 Task: Illustrate a comic strip series about a family's adventures.
Action: Mouse moved to (308, 260)
Screenshot: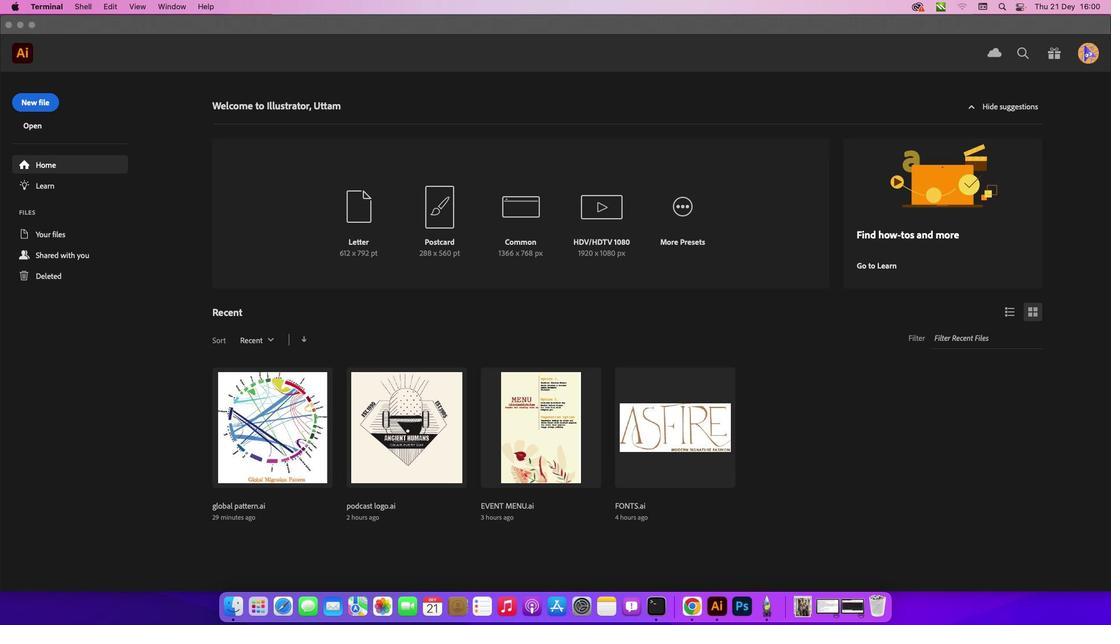 
Action: Mouse pressed left at (308, 260)
Screenshot: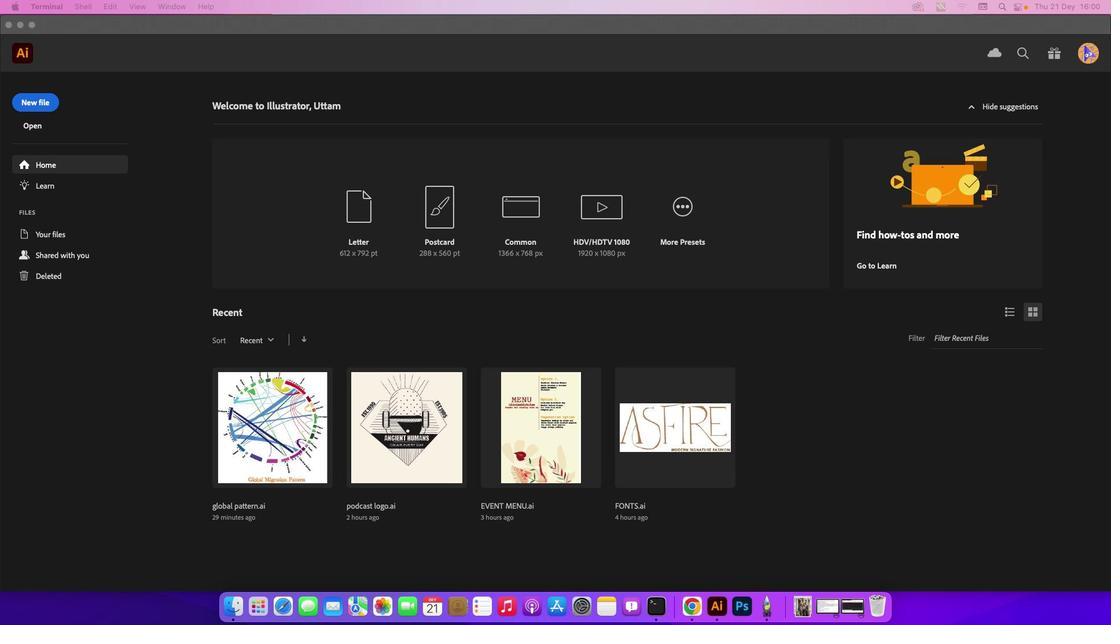
Action: Mouse moved to (371, 261)
Screenshot: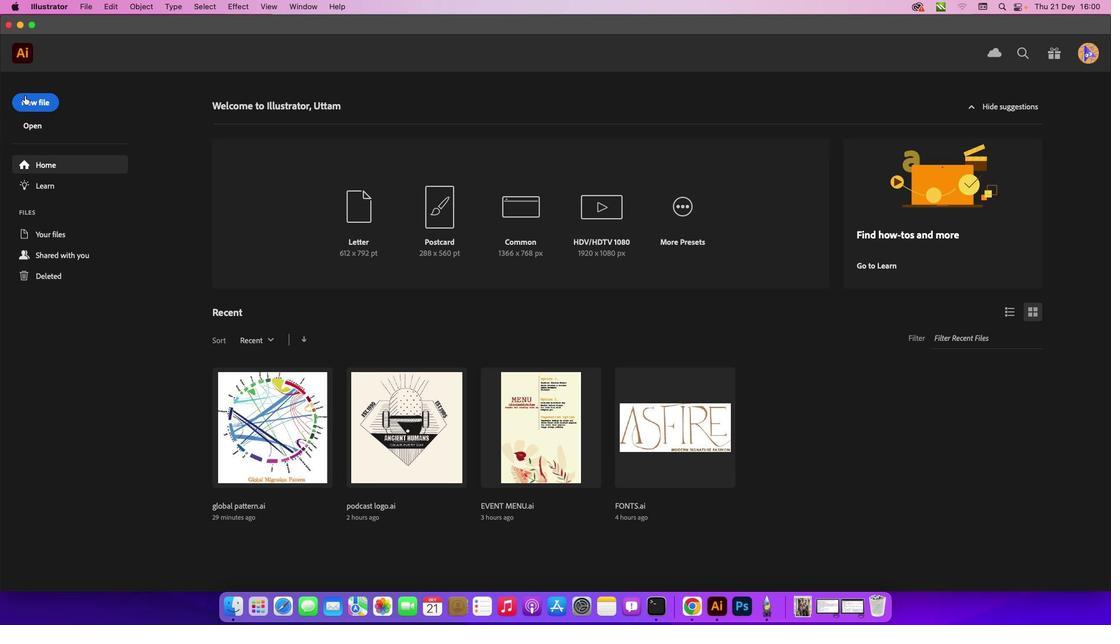 
Action: Mouse pressed left at (371, 261)
Screenshot: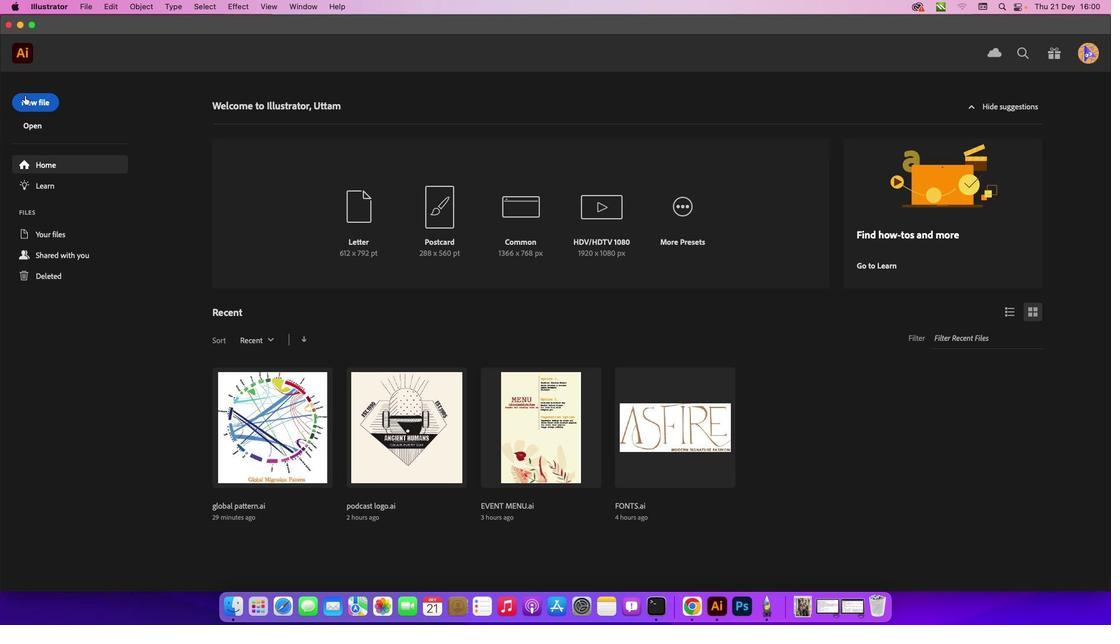 
Action: Mouse moved to (372, 261)
Screenshot: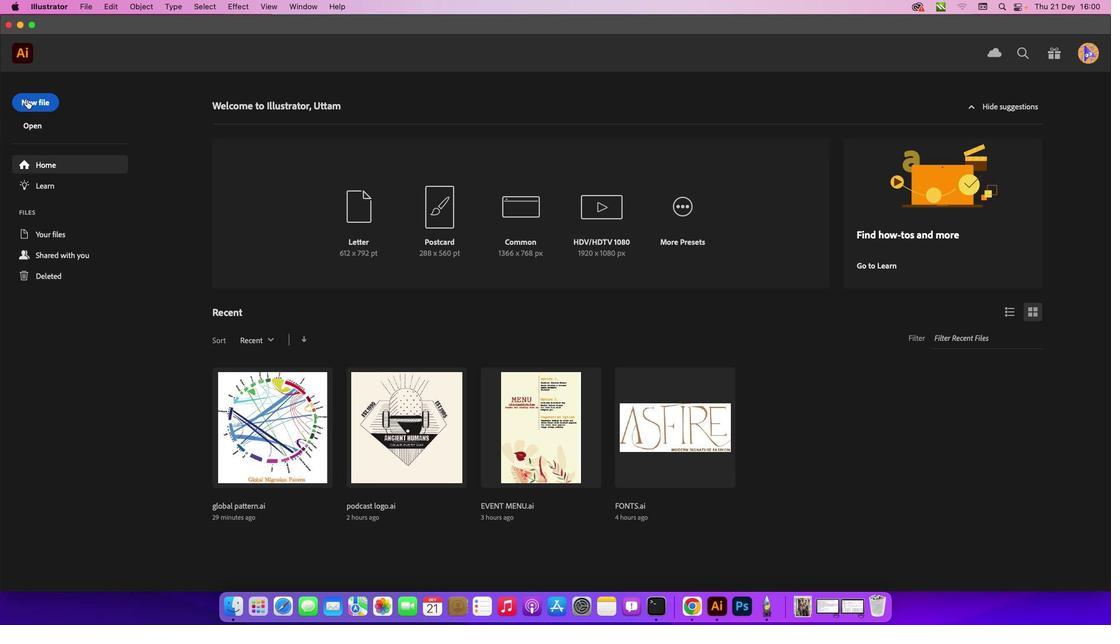 
Action: Mouse pressed left at (372, 261)
Screenshot: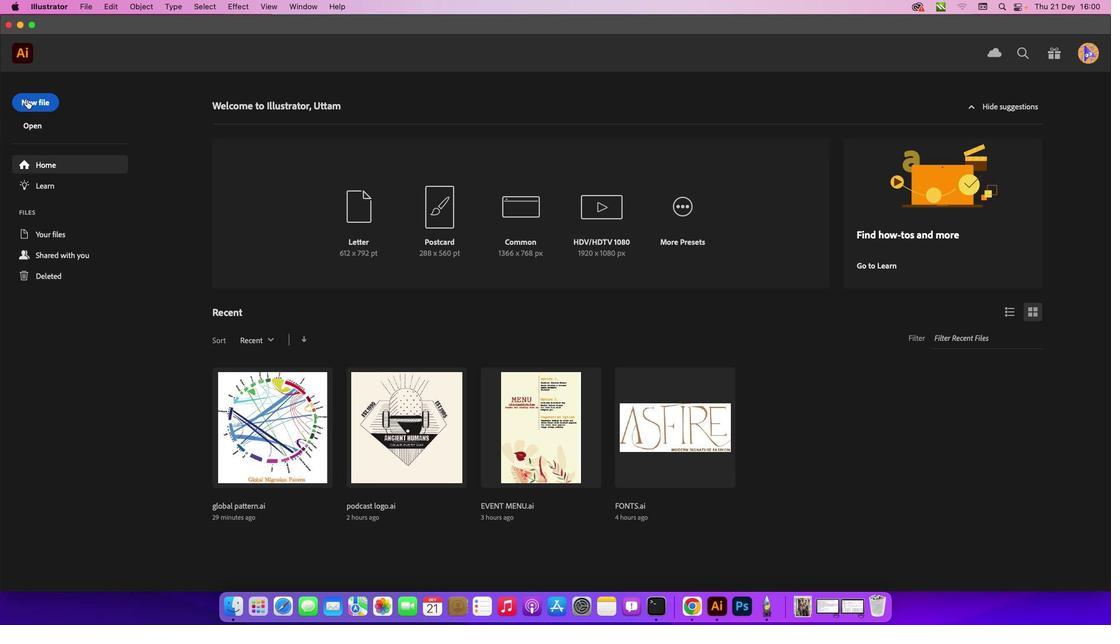 
Action: Mouse moved to (514, 281)
Screenshot: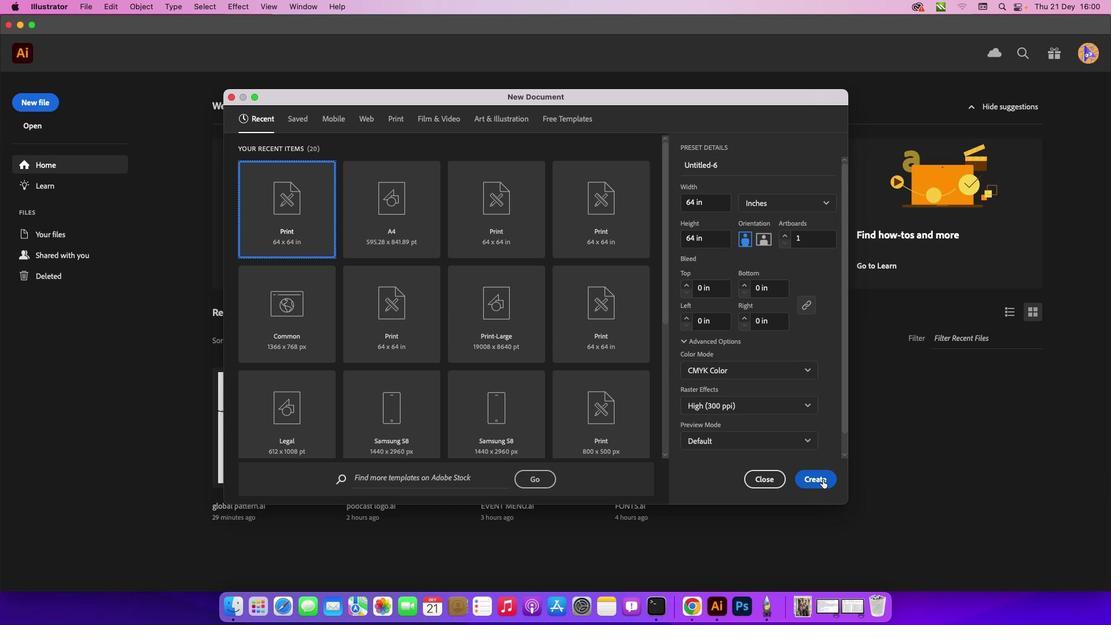 
Action: Mouse pressed left at (514, 281)
Screenshot: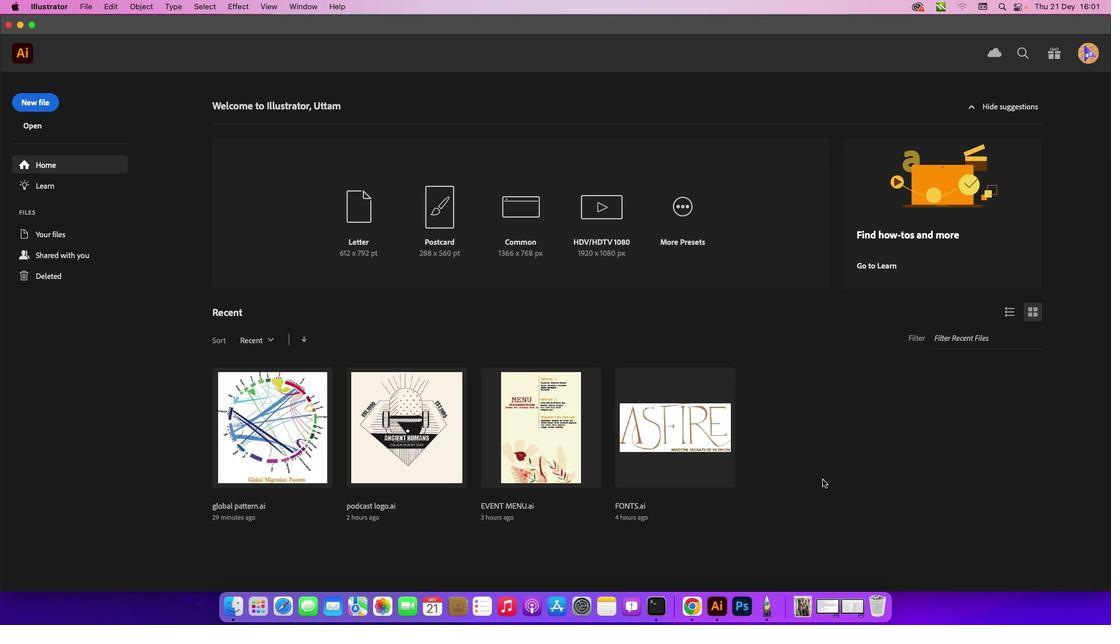 
Action: Mouse moved to (387, 264)
Screenshot: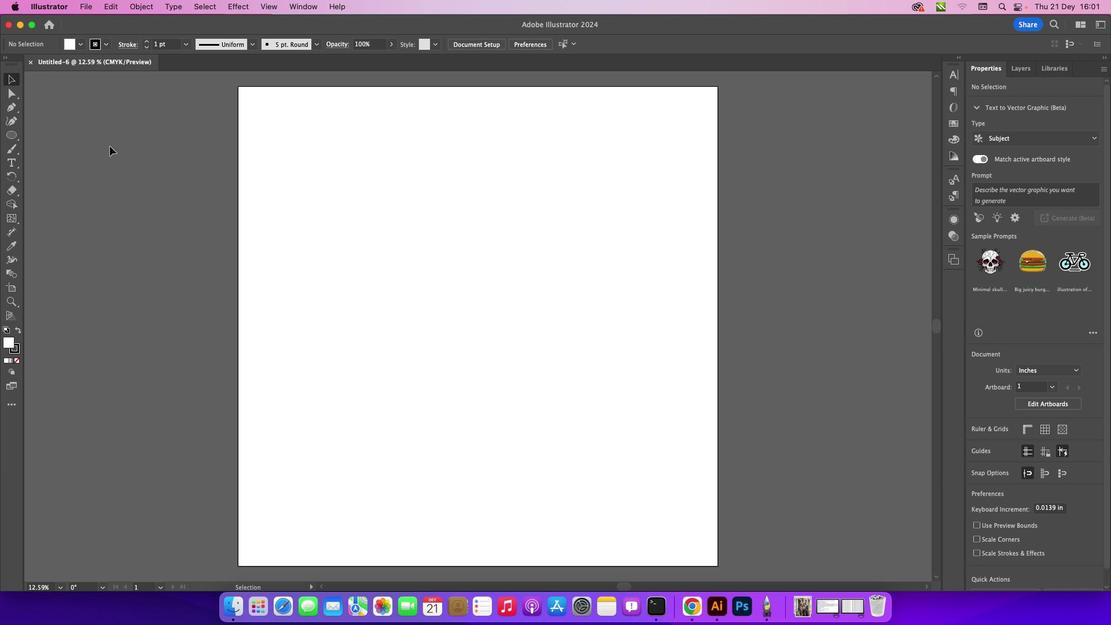 
Action: Key pressed Key.cmd'r'
Screenshot: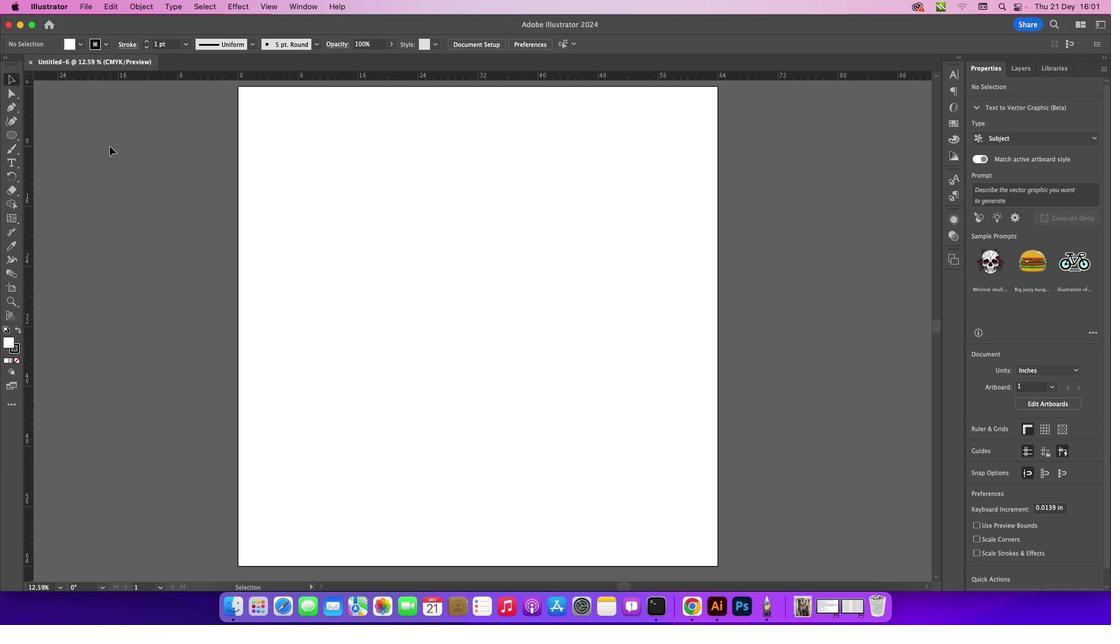 
Action: Mouse moved to (372, 265)
Screenshot: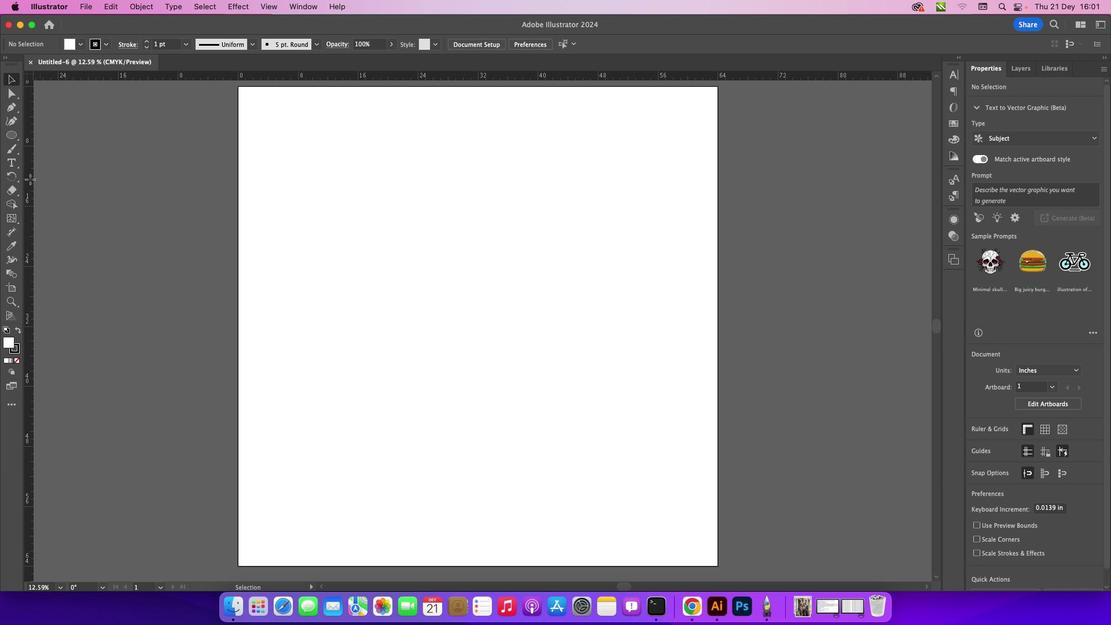 
Action: Mouse pressed left at (372, 265)
Screenshot: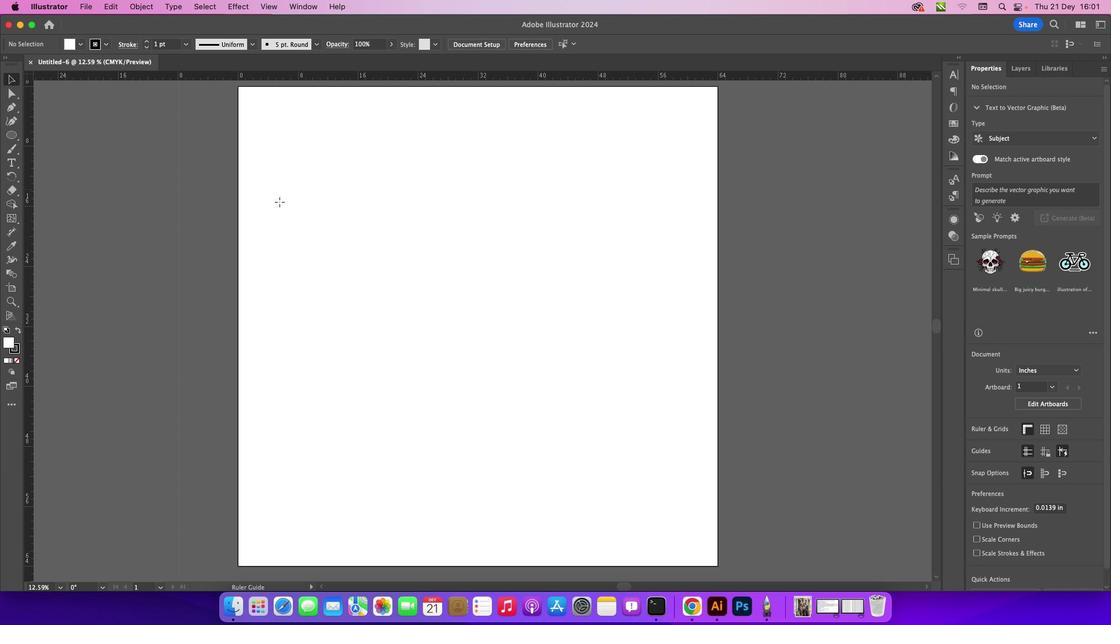 
Action: Mouse moved to (399, 268)
Screenshot: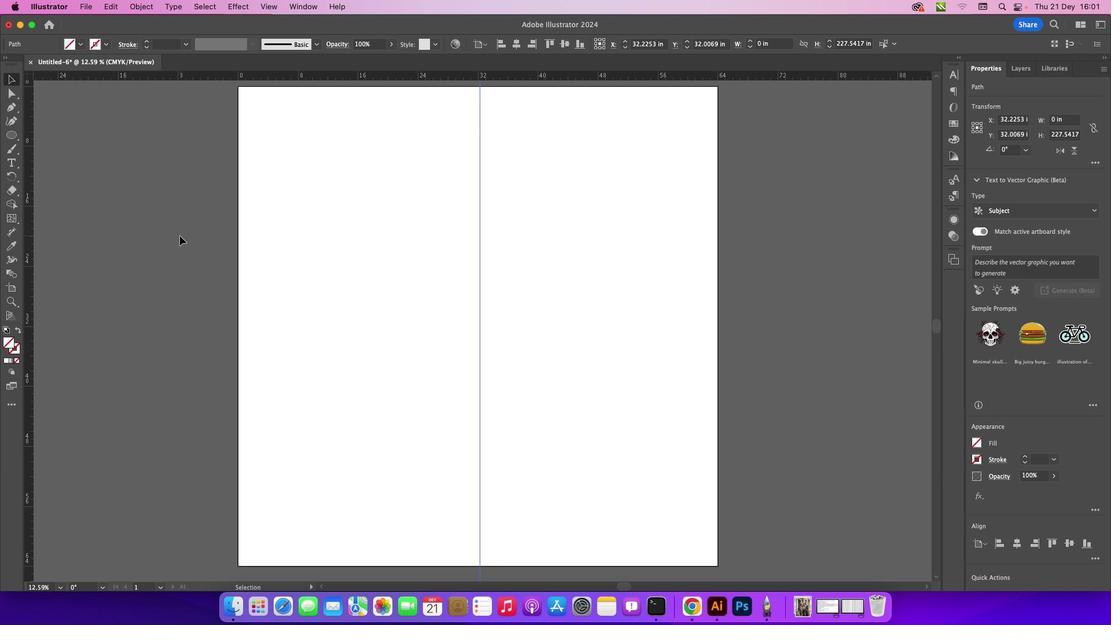 
Action: Mouse pressed left at (399, 268)
Screenshot: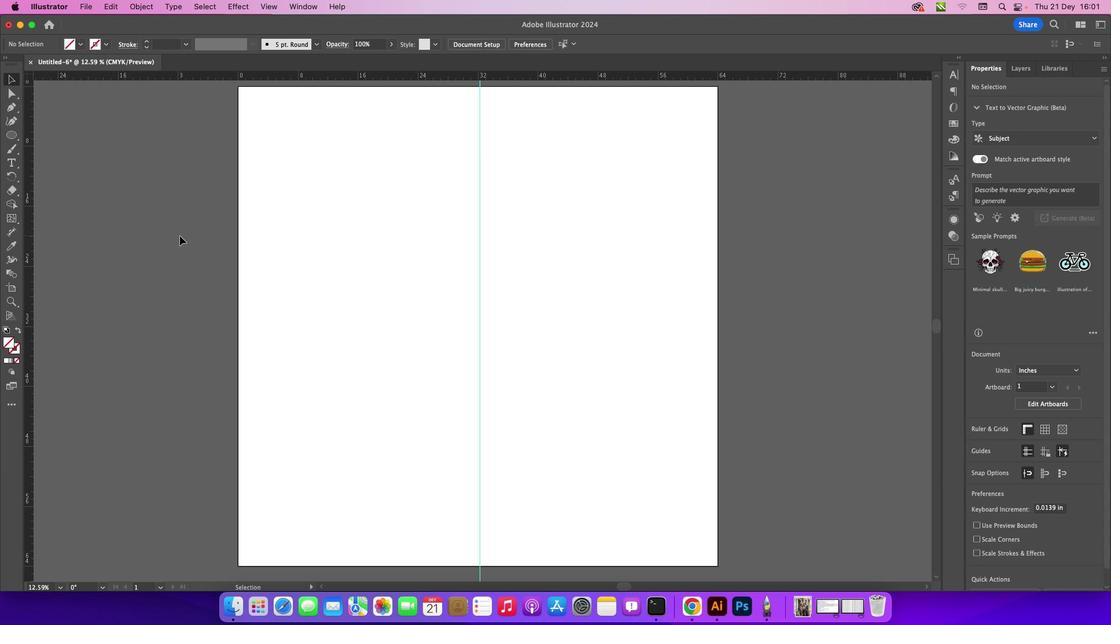 
Action: Mouse moved to (370, 262)
Screenshot: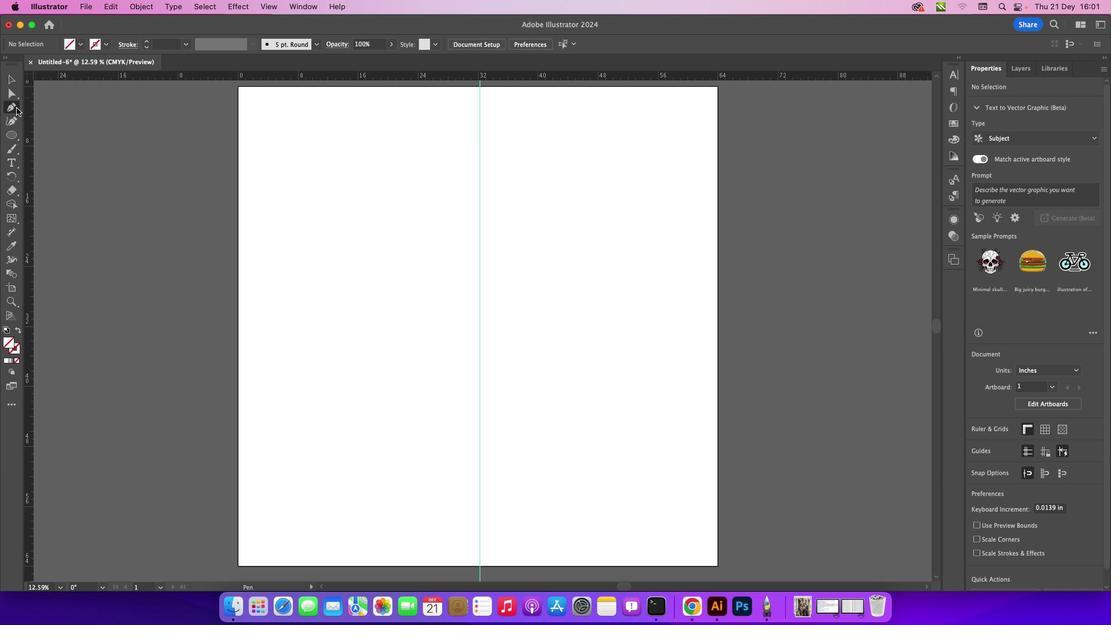 
Action: Mouse pressed left at (370, 262)
Screenshot: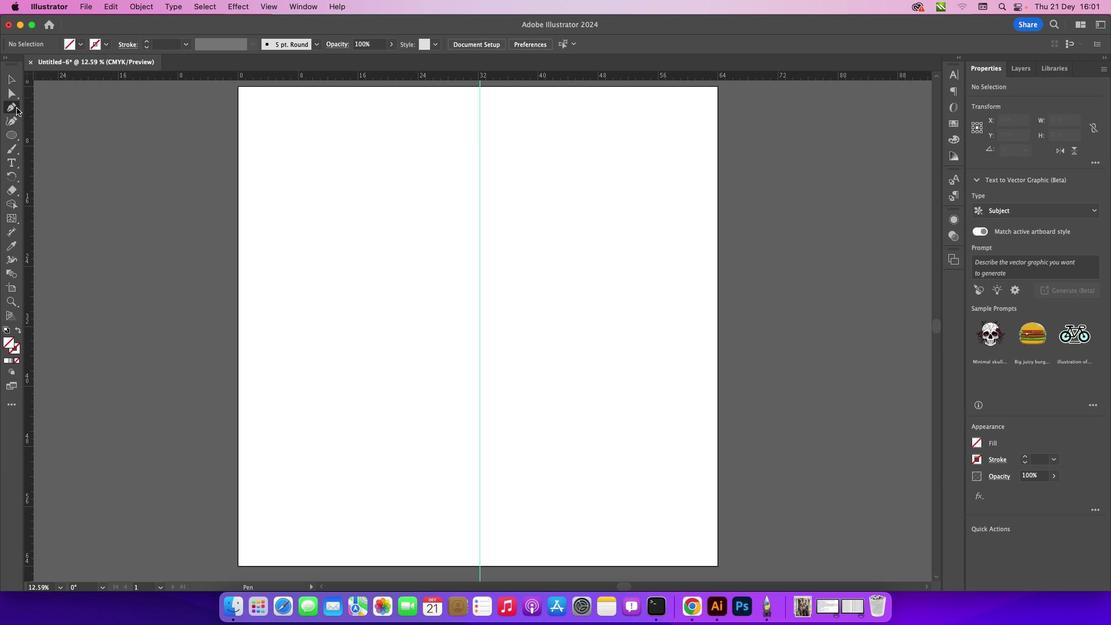 
Action: Mouse moved to (422, 270)
Screenshot: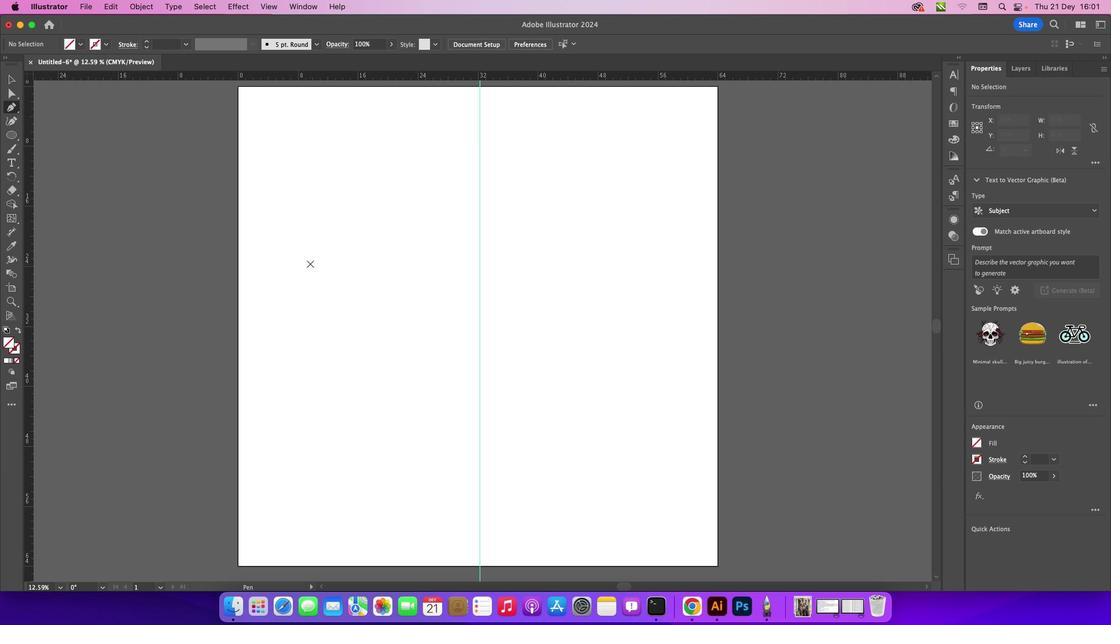 
Action: Key pressed Key.caps_lock
Screenshot: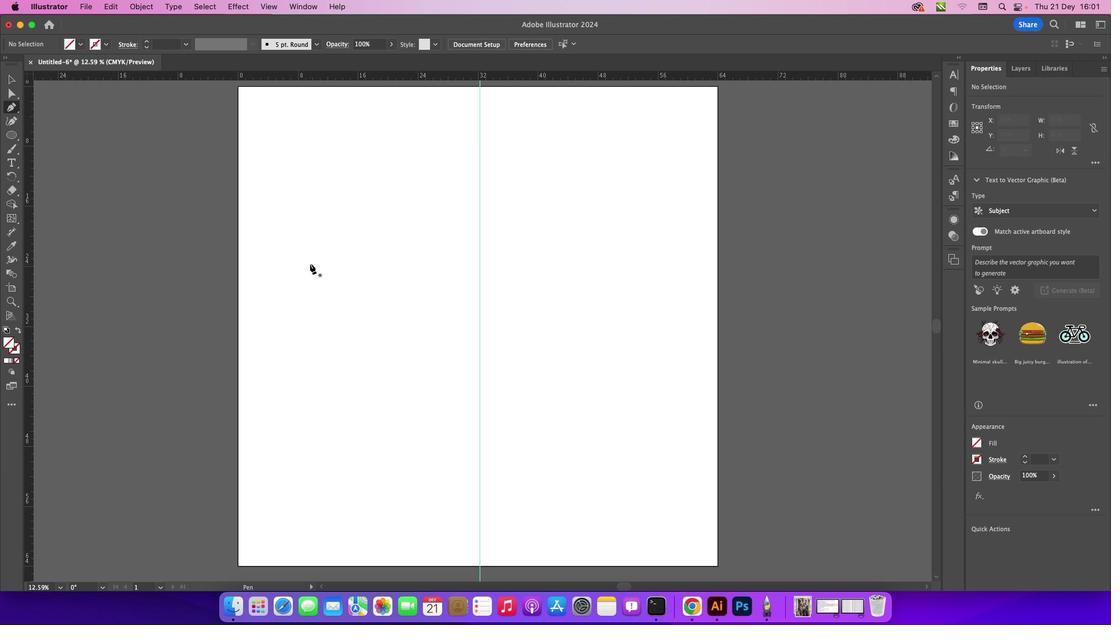 
Action: Mouse moved to (409, 274)
Screenshot: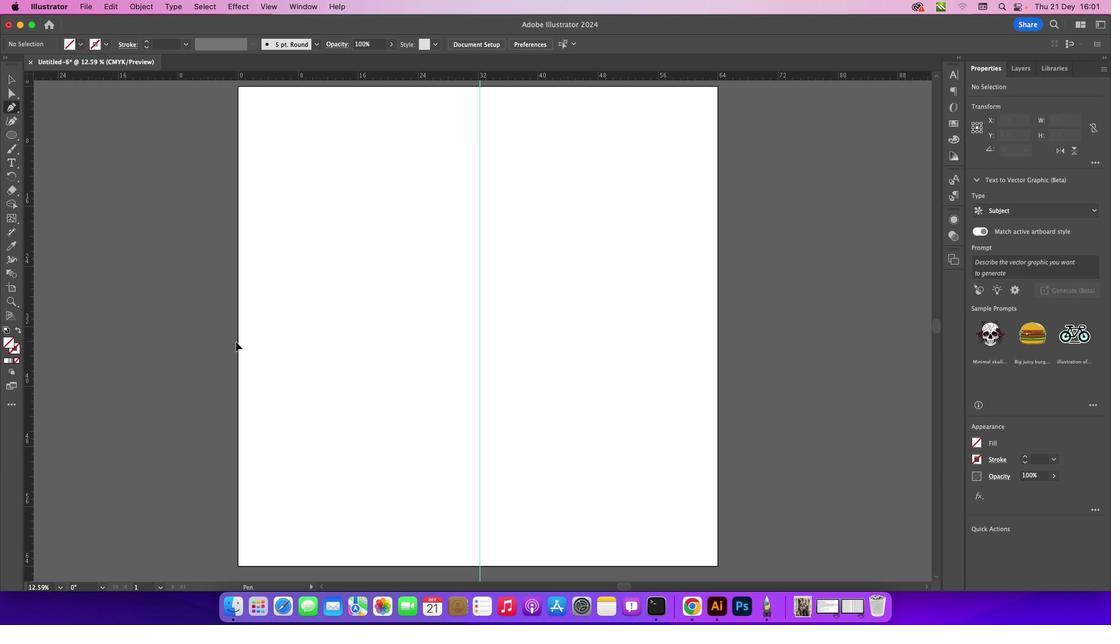 
Action: Mouse pressed left at (409, 274)
Screenshot: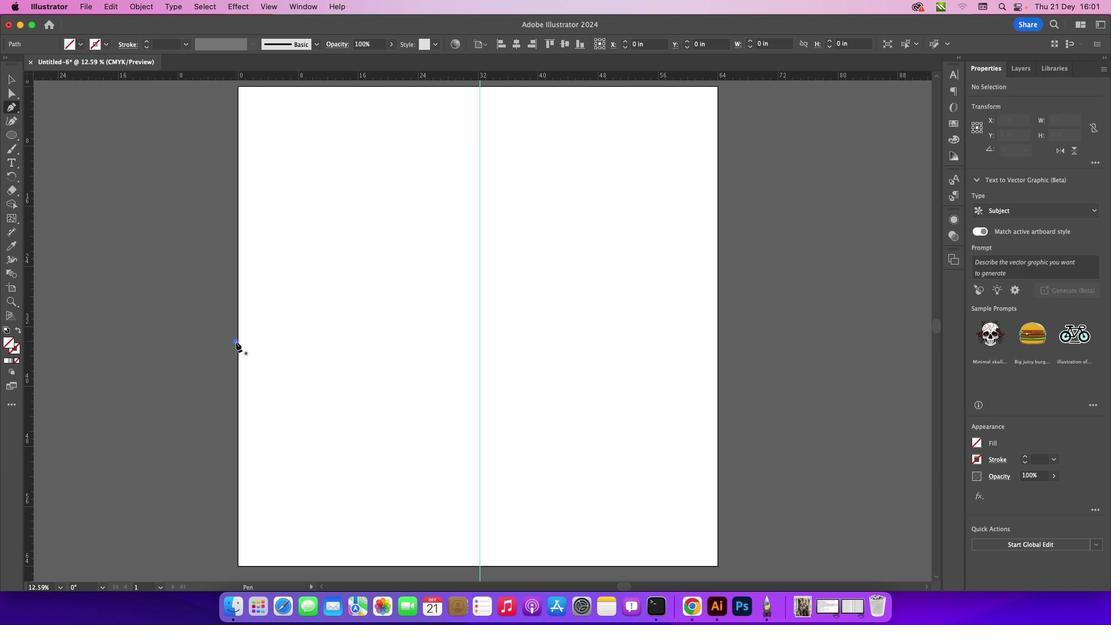 
Action: Mouse moved to (419, 270)
Screenshot: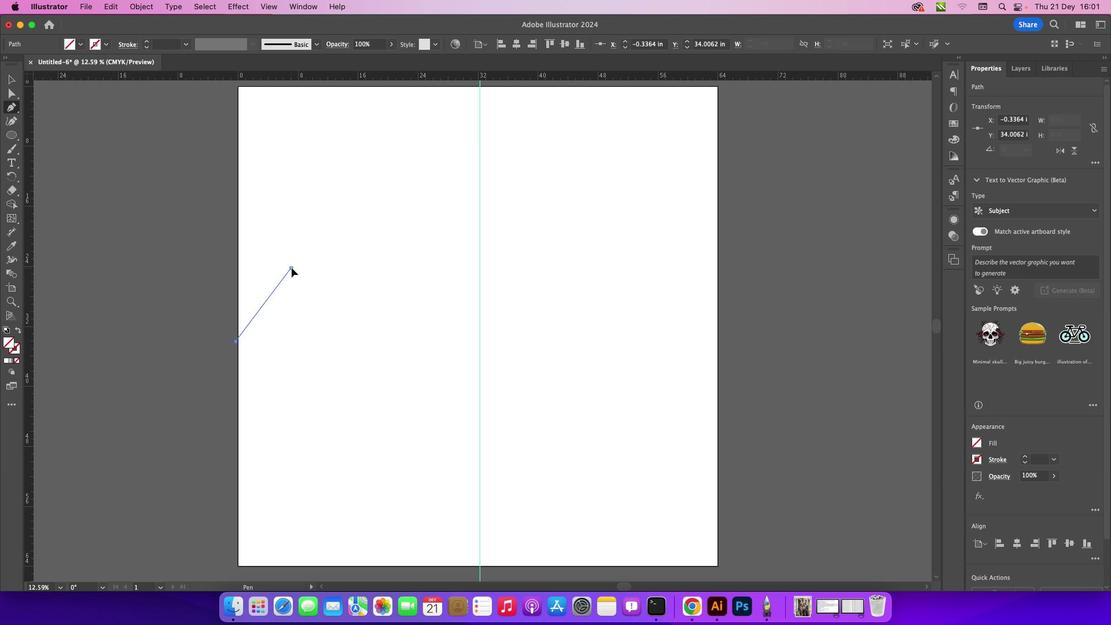 
Action: Mouse pressed left at (419, 270)
Screenshot: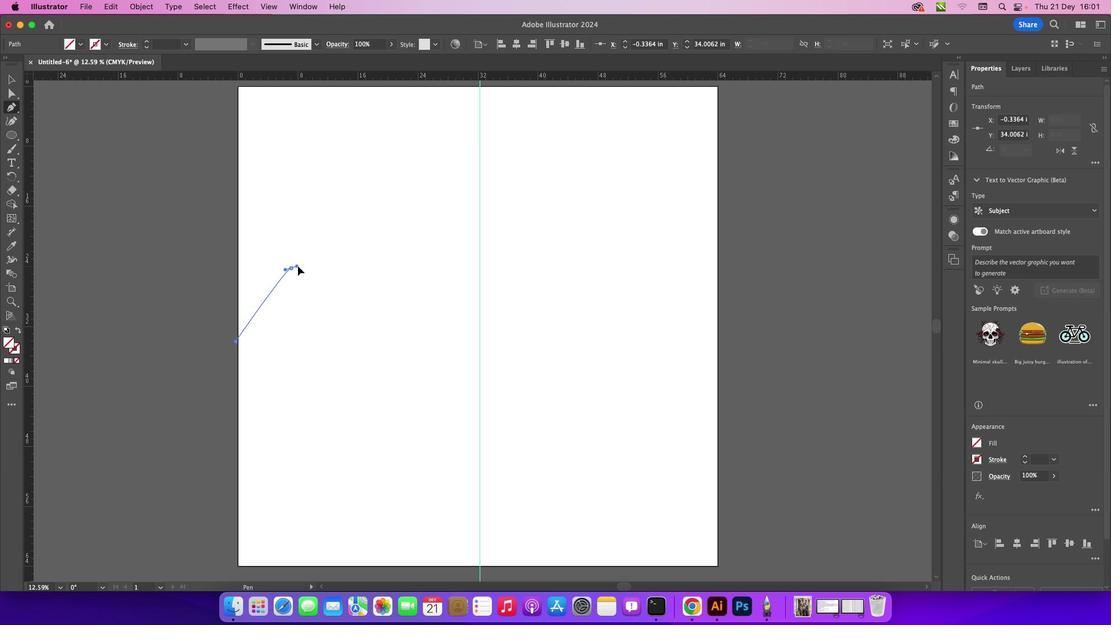 
Action: Mouse moved to (433, 274)
Screenshot: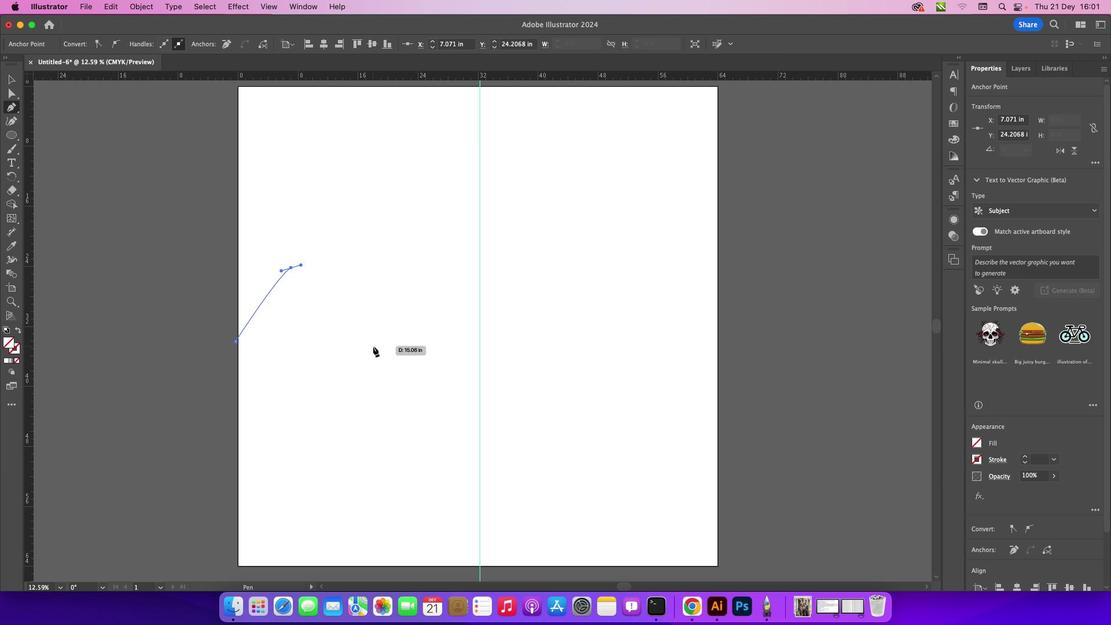 
Action: Mouse pressed left at (433, 274)
Screenshot: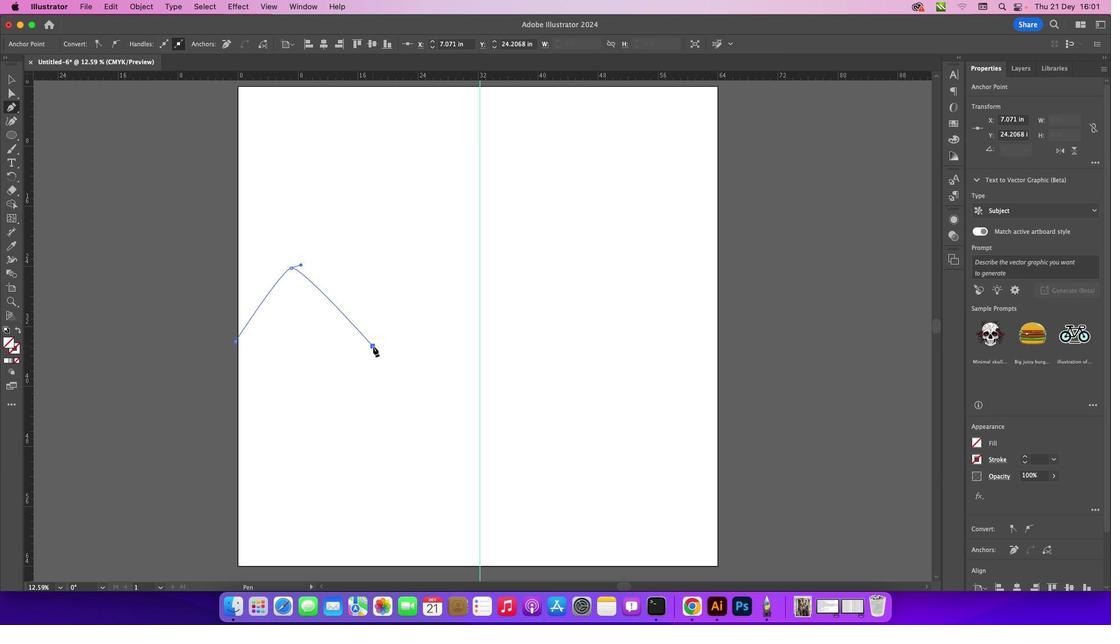 
Action: Mouse moved to (441, 272)
Screenshot: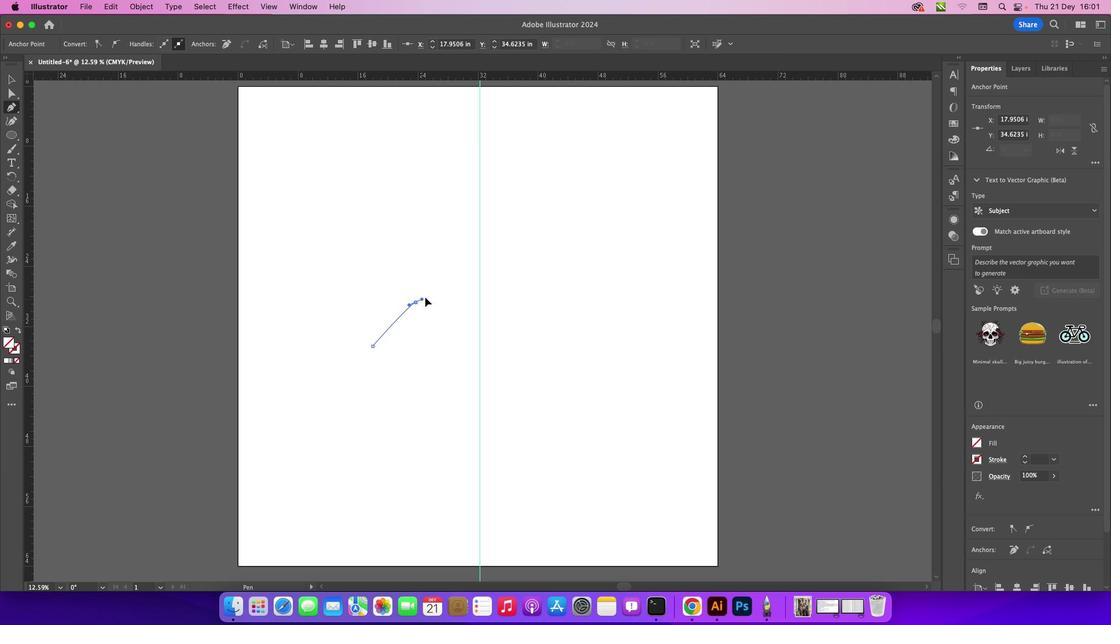 
Action: Mouse pressed left at (441, 272)
Screenshot: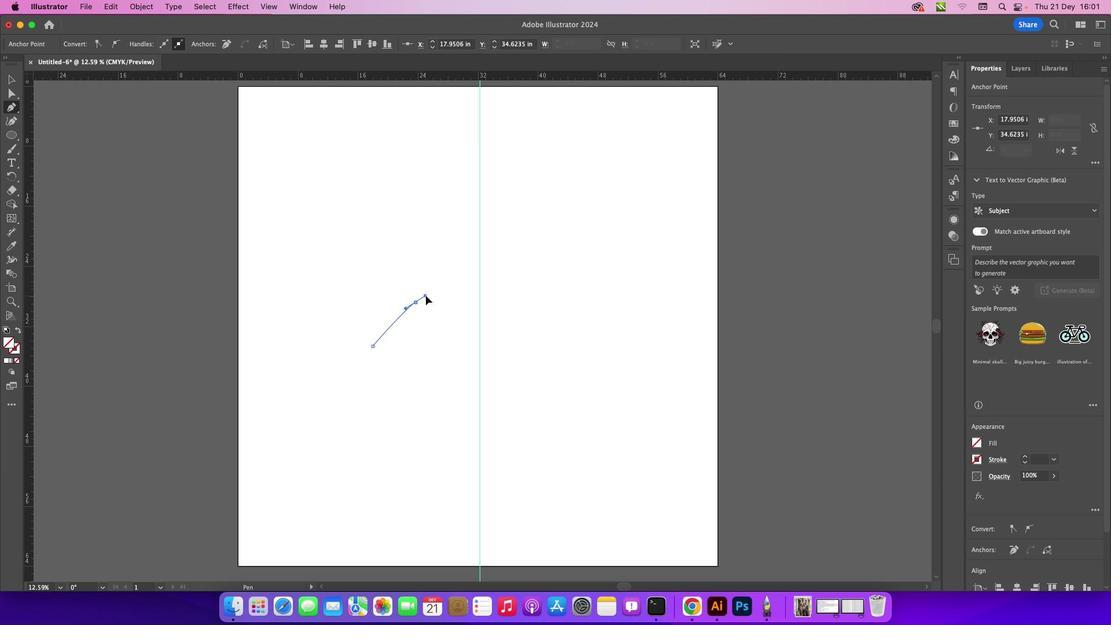 
Action: Mouse moved to (453, 275)
Screenshot: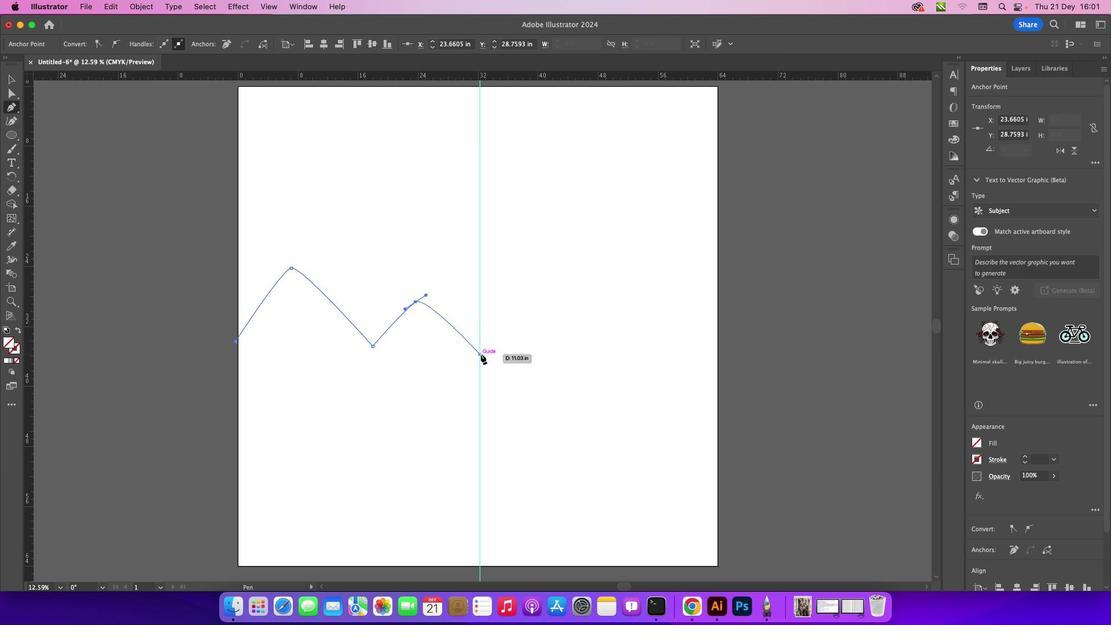 
Action: Mouse pressed left at (453, 275)
Screenshot: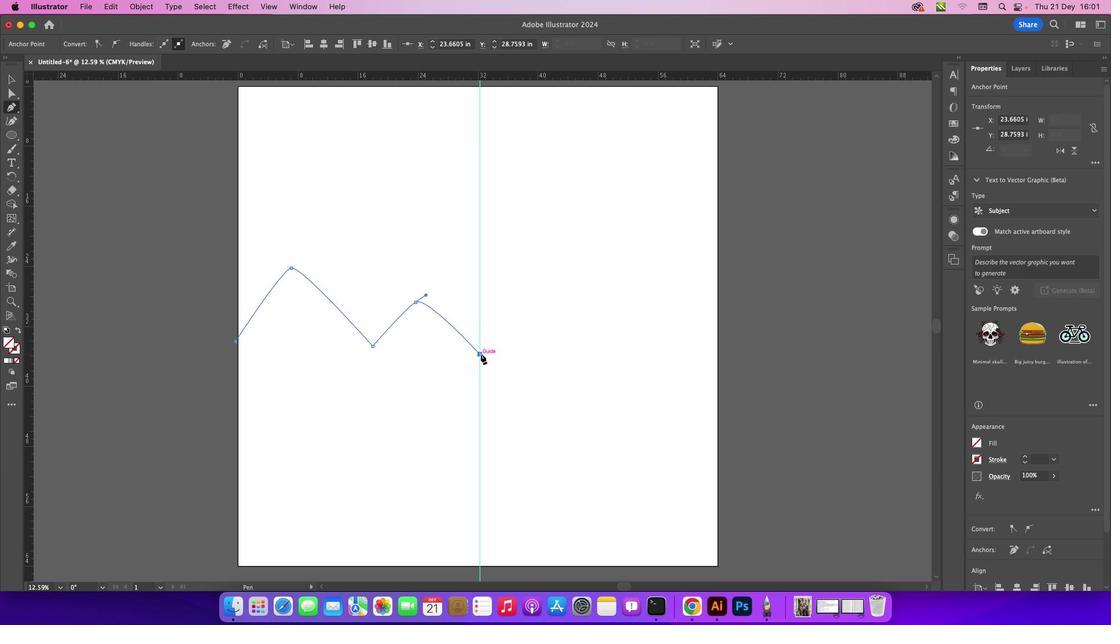 
Action: Mouse moved to (410, 275)
Screenshot: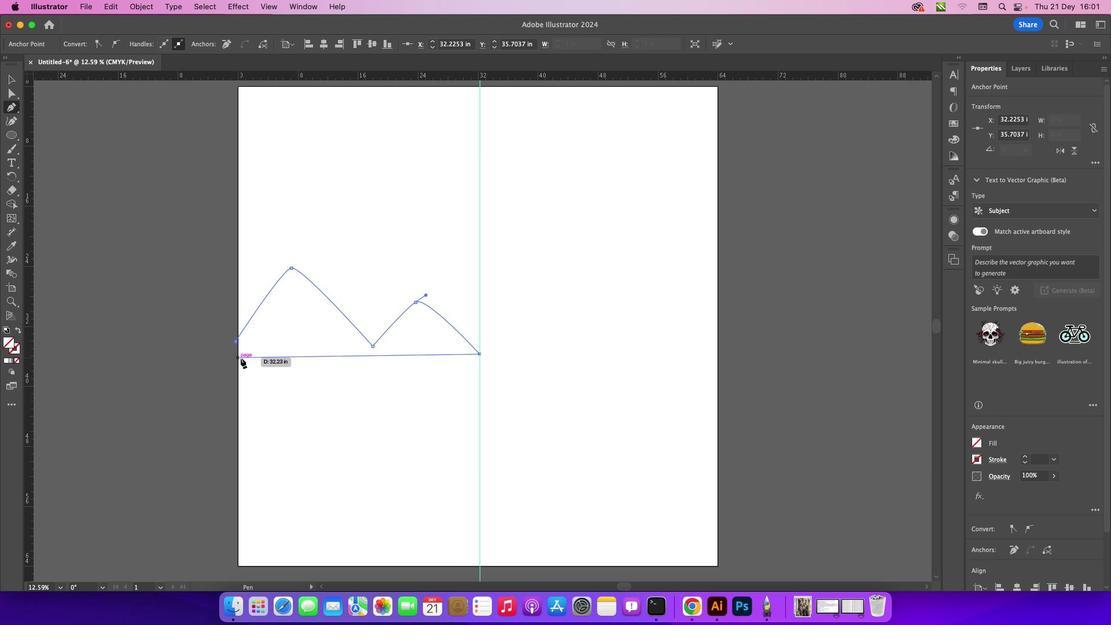 
Action: Mouse pressed left at (410, 275)
Screenshot: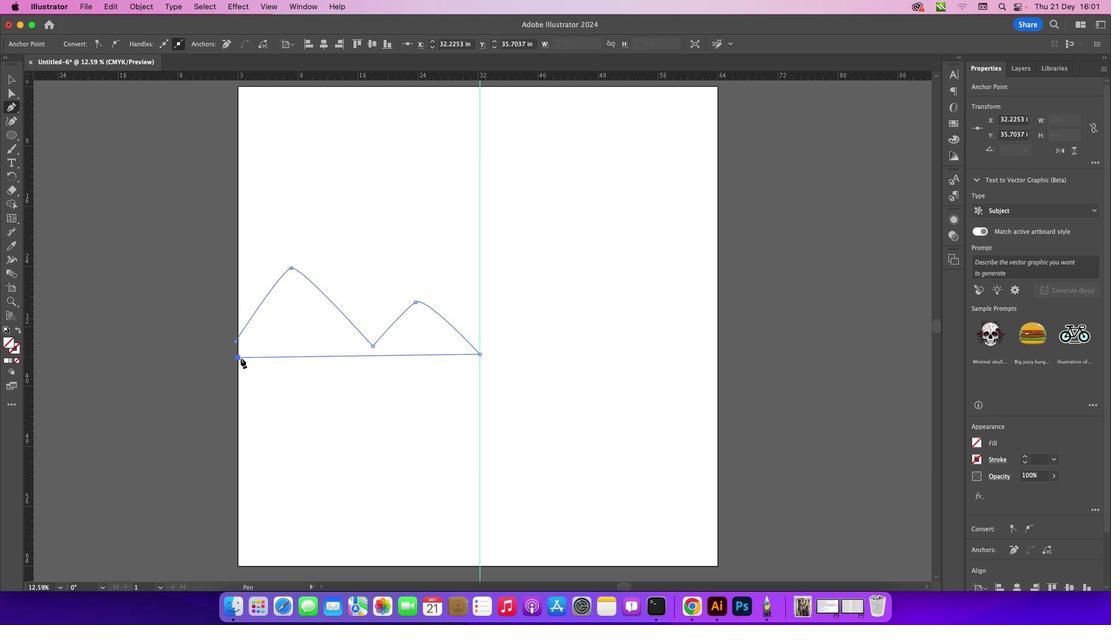 
Action: Mouse moved to (410, 274)
Screenshot: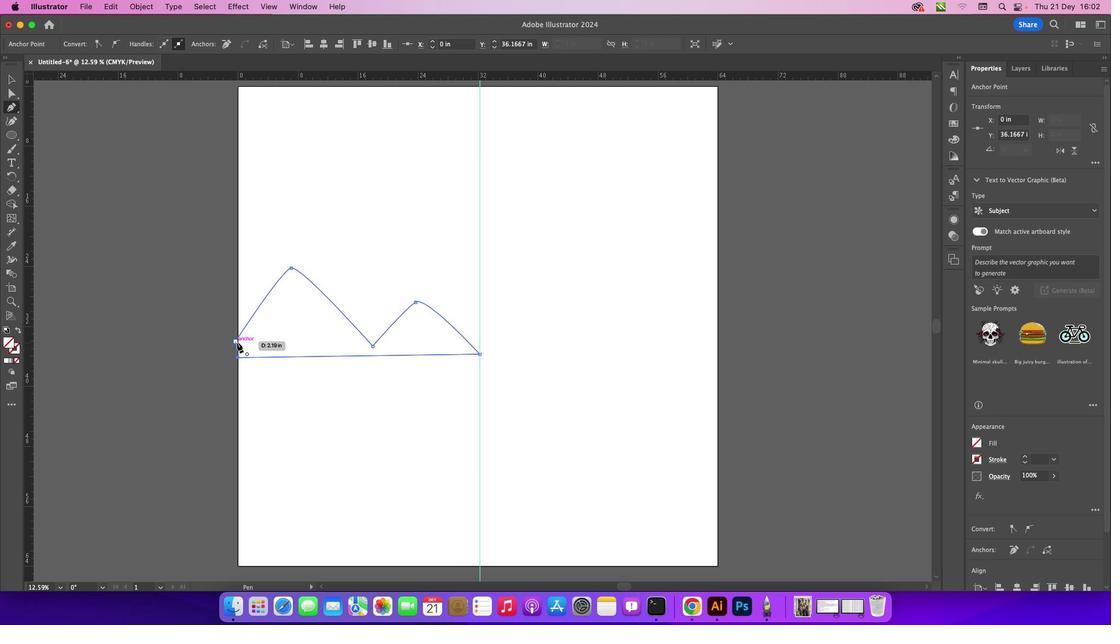 
Action: Mouse pressed left at (410, 274)
Screenshot: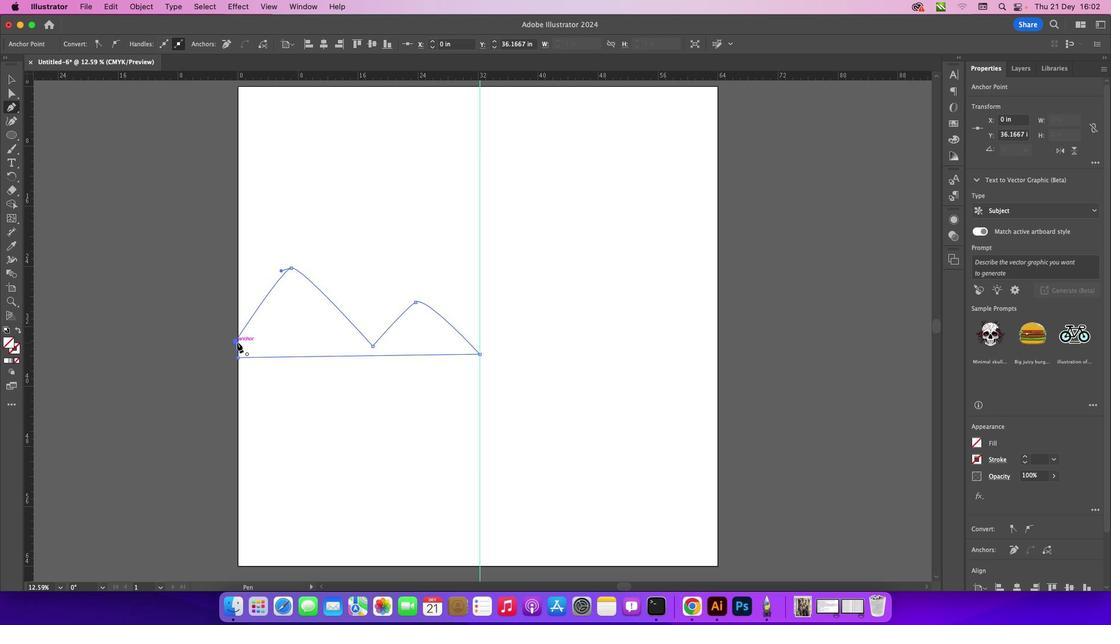 
Action: Mouse moved to (369, 261)
Screenshot: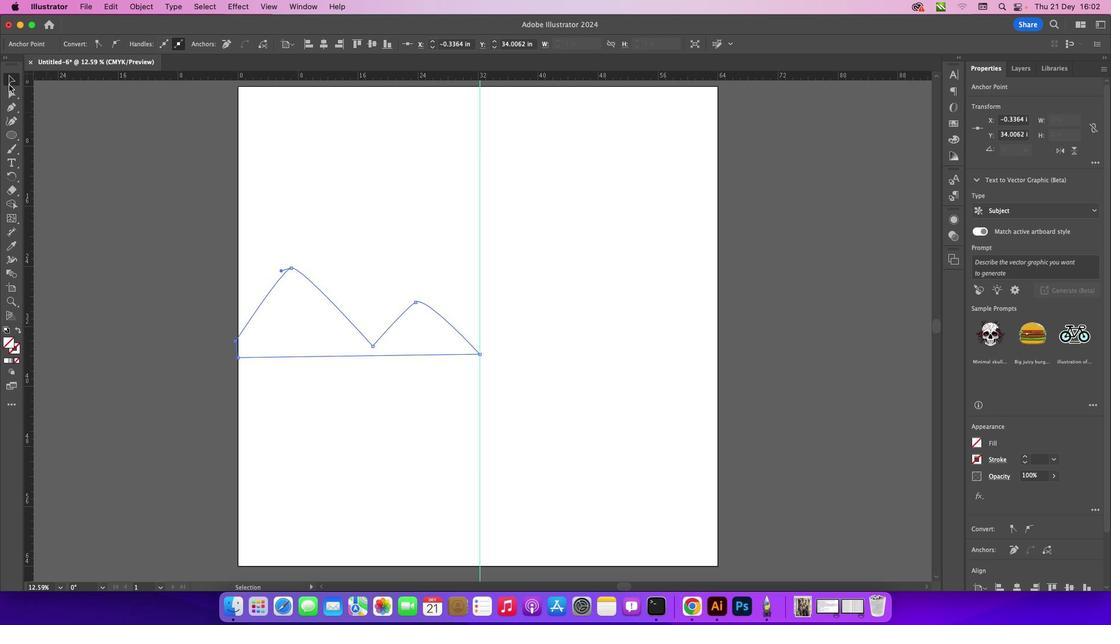 
Action: Mouse pressed left at (369, 261)
Screenshot: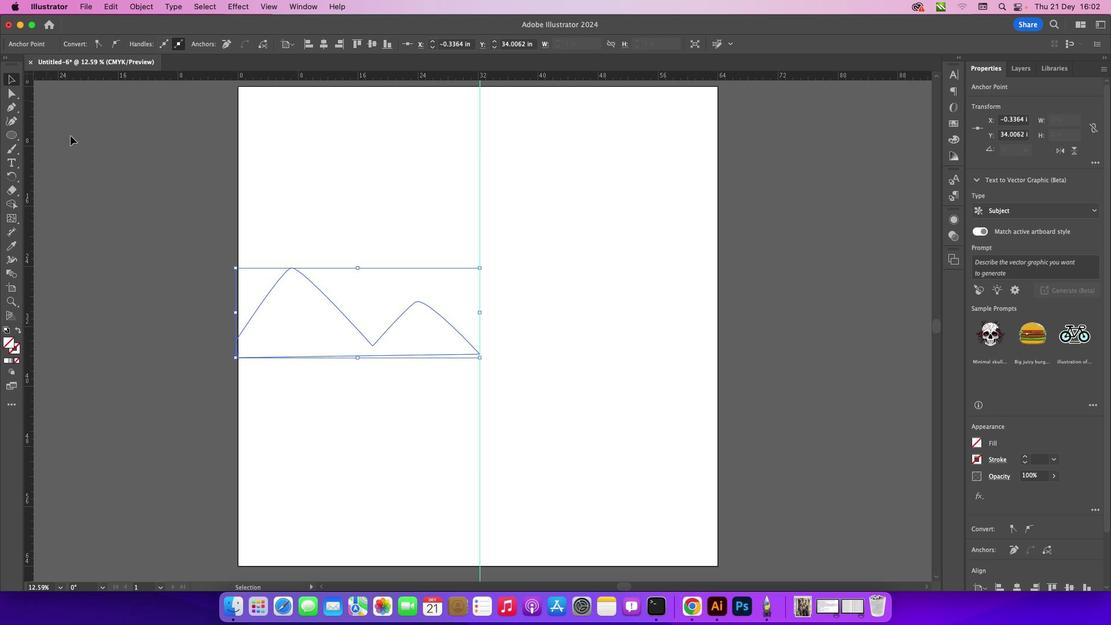 
Action: Mouse moved to (409, 272)
Screenshot: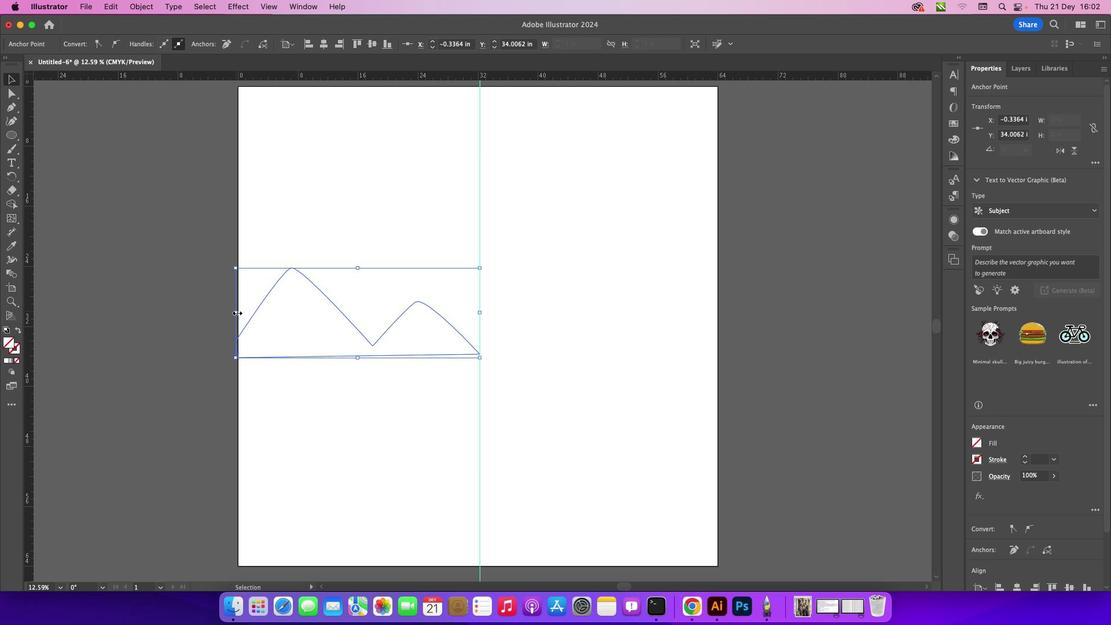 
Action: Mouse pressed left at (409, 272)
Screenshot: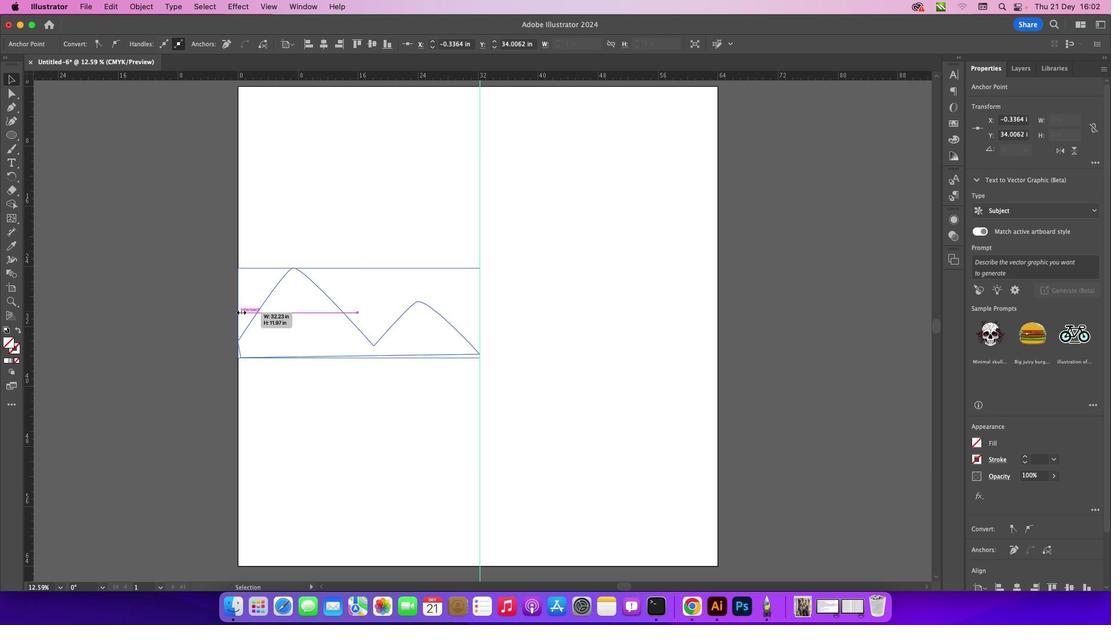 
Action: Mouse moved to (392, 271)
Screenshot: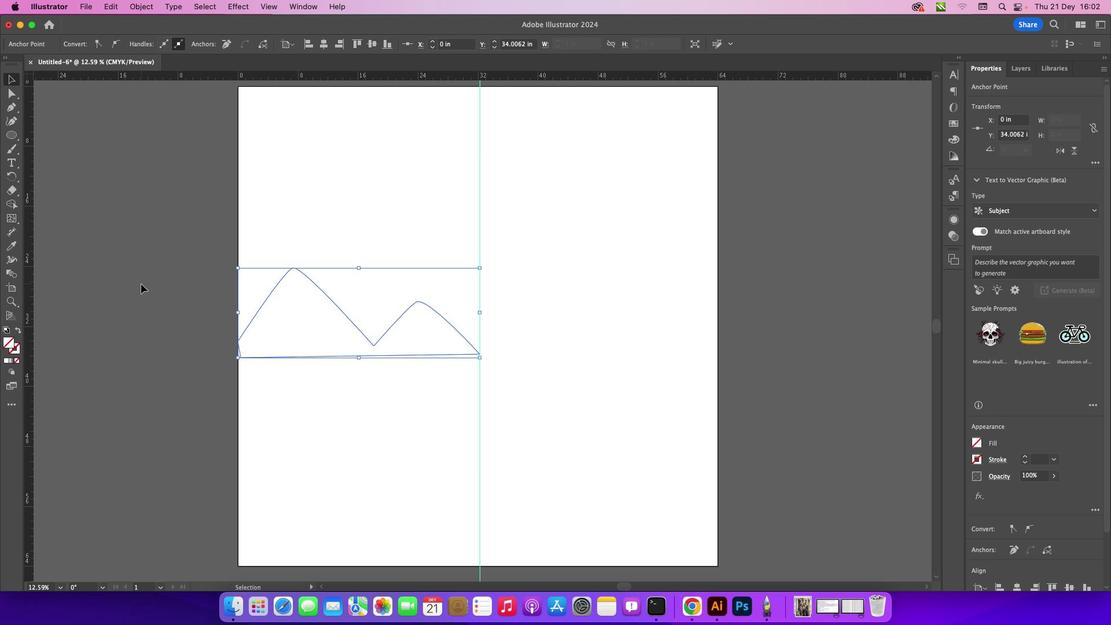 
Action: Mouse pressed left at (392, 271)
Screenshot: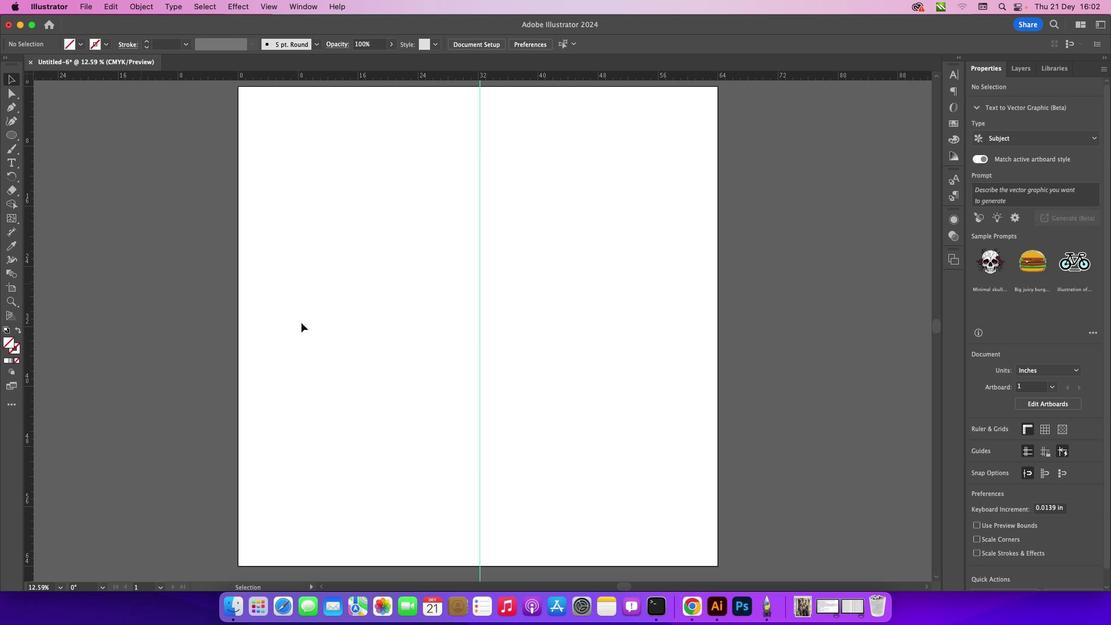 
Action: Mouse moved to (428, 272)
Screenshot: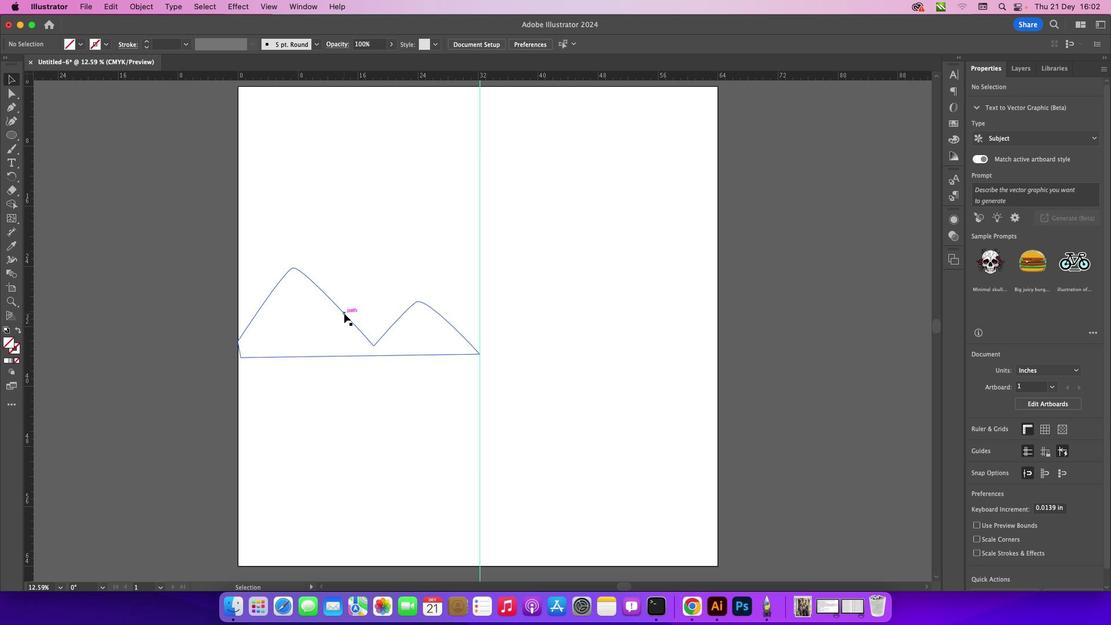 
Action: Mouse pressed left at (428, 272)
Screenshot: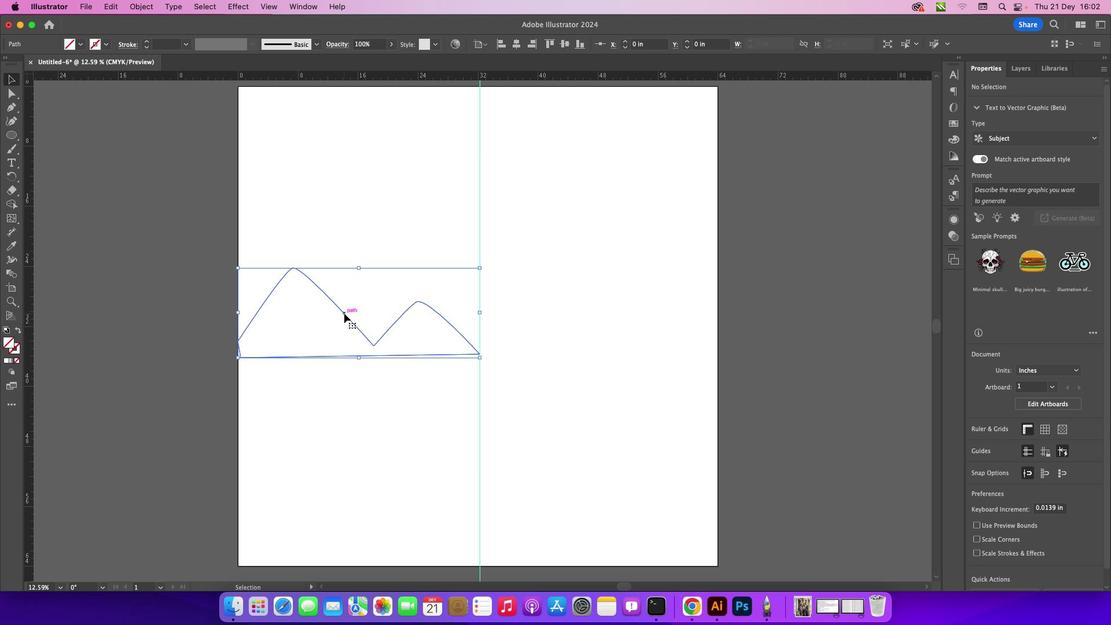 
Action: Mouse moved to (370, 274)
Screenshot: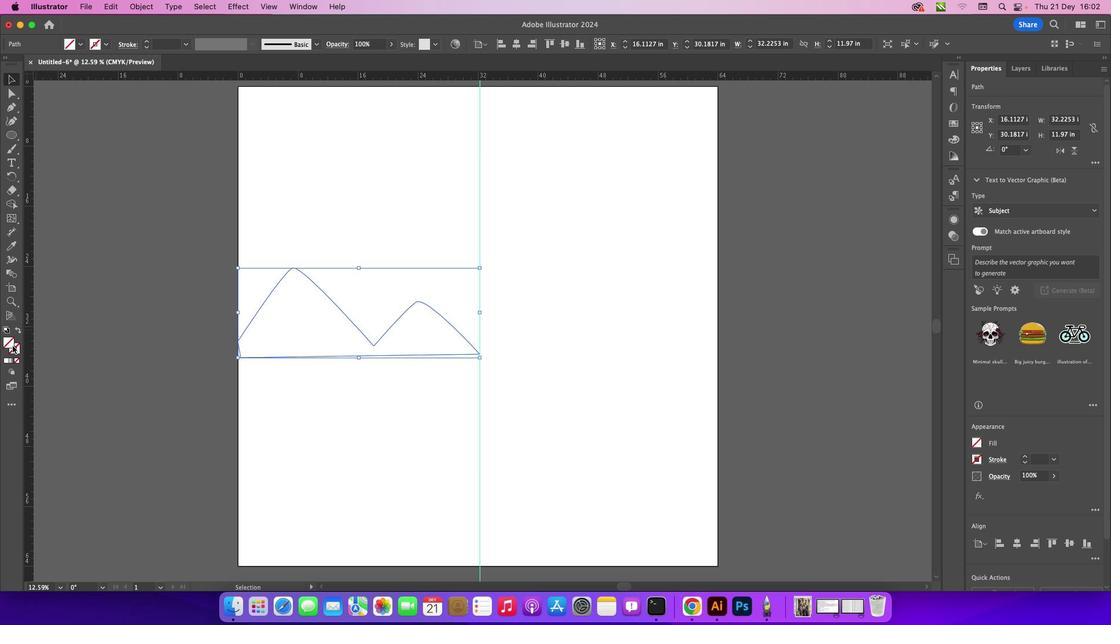 
Action: Mouse pressed left at (370, 274)
Screenshot: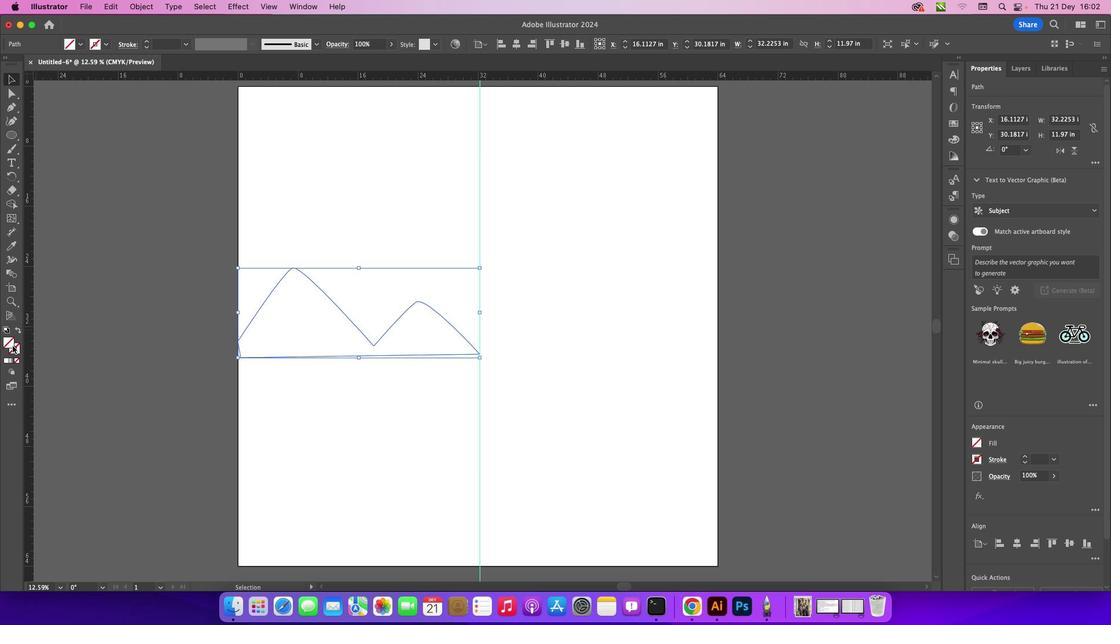
Action: Mouse pressed left at (370, 274)
Screenshot: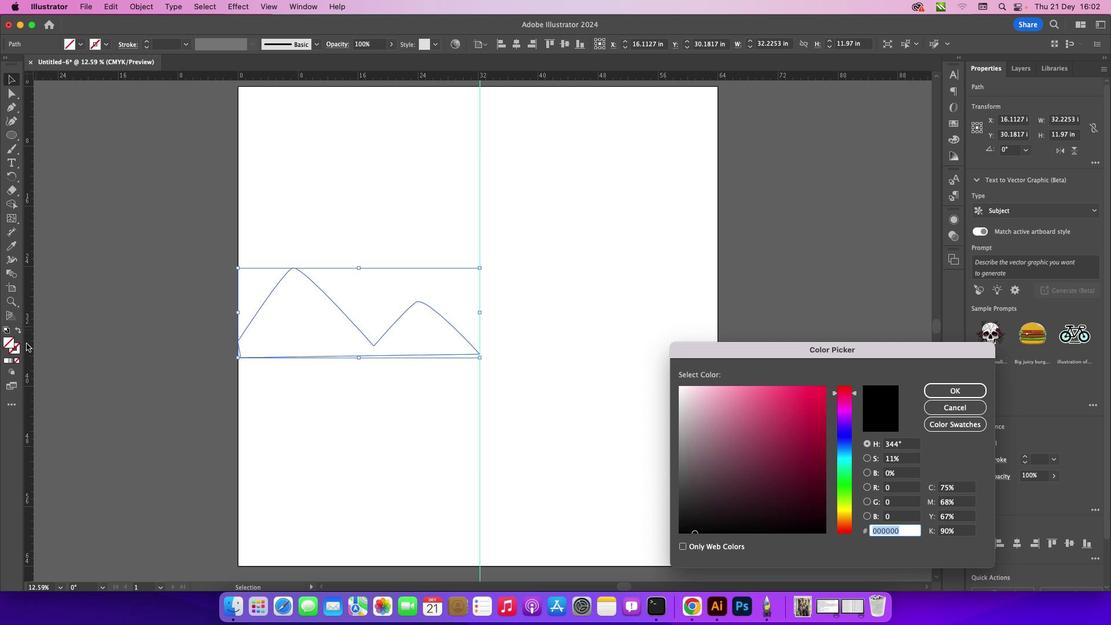 
Action: Mouse moved to (518, 283)
Screenshot: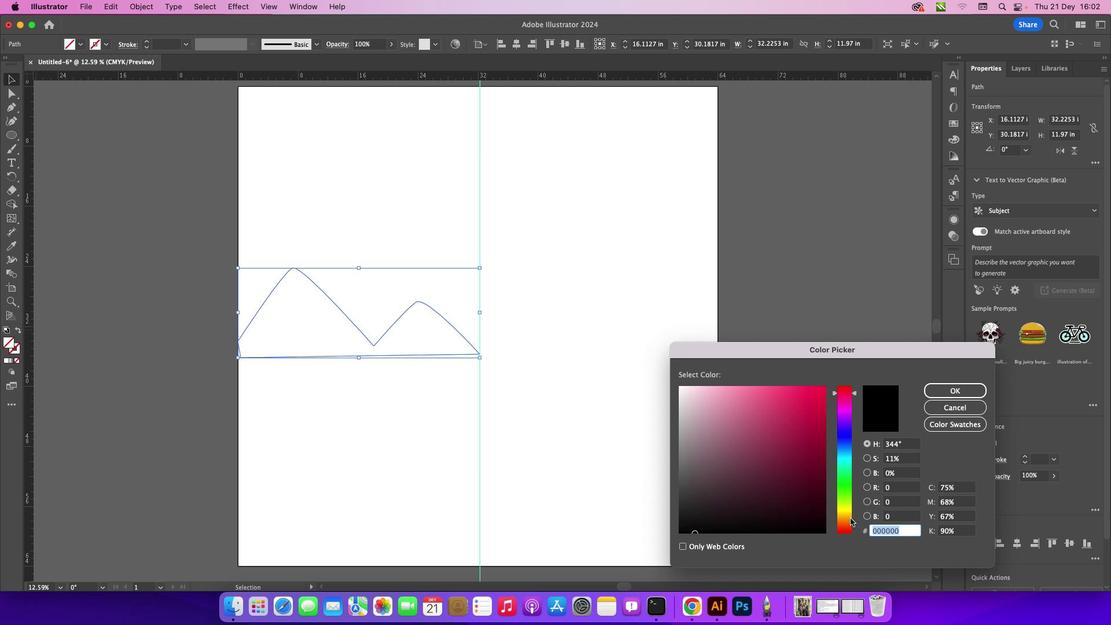 
Action: Mouse pressed left at (518, 283)
Screenshot: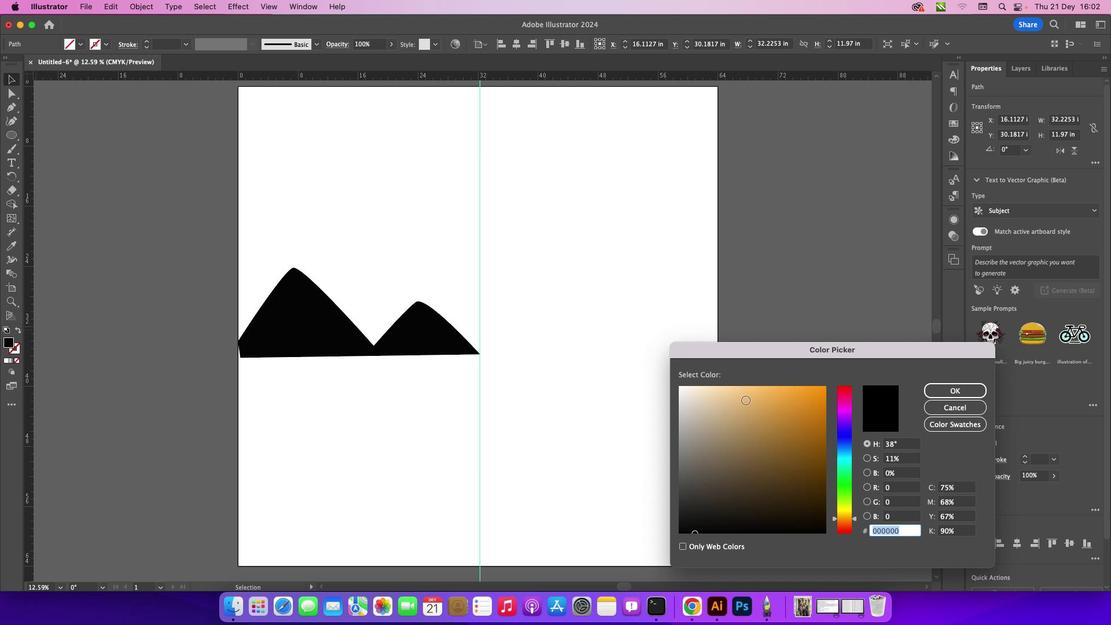 
Action: Mouse moved to (499, 276)
Screenshot: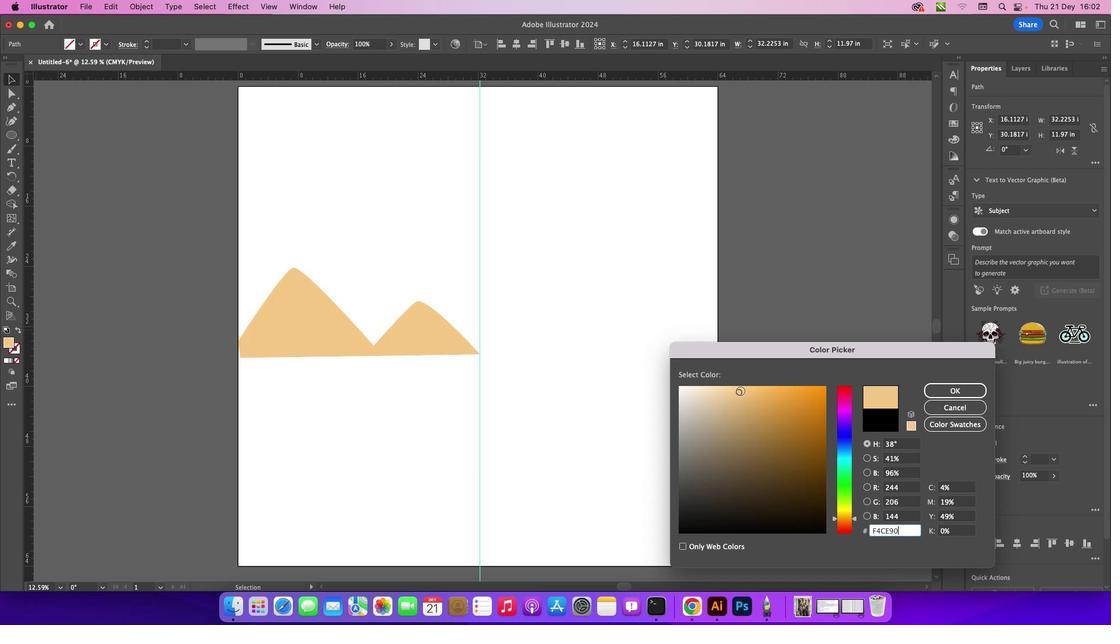 
Action: Mouse pressed left at (499, 276)
Screenshot: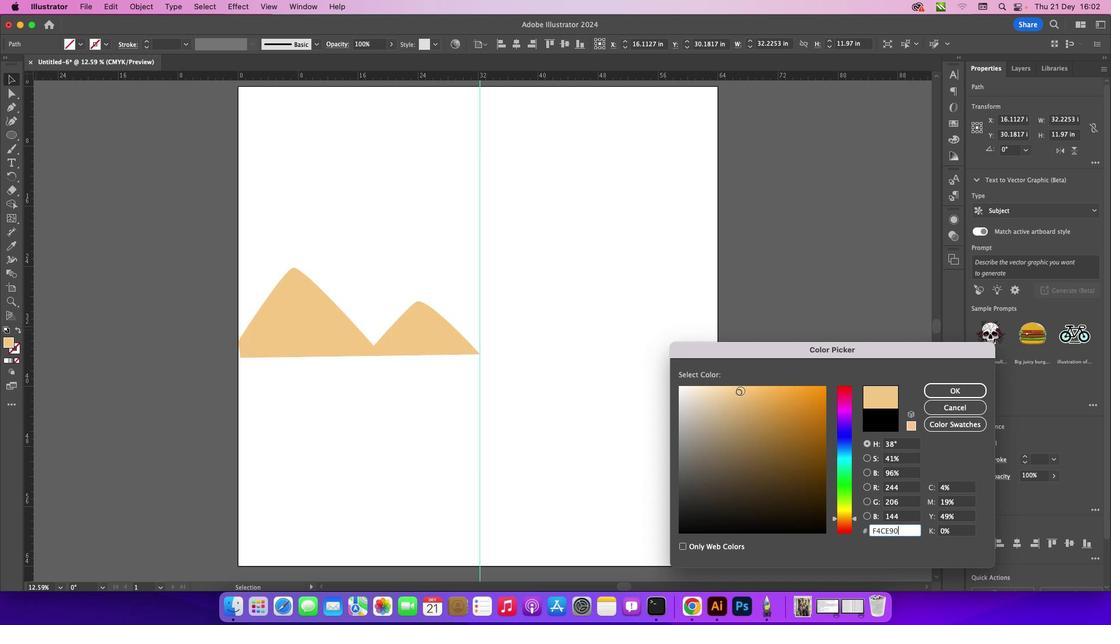 
Action: Mouse moved to (497, 276)
Screenshot: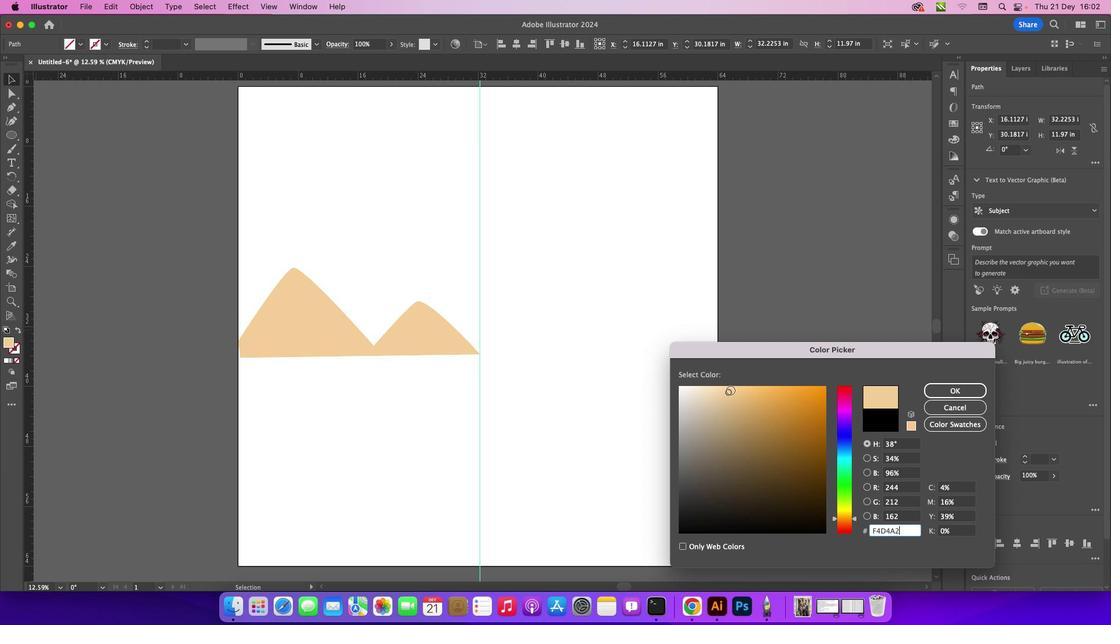 
Action: Mouse pressed left at (497, 276)
Screenshot: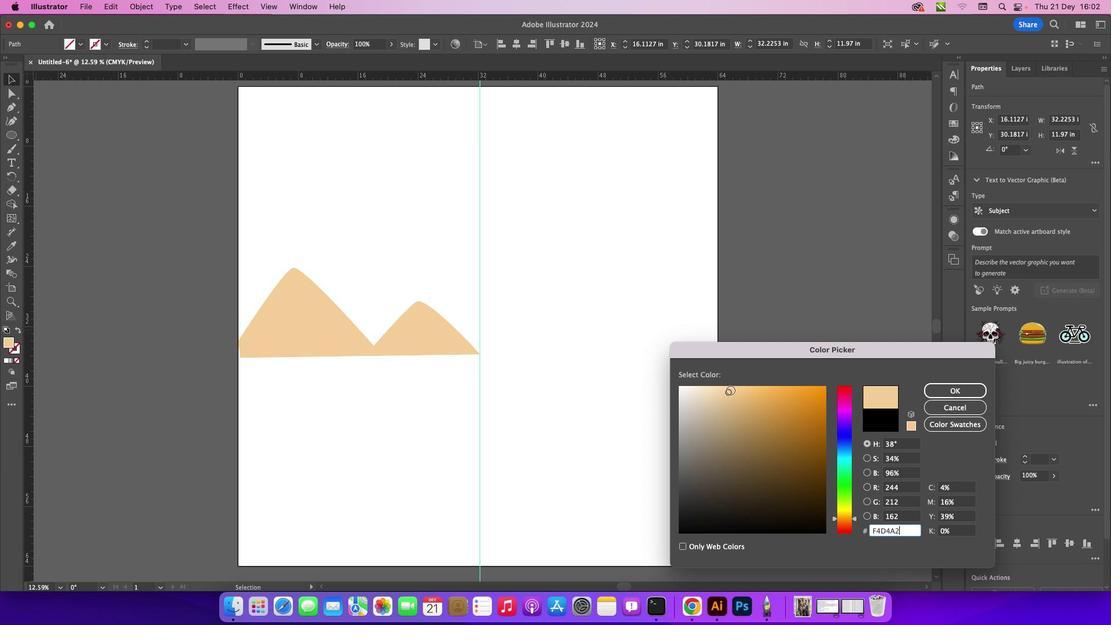 
Action: Mouse moved to (495, 276)
Screenshot: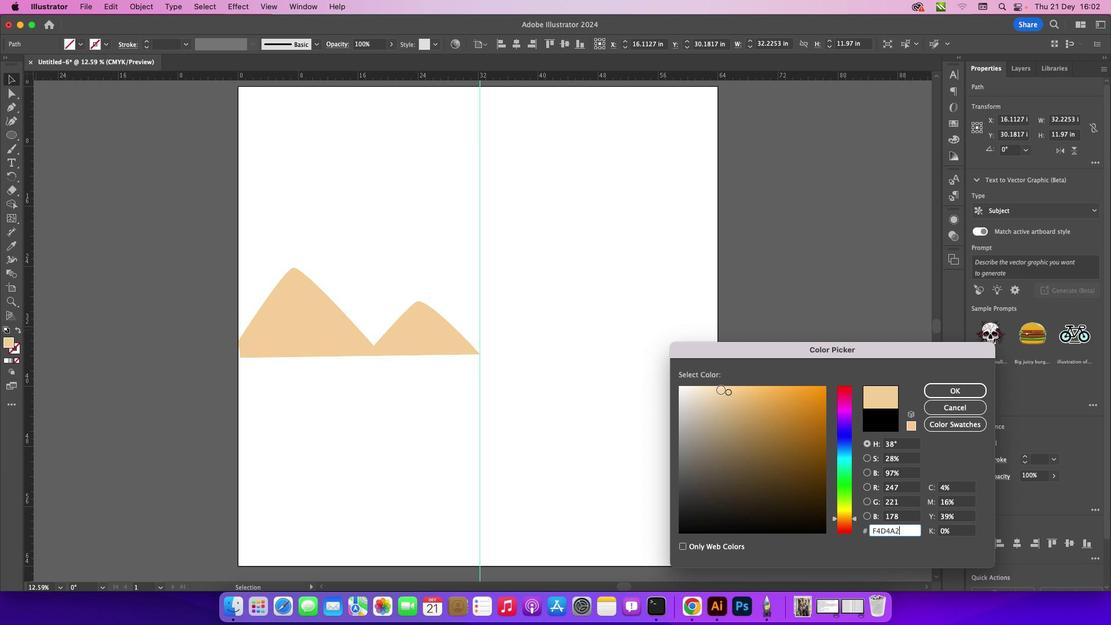 
Action: Mouse pressed left at (495, 276)
Screenshot: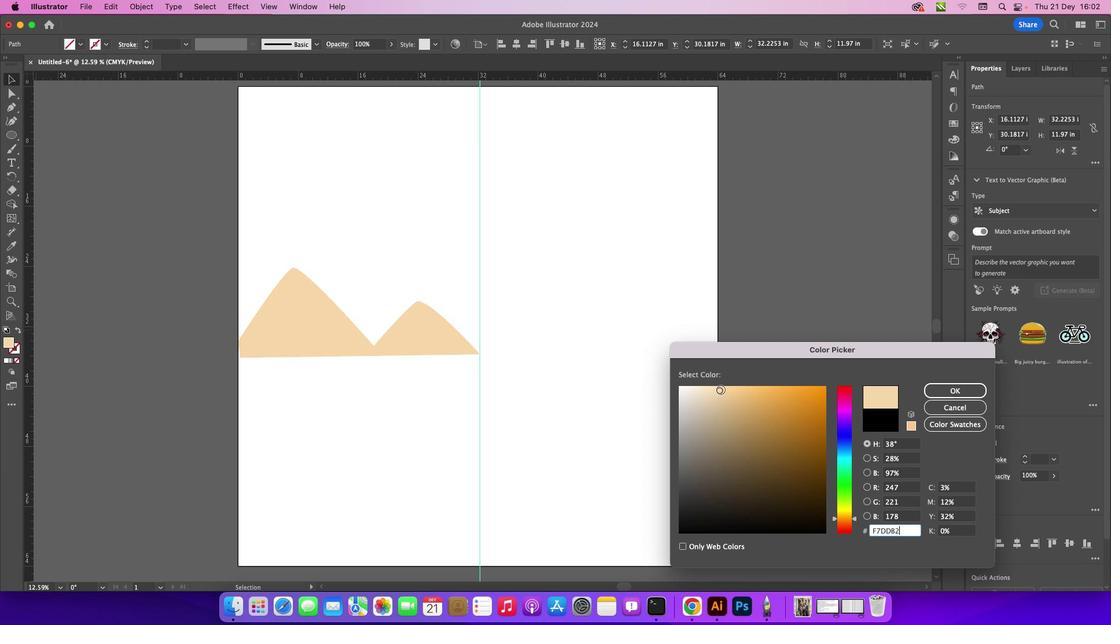 
Action: Mouse moved to (492, 276)
Screenshot: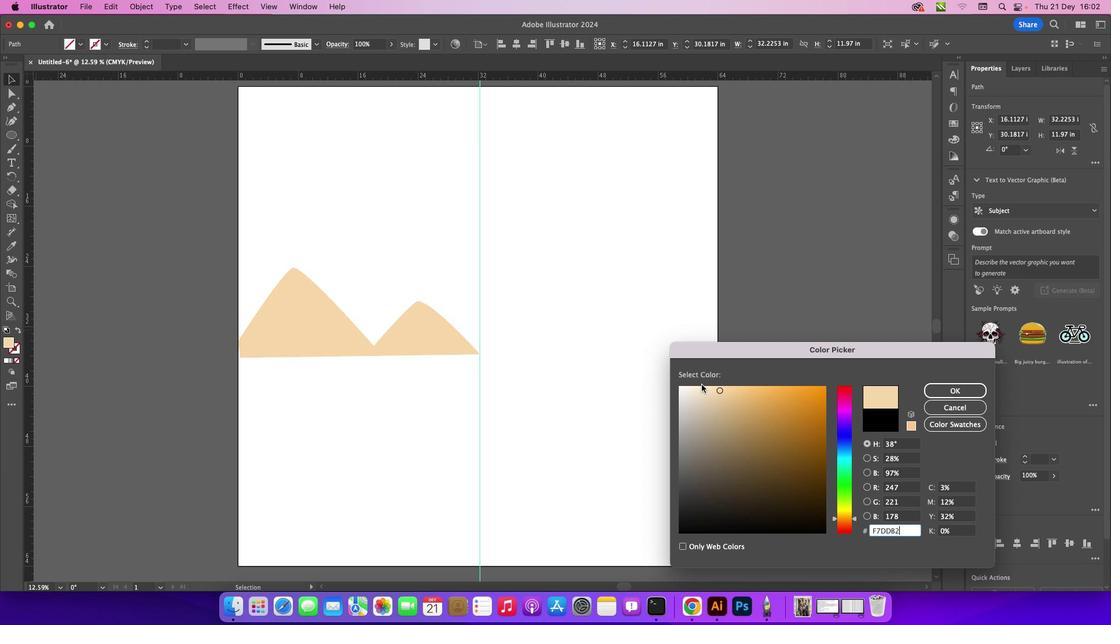 
Action: Mouse pressed left at (492, 276)
Screenshot: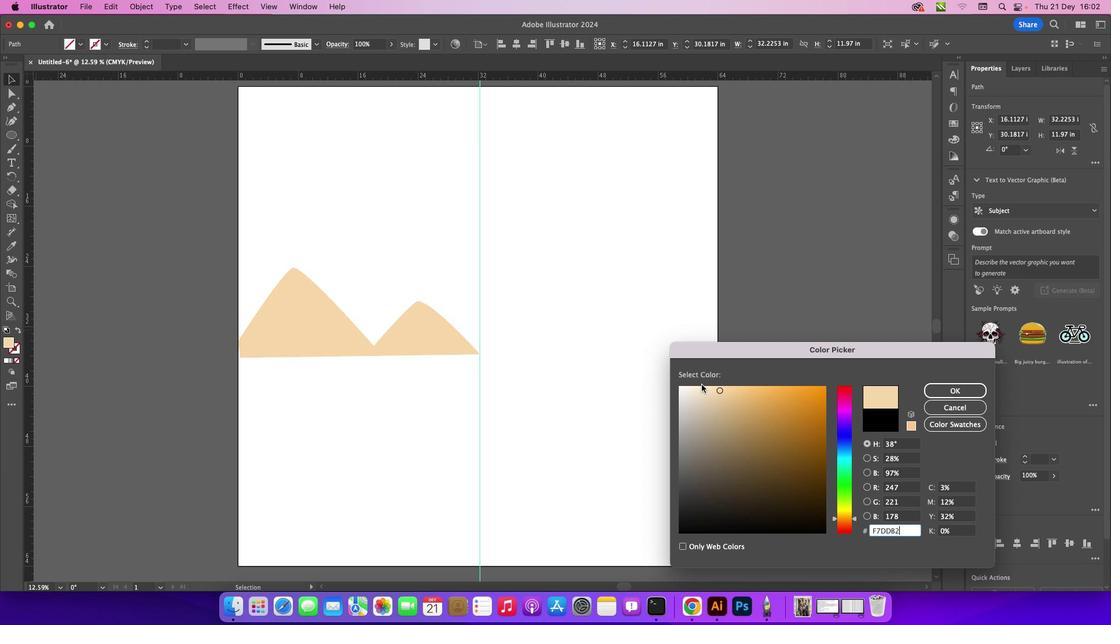 
Action: Mouse moved to (533, 276)
Screenshot: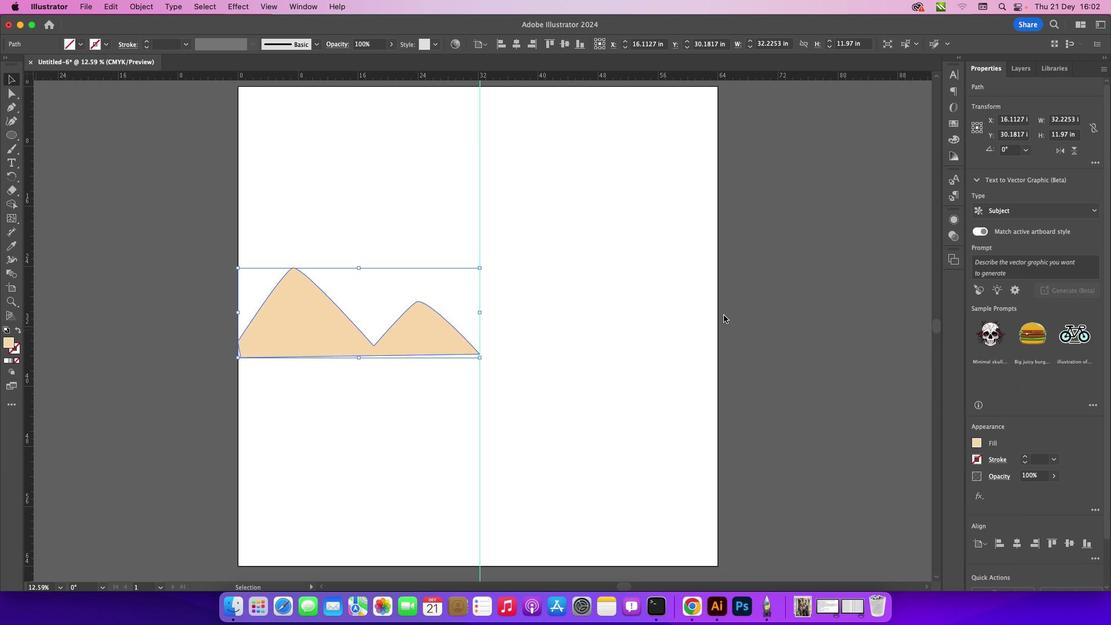 
Action: Mouse pressed left at (533, 276)
Screenshot: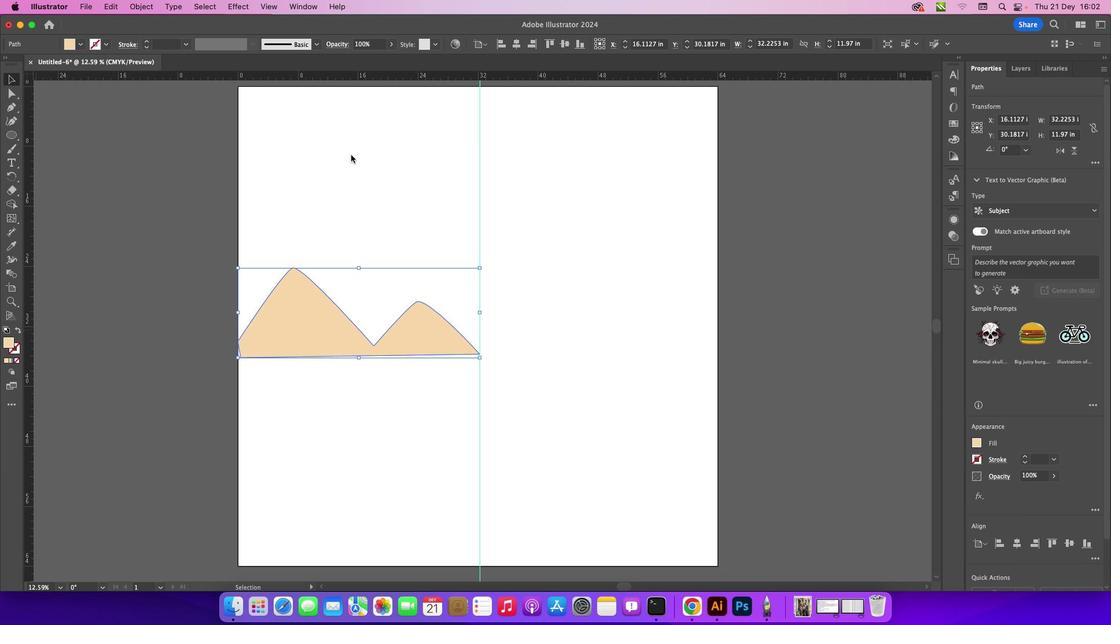 
Action: Mouse moved to (400, 269)
Screenshot: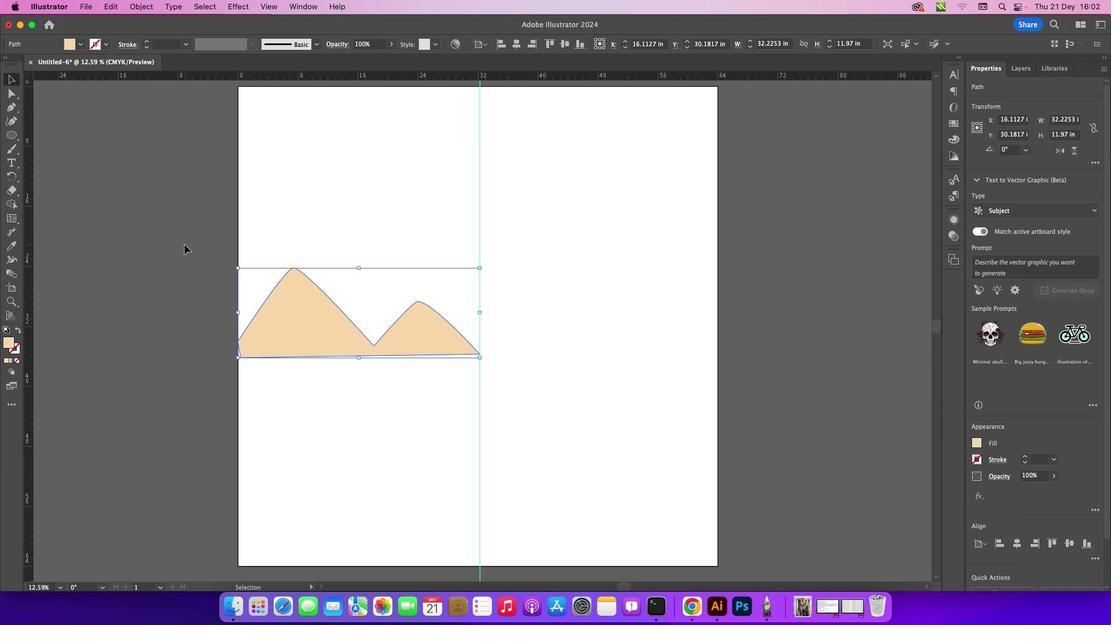 
Action: Mouse pressed left at (400, 269)
Screenshot: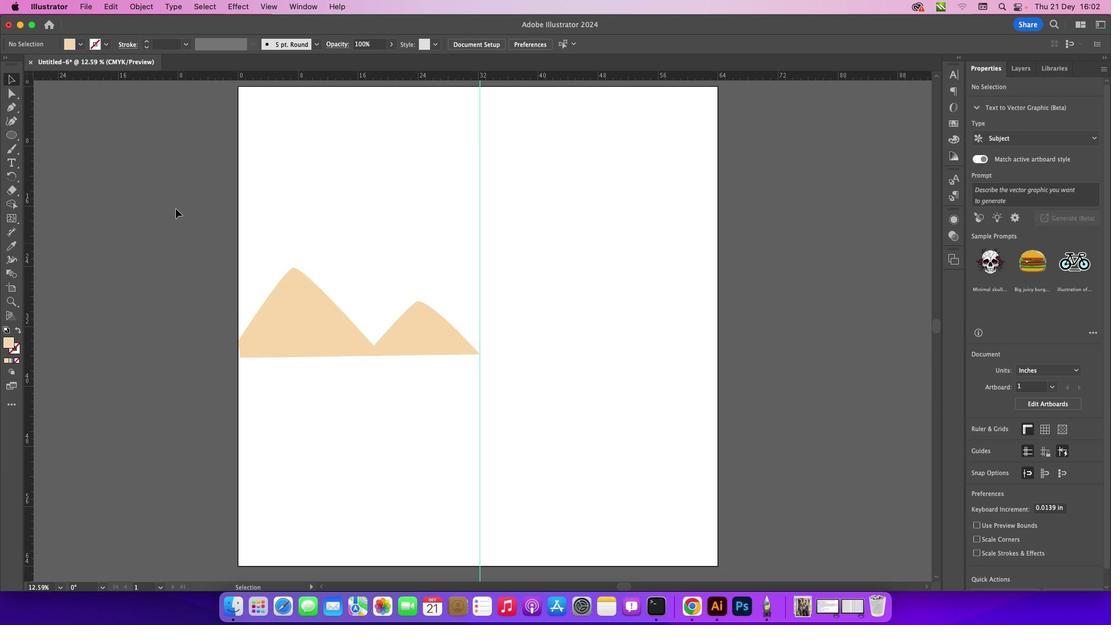 
Action: Mouse moved to (370, 264)
Screenshot: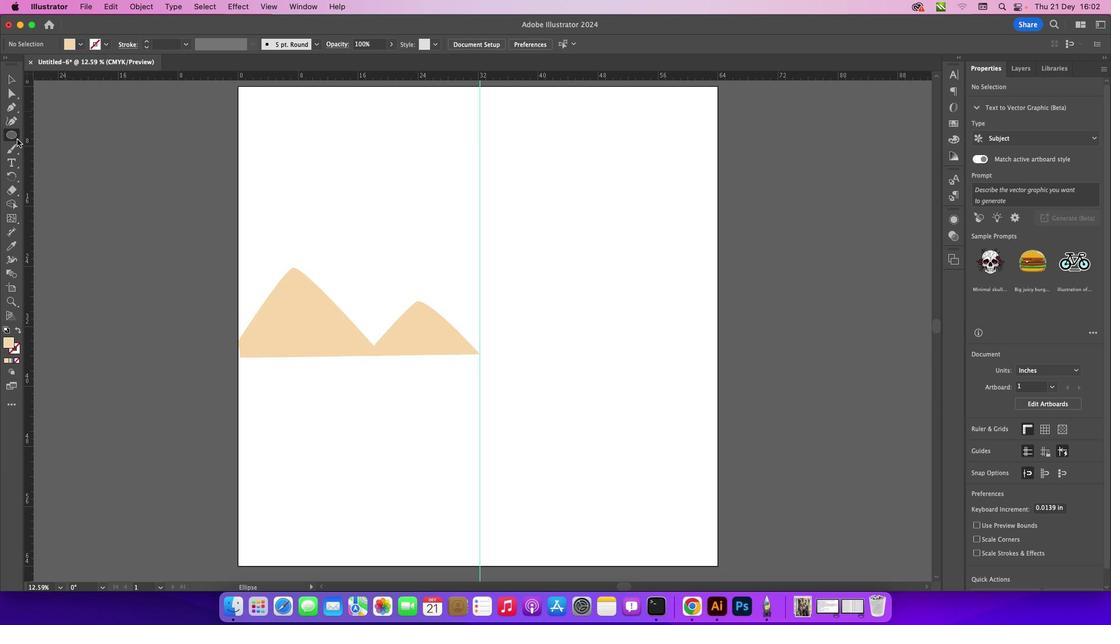 
Action: Mouse pressed left at (370, 264)
Screenshot: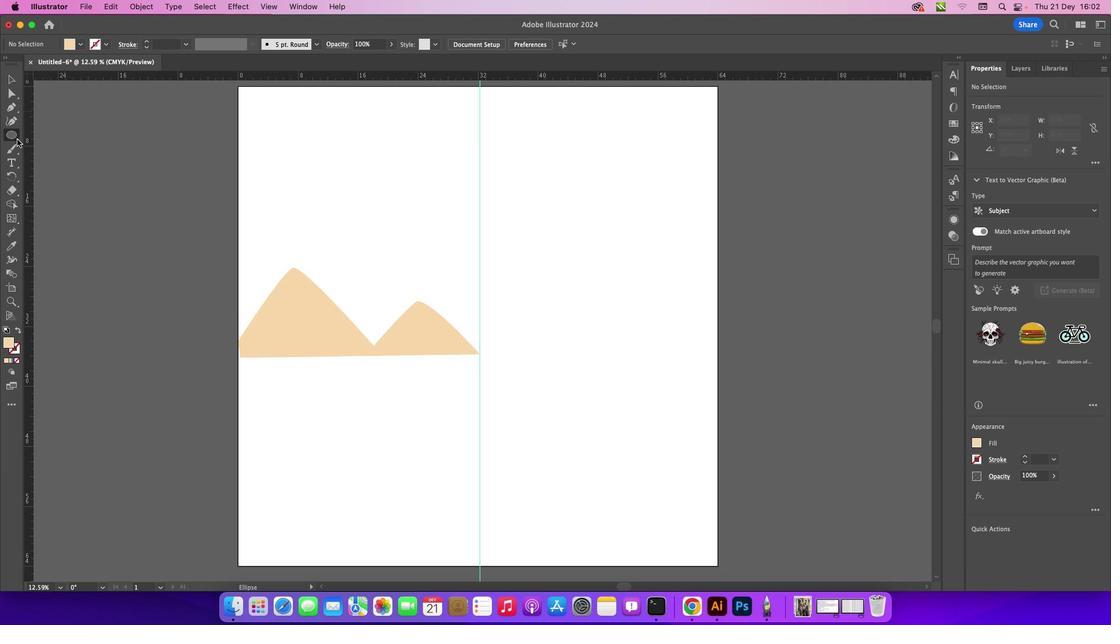
Action: Mouse moved to (378, 263)
Screenshot: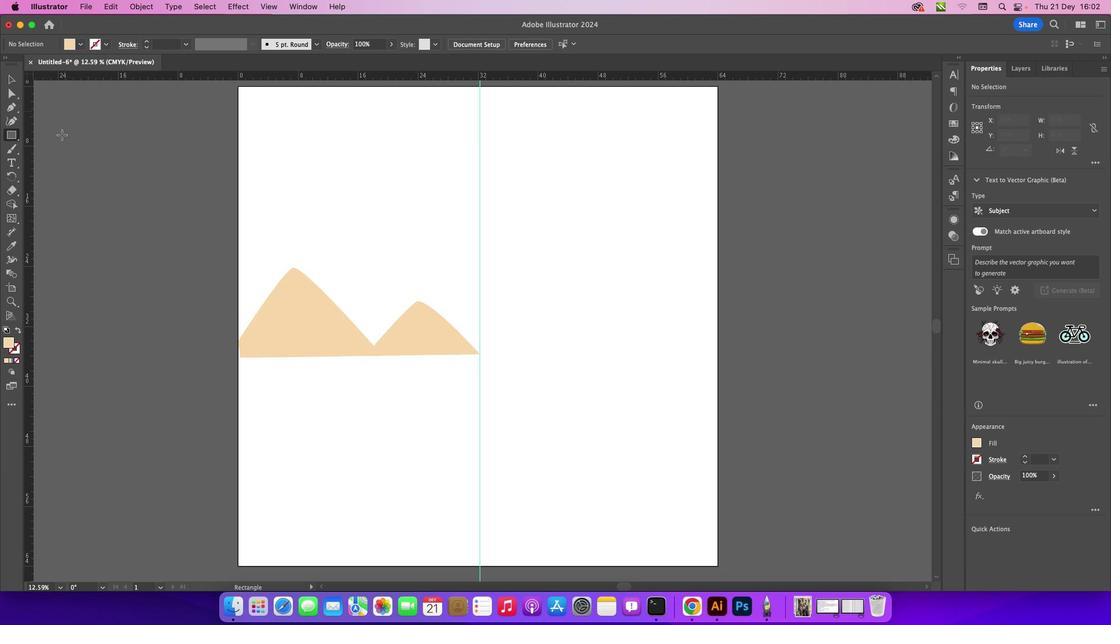 
Action: Mouse pressed left at (378, 263)
Screenshot: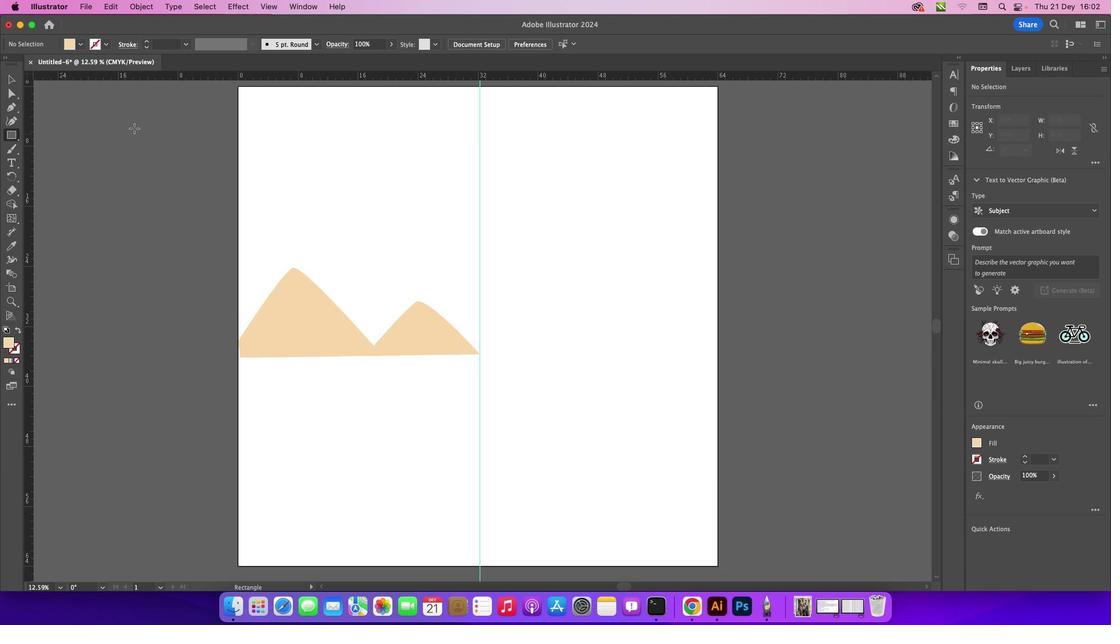 
Action: Mouse moved to (410, 261)
Screenshot: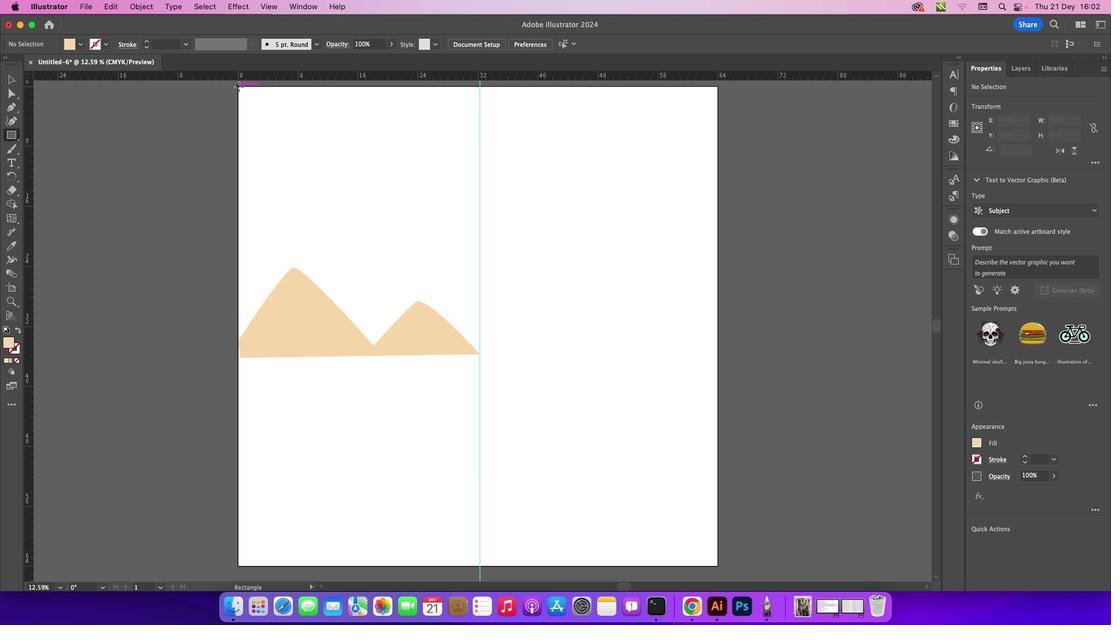 
Action: Mouse pressed left at (410, 261)
Screenshot: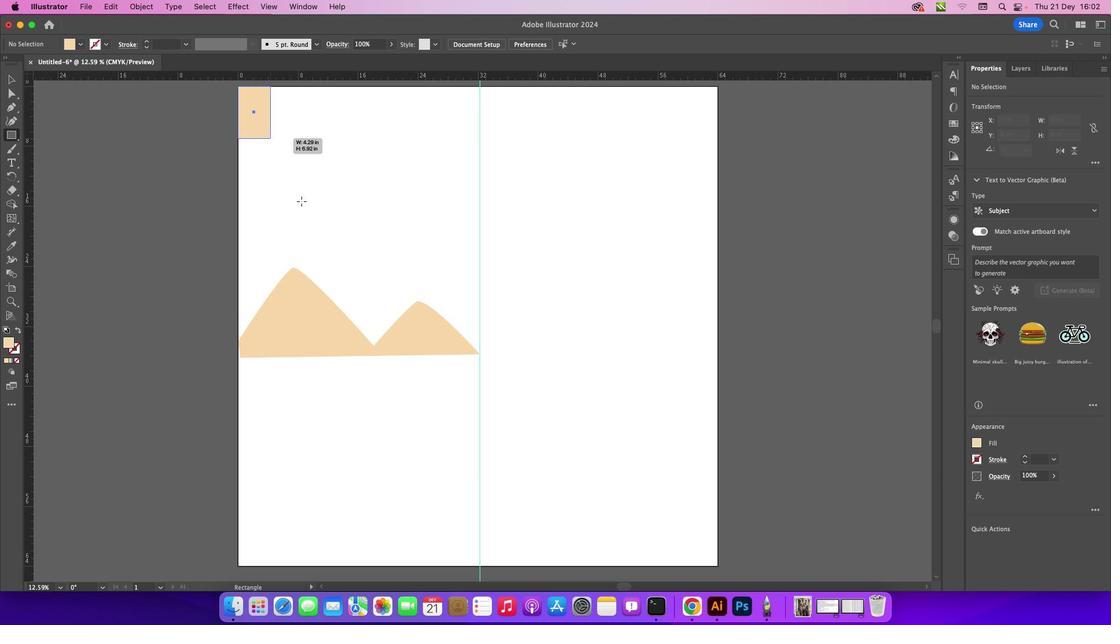 
Action: Mouse moved to (370, 260)
Screenshot: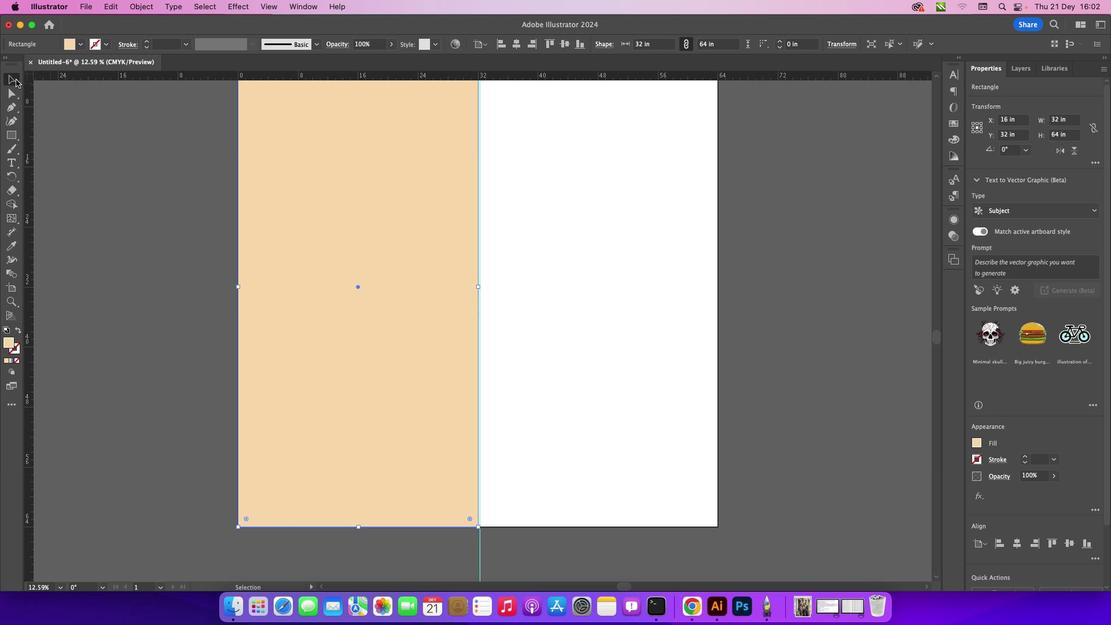 
Action: Mouse pressed left at (370, 260)
Screenshot: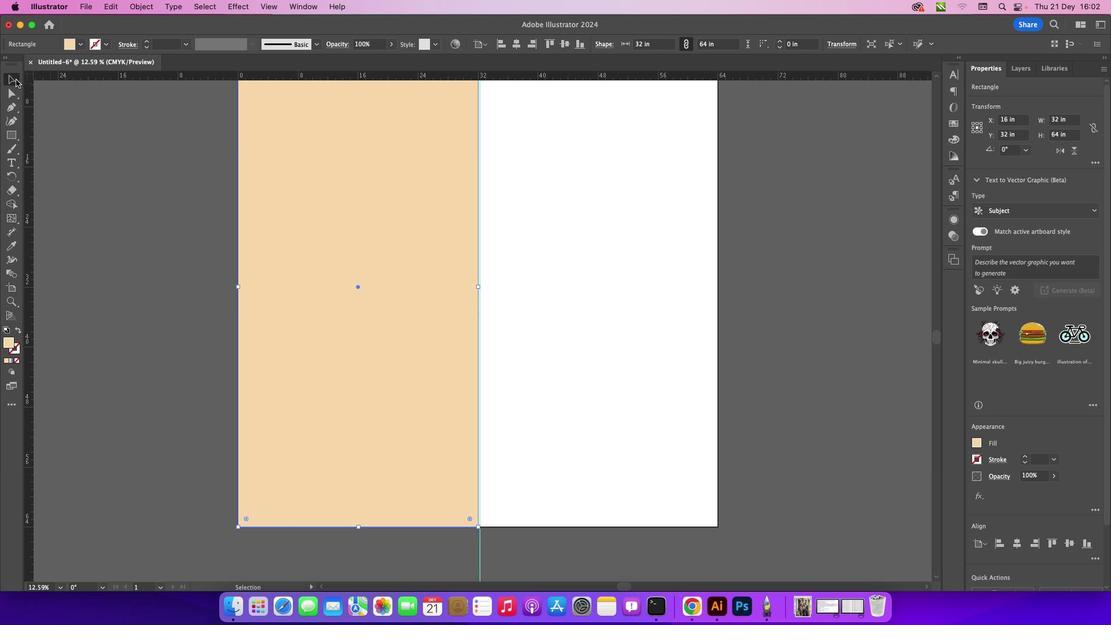 
Action: Mouse moved to (370, 274)
Screenshot: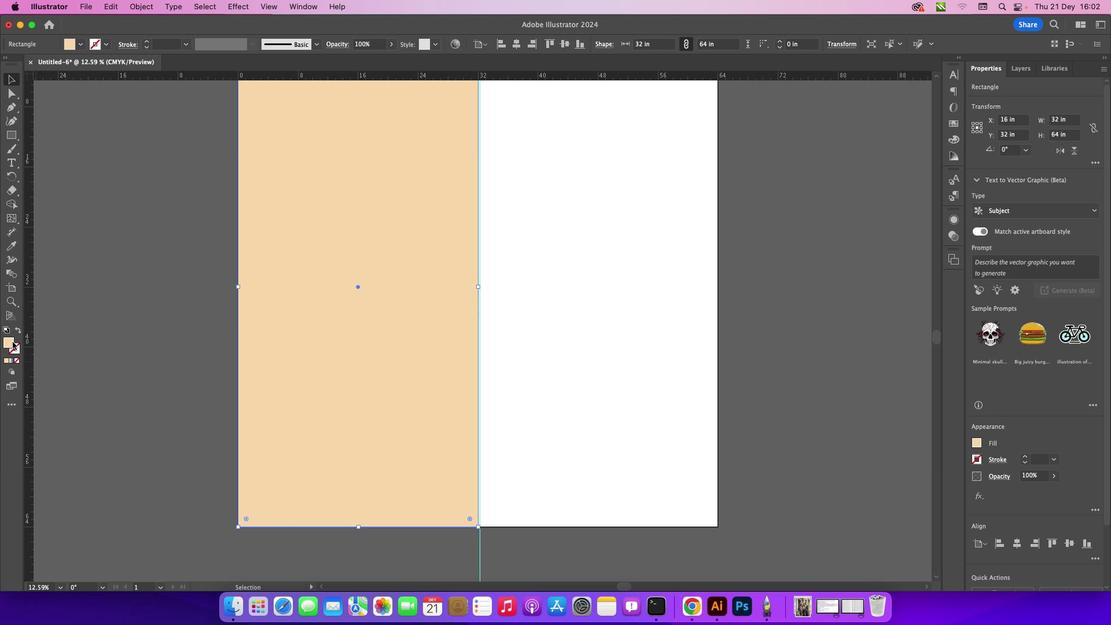 
Action: Mouse pressed left at (370, 274)
Screenshot: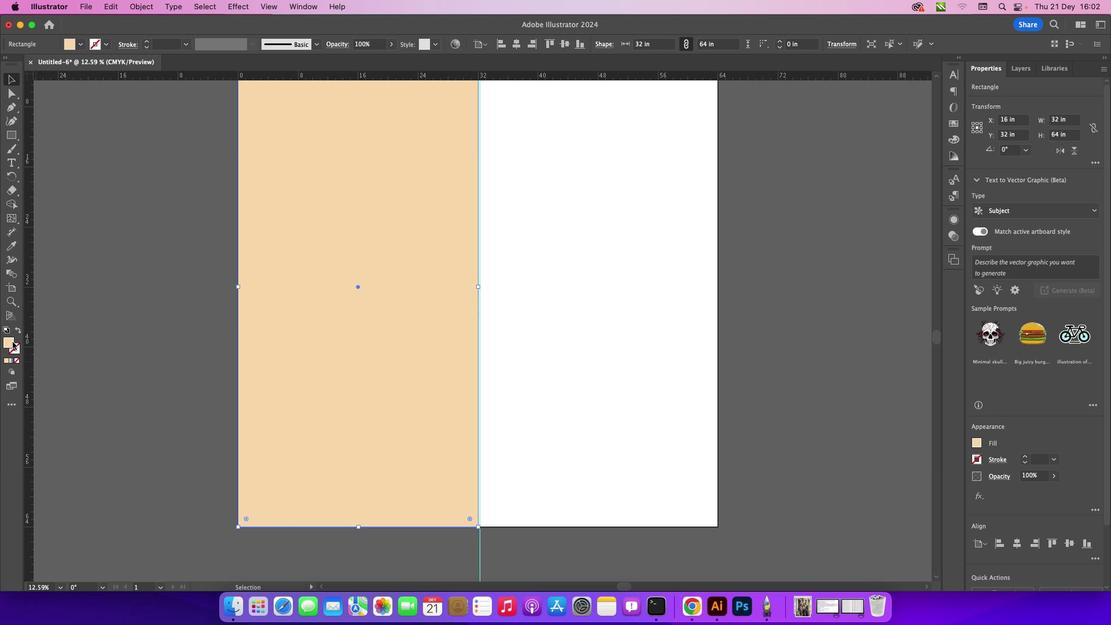 
Action: Mouse pressed left at (370, 274)
Screenshot: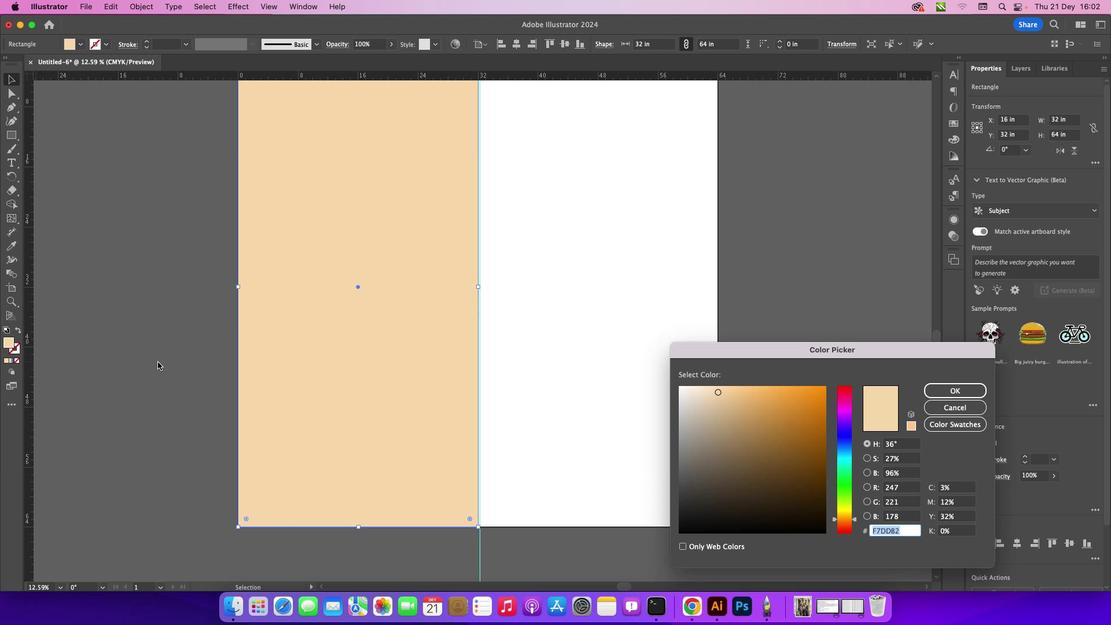 
Action: Mouse moved to (490, 276)
Screenshot: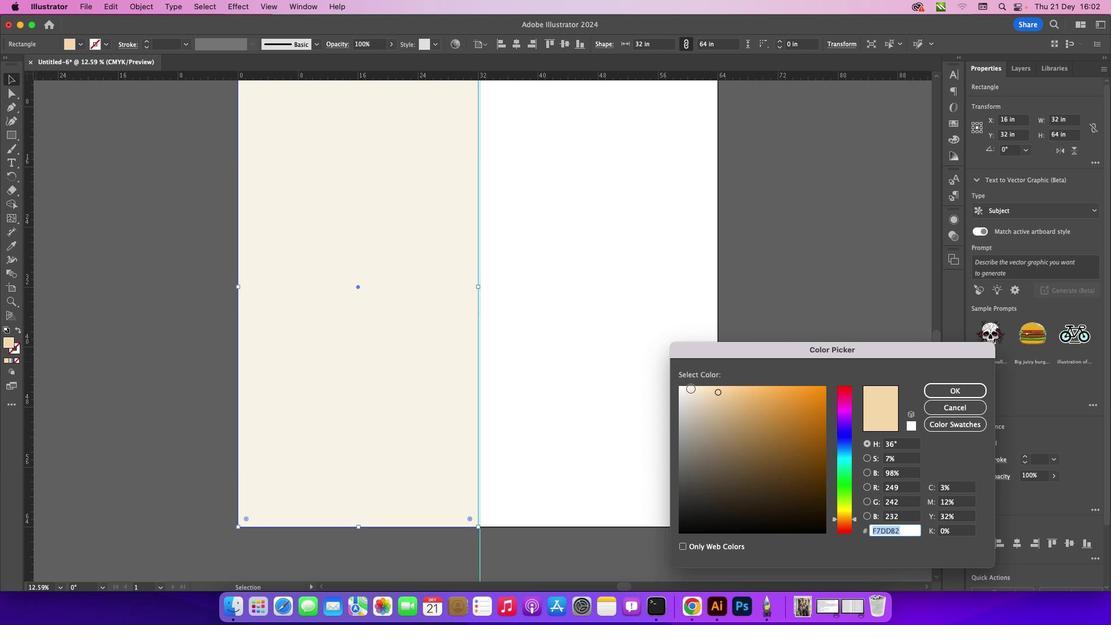 
Action: Mouse pressed left at (490, 276)
Screenshot: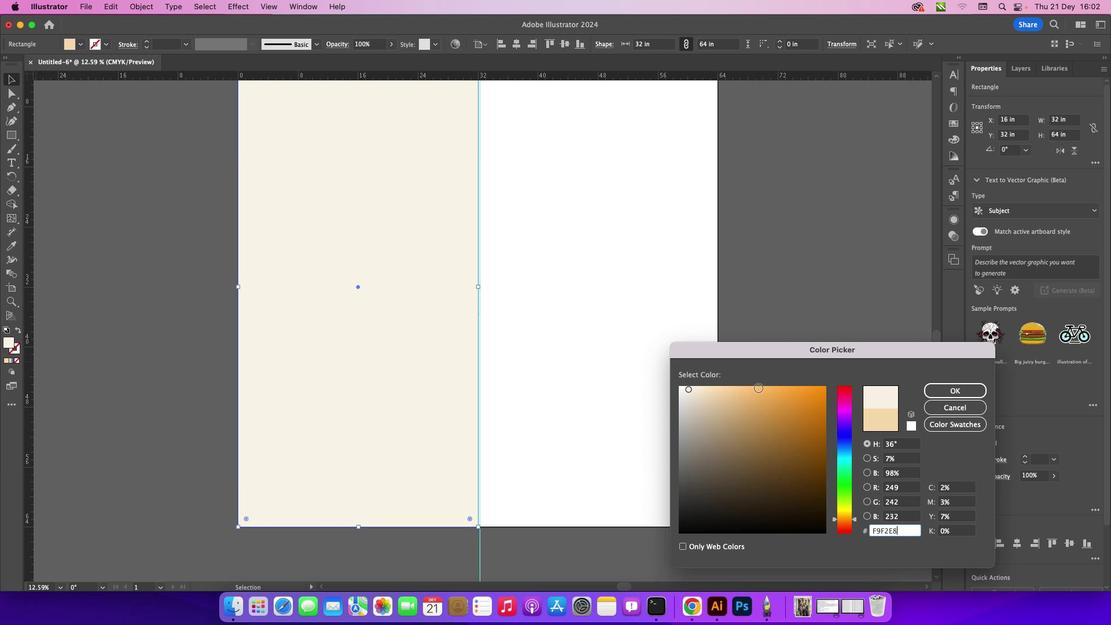 
Action: Mouse moved to (541, 276)
Screenshot: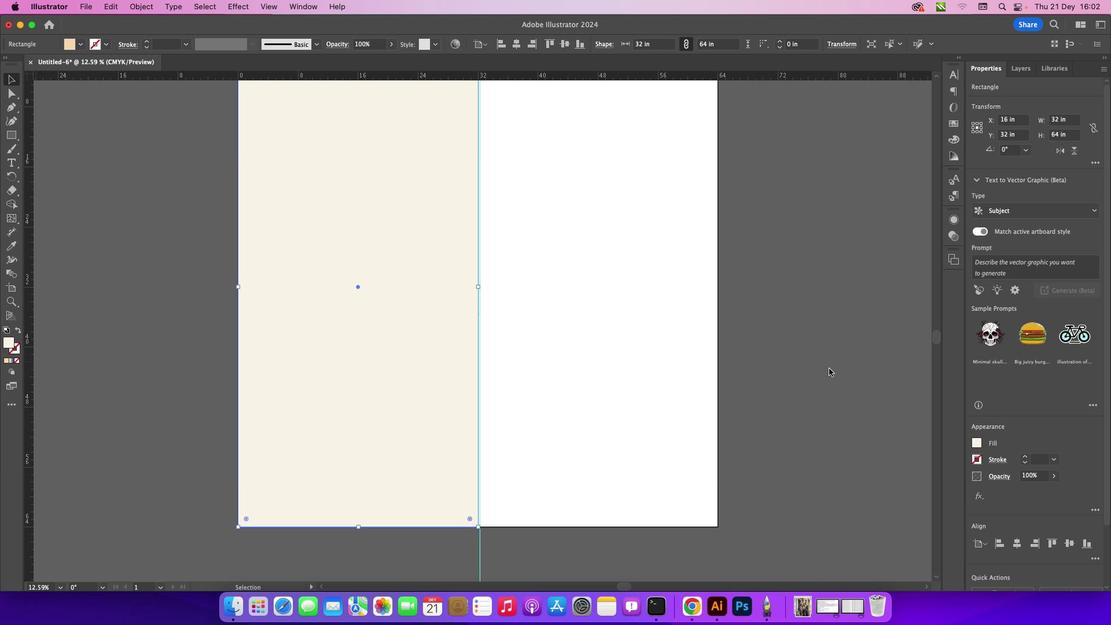 
Action: Mouse pressed left at (541, 276)
Screenshot: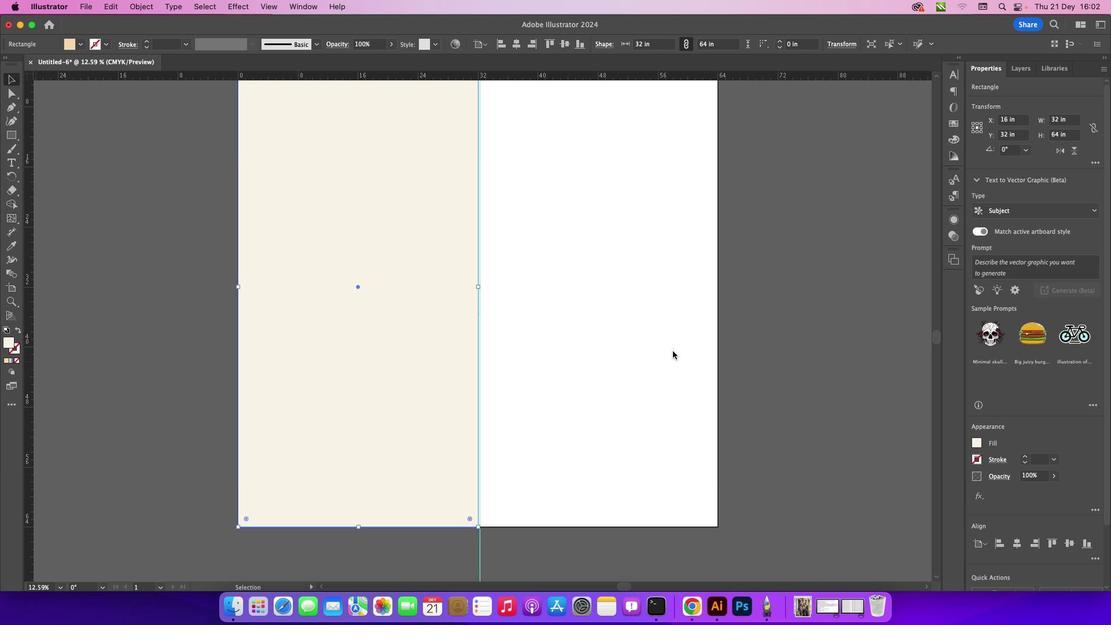 
Action: Mouse moved to (441, 276)
Screenshot: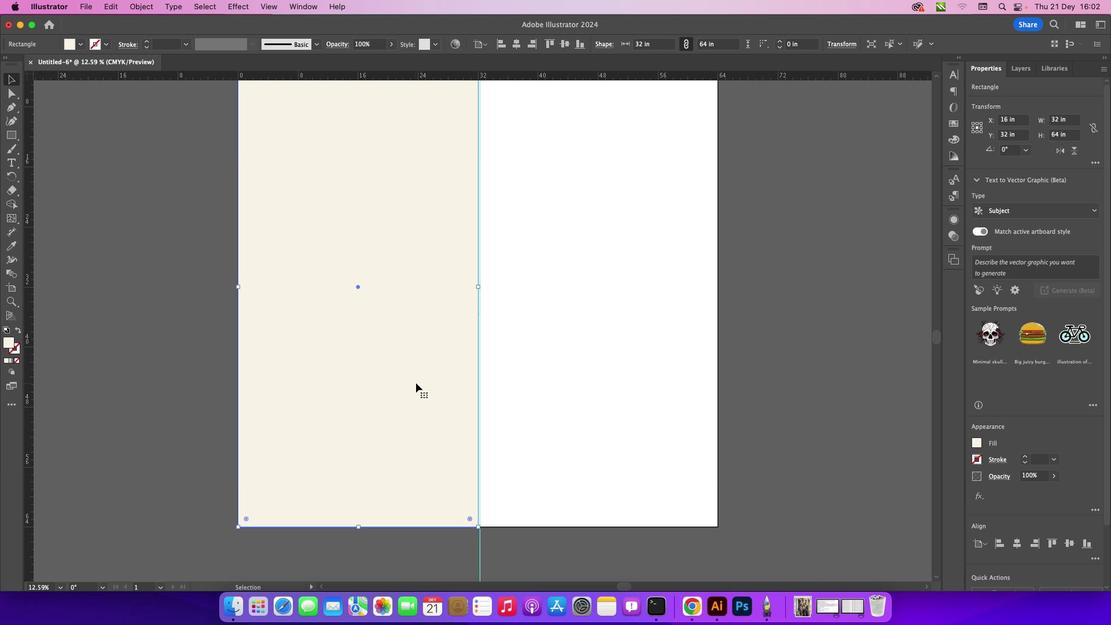 
Action: Mouse pressed right at (441, 276)
Screenshot: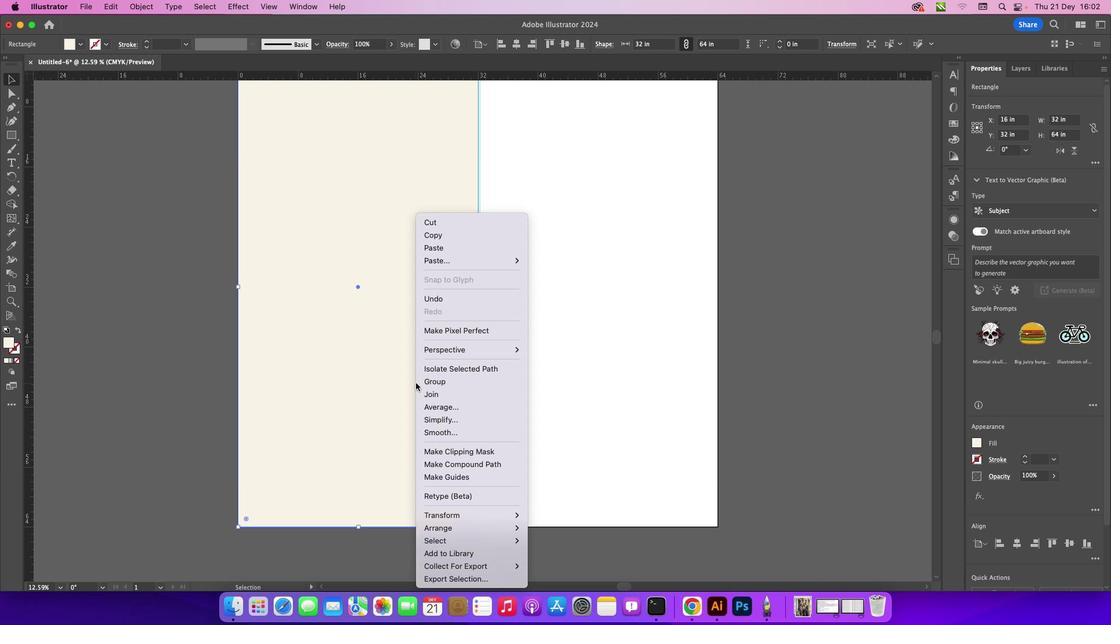 
Action: Mouse moved to (467, 286)
Screenshot: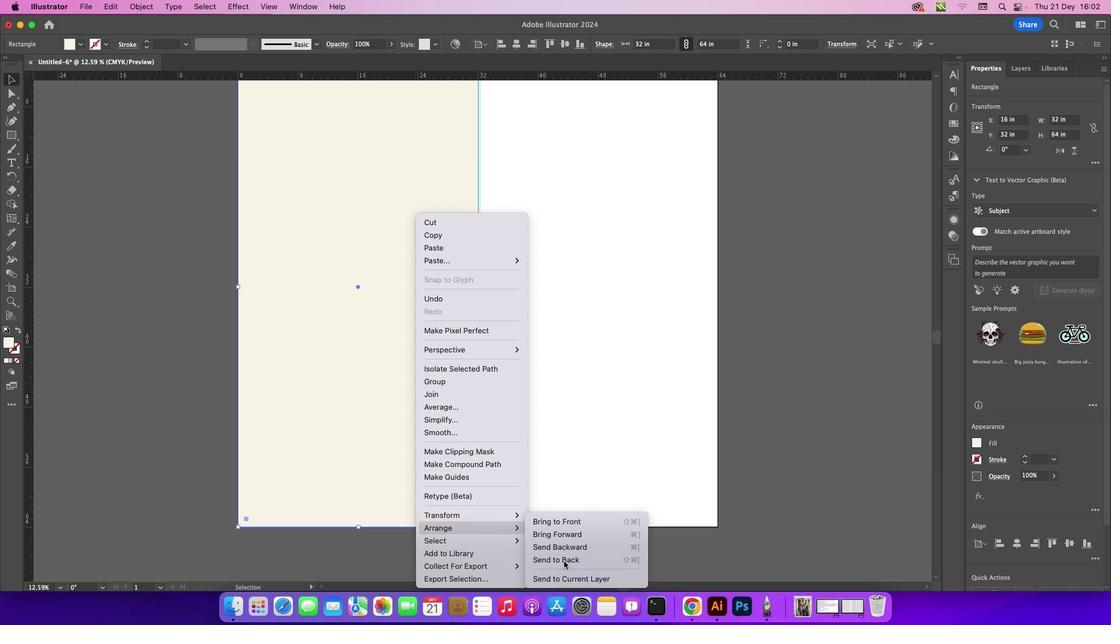 
Action: Mouse pressed left at (467, 286)
Screenshot: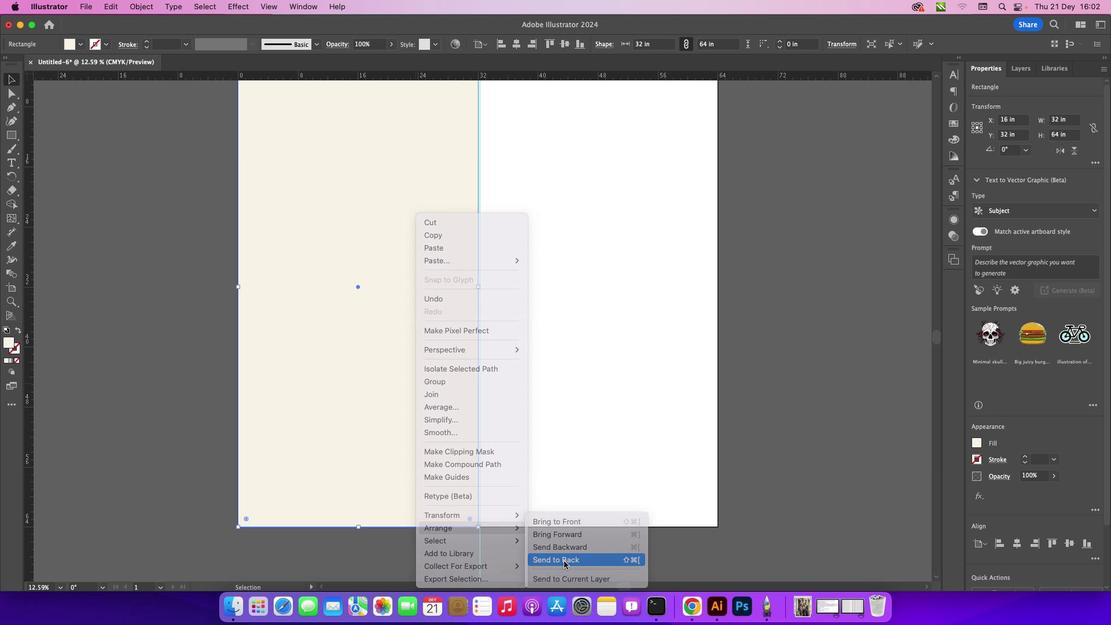 
Action: Mouse moved to (463, 276)
Screenshot: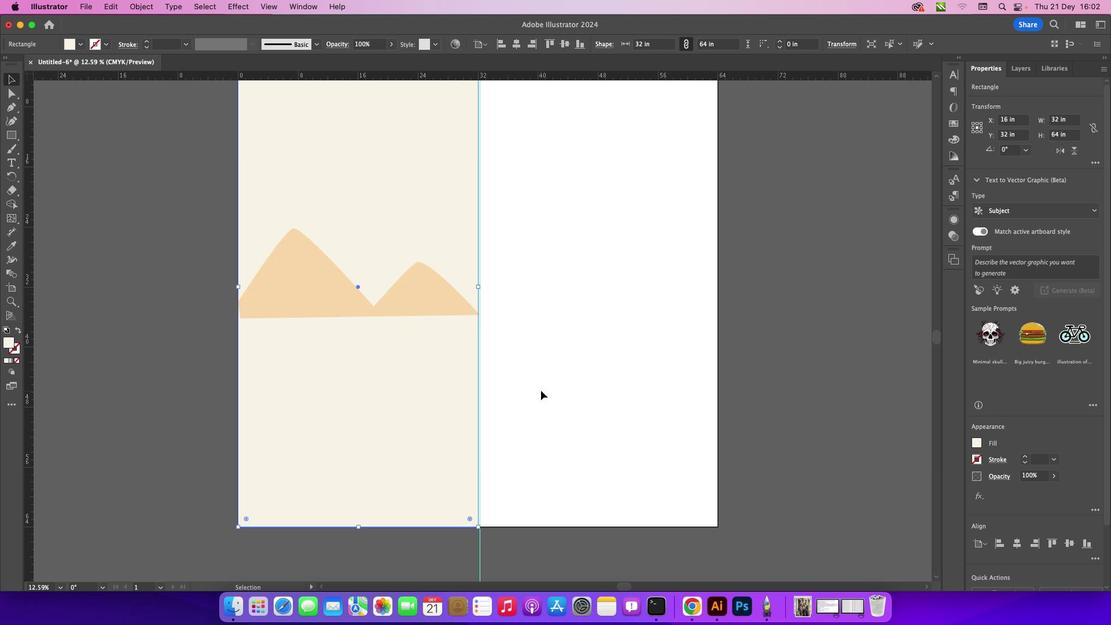 
Action: Mouse pressed left at (463, 276)
Screenshot: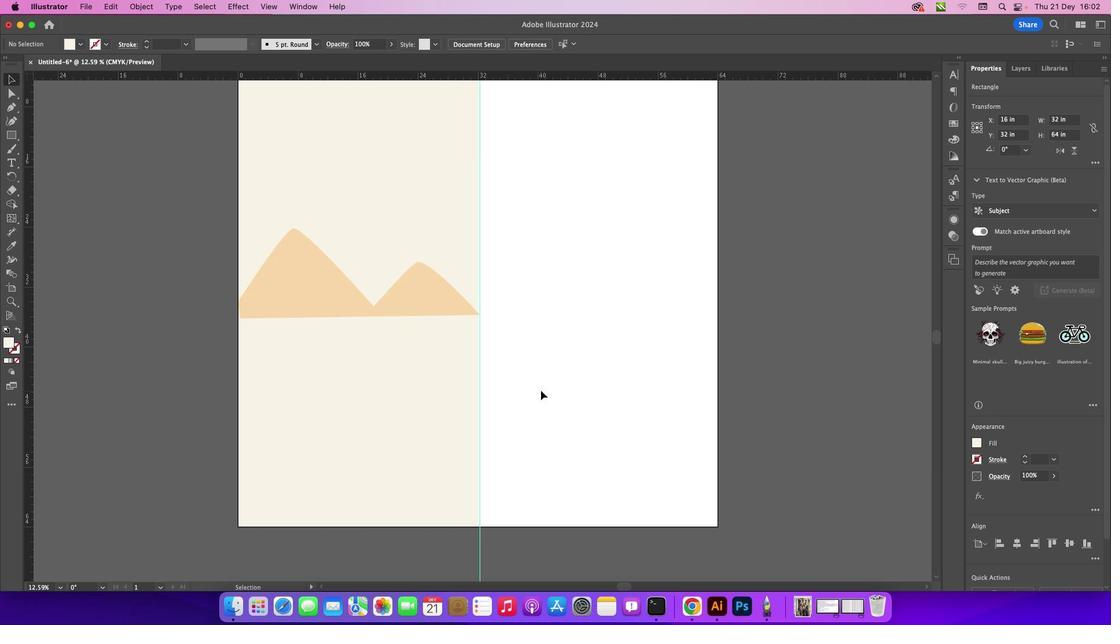 
Action: Mouse moved to (371, 262)
Screenshot: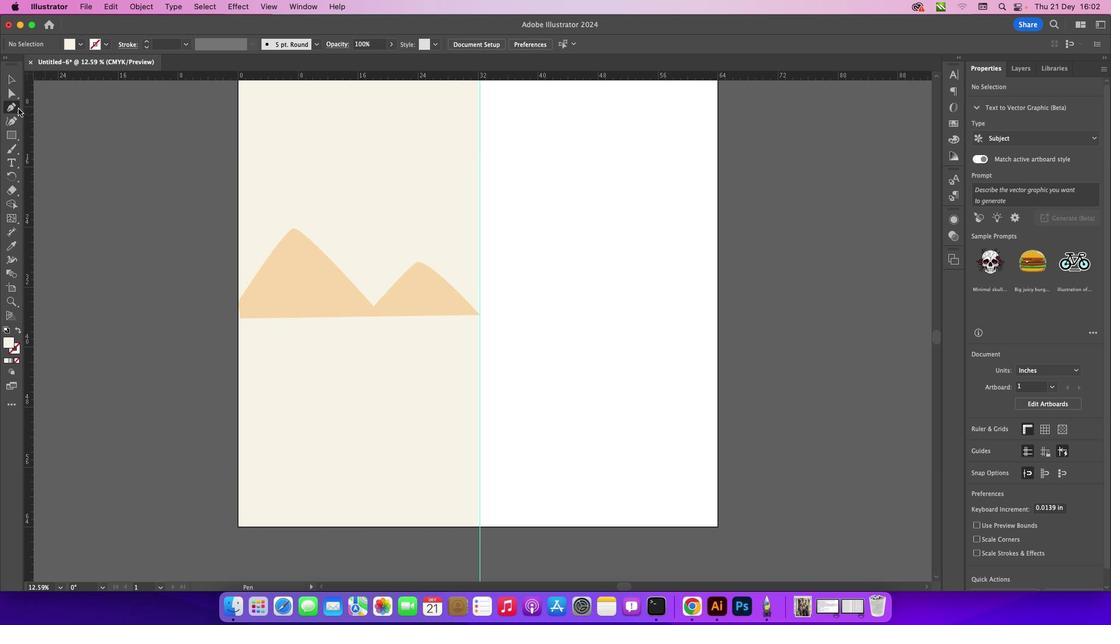 
Action: Mouse pressed left at (371, 262)
Screenshot: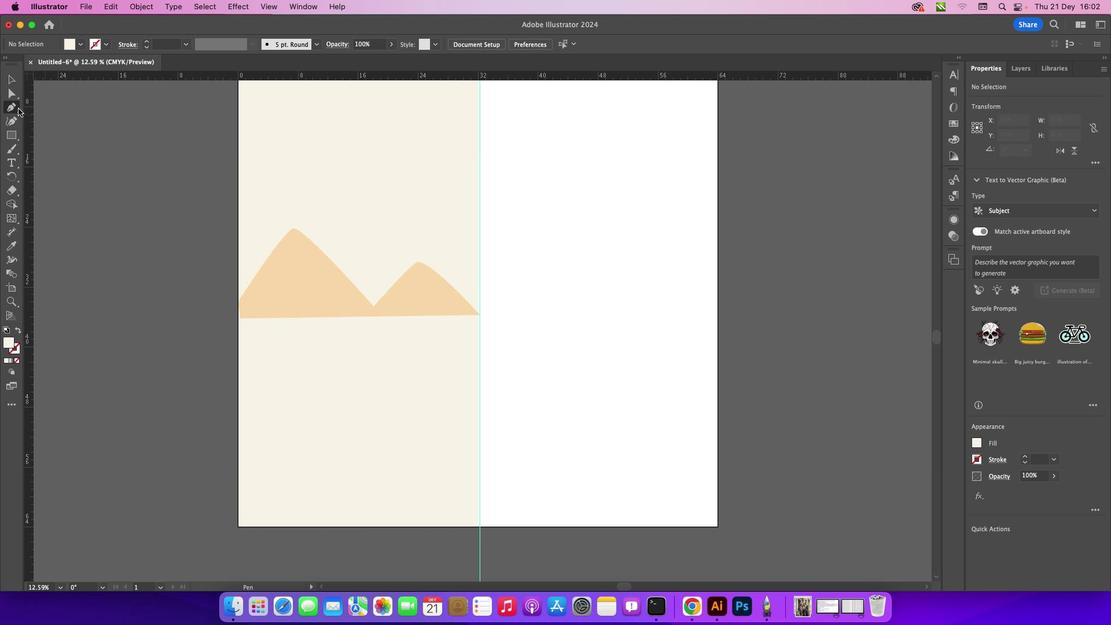 
Action: Mouse moved to (410, 273)
Screenshot: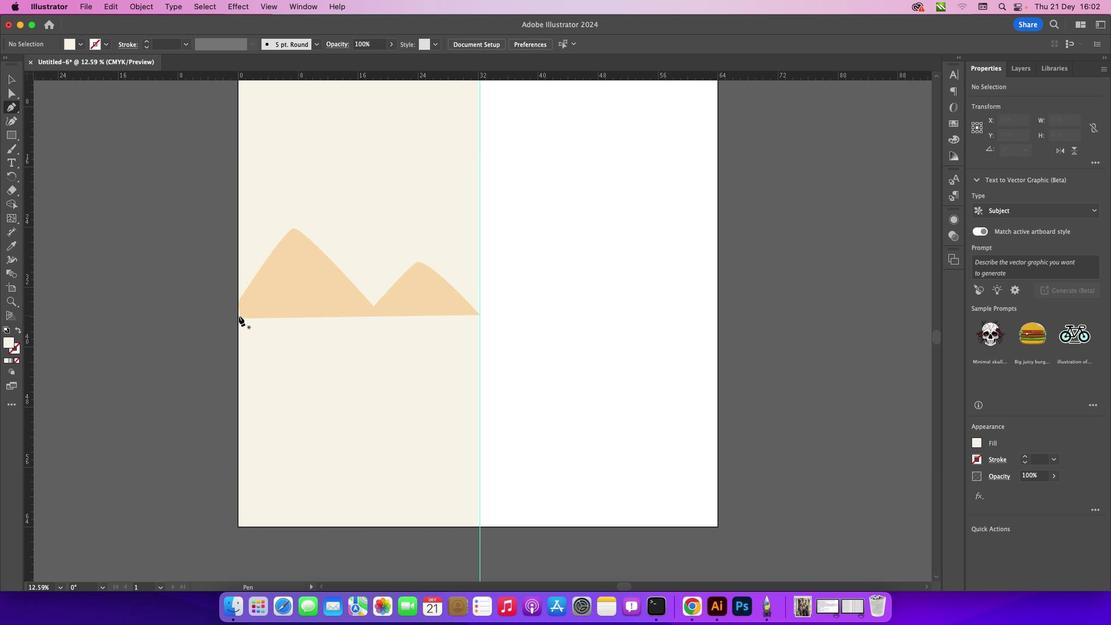 
Action: Mouse pressed left at (410, 273)
Screenshot: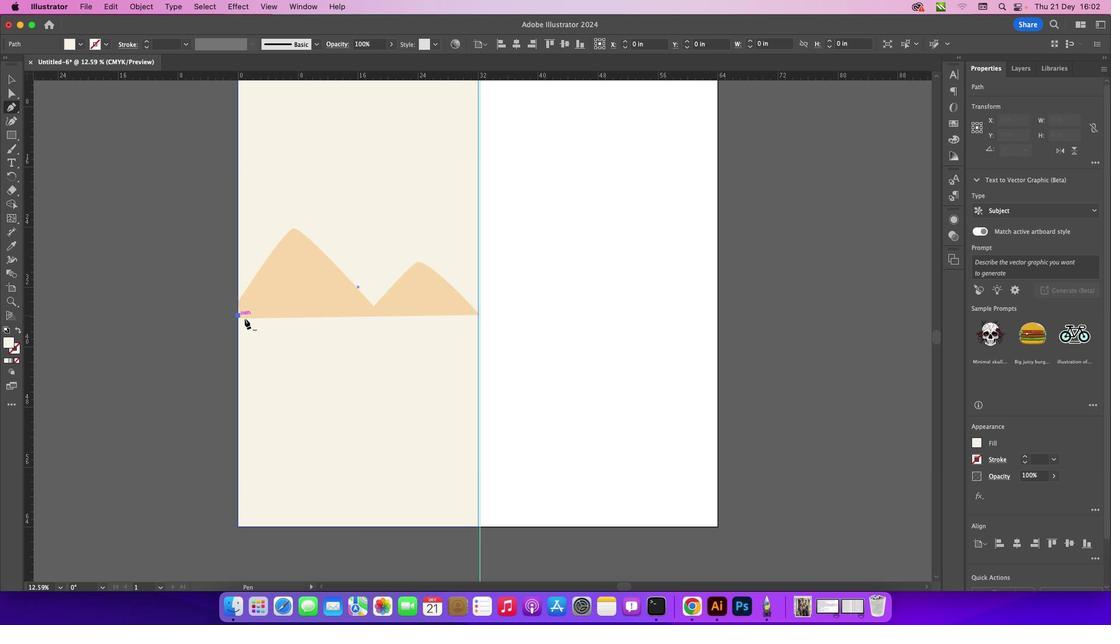 
Action: Mouse moved to (452, 273)
Screenshot: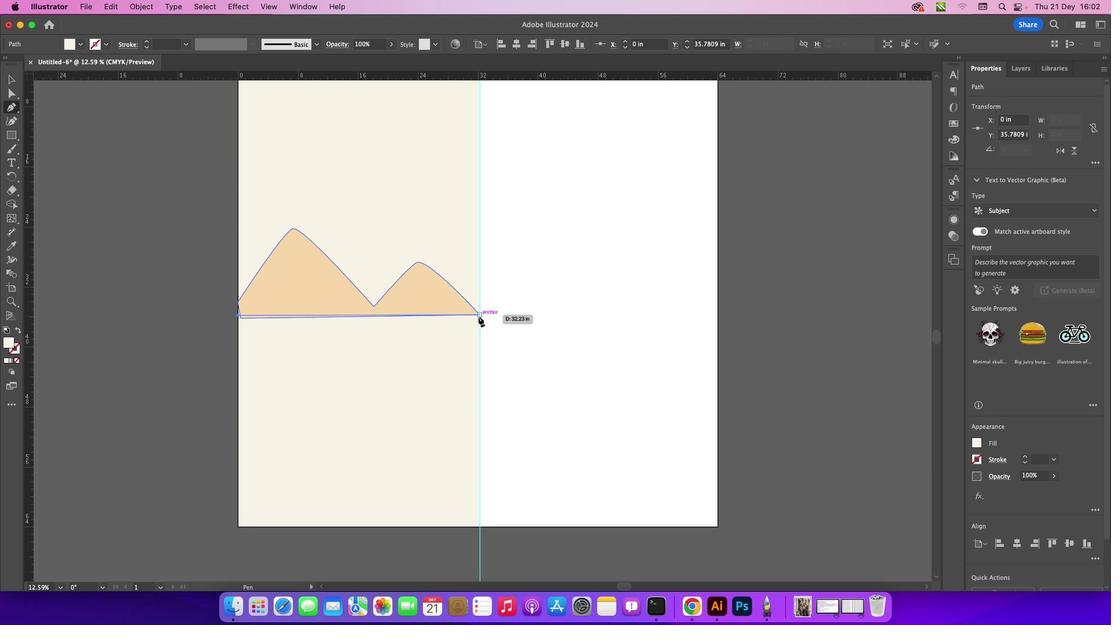 
Action: Mouse pressed left at (452, 273)
Screenshot: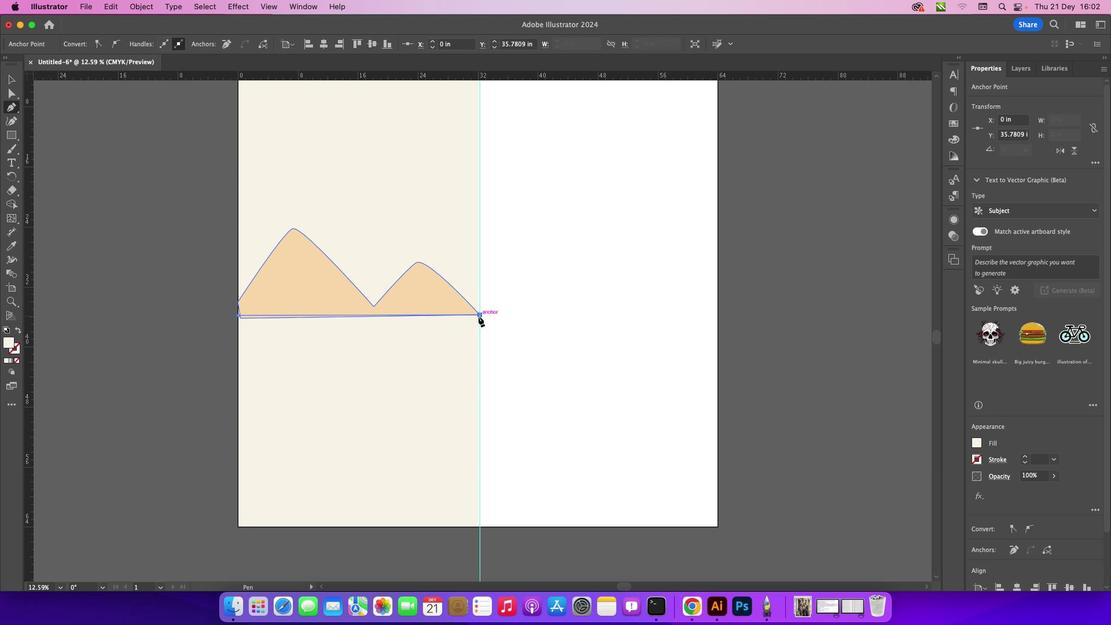 
Action: Mouse moved to (452, 273)
Screenshot: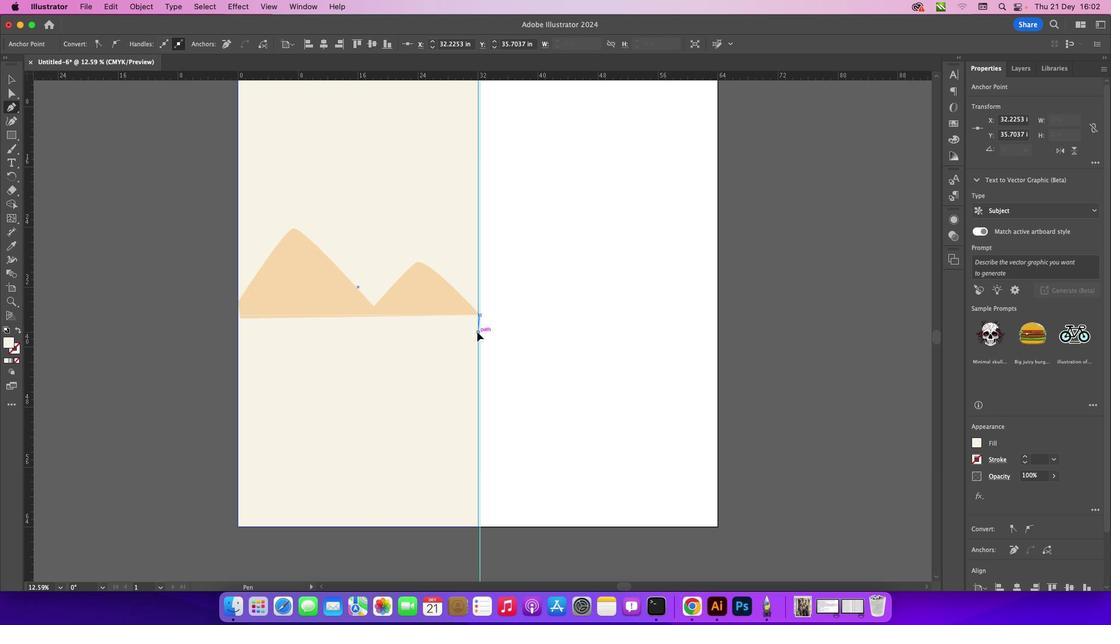 
Action: Mouse pressed left at (452, 273)
Screenshot: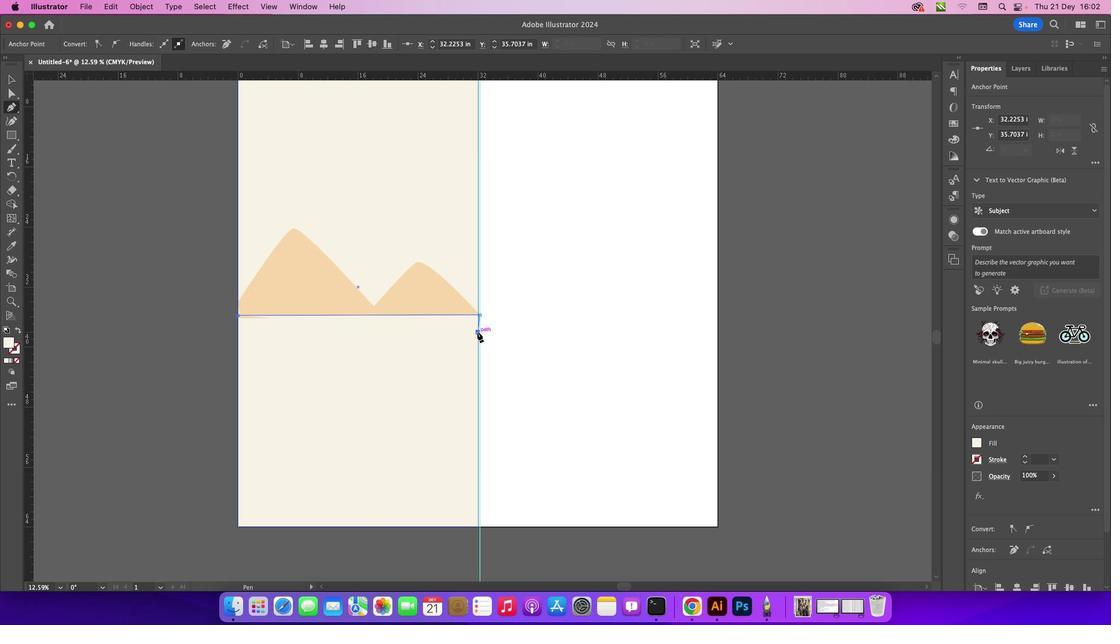 
Action: Mouse moved to (410, 275)
Screenshot: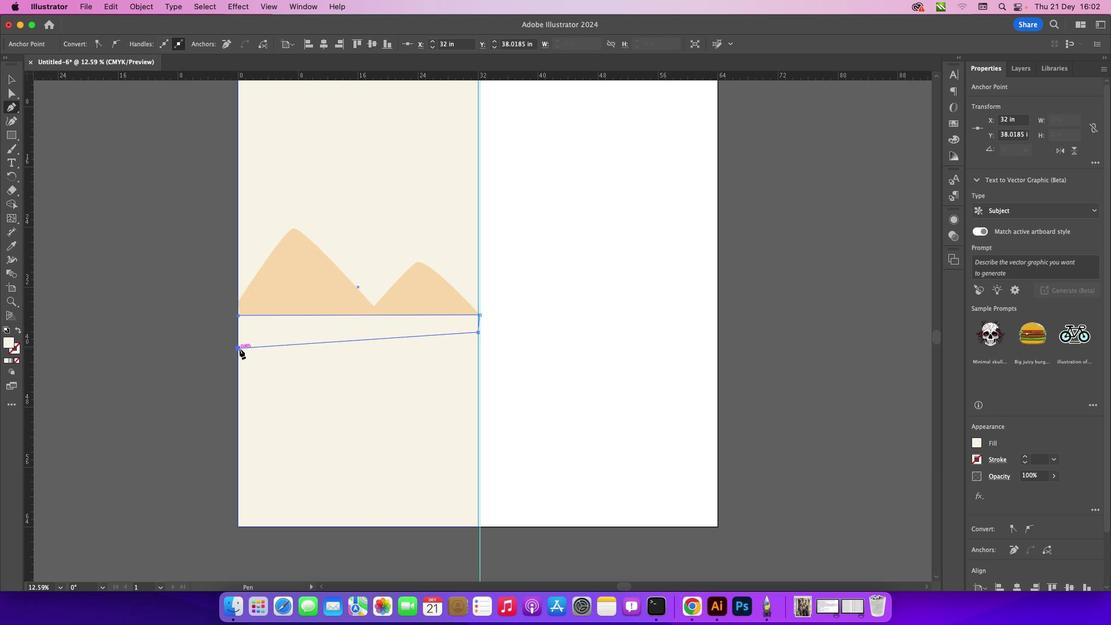 
Action: Mouse pressed left at (410, 275)
Screenshot: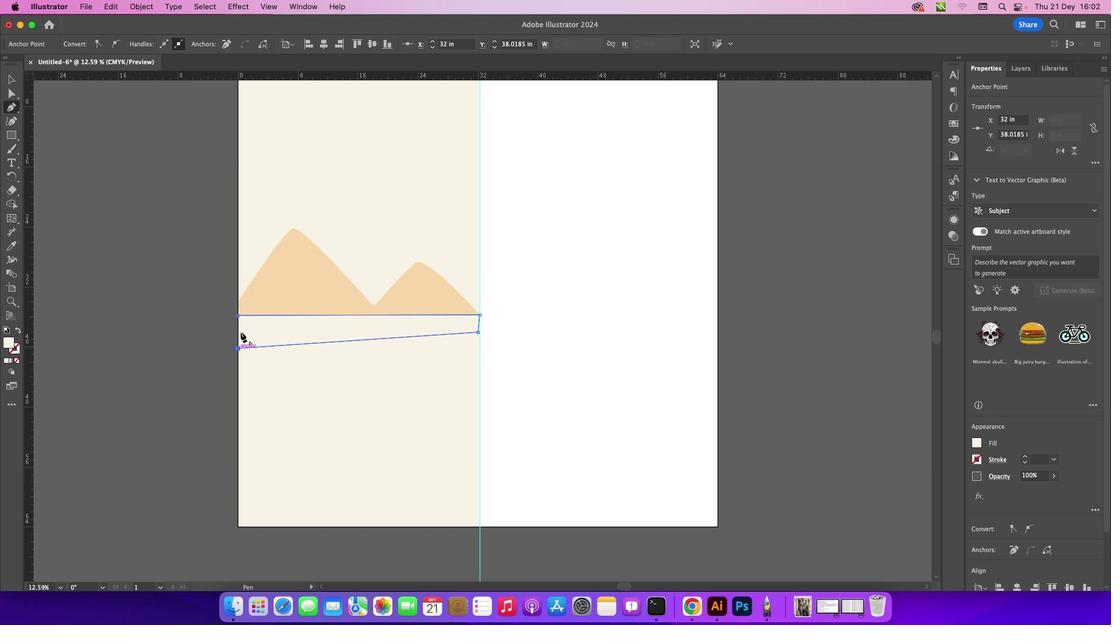 
Action: Mouse moved to (410, 273)
Screenshot: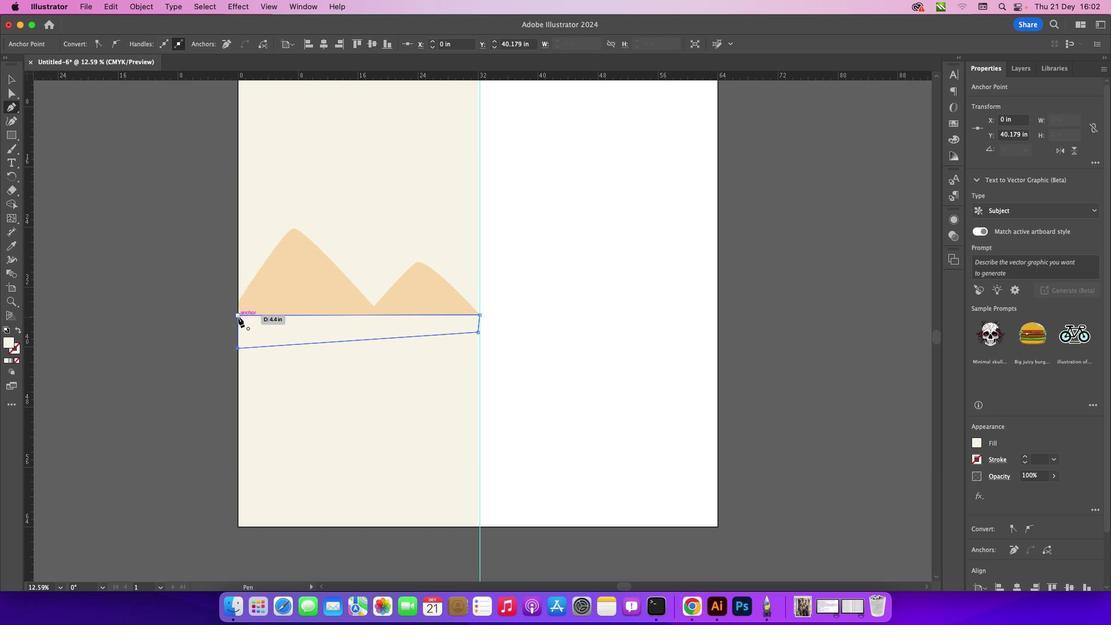 
Action: Mouse pressed left at (410, 273)
Screenshot: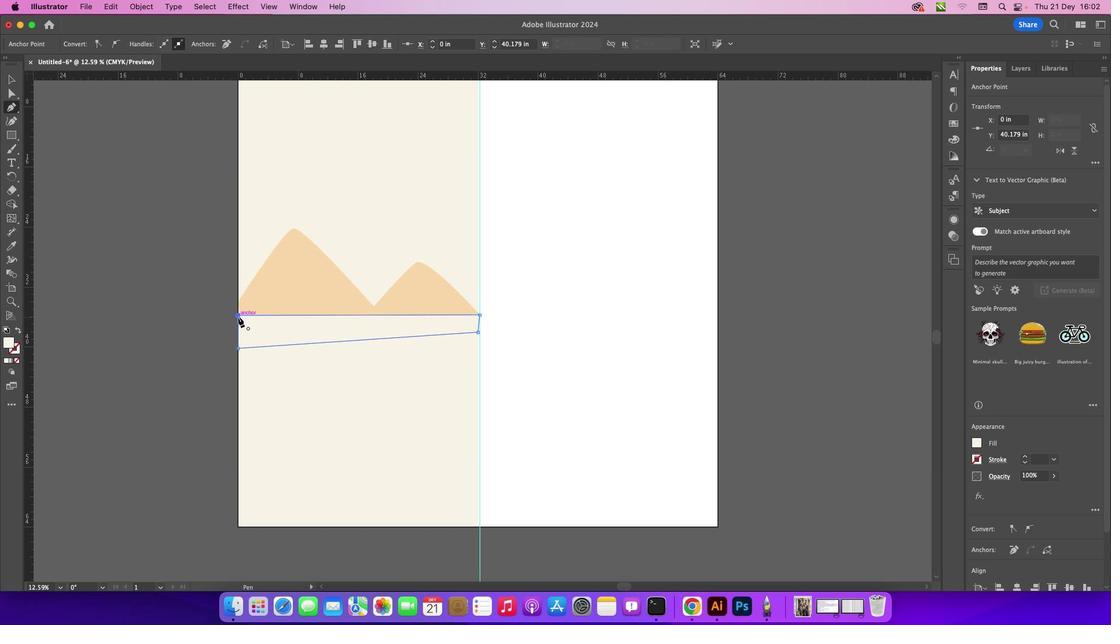 
Action: Mouse moved to (370, 260)
Screenshot: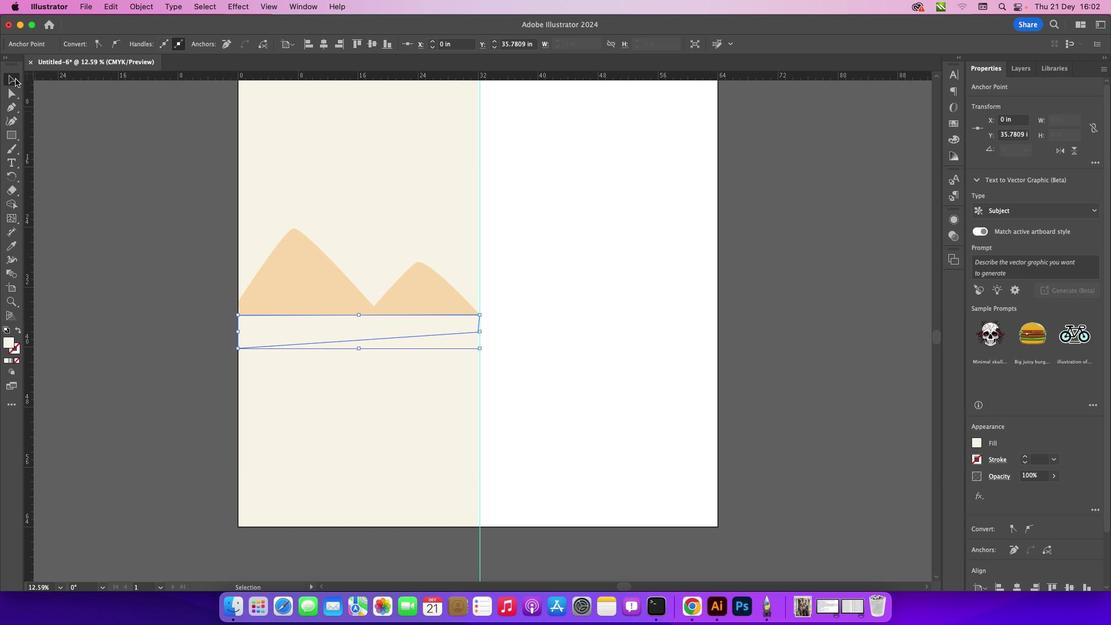 
Action: Mouse pressed left at (370, 260)
Screenshot: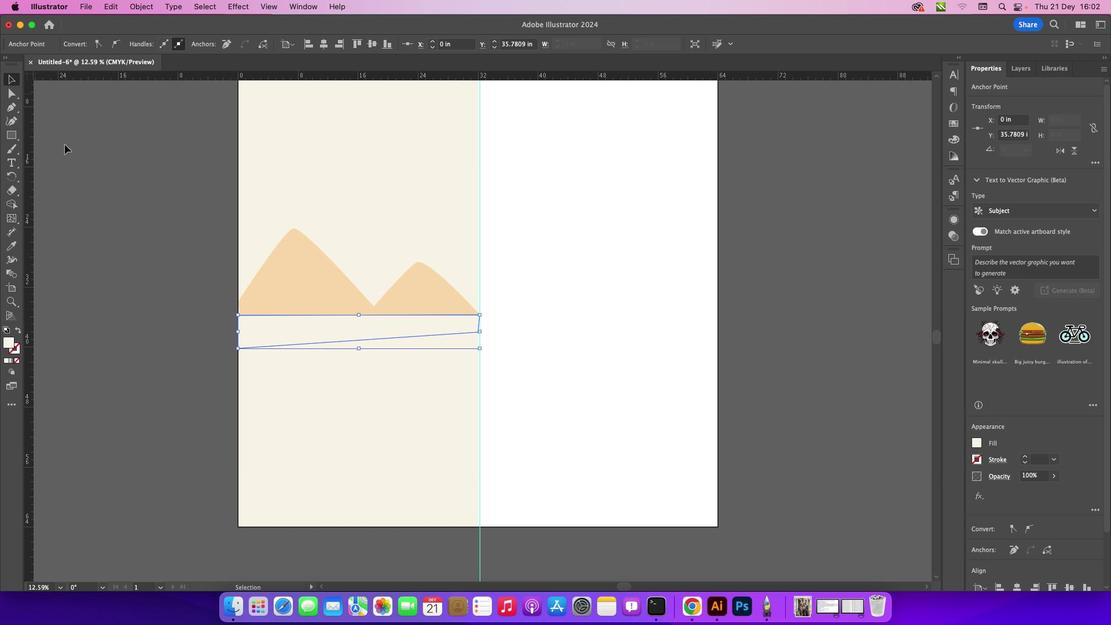 
Action: Mouse moved to (382, 265)
Screenshot: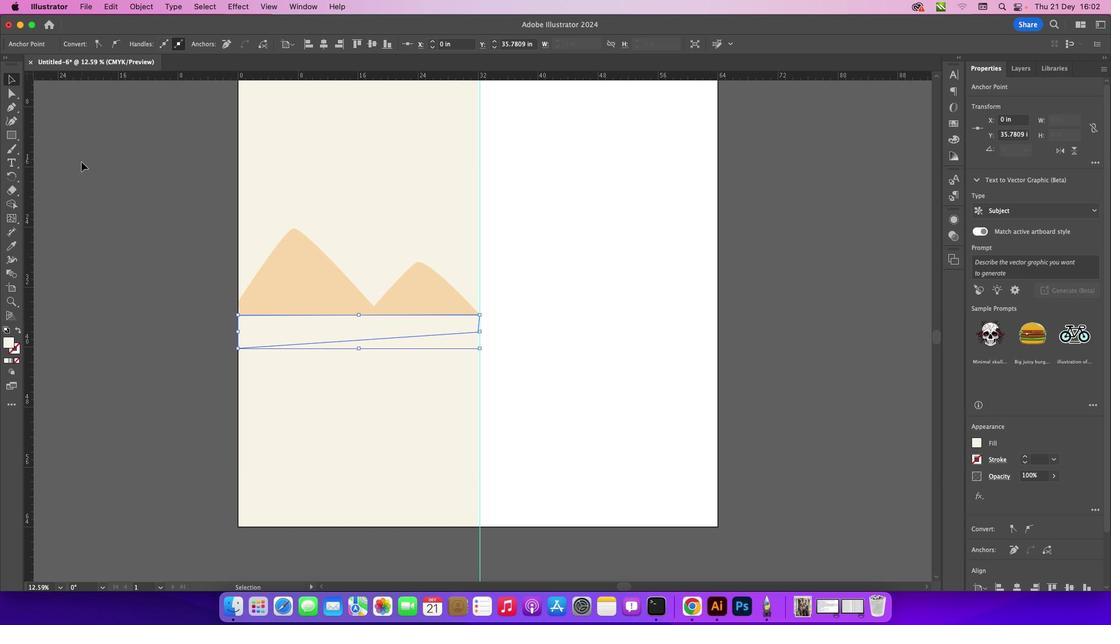 
Action: Mouse pressed left at (382, 265)
Screenshot: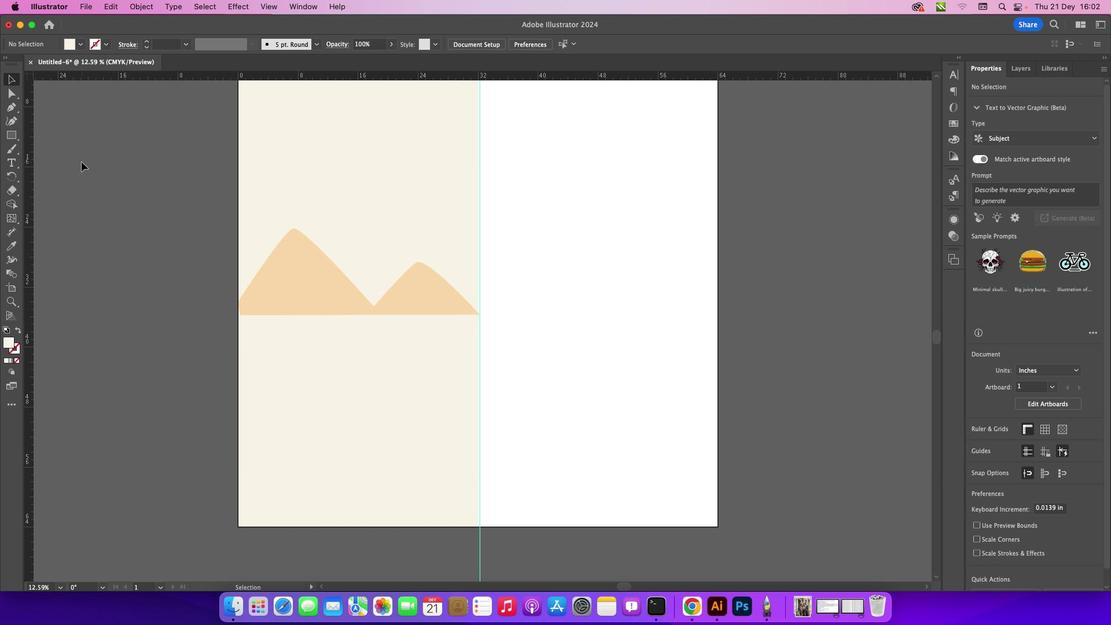 
Action: Mouse moved to (420, 274)
Screenshot: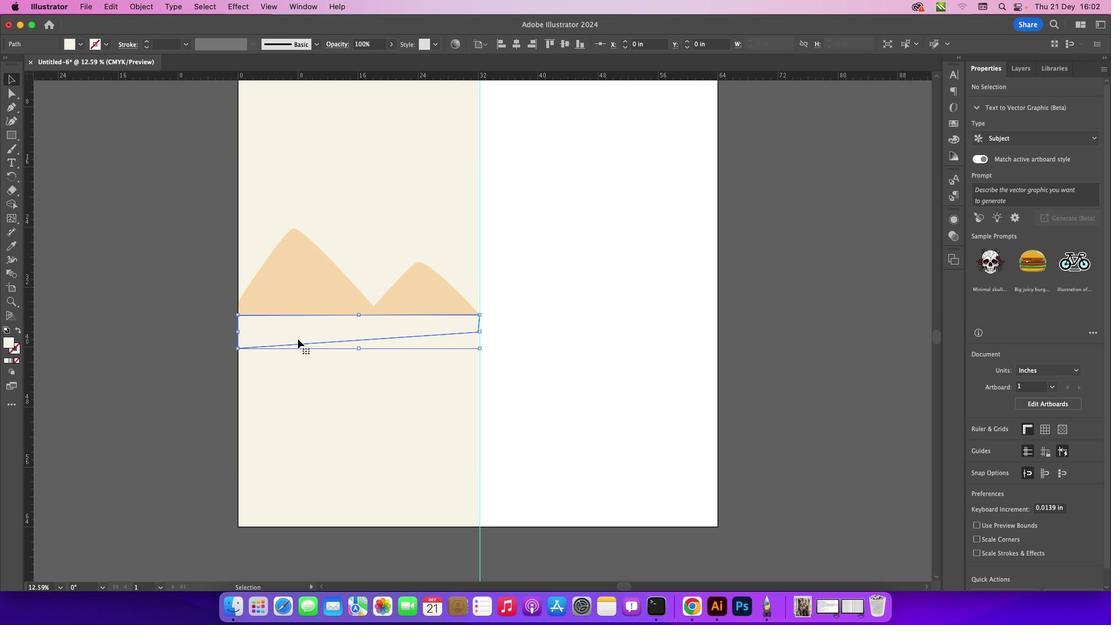 
Action: Mouse pressed left at (420, 274)
Screenshot: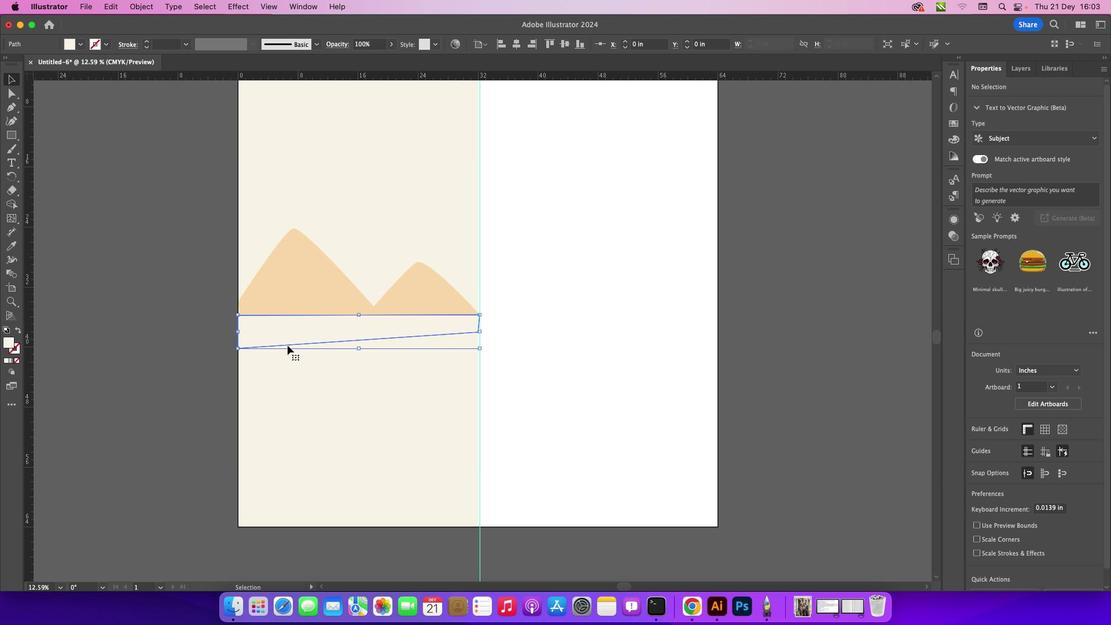 
Action: Mouse moved to (368, 274)
Screenshot: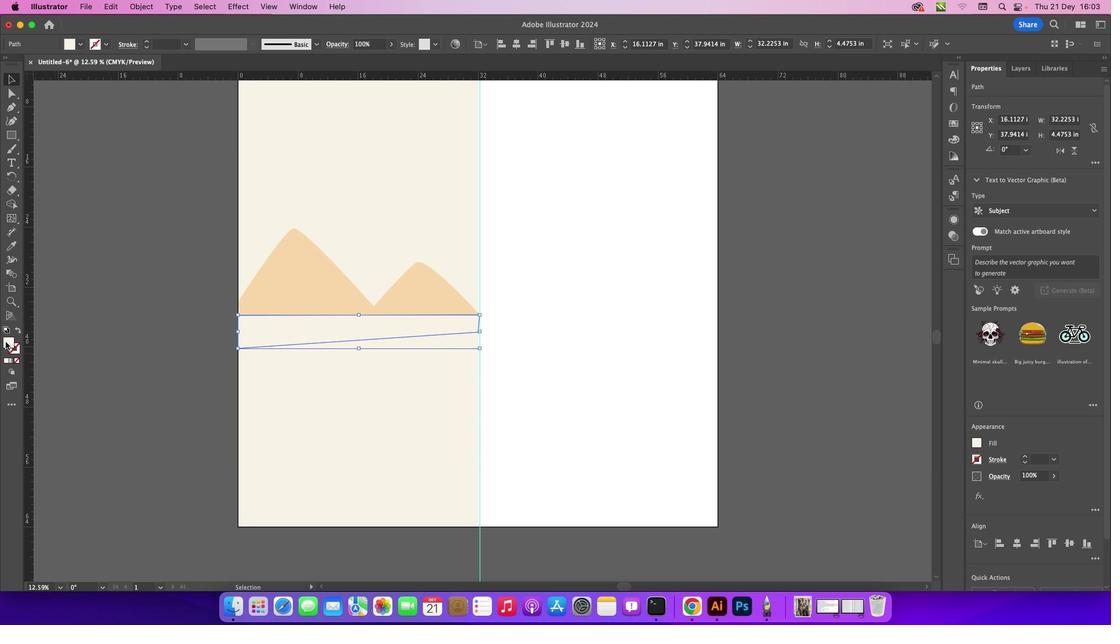 
Action: Mouse pressed left at (368, 274)
Screenshot: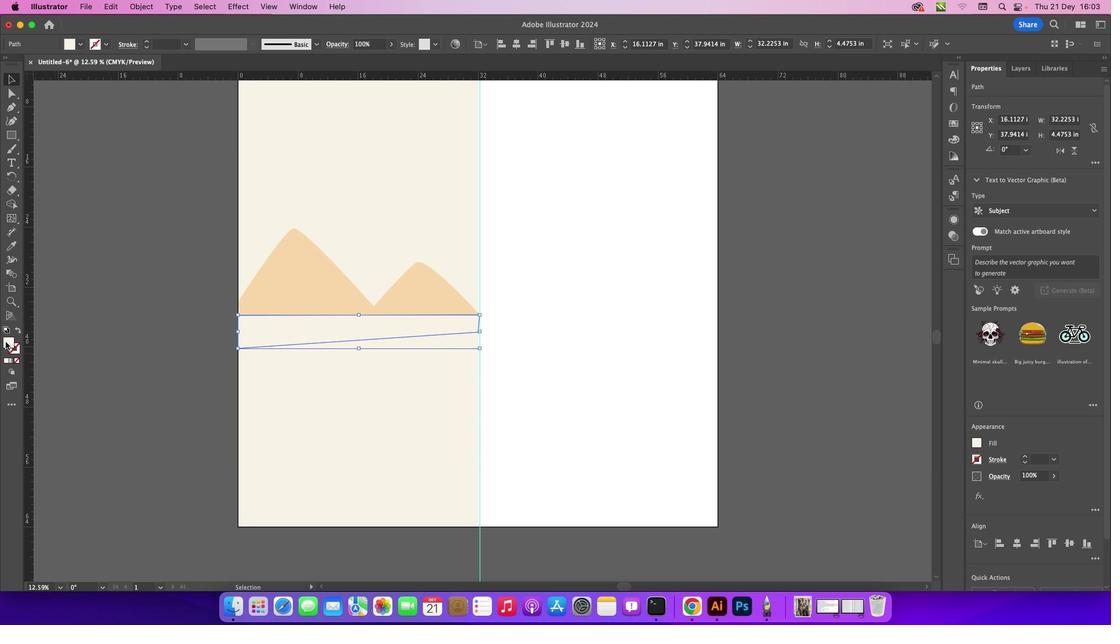 
Action: Mouse pressed left at (368, 274)
Screenshot: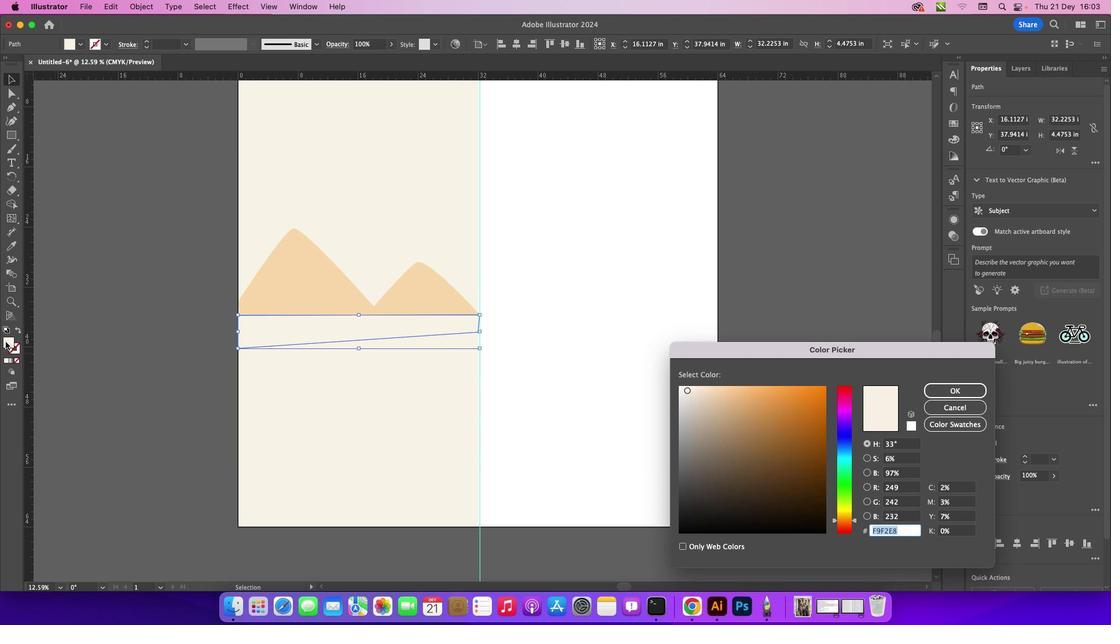 
Action: Mouse moved to (518, 282)
Screenshot: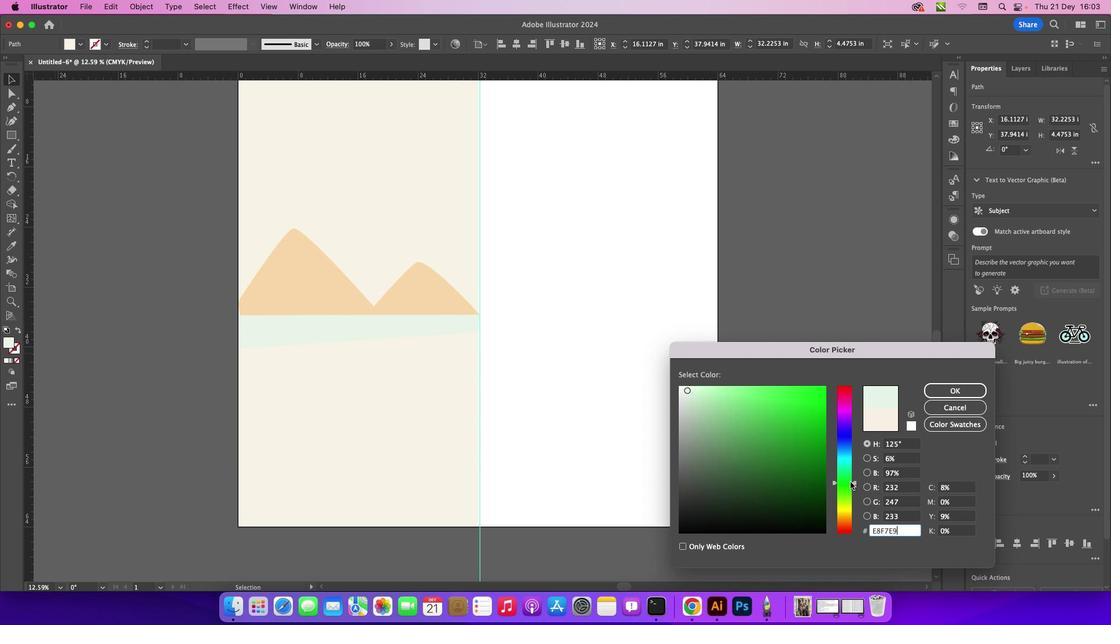 
Action: Mouse pressed left at (518, 282)
Screenshot: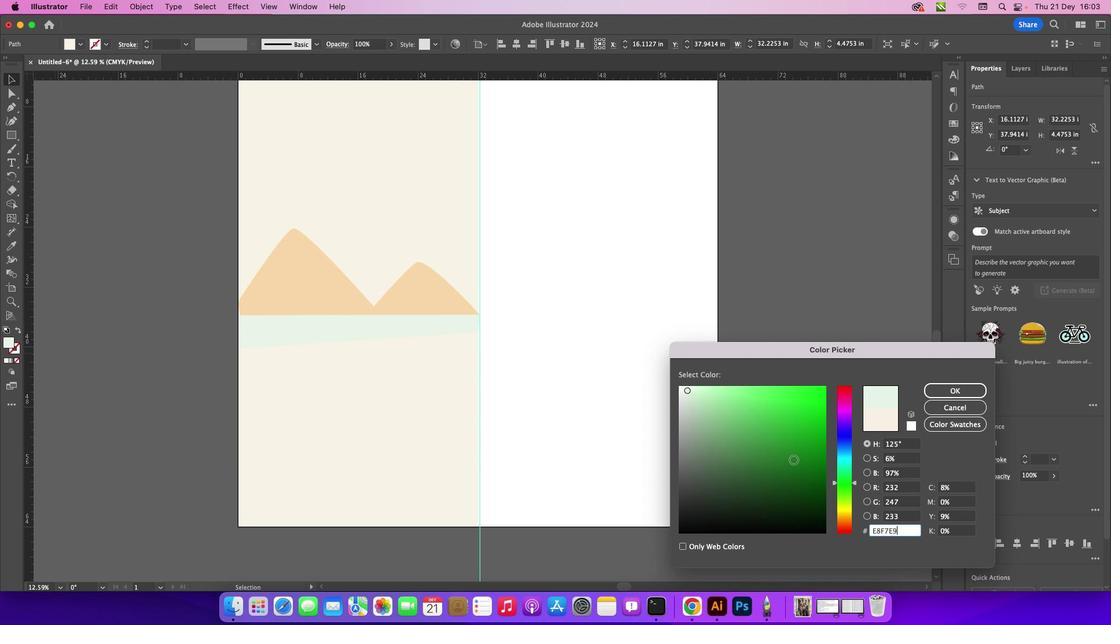 
Action: Mouse moved to (508, 279)
Screenshot: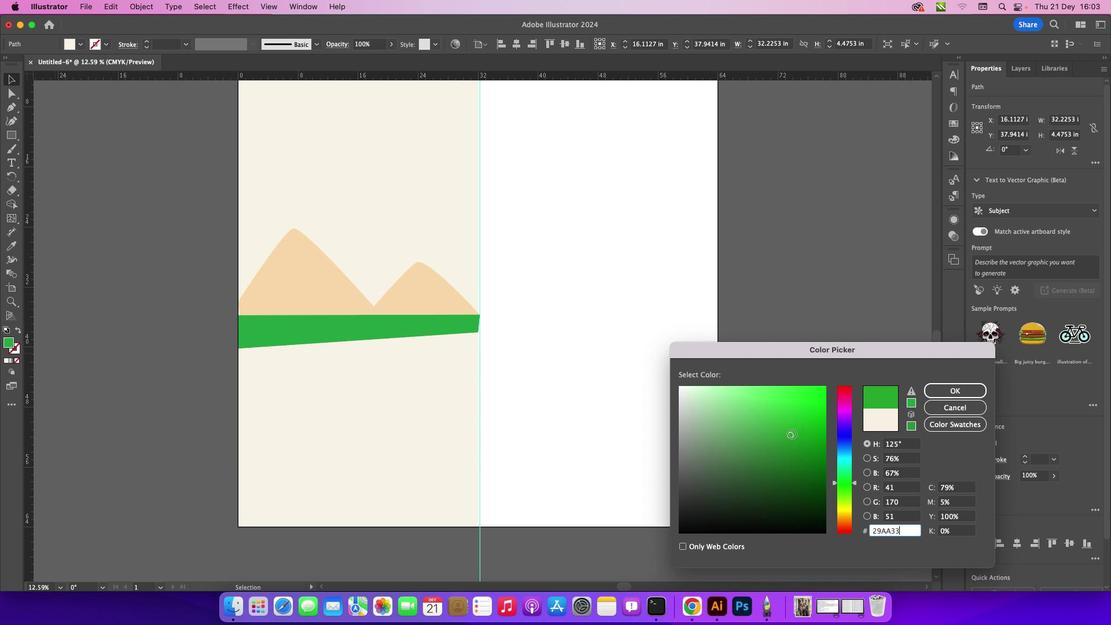 
Action: Mouse pressed left at (508, 279)
Screenshot: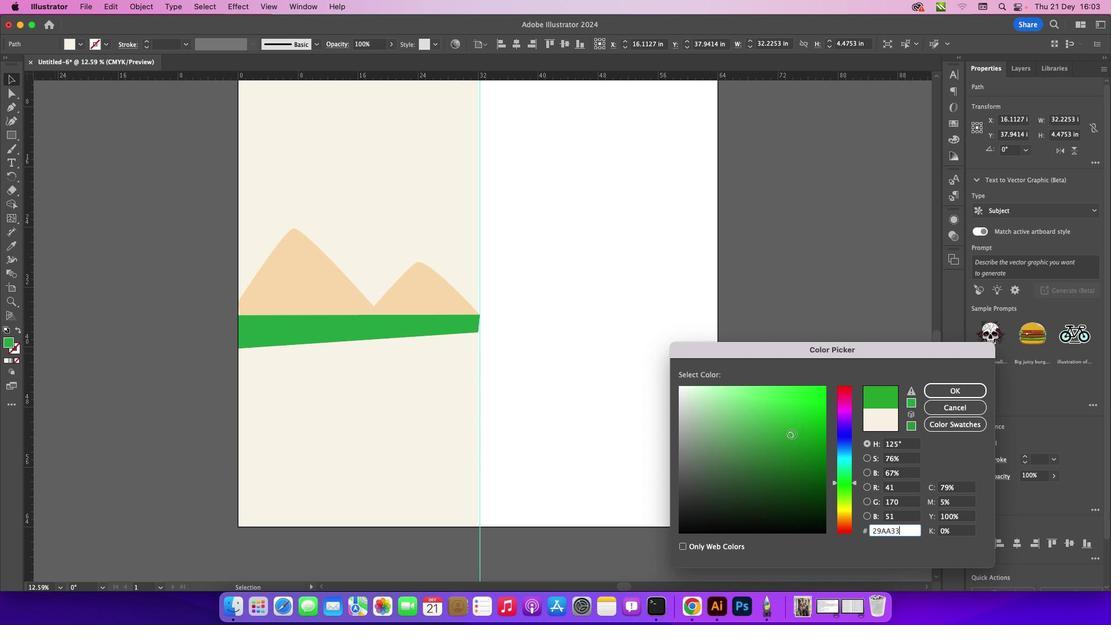 
Action: Mouse moved to (509, 280)
Screenshot: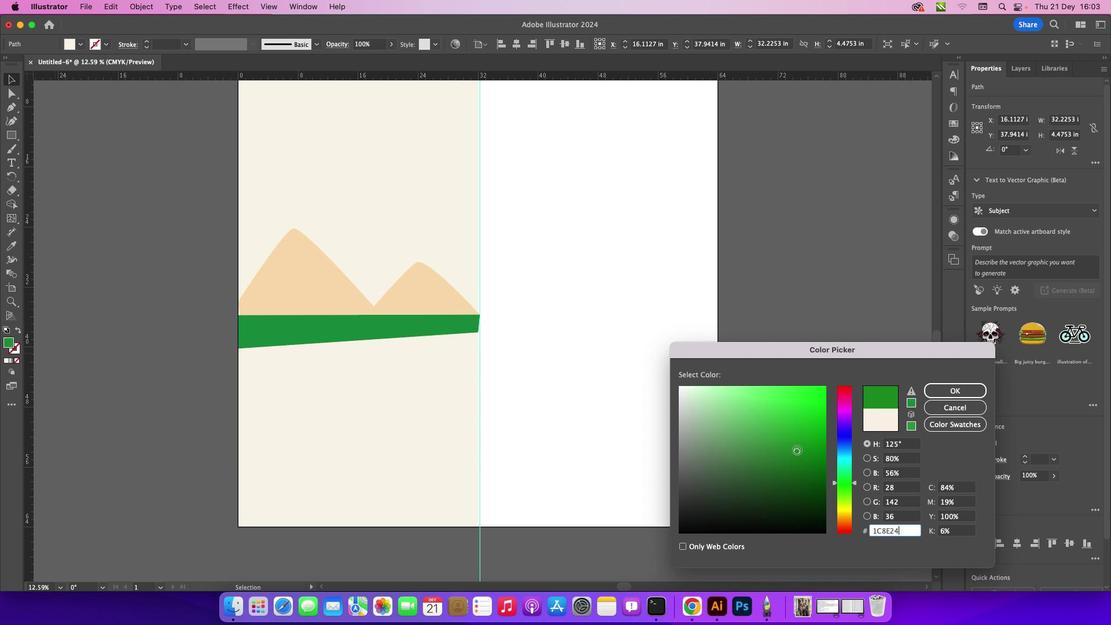 
Action: Mouse pressed left at (509, 280)
Screenshot: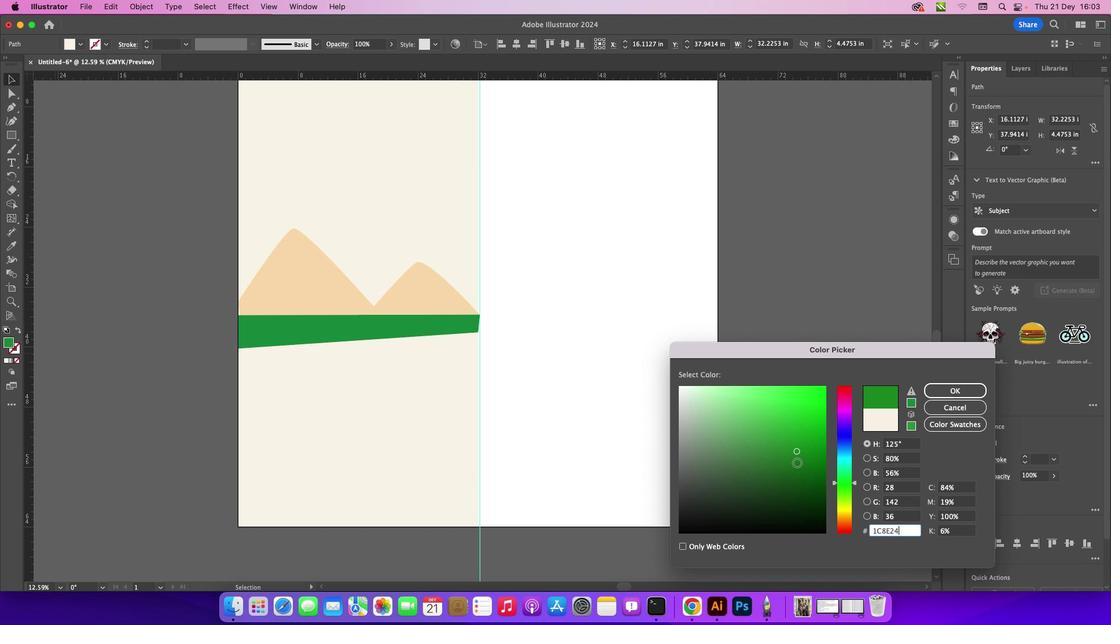 
Action: Mouse moved to (509, 280)
Screenshot: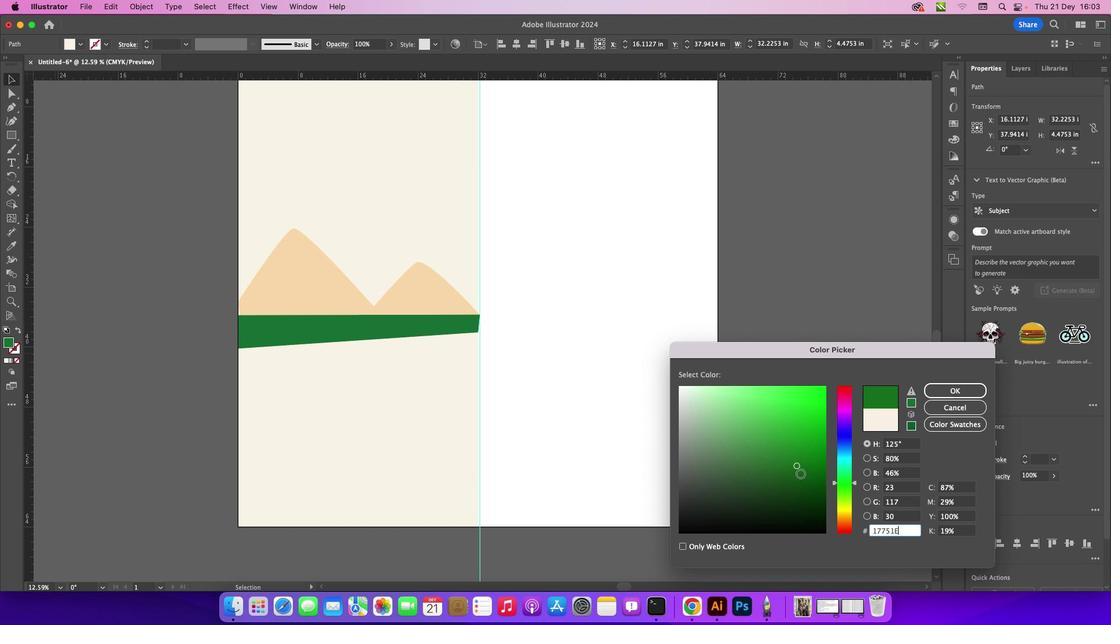 
Action: Mouse pressed left at (509, 280)
Screenshot: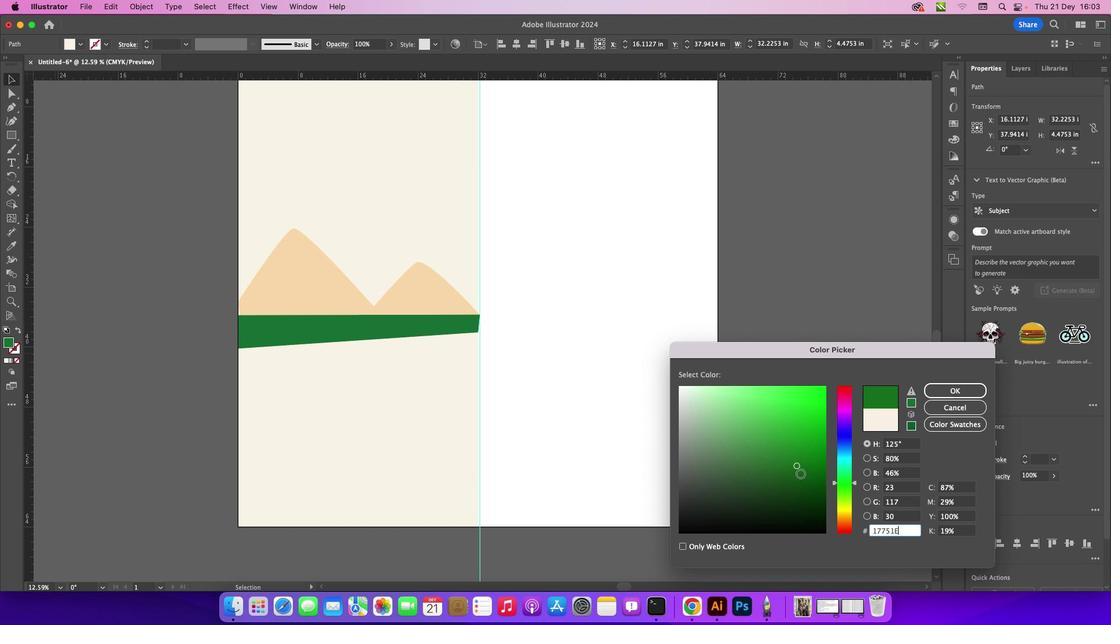 
Action: Mouse moved to (510, 281)
Screenshot: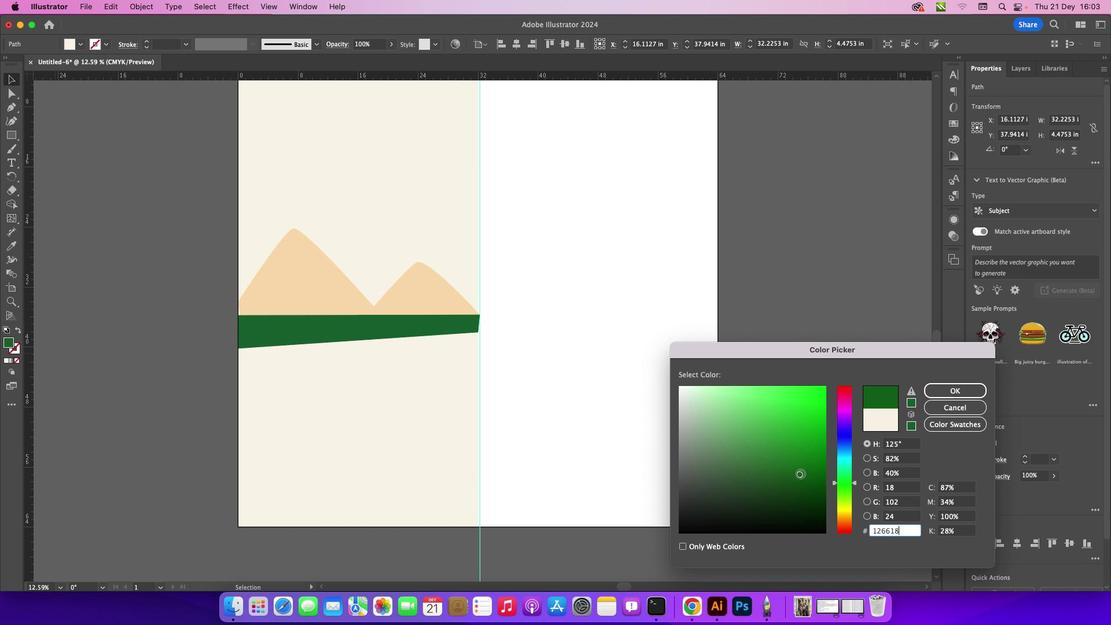 
Action: Mouse pressed left at (510, 281)
Screenshot: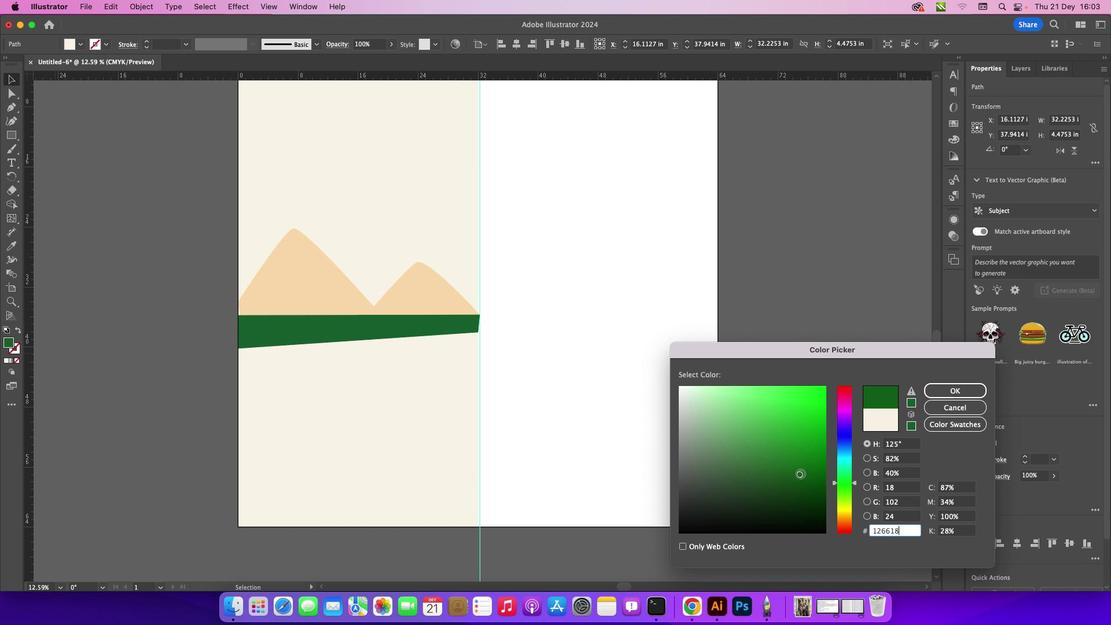 
Action: Mouse moved to (540, 277)
Screenshot: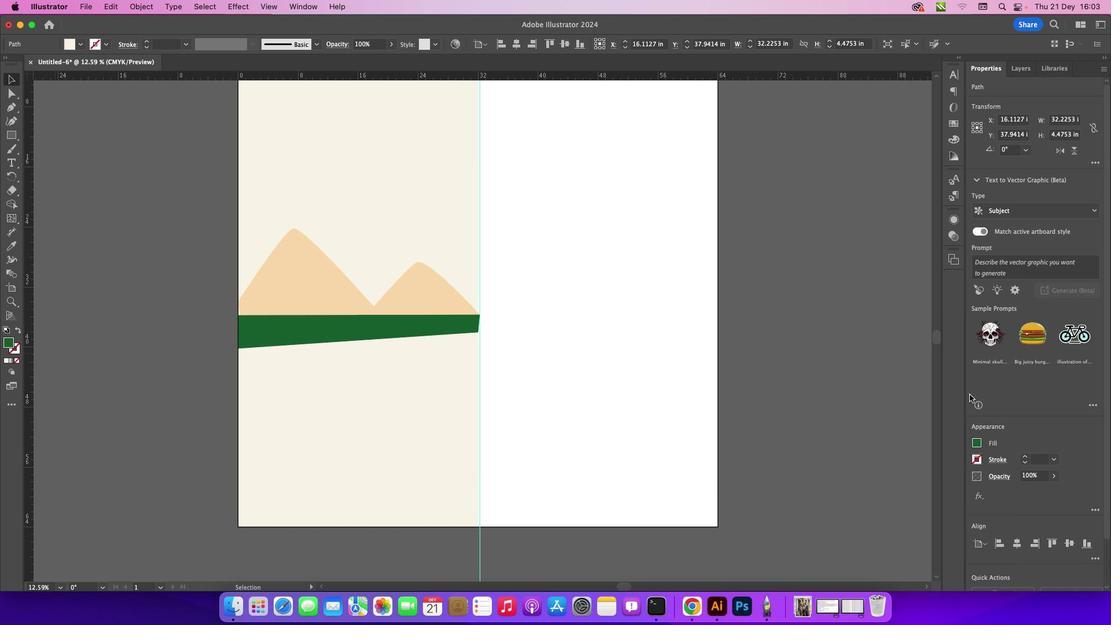 
Action: Mouse pressed left at (540, 277)
Screenshot: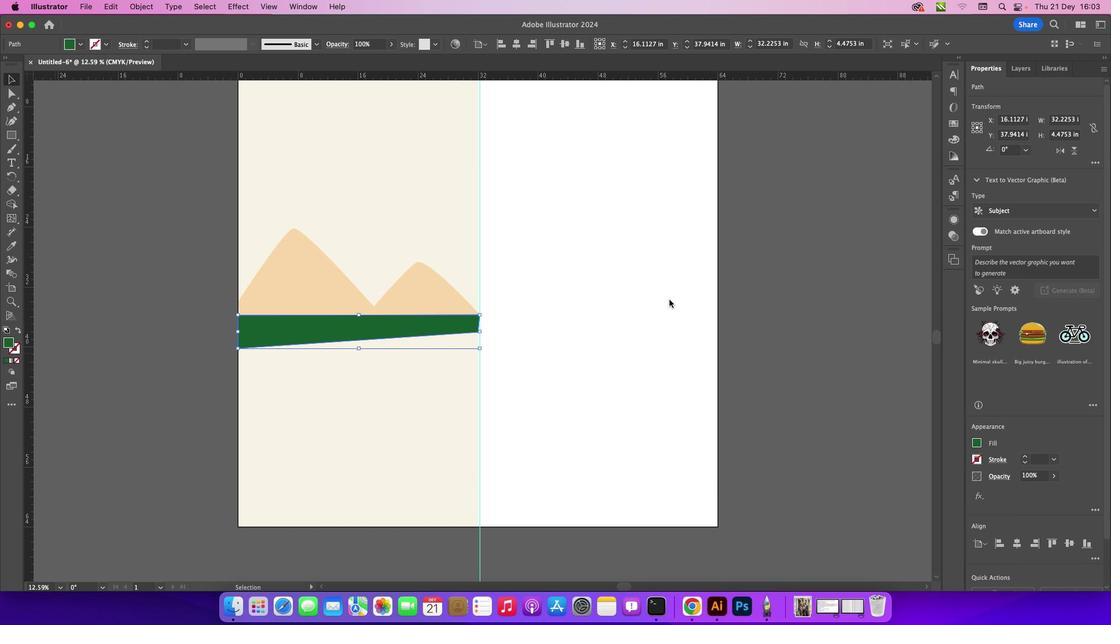 
Action: Mouse moved to (404, 266)
Screenshot: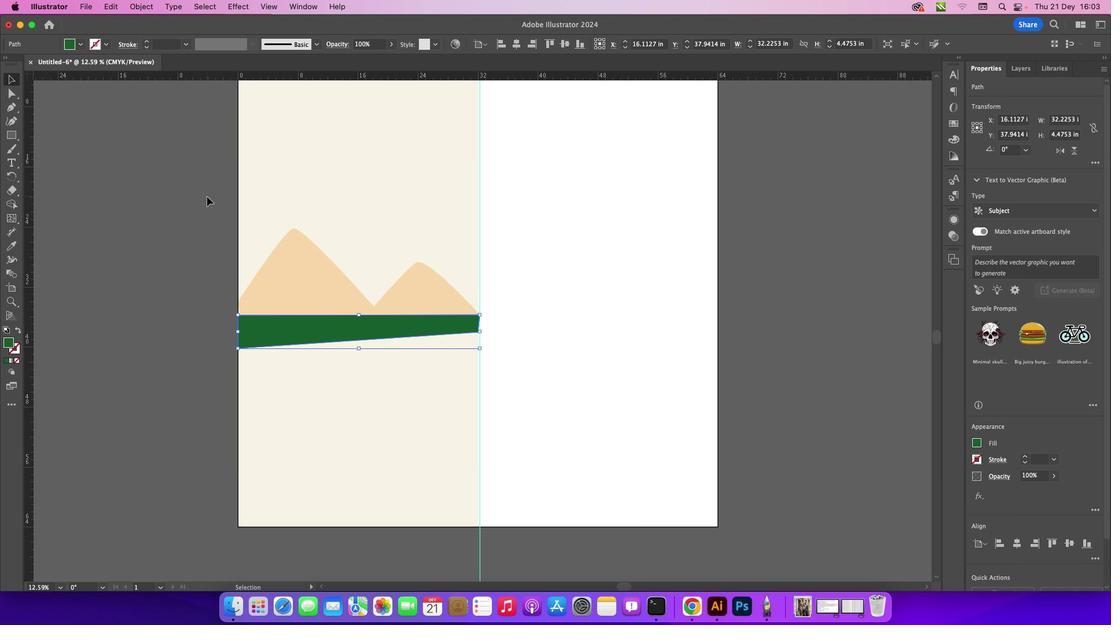 
Action: Mouse pressed left at (404, 266)
Screenshot: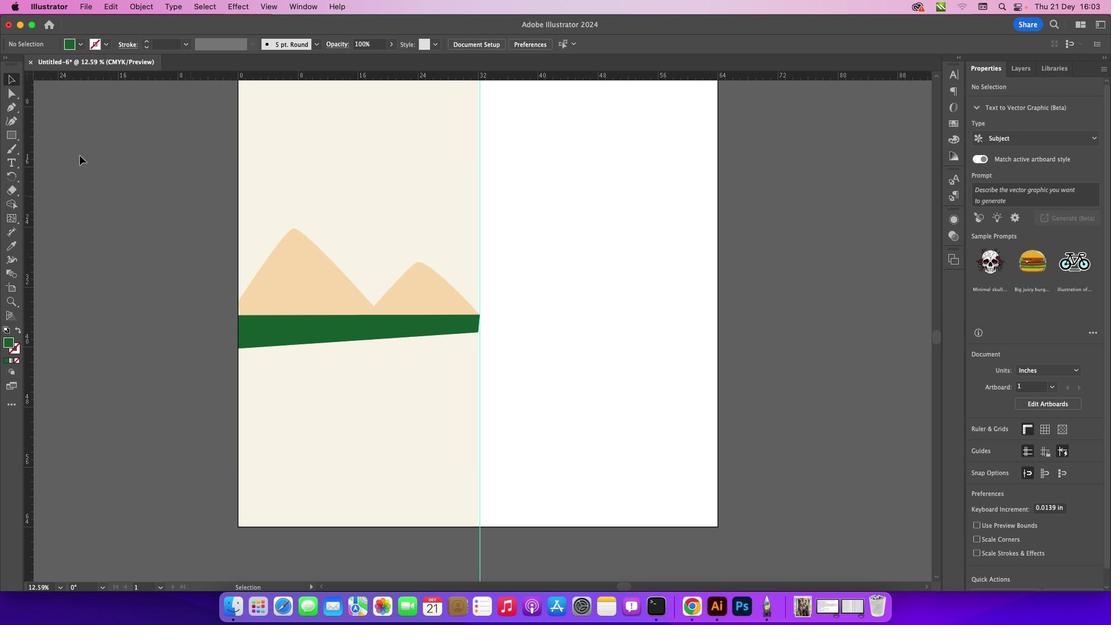 
Action: Mouse moved to (370, 262)
Screenshot: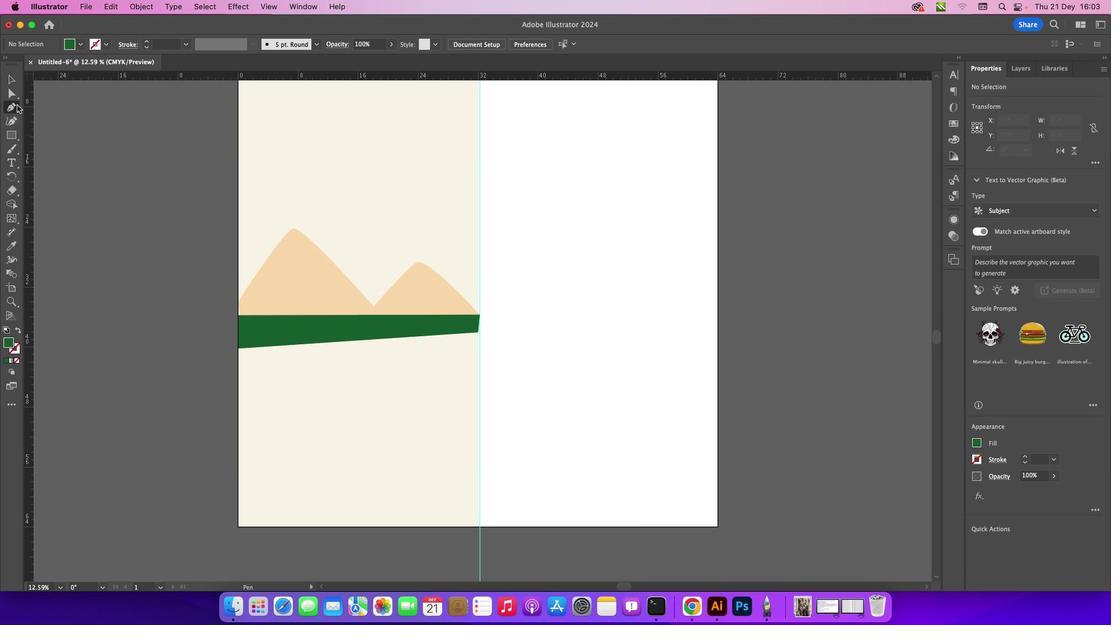 
Action: Mouse pressed left at (370, 262)
Screenshot: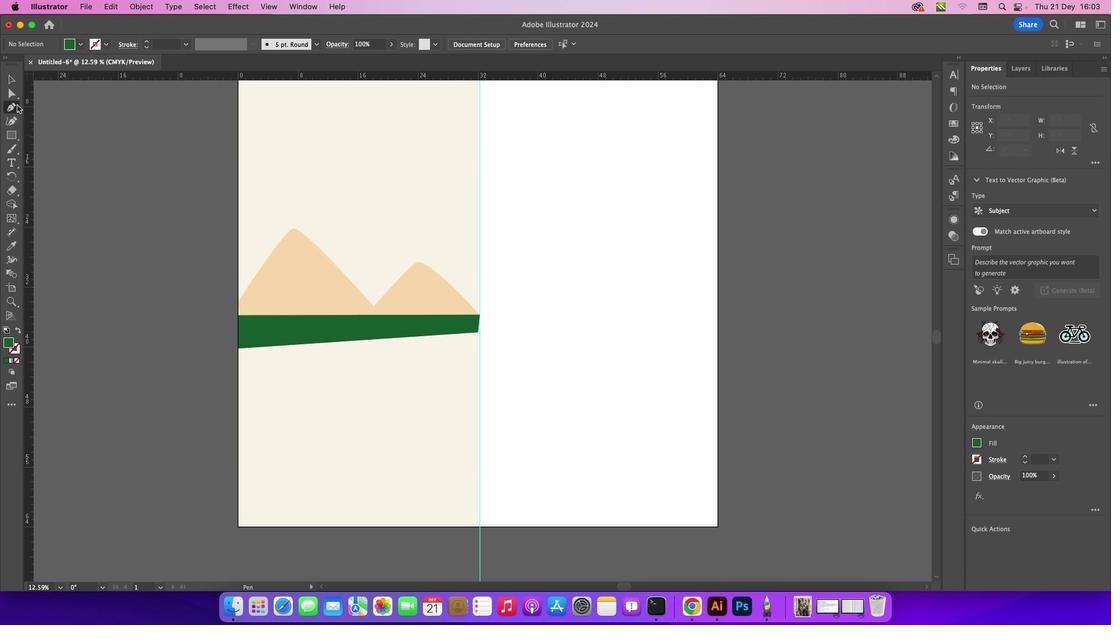 
Action: Mouse moved to (410, 275)
Screenshot: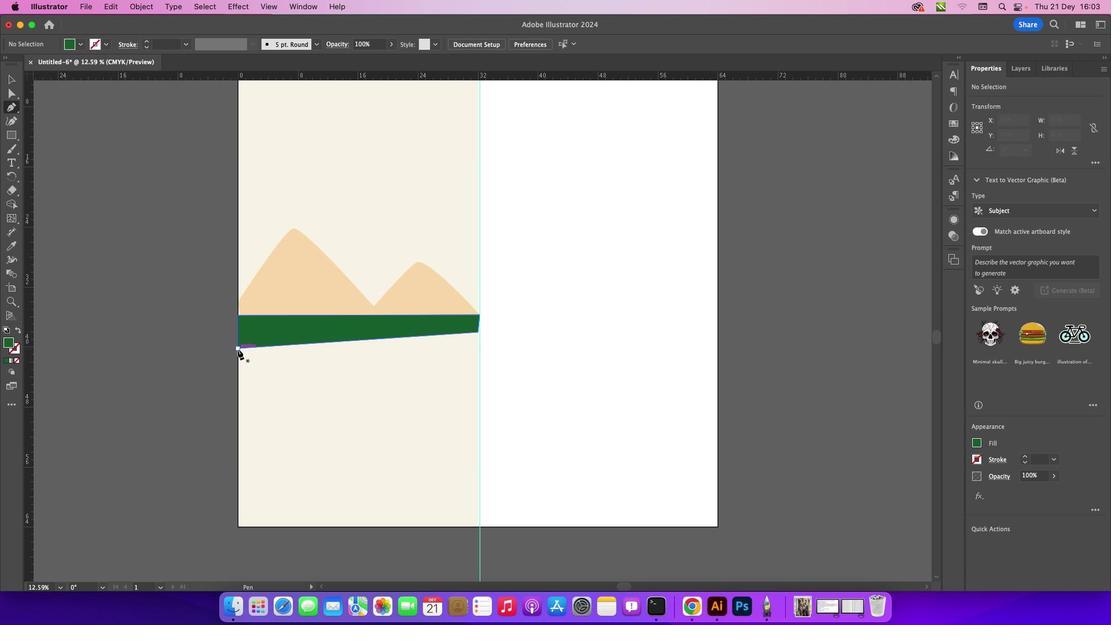 
Action: Mouse pressed left at (410, 275)
Screenshot: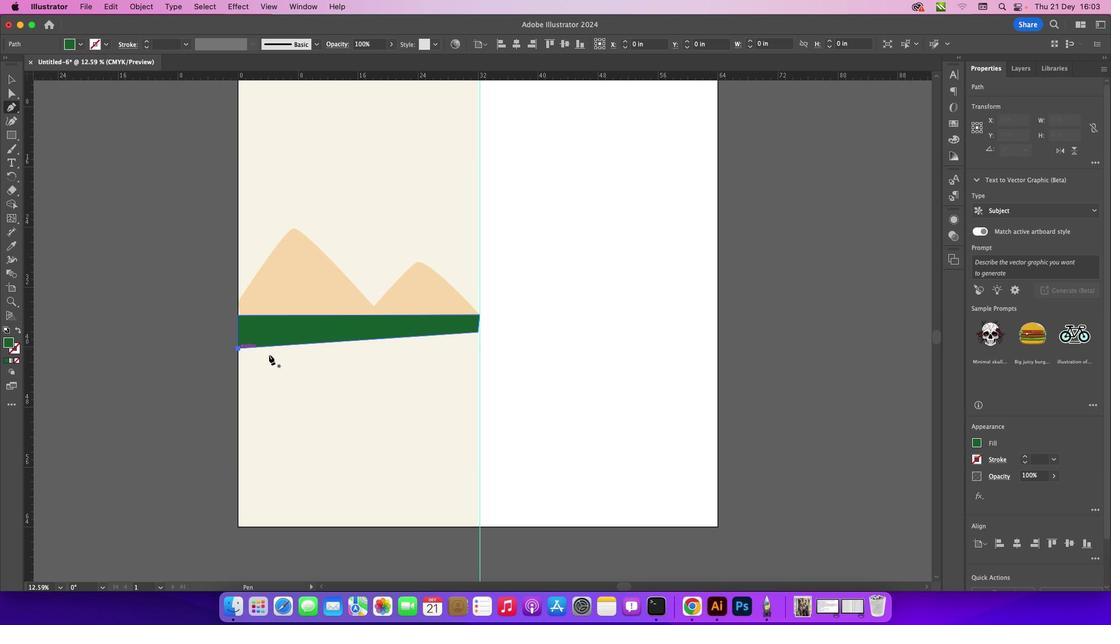 
Action: Mouse moved to (452, 273)
Screenshot: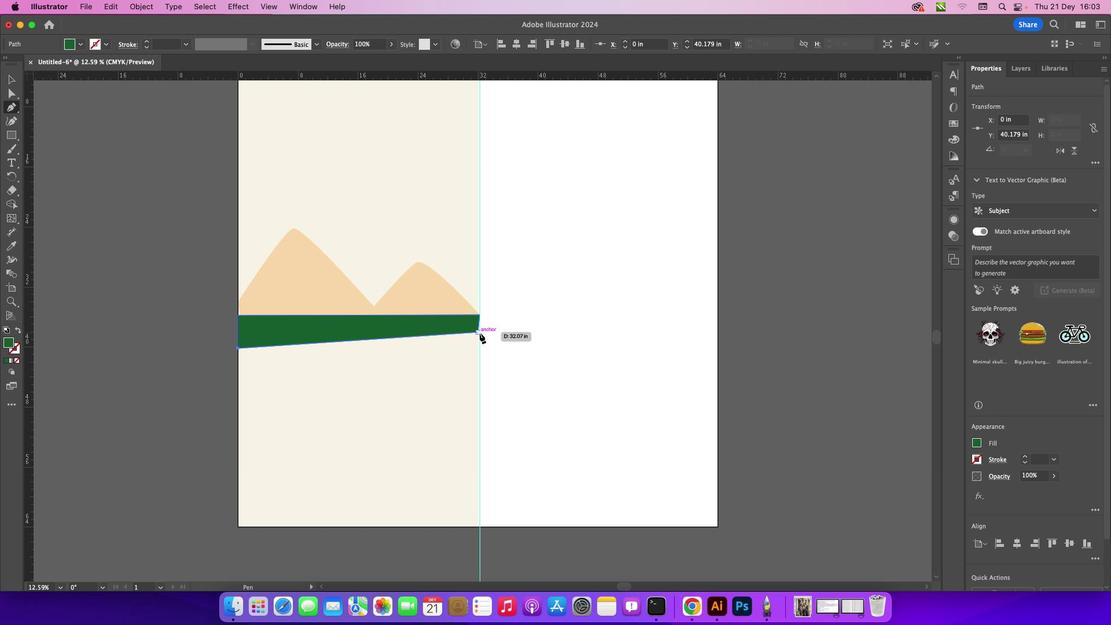 
Action: Mouse pressed left at (452, 273)
Screenshot: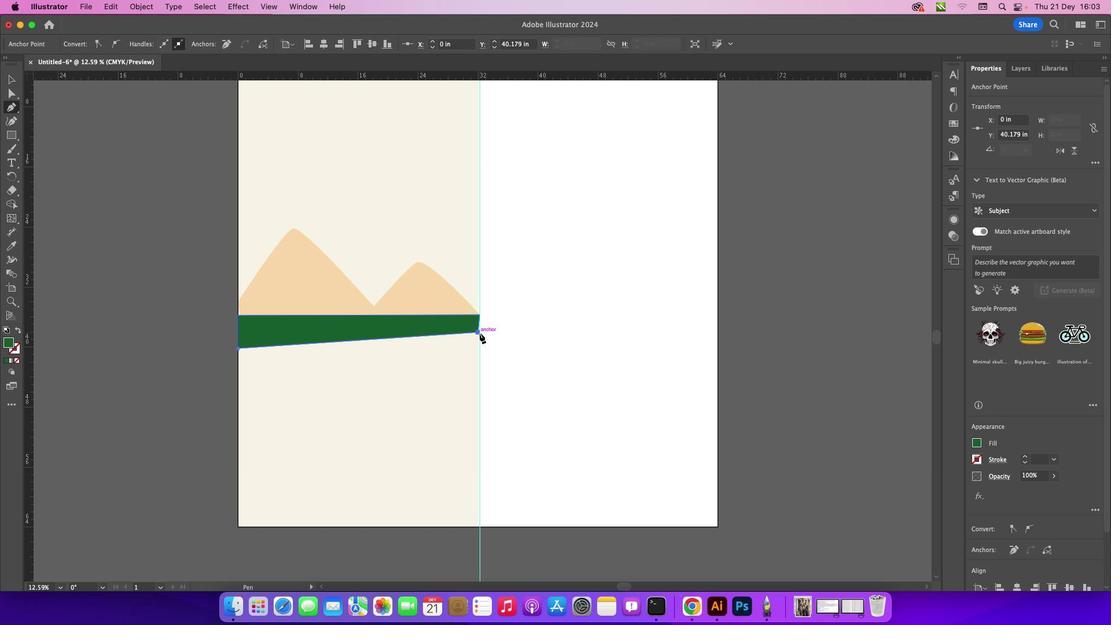 
Action: Mouse moved to (452, 279)
Screenshot: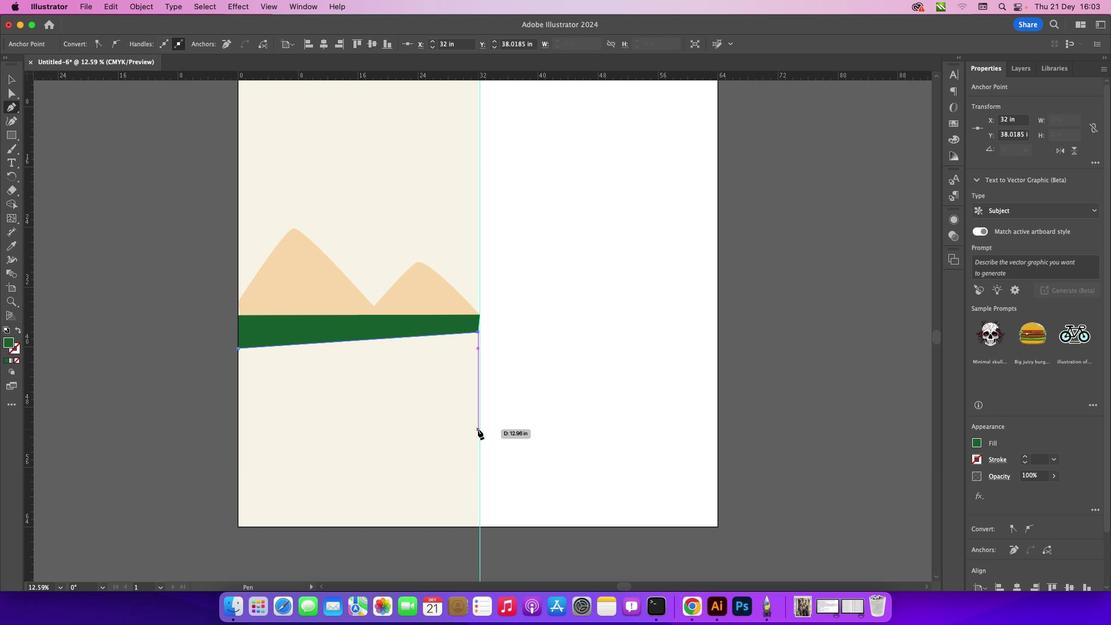 
Action: Mouse pressed left at (452, 279)
Screenshot: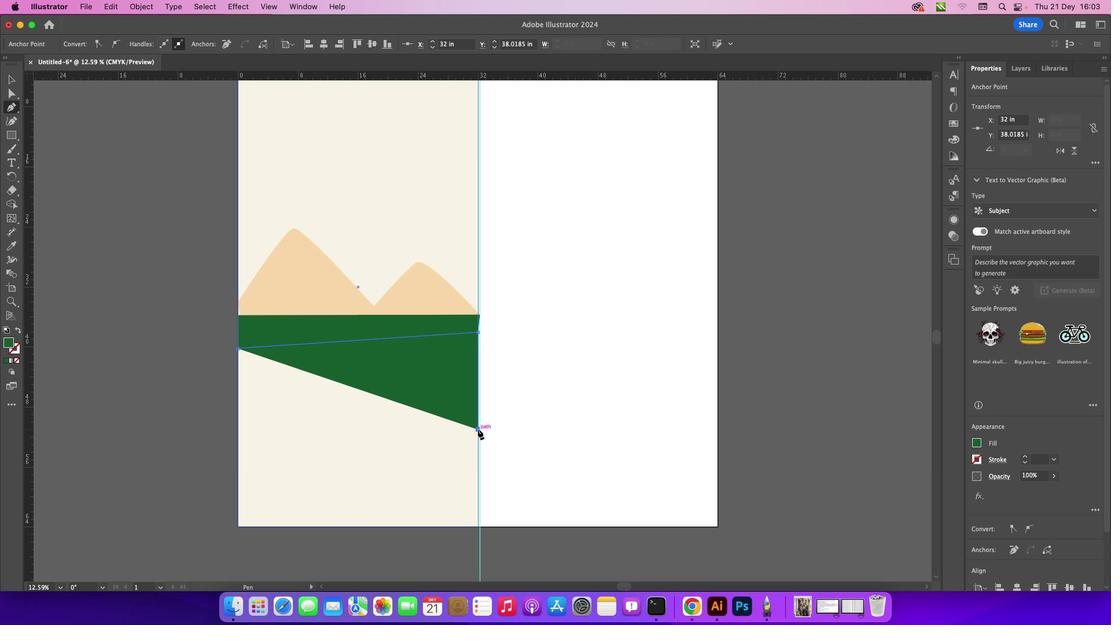 
Action: Mouse moved to (410, 282)
Screenshot: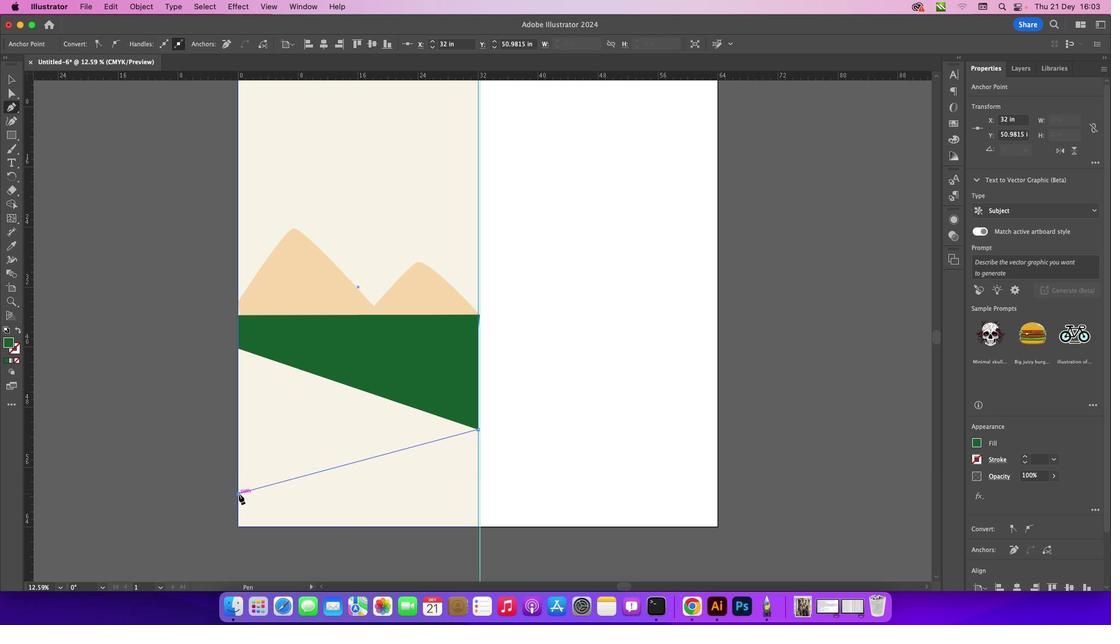 
Action: Mouse pressed left at (410, 282)
Screenshot: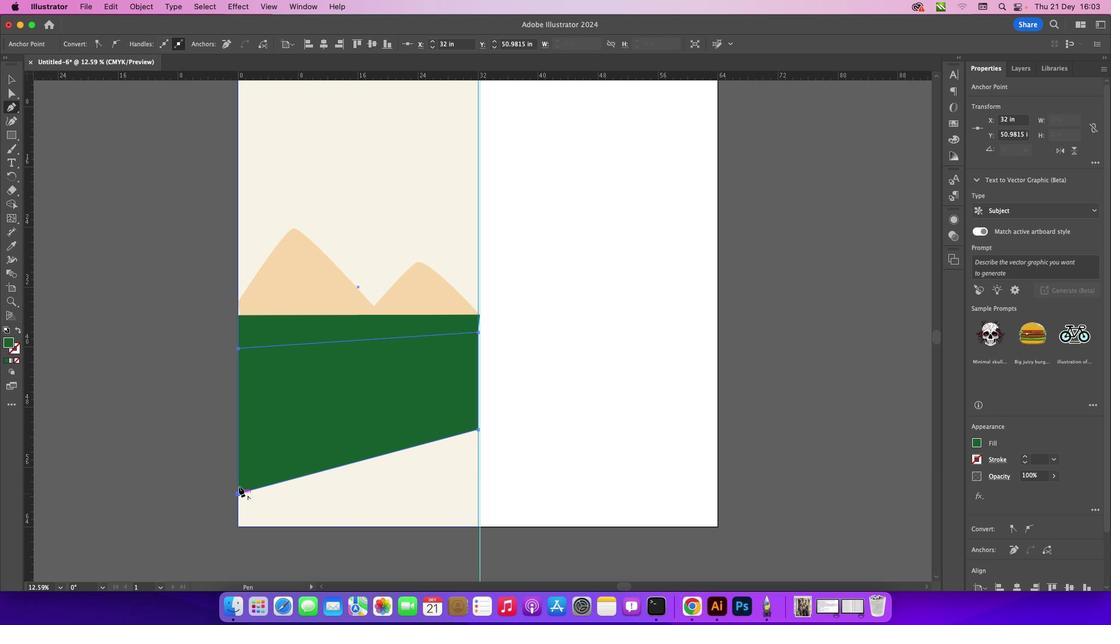 
Action: Mouse moved to (410, 275)
Screenshot: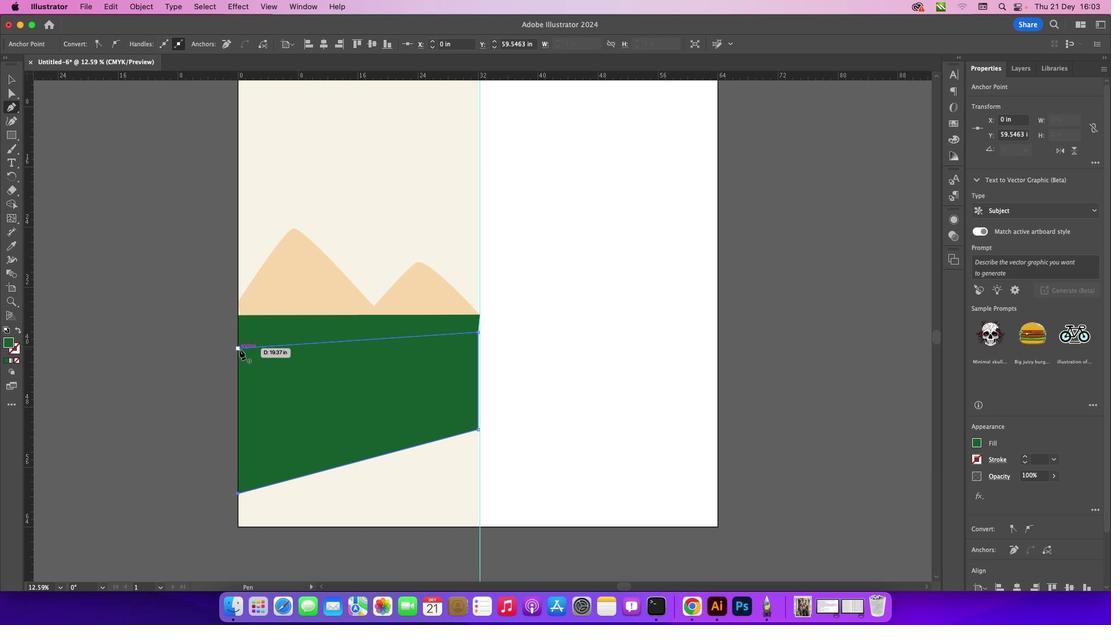 
Action: Mouse pressed left at (410, 275)
Screenshot: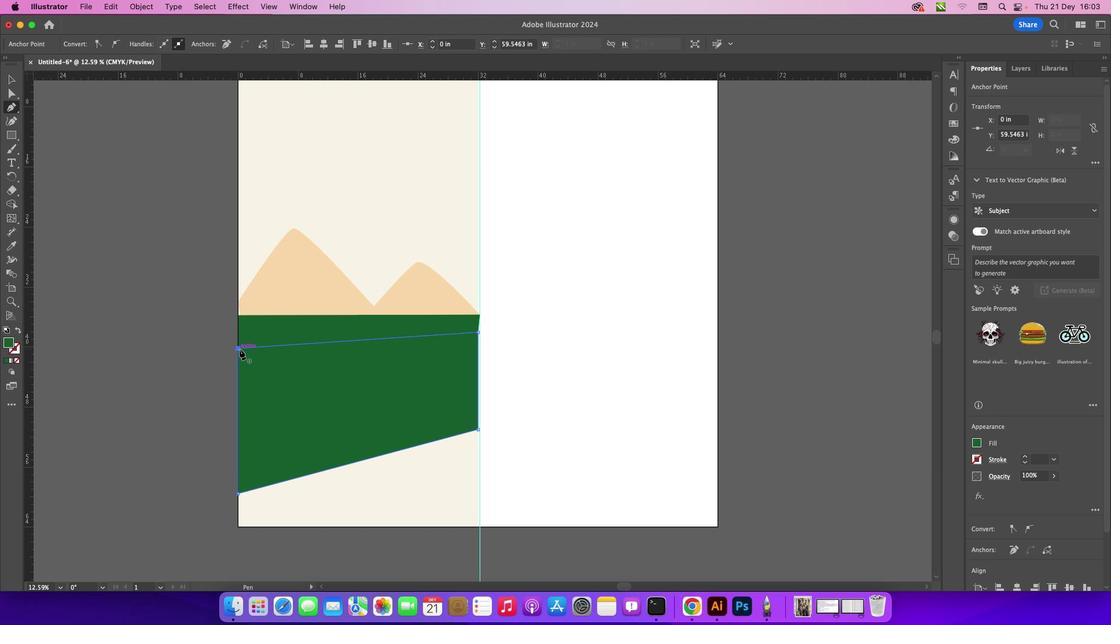 
Action: Mouse moved to (368, 274)
Screenshot: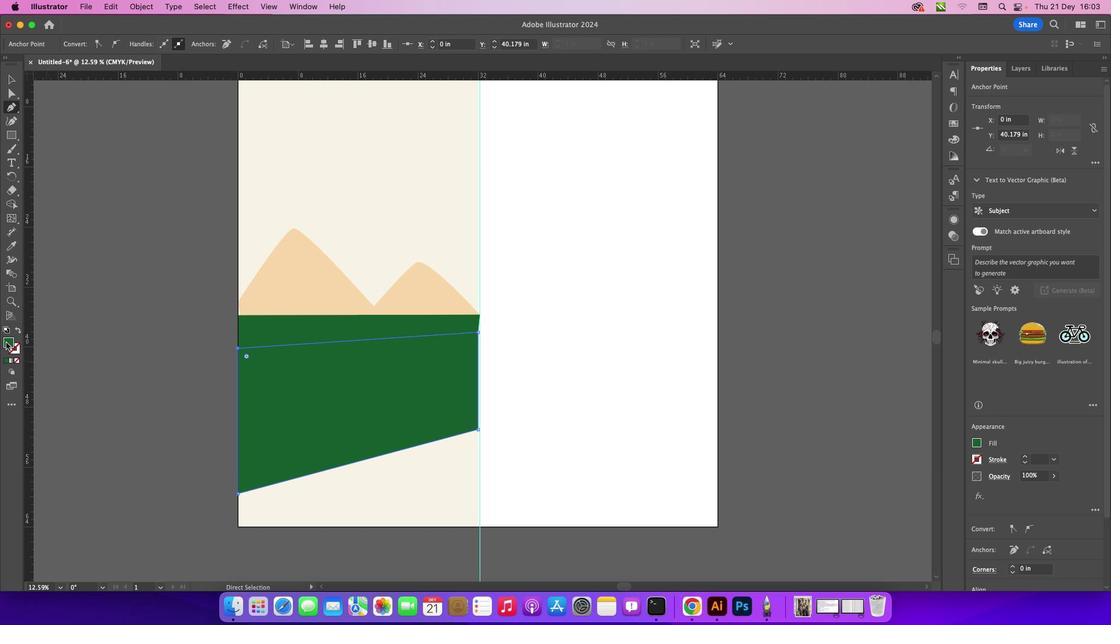 
Action: Mouse pressed left at (368, 274)
Screenshot: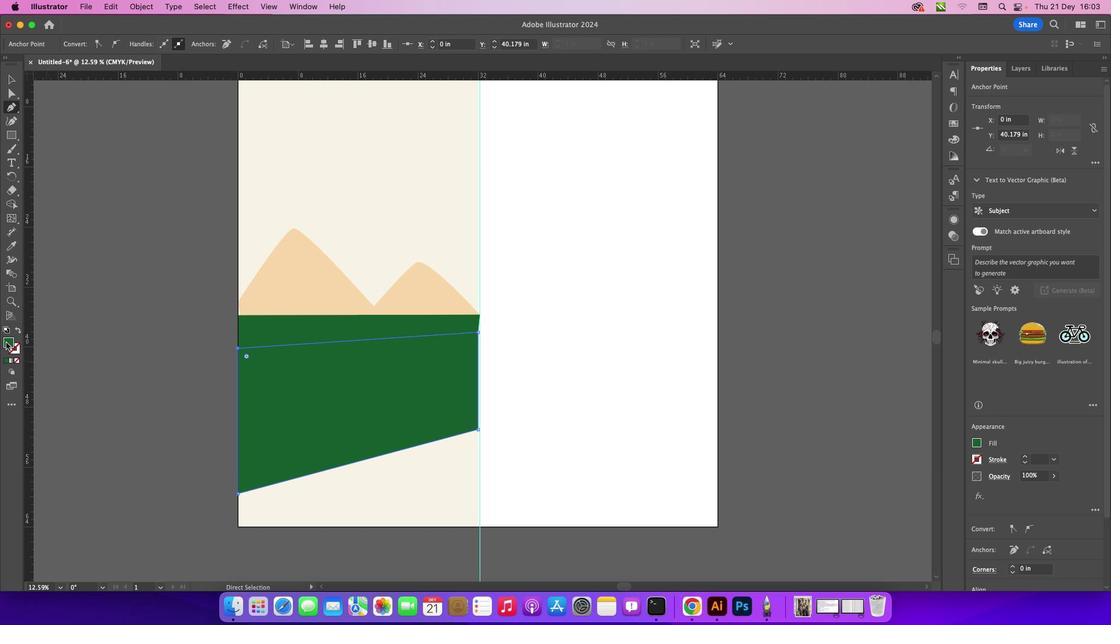 
Action: Mouse pressed left at (368, 274)
Screenshot: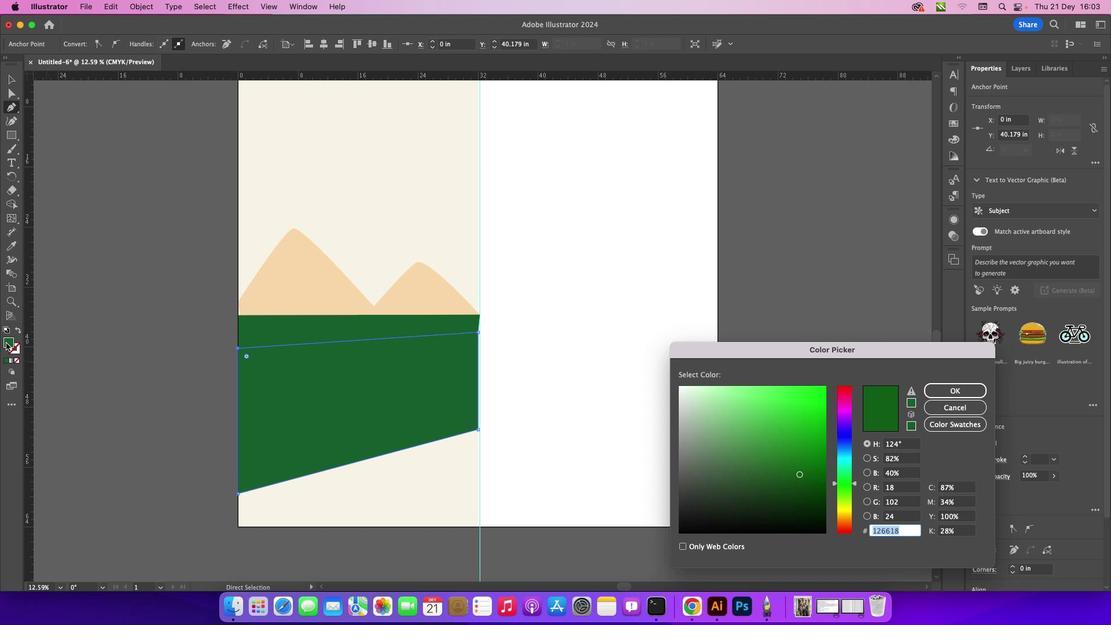 
Action: Mouse moved to (518, 284)
Screenshot: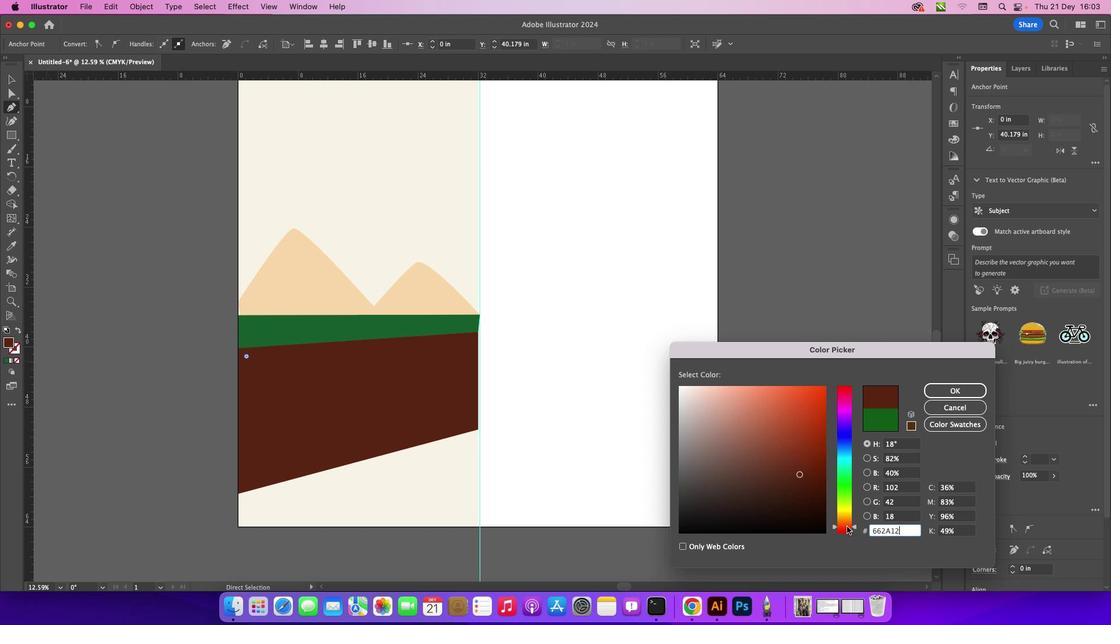 
Action: Mouse pressed left at (518, 284)
Screenshot: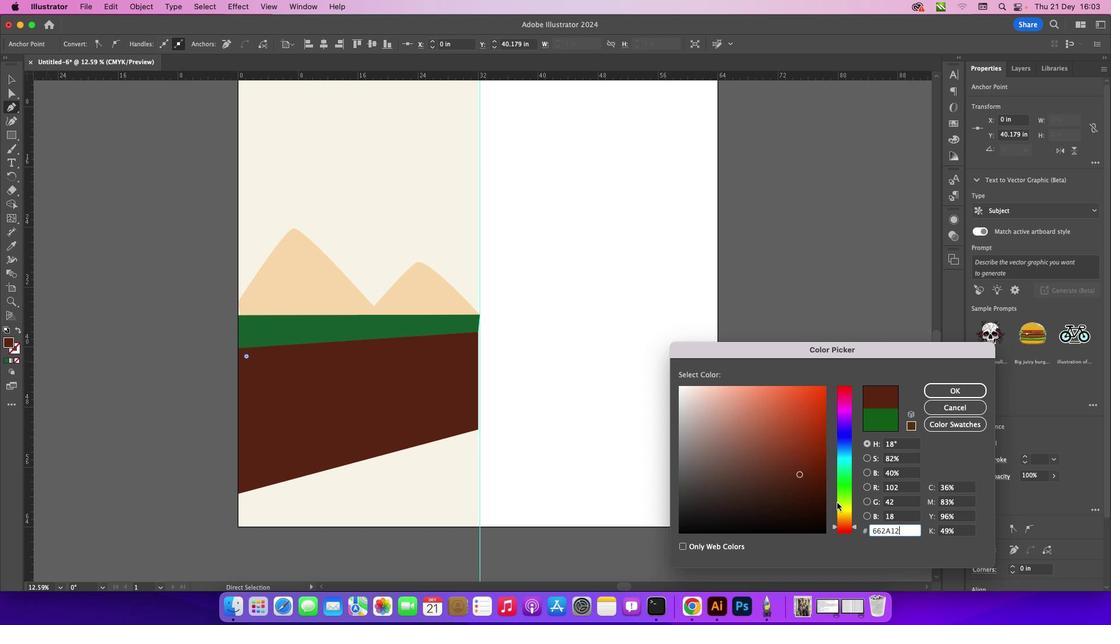 
Action: Mouse moved to (509, 278)
Screenshot: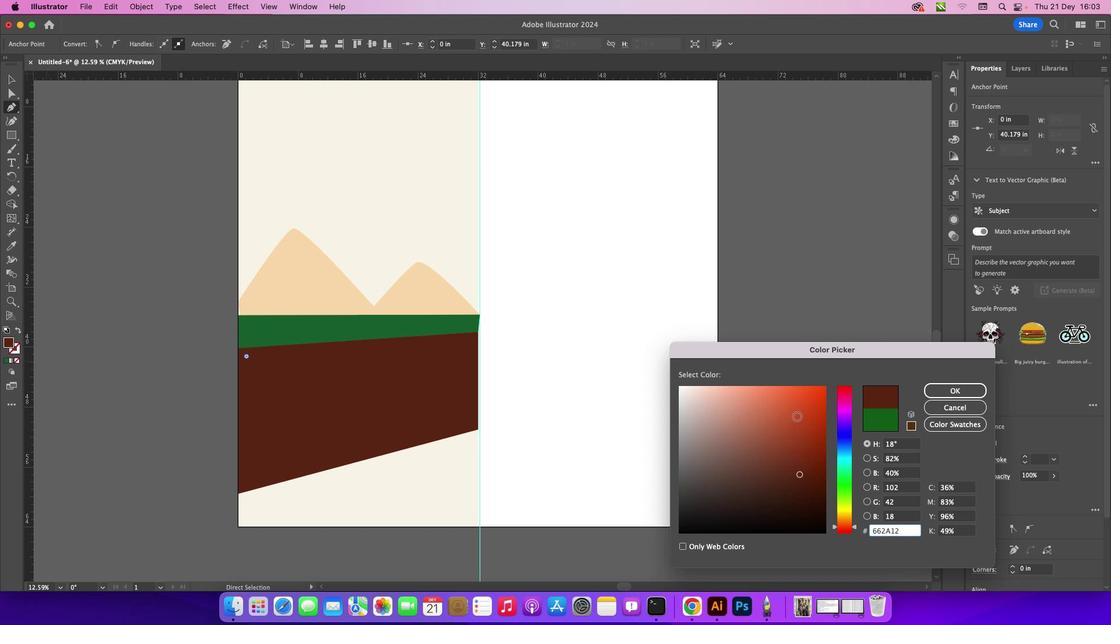 
Action: Mouse pressed left at (509, 278)
Screenshot: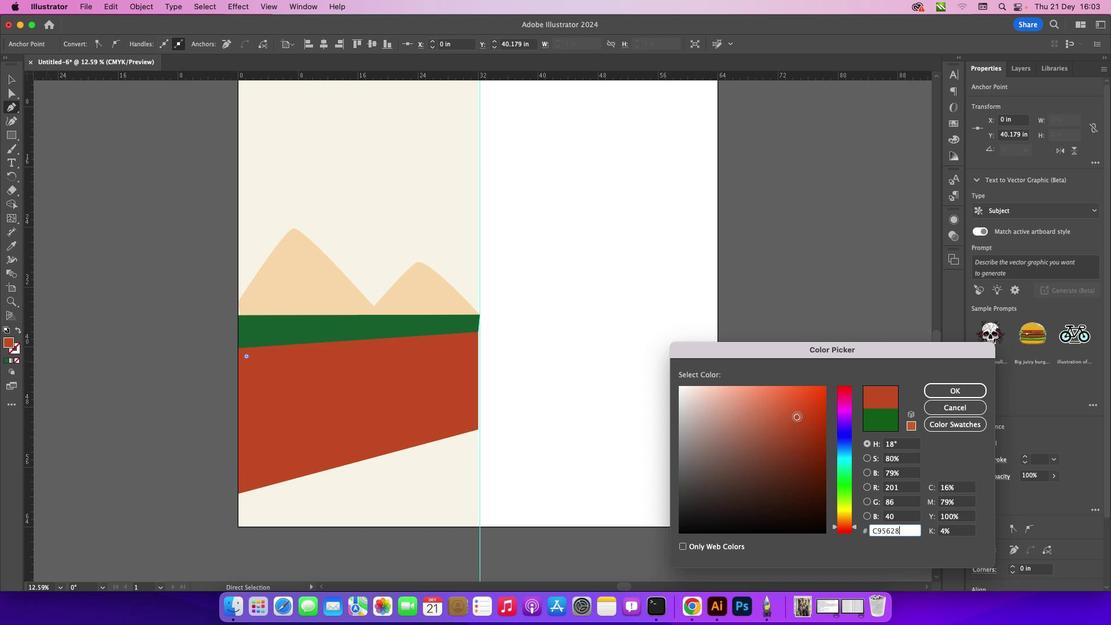 
Action: Mouse moved to (507, 277)
Screenshot: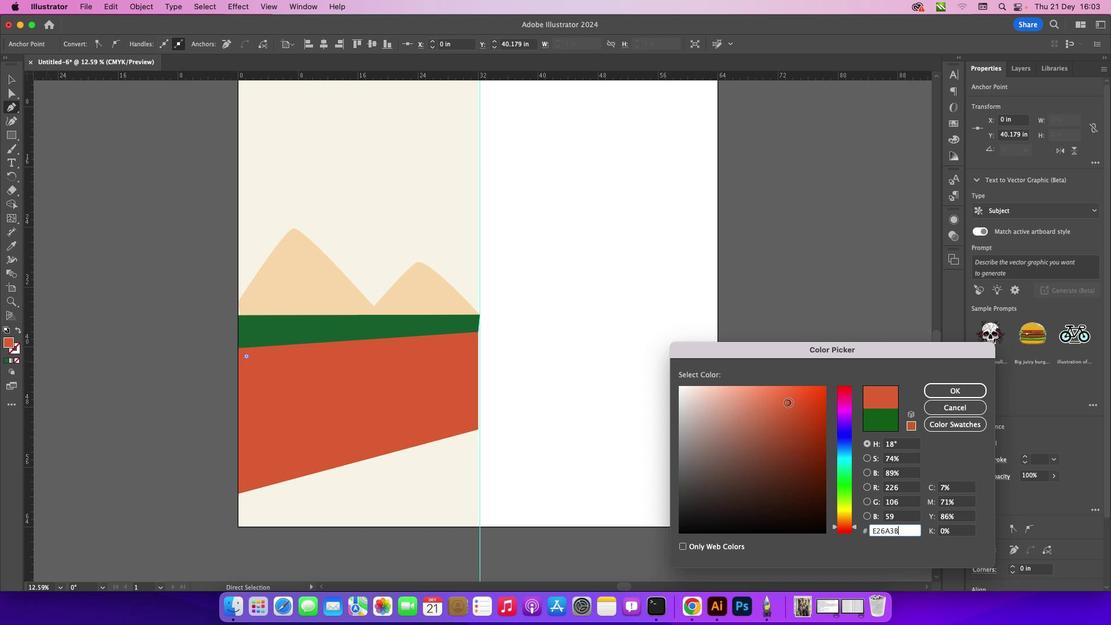 
Action: Mouse pressed left at (507, 277)
Screenshot: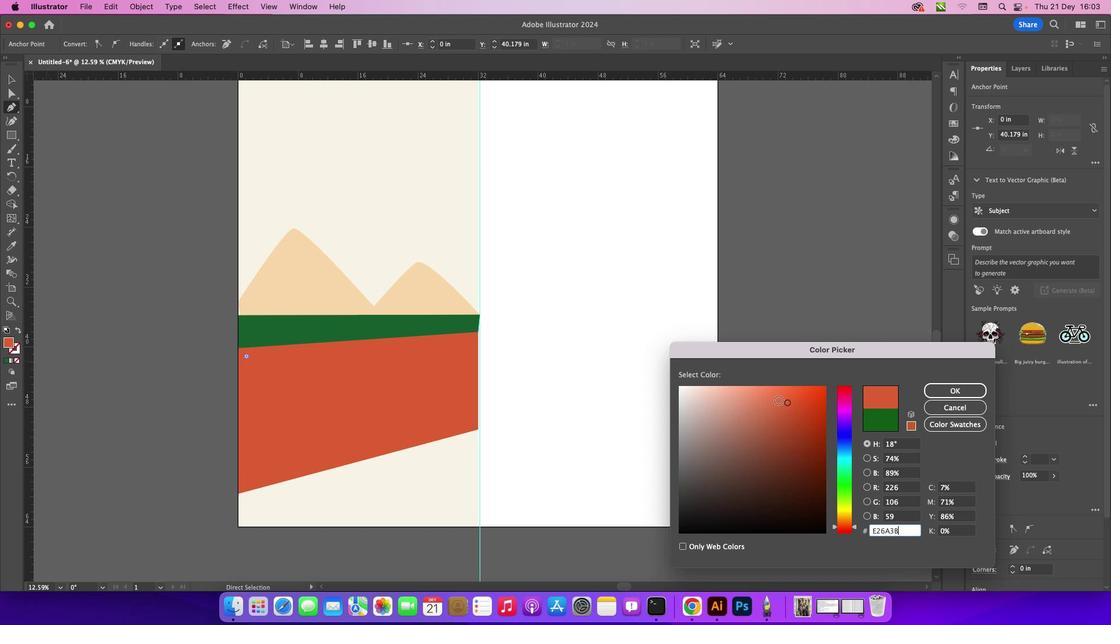 
Action: Mouse moved to (518, 283)
Screenshot: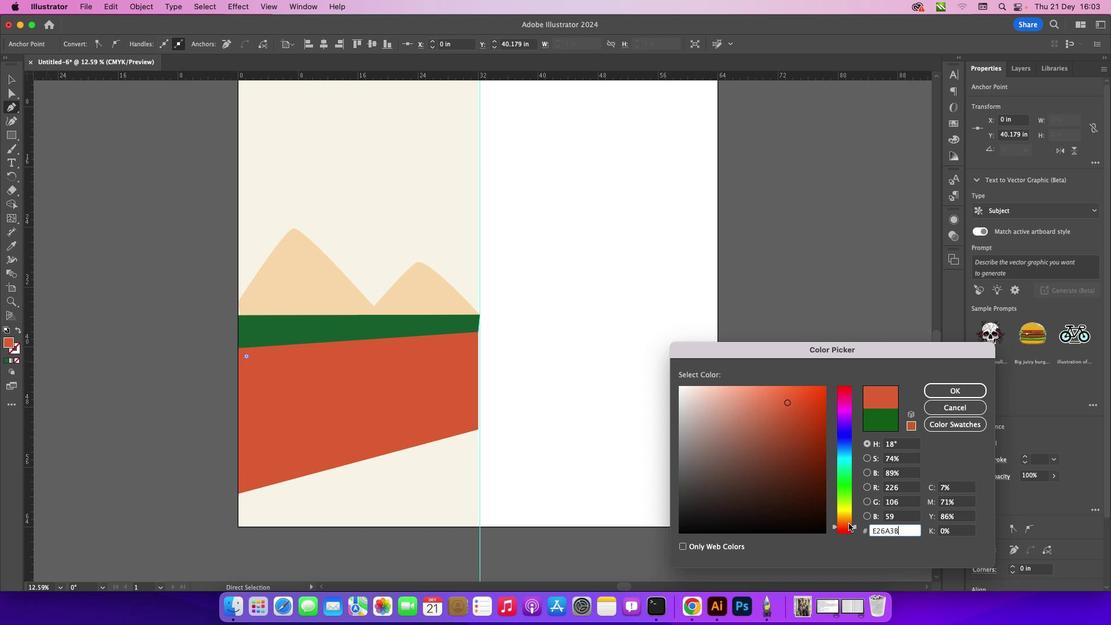 
Action: Mouse pressed left at (518, 283)
Screenshot: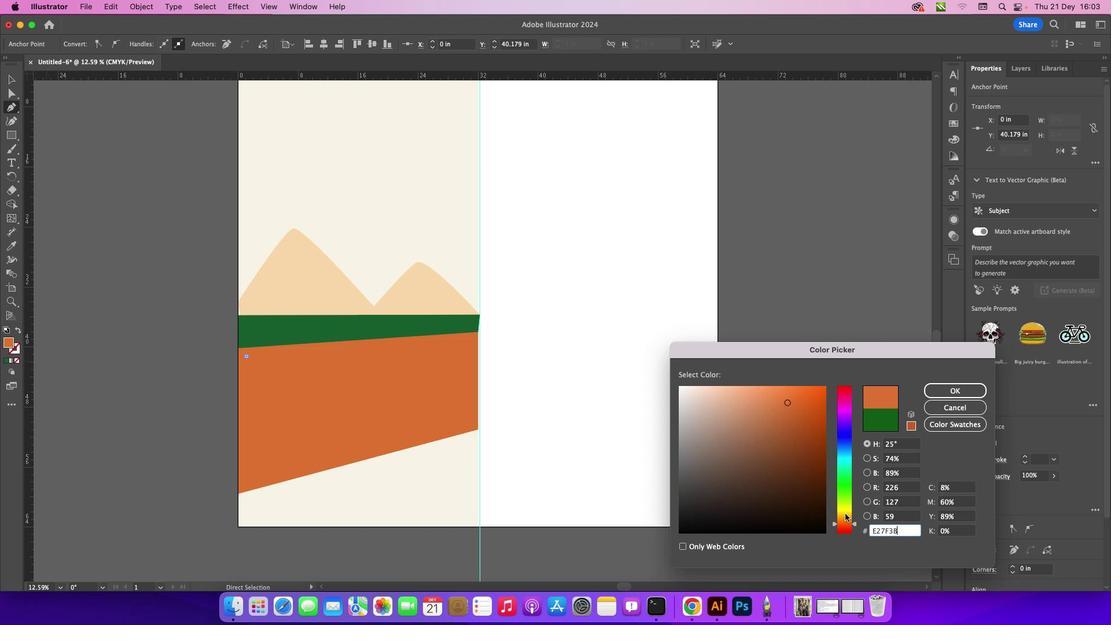 
Action: Mouse moved to (517, 283)
Screenshot: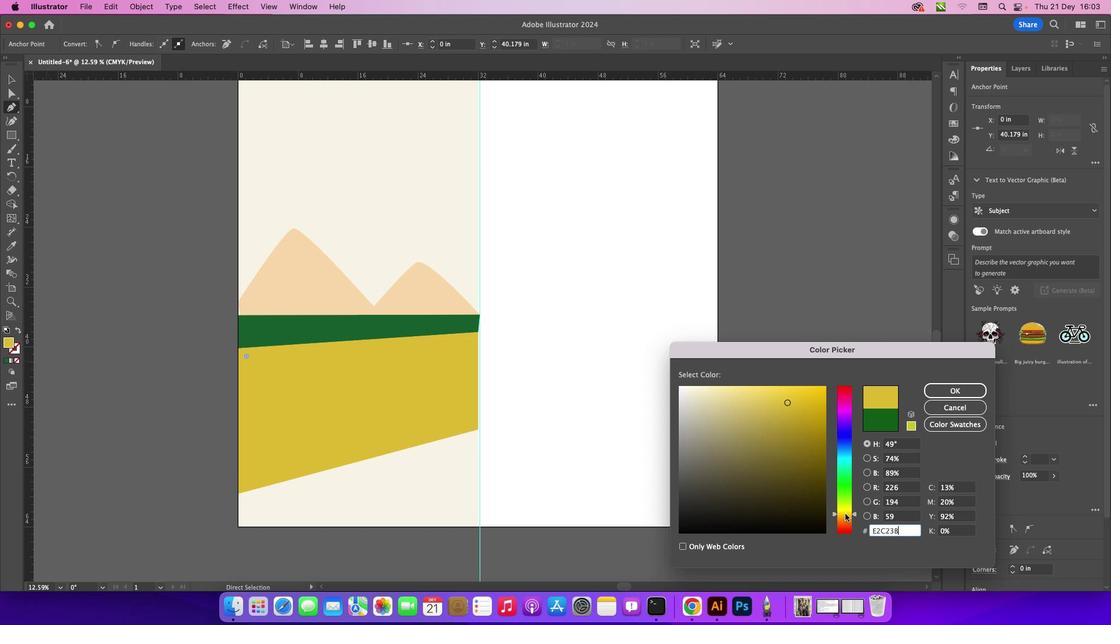 
Action: Mouse pressed left at (517, 283)
Screenshot: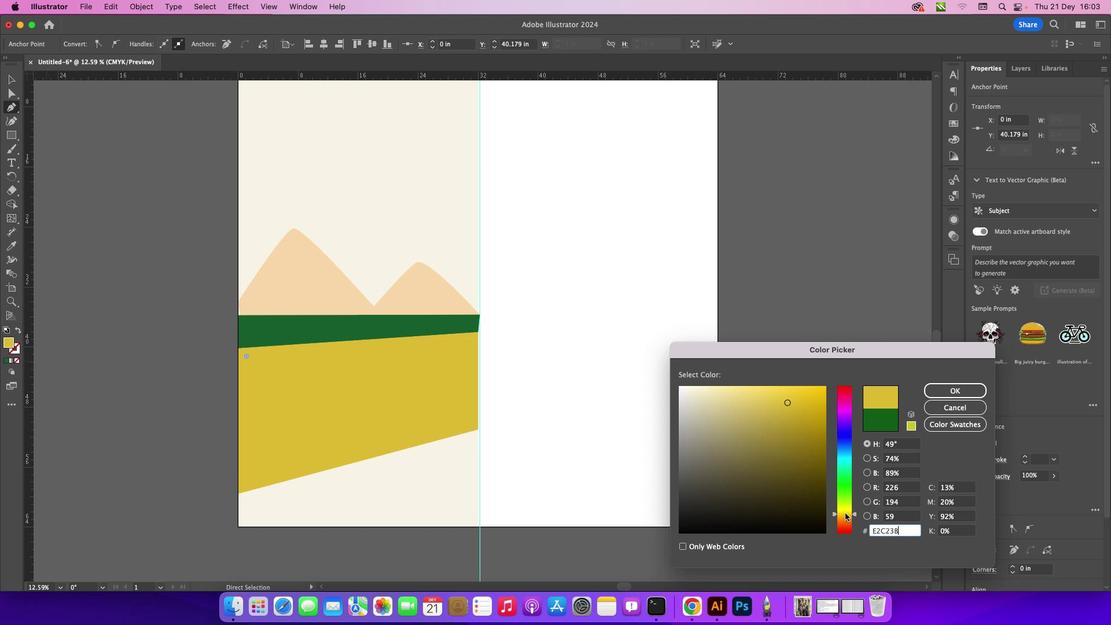 
Action: Mouse moved to (517, 283)
Screenshot: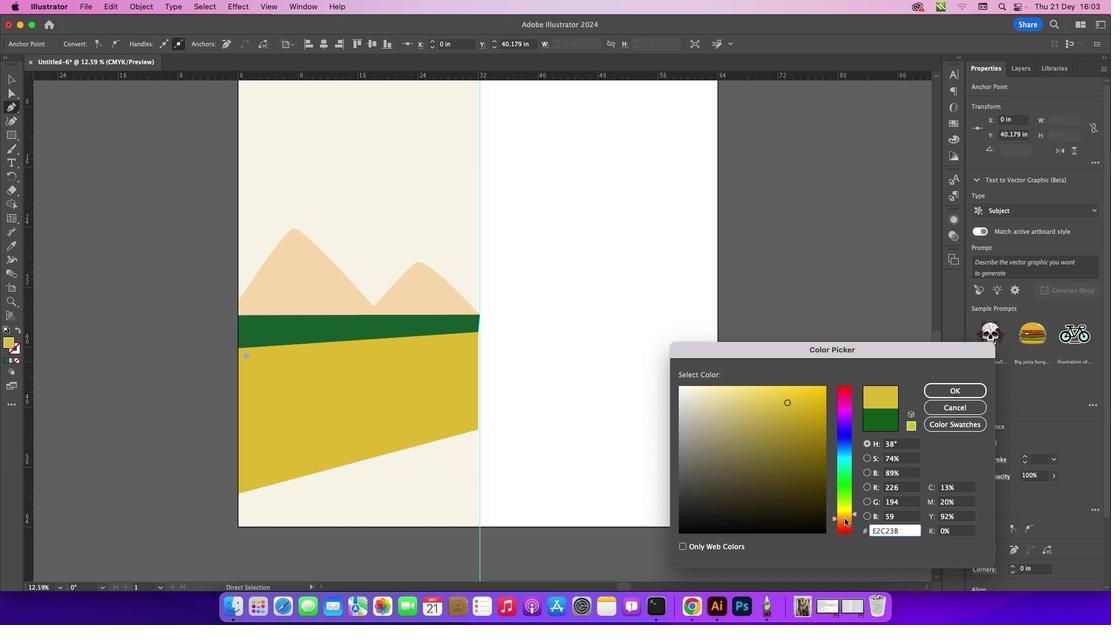 
Action: Mouse pressed left at (517, 283)
Screenshot: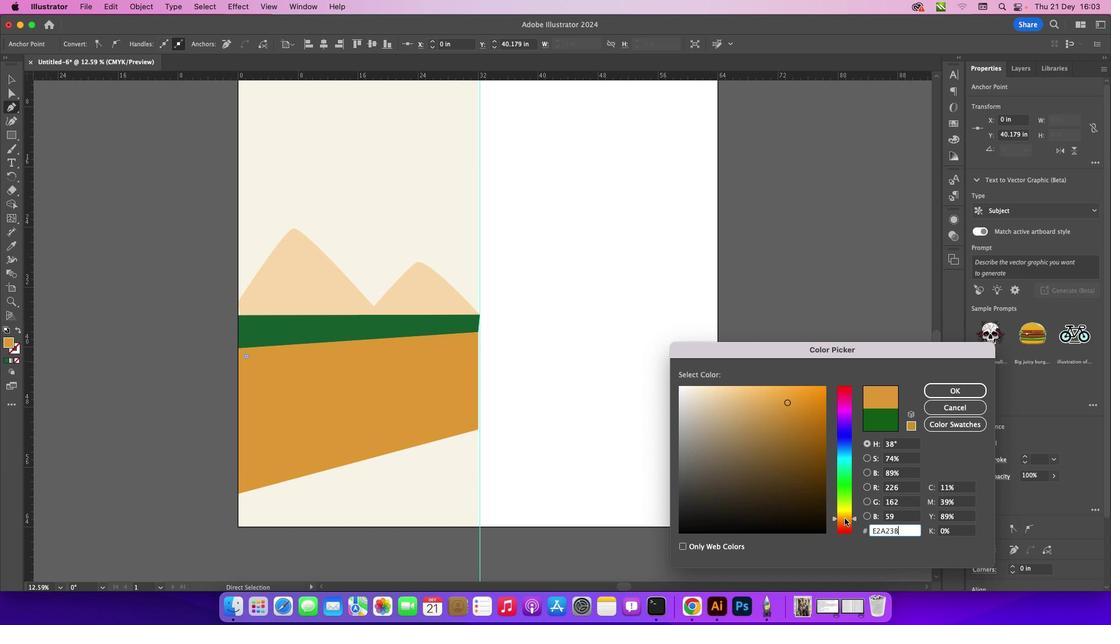 
Action: Mouse moved to (511, 277)
Screenshot: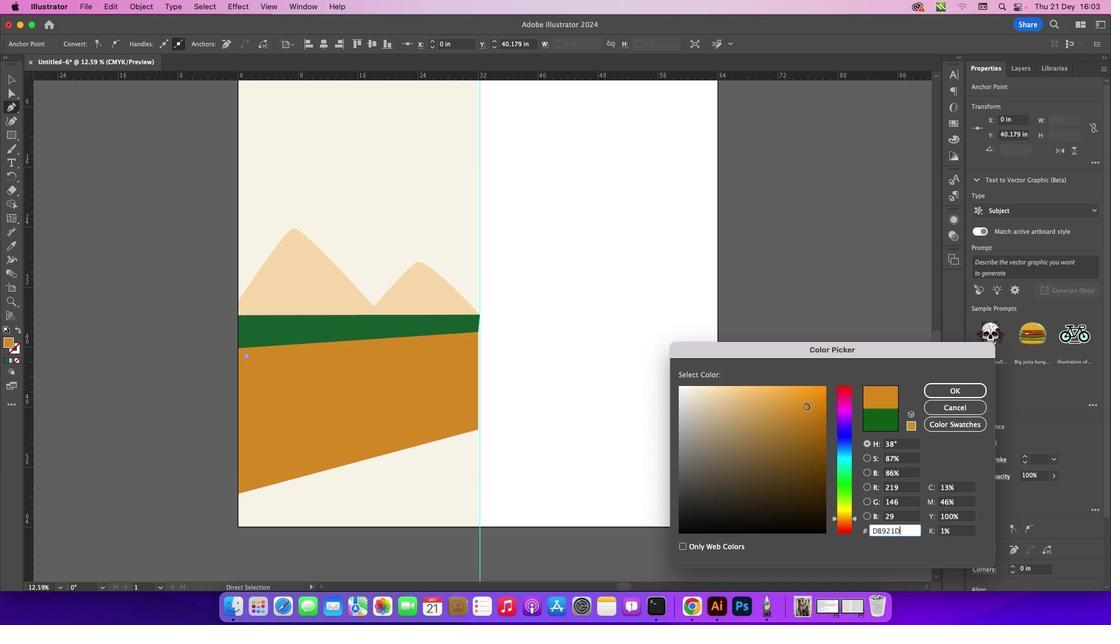 
Action: Mouse pressed left at (511, 277)
Screenshot: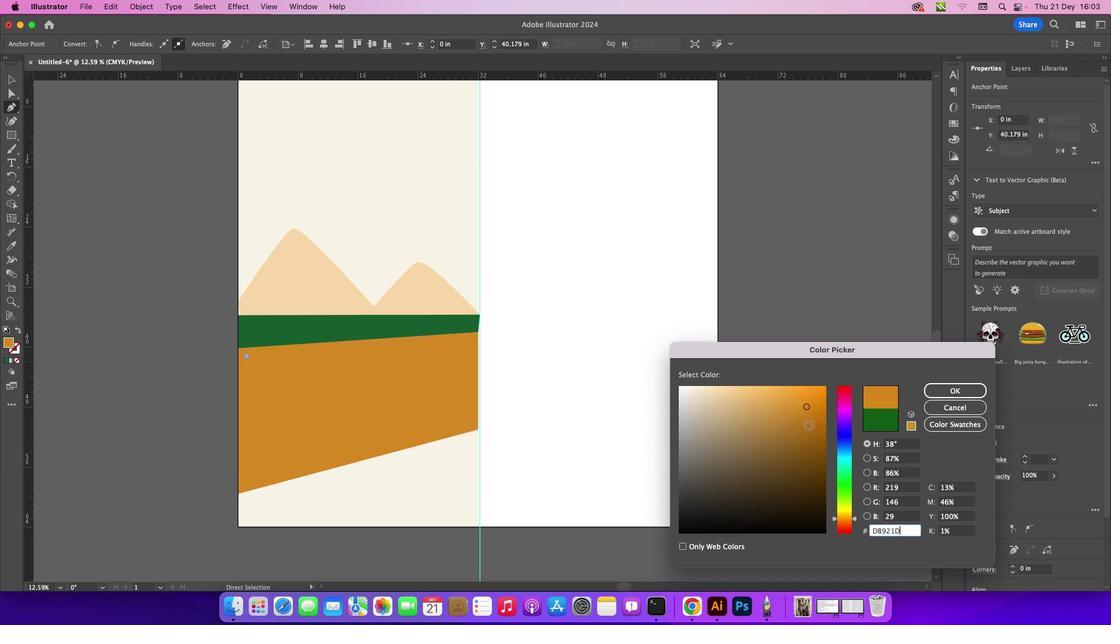 
Action: Mouse moved to (511, 279)
Screenshot: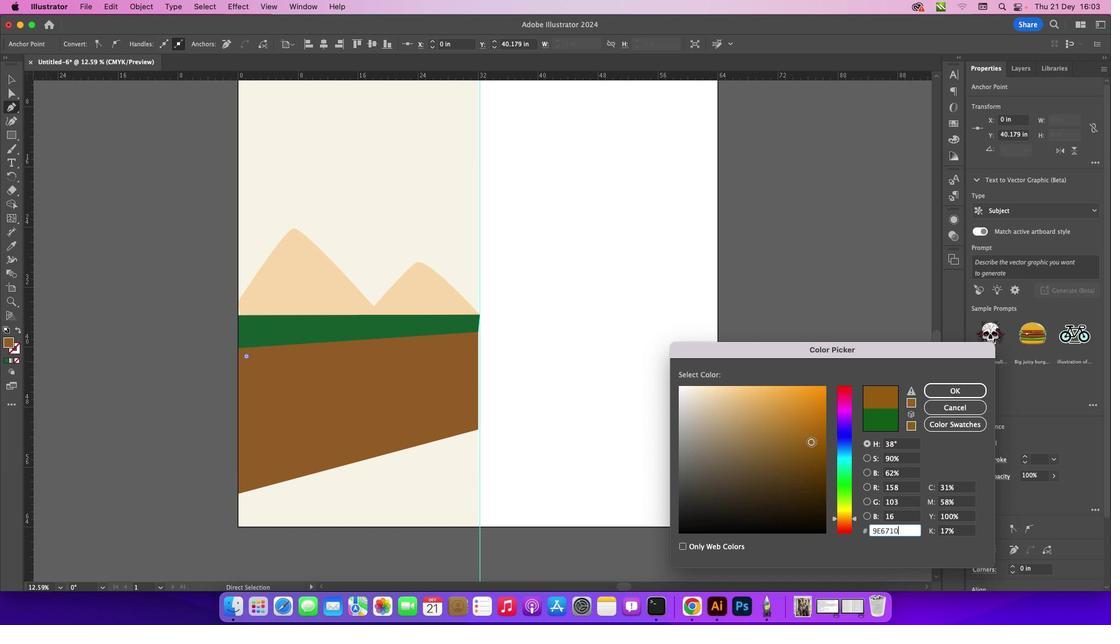 
Action: Mouse pressed left at (511, 279)
Screenshot: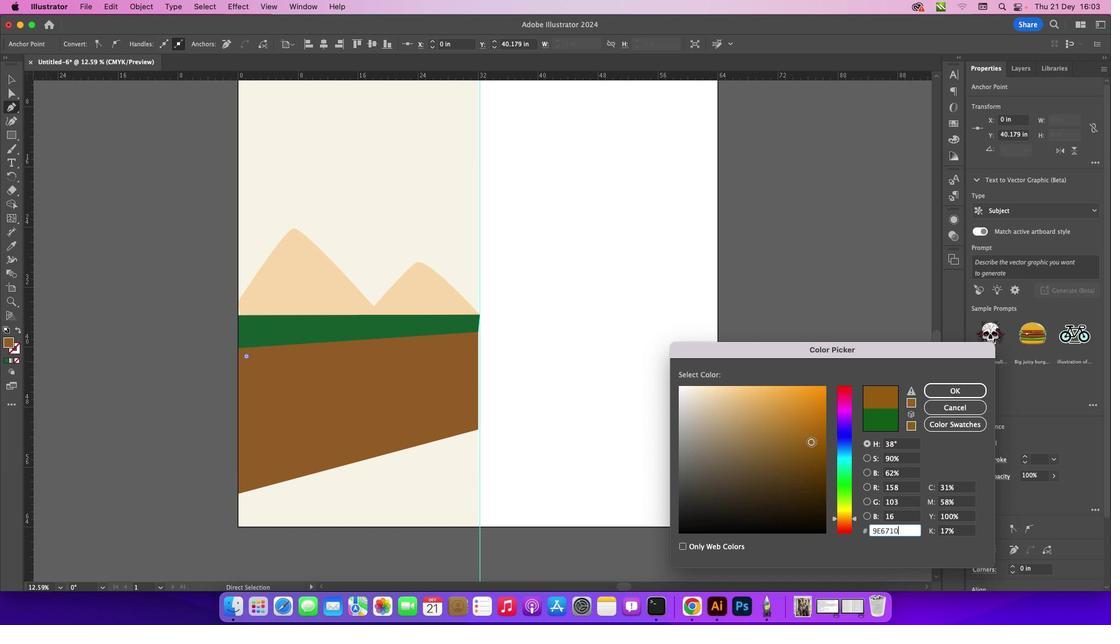 
Action: Mouse moved to (509, 279)
Screenshot: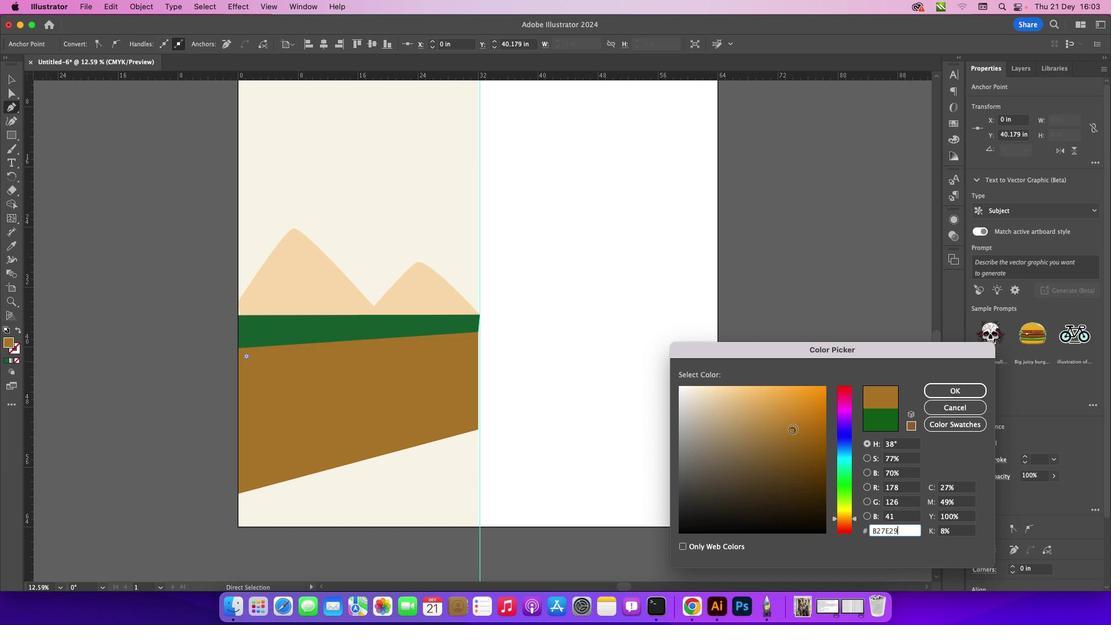 
Action: Mouse pressed left at (509, 279)
Screenshot: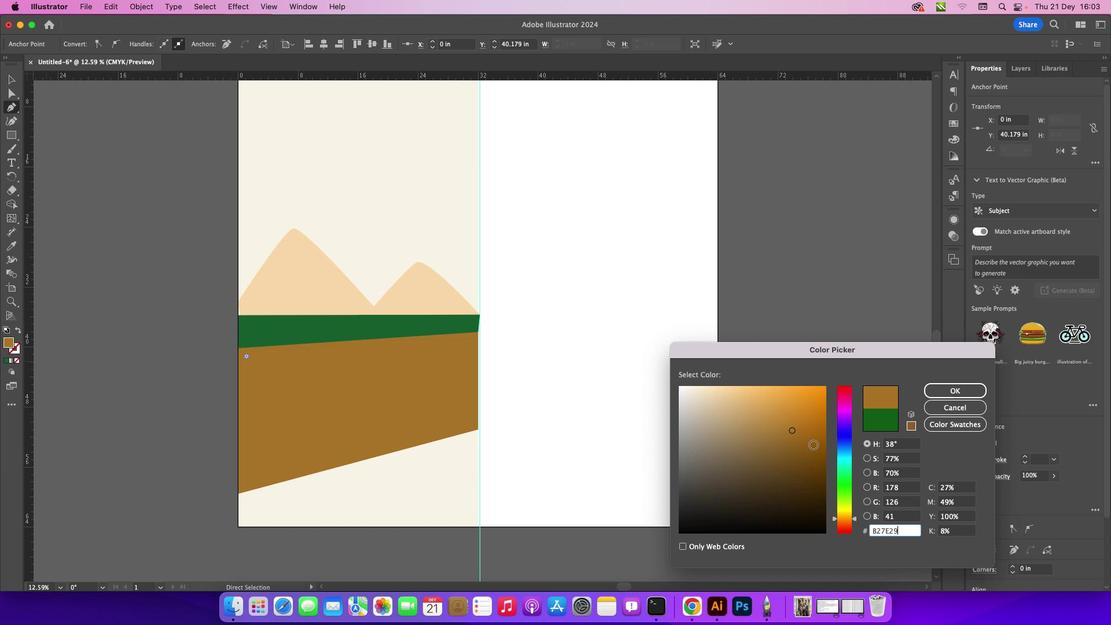 
Action: Mouse moved to (510, 279)
Screenshot: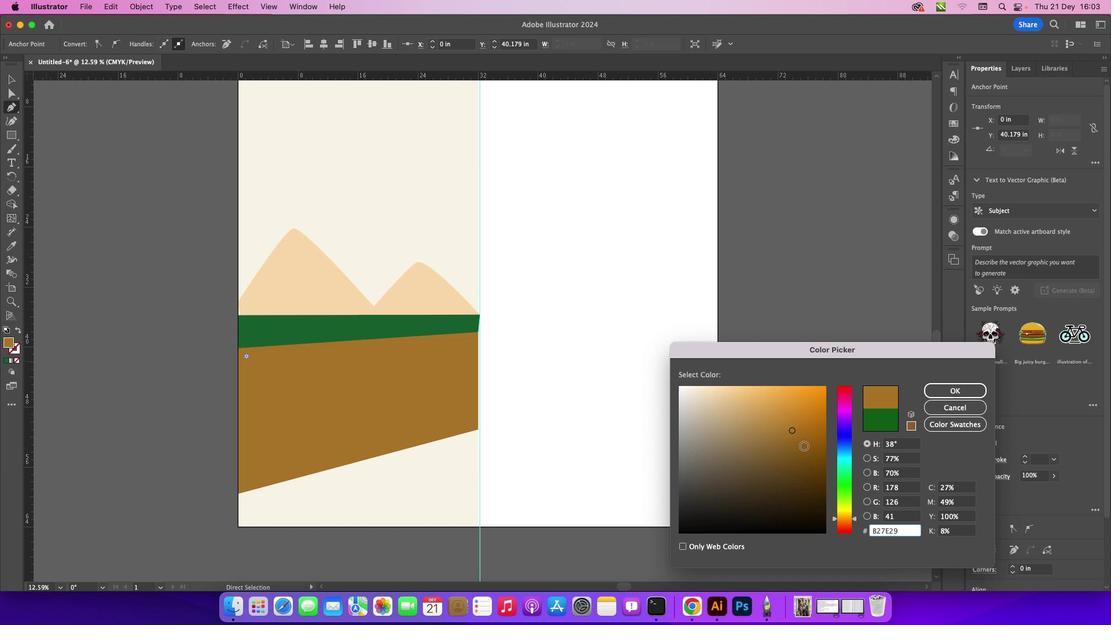 
Action: Mouse pressed left at (510, 279)
Screenshot: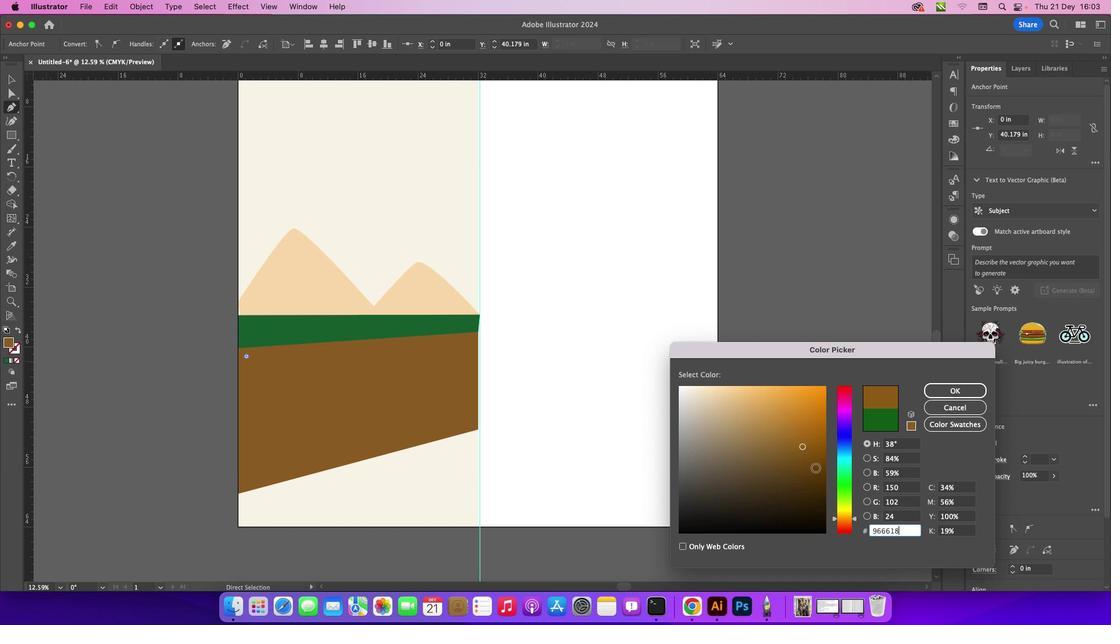 
Action: Mouse moved to (535, 277)
Screenshot: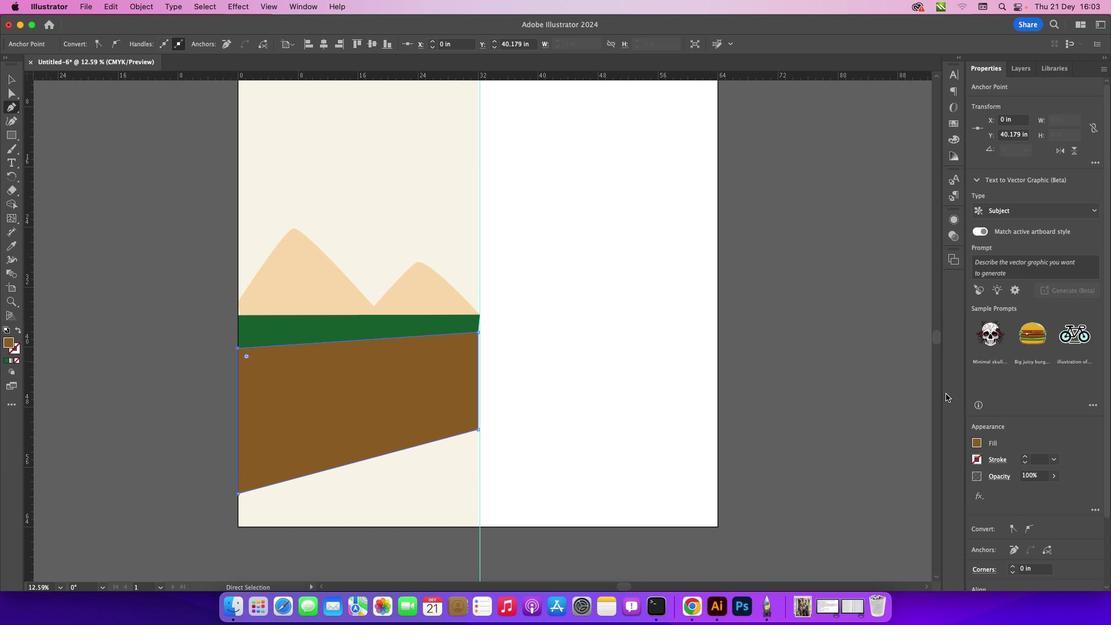 
Action: Mouse pressed left at (535, 277)
Screenshot: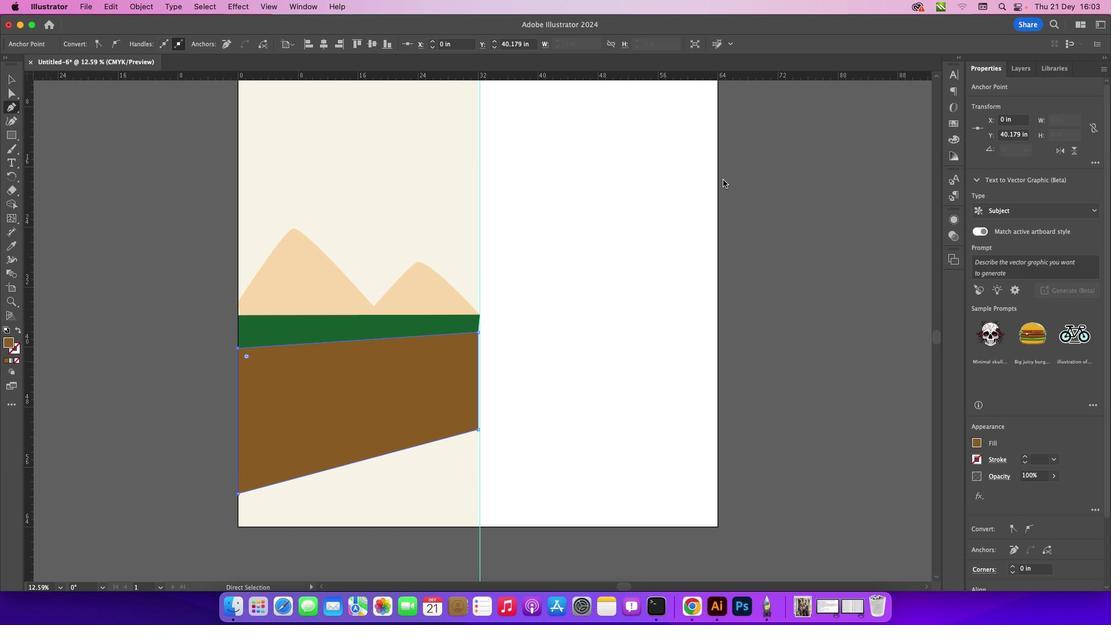 
Action: Mouse moved to (370, 261)
Screenshot: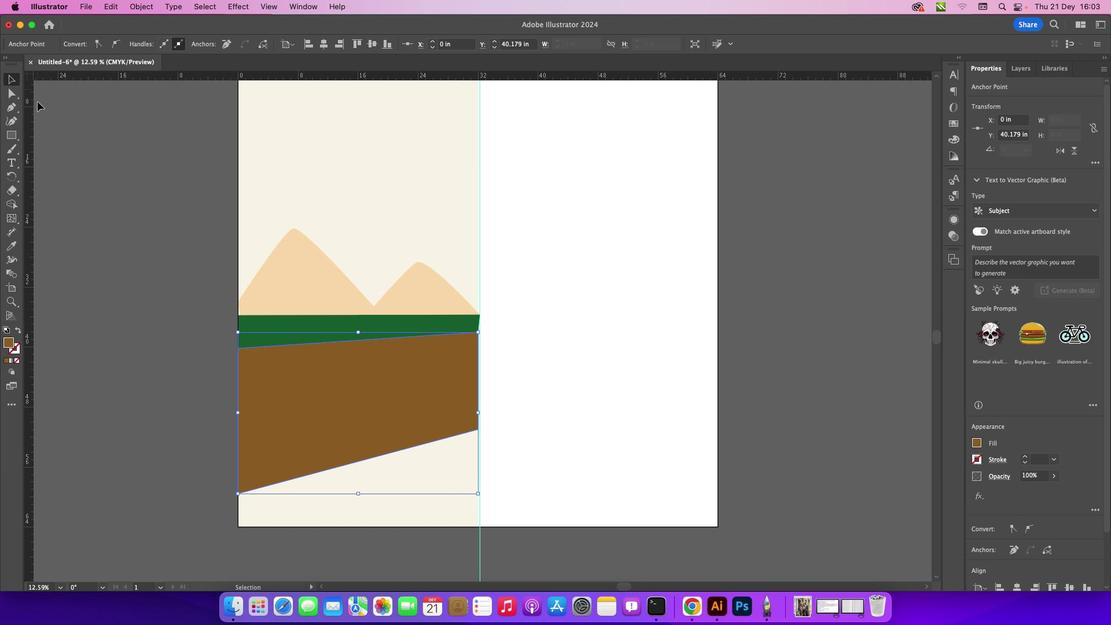 
Action: Mouse pressed left at (370, 261)
Screenshot: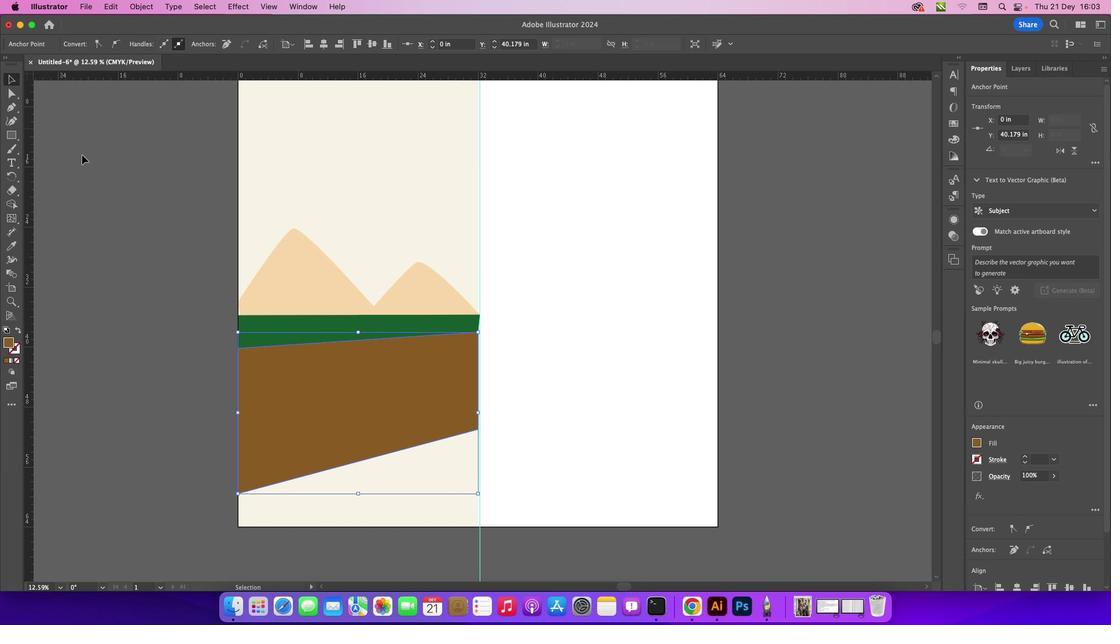 
Action: Mouse moved to (382, 264)
Screenshot: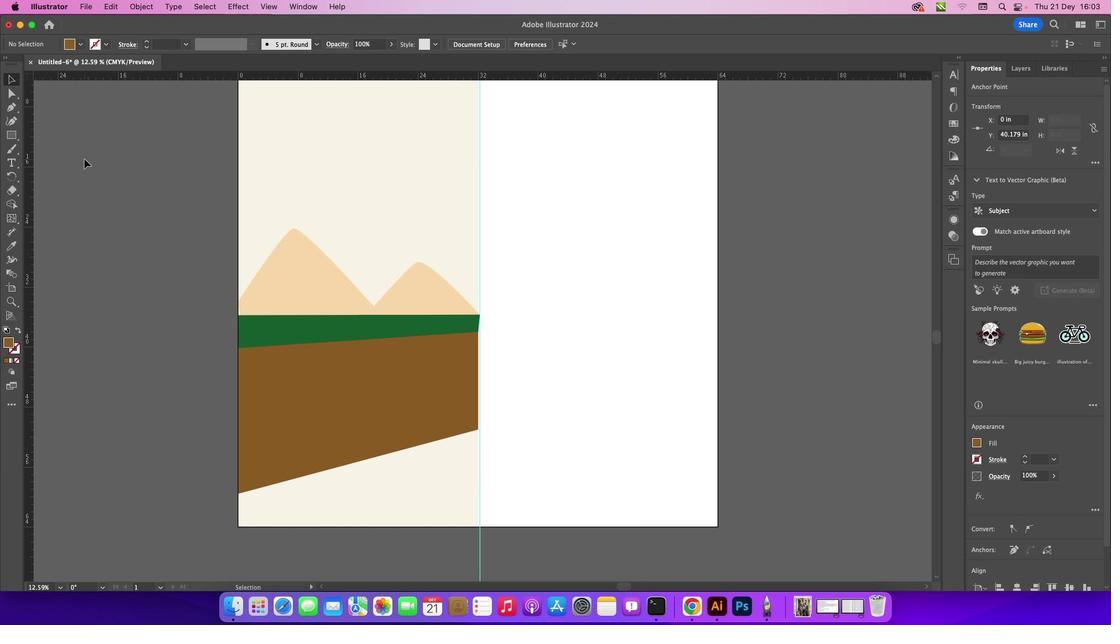 
Action: Mouse pressed left at (382, 264)
Screenshot: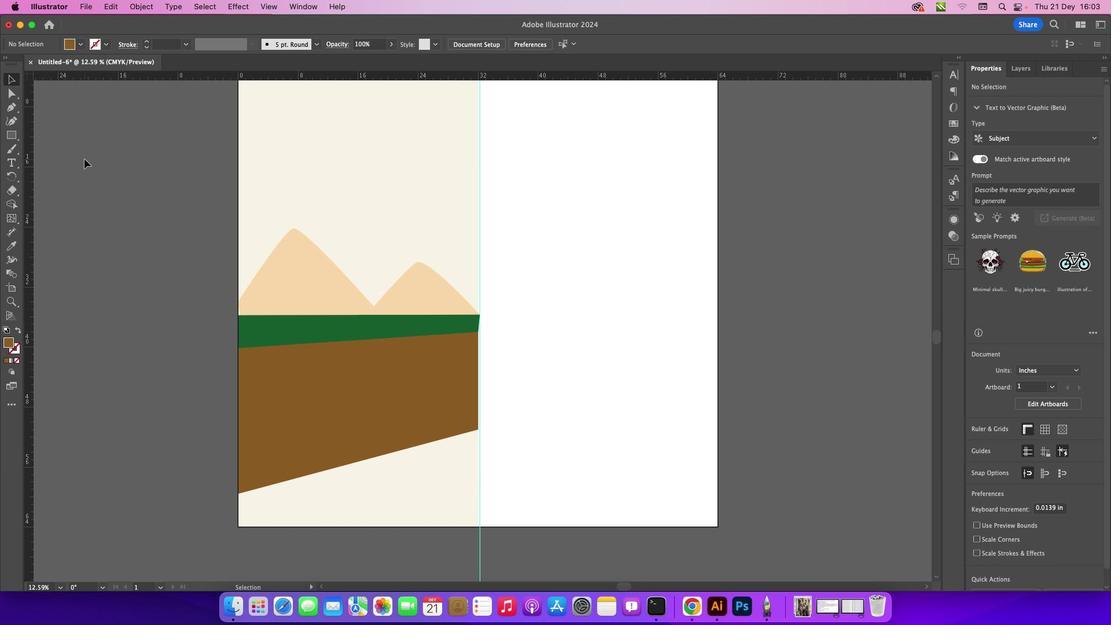 
Action: Mouse moved to (370, 262)
Screenshot: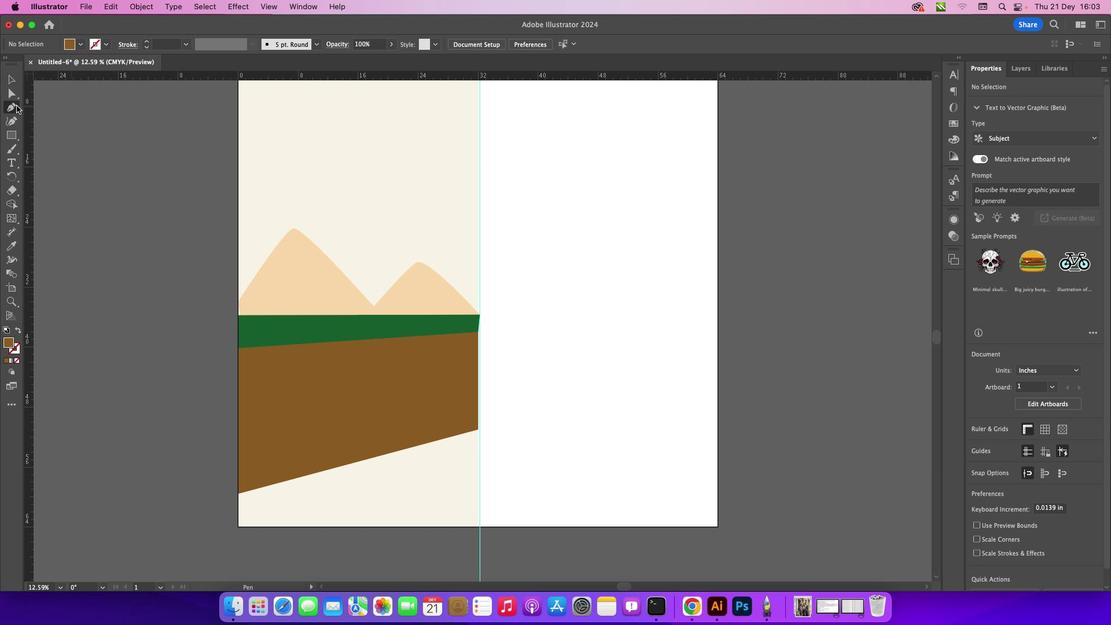 
Action: Mouse pressed left at (370, 262)
Screenshot: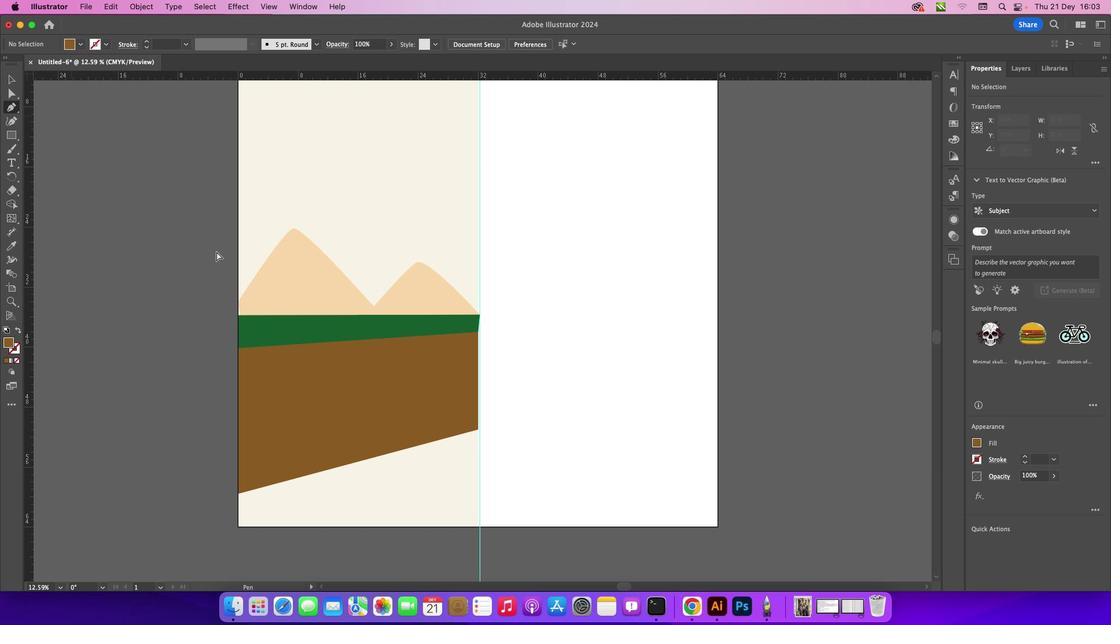 
Action: Mouse moved to (452, 279)
Screenshot: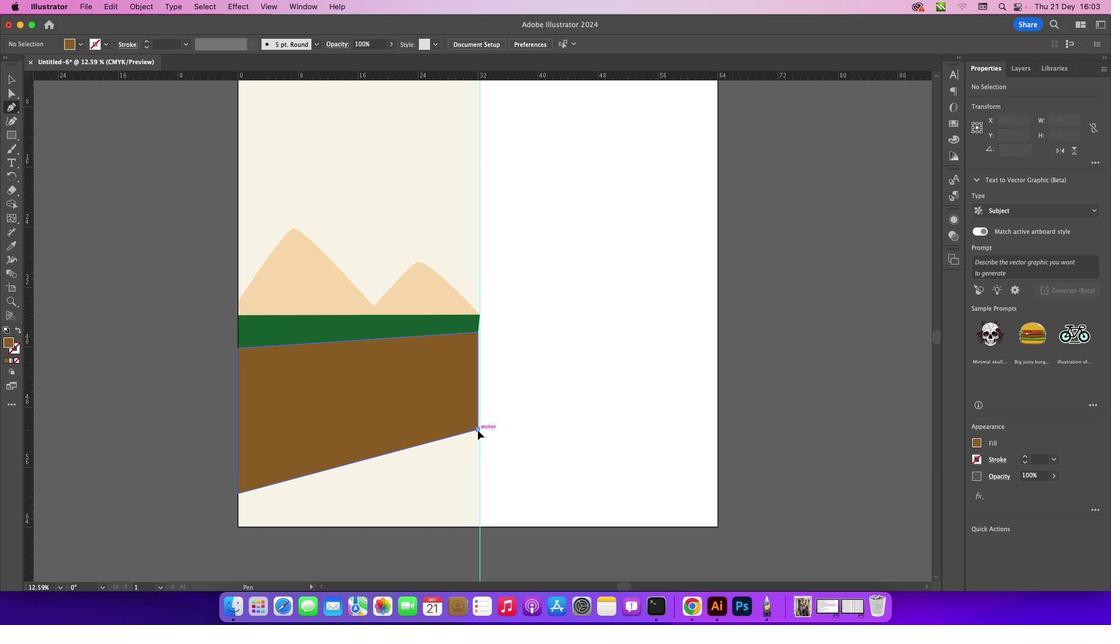 
Action: Mouse pressed left at (452, 279)
Screenshot: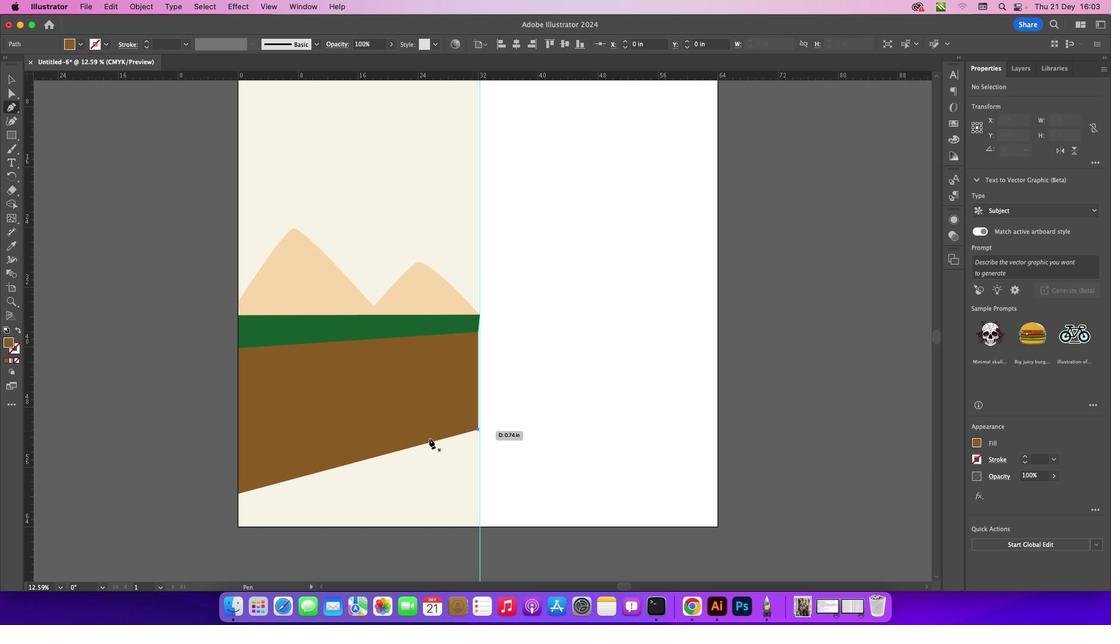 
Action: Mouse moved to (410, 282)
Screenshot: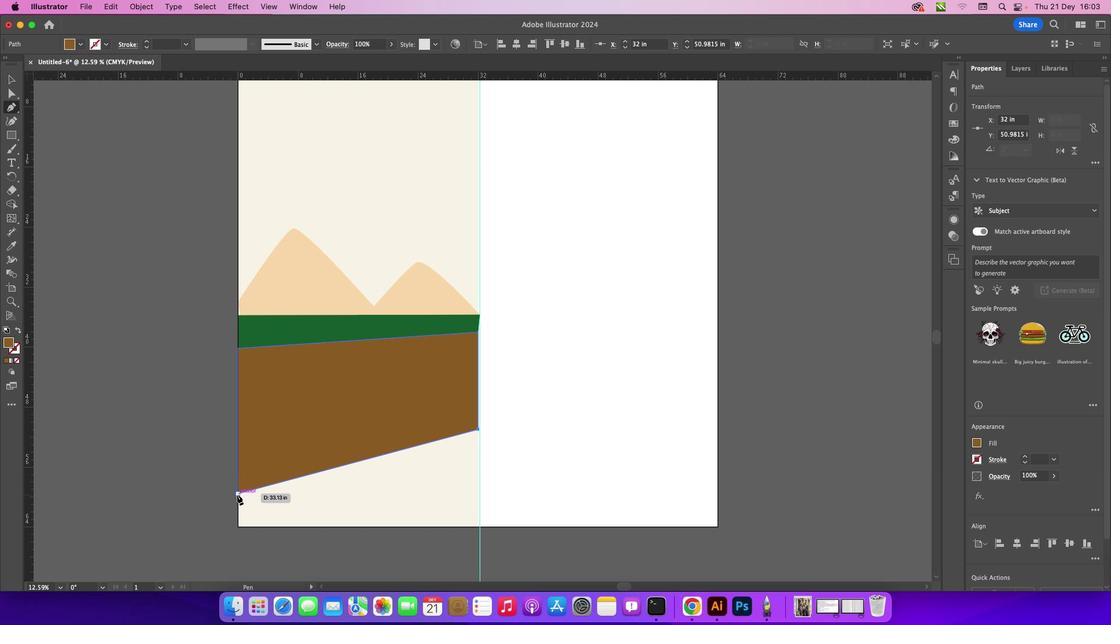 
Action: Mouse pressed left at (410, 282)
Screenshot: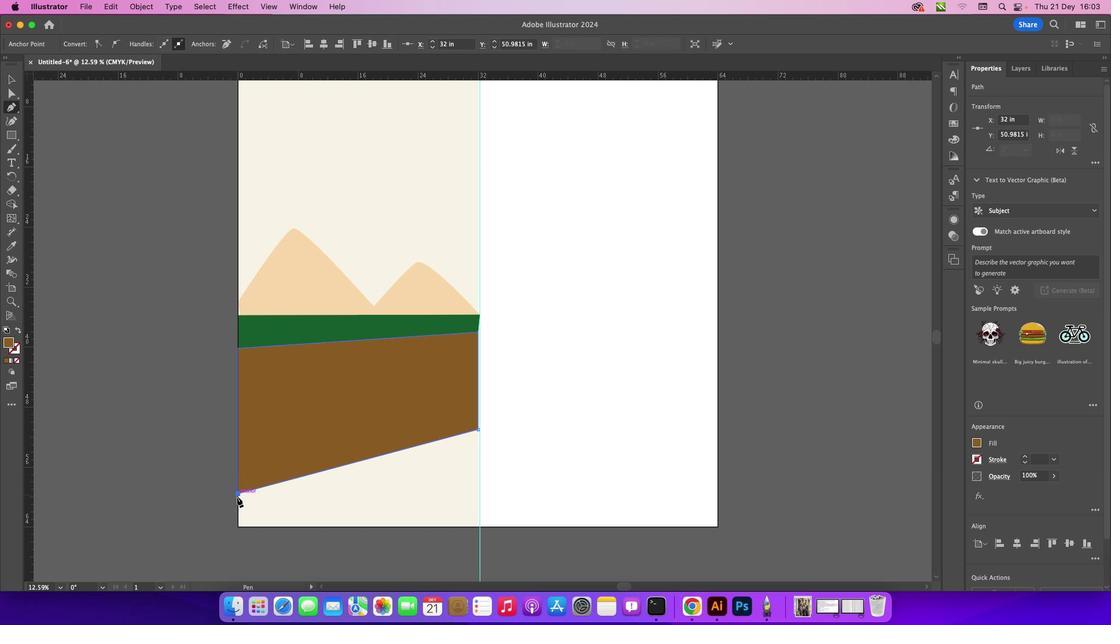 
Action: Mouse moved to (410, 284)
Screenshot: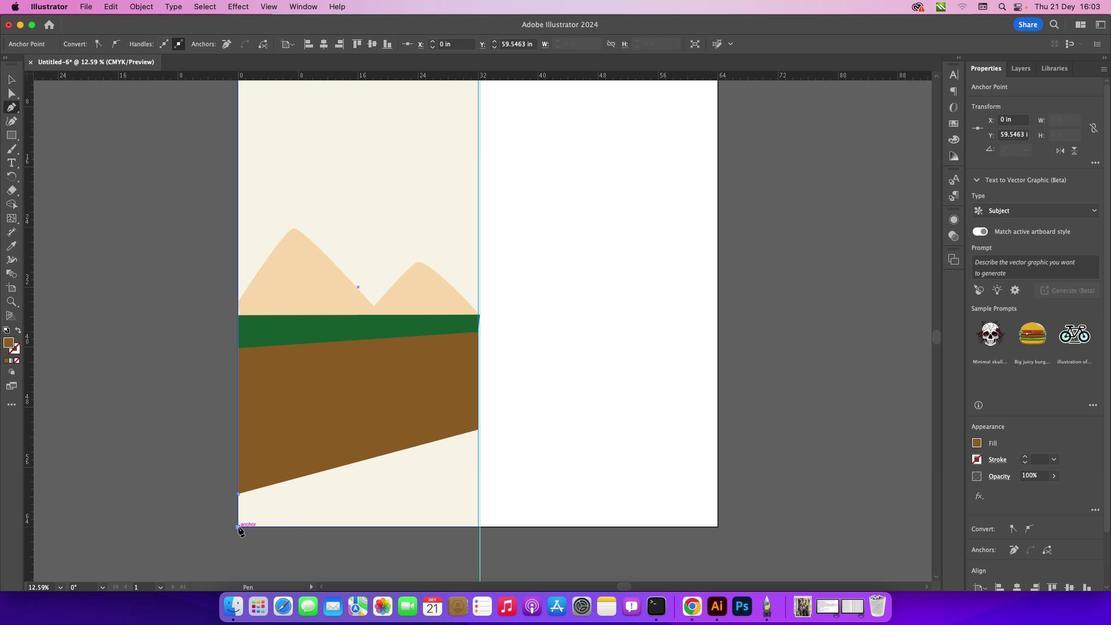 
Action: Mouse pressed left at (410, 284)
Screenshot: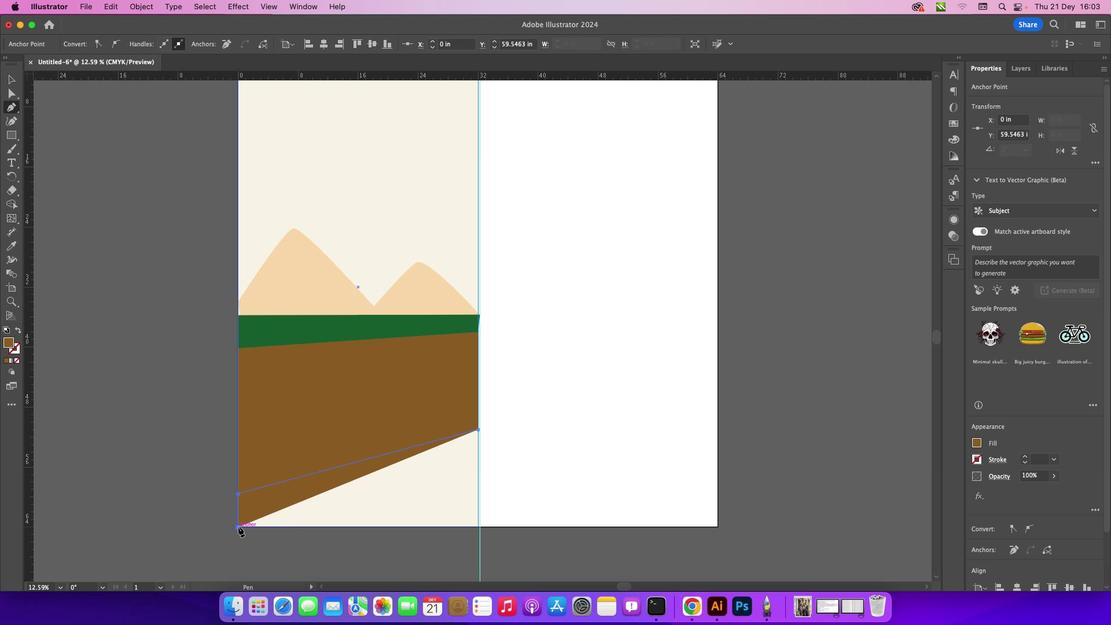 
Action: Mouse moved to (453, 284)
Screenshot: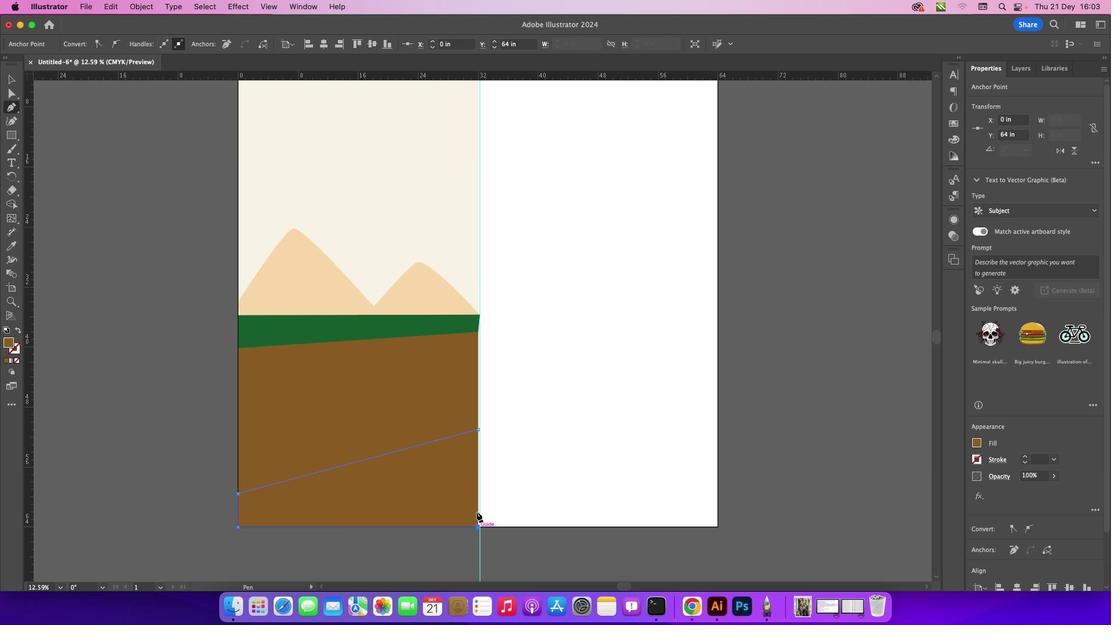 
Action: Mouse pressed left at (453, 284)
Screenshot: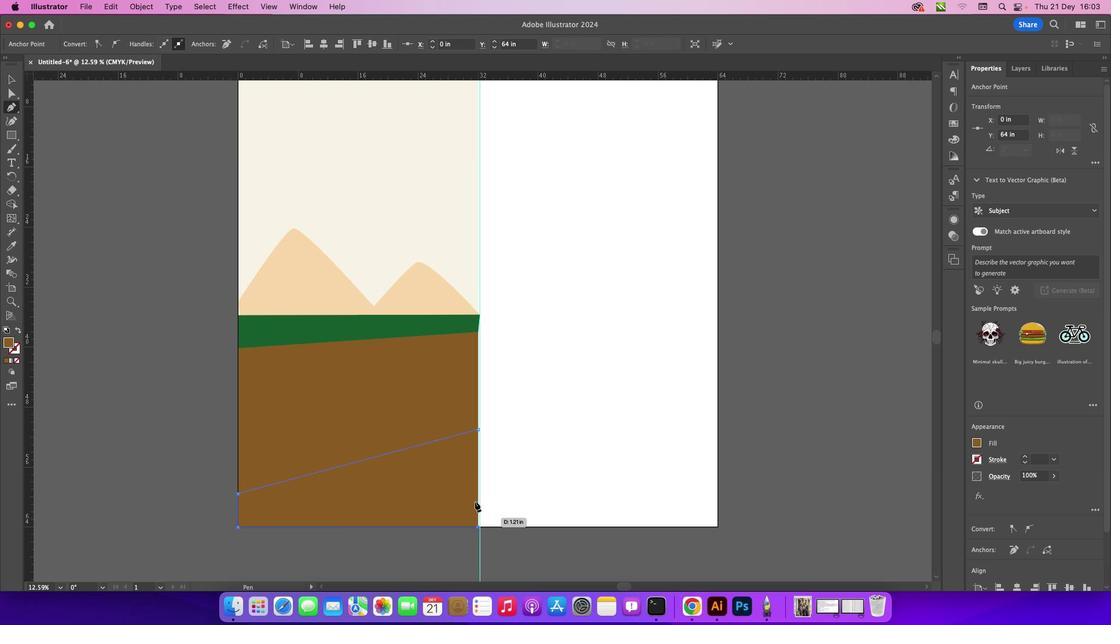 
Action: Mouse moved to (452, 279)
Screenshot: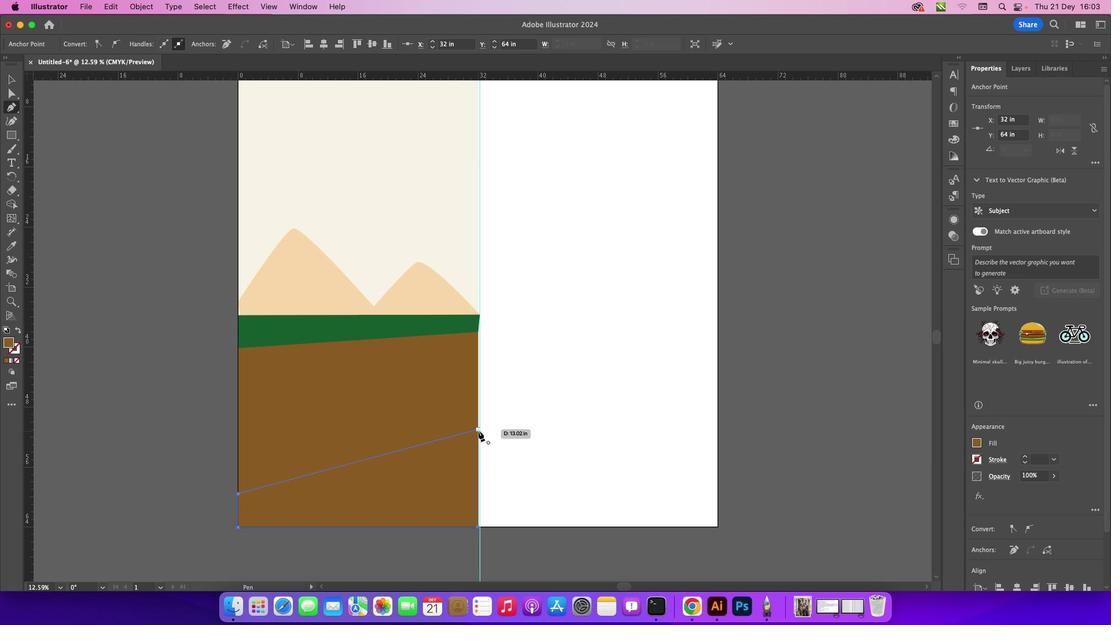 
Action: Mouse pressed left at (452, 279)
Screenshot: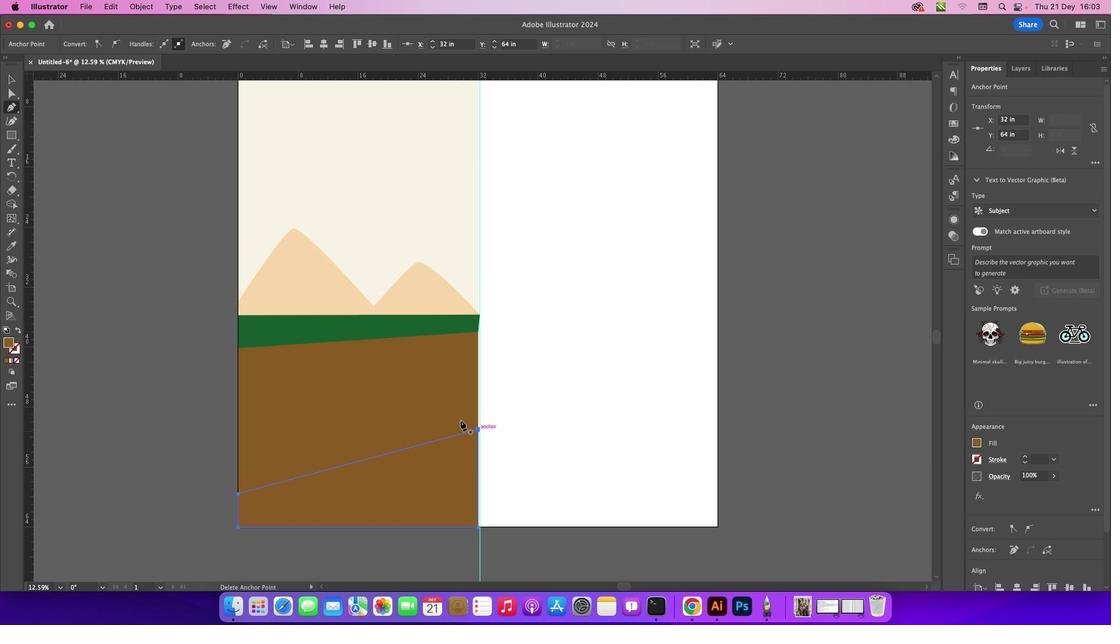 
Action: Mouse moved to (368, 269)
Screenshot: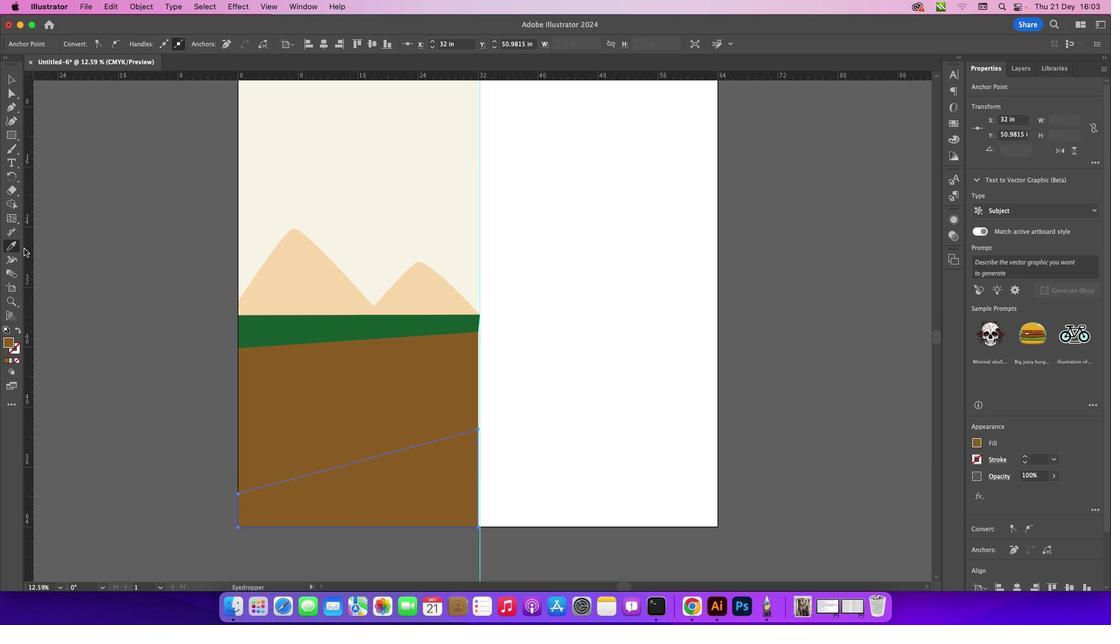 
Action: Mouse pressed left at (368, 269)
Screenshot: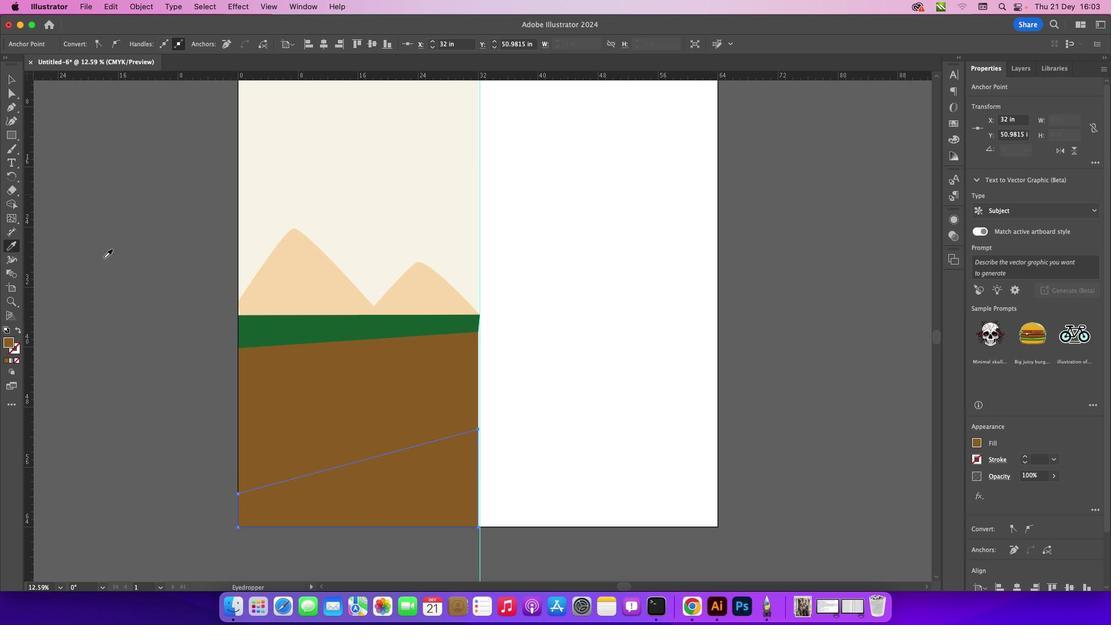 
Action: Mouse moved to (414, 273)
Screenshot: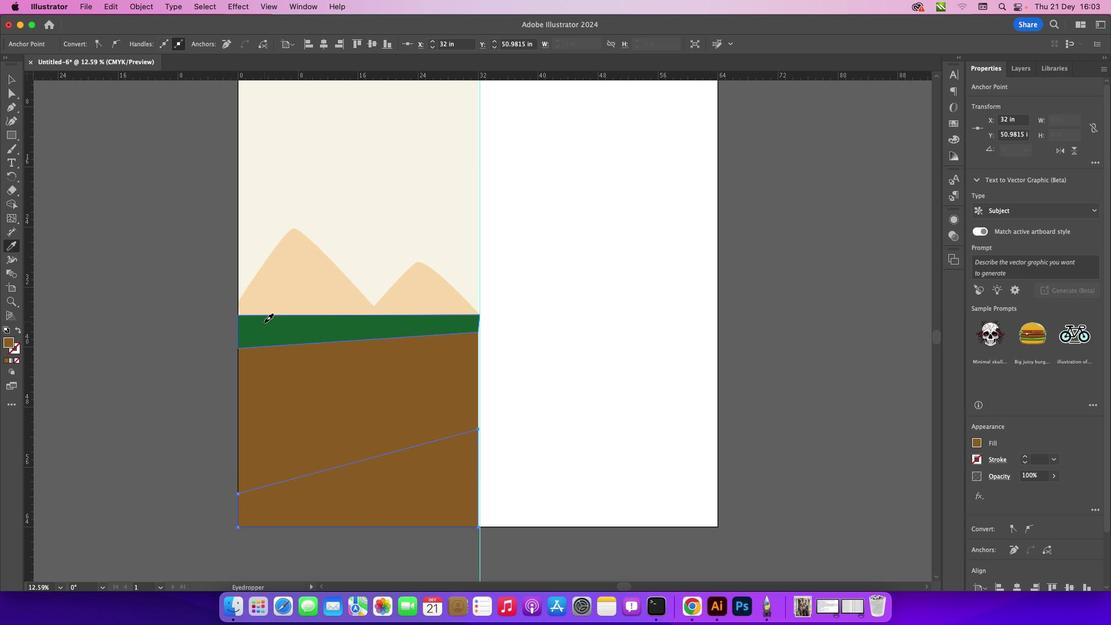 
Action: Mouse pressed left at (414, 273)
Screenshot: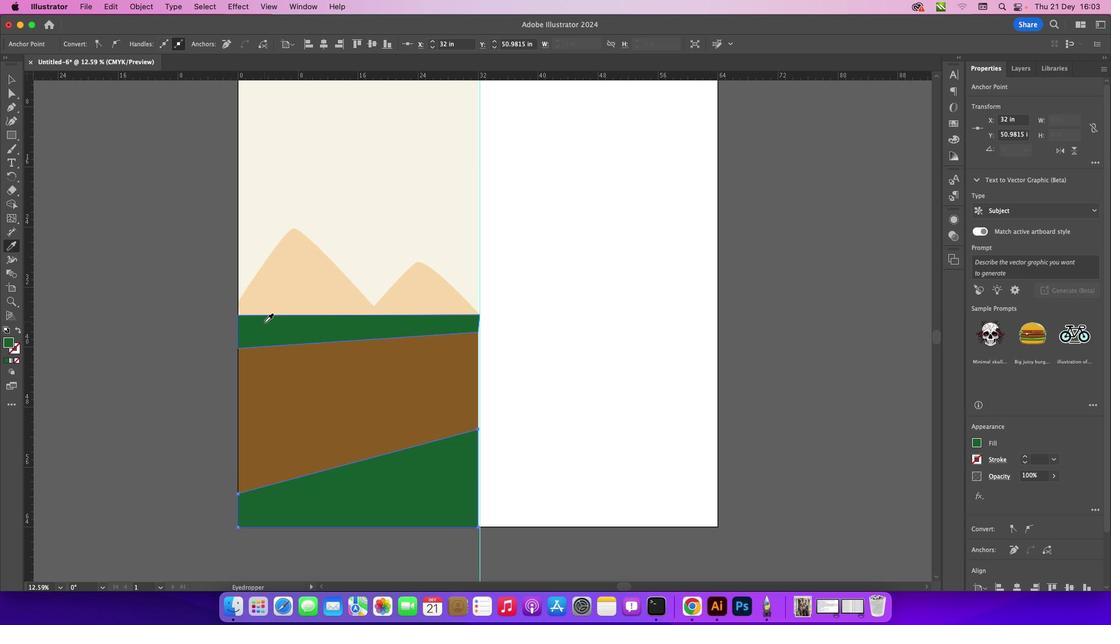 
Action: Mouse moved to (370, 260)
Screenshot: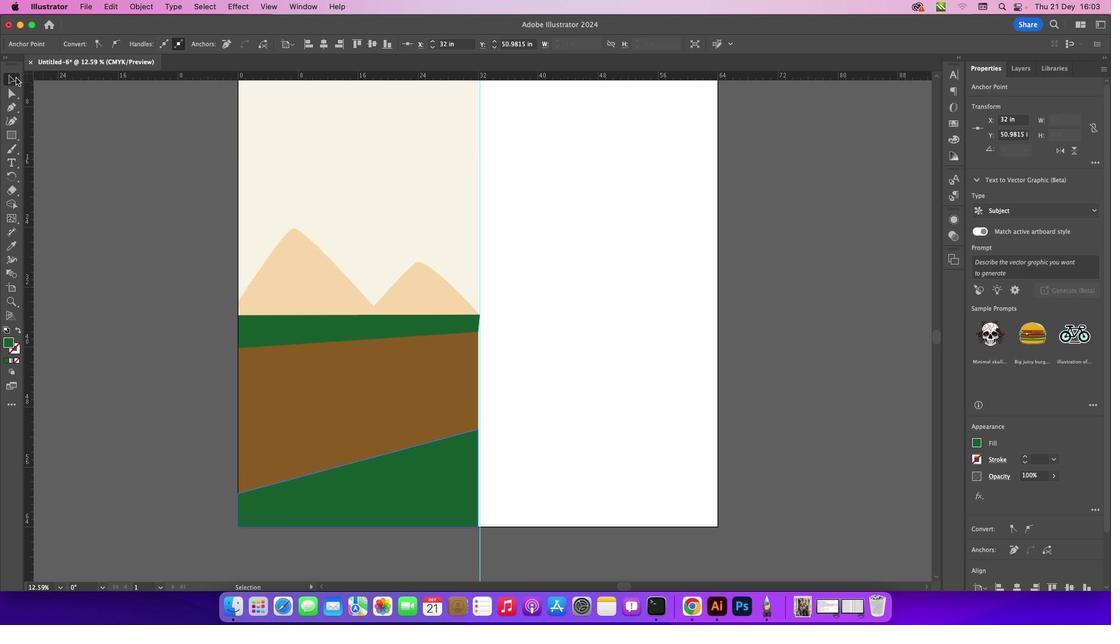 
Action: Mouse pressed left at (370, 260)
Screenshot: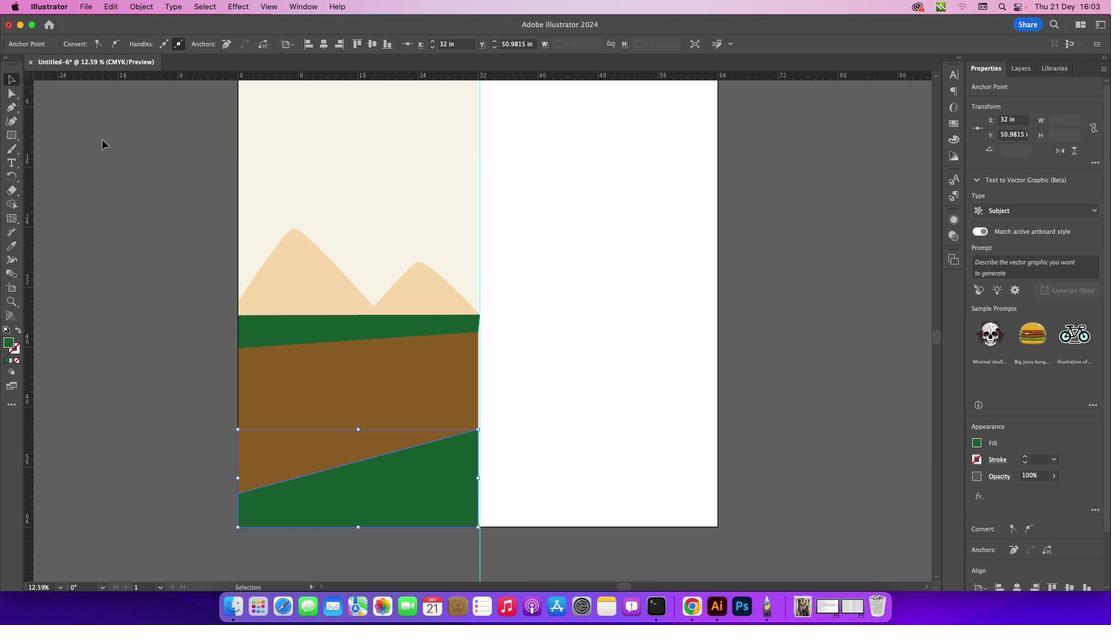 
Action: Mouse moved to (389, 265)
Screenshot: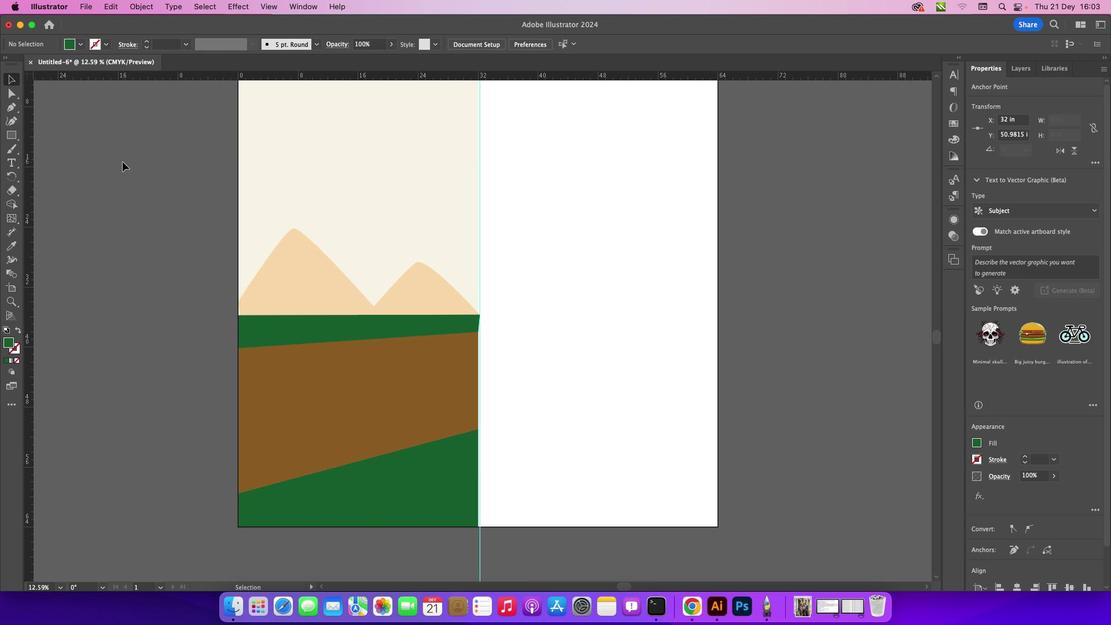
Action: Mouse pressed left at (389, 265)
Screenshot: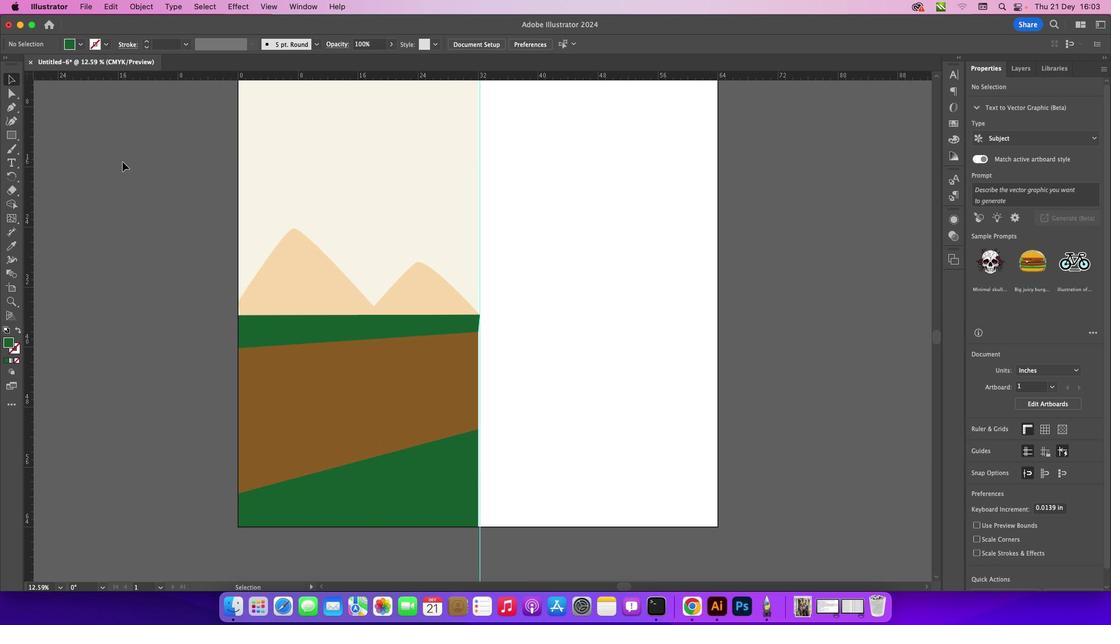 
Action: Mouse moved to (369, 262)
Screenshot: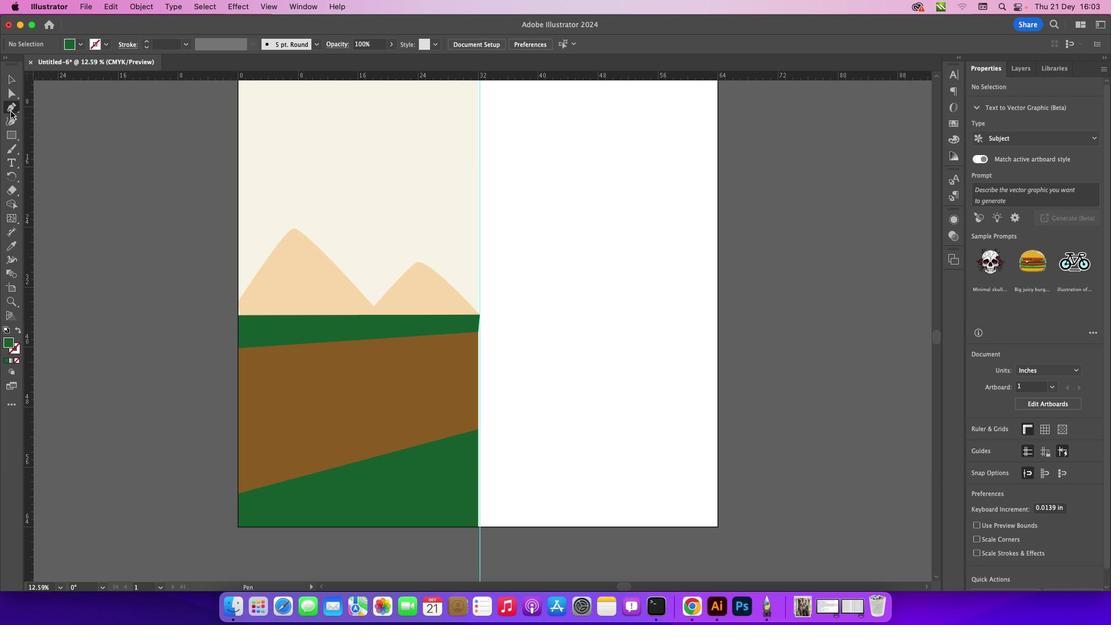 
Action: Mouse pressed left at (369, 262)
Screenshot: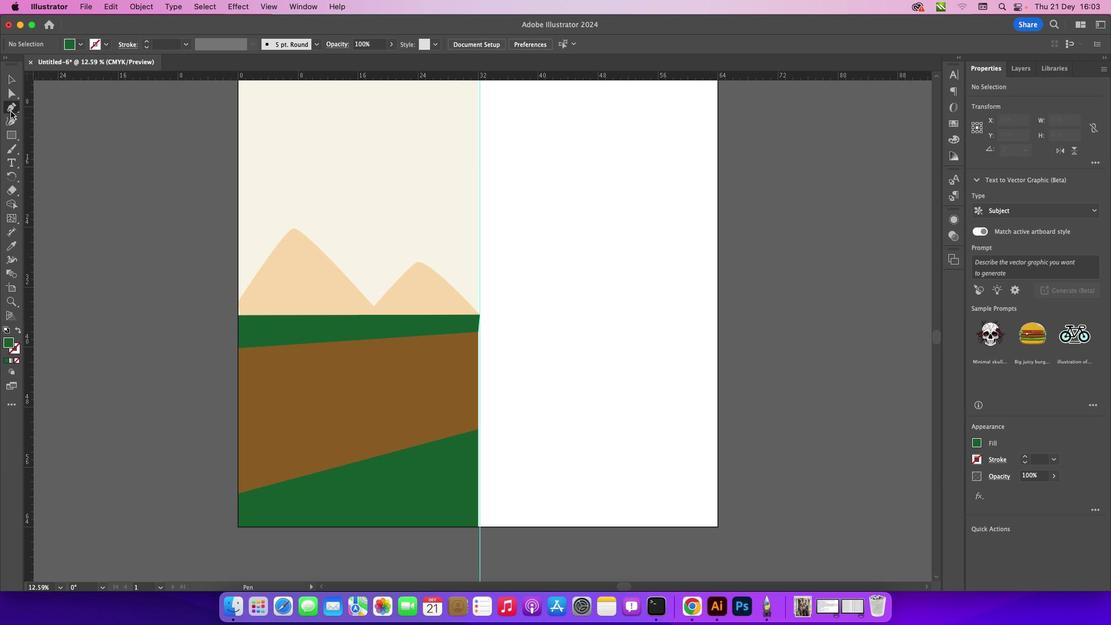 
Action: Mouse moved to (410, 273)
Screenshot: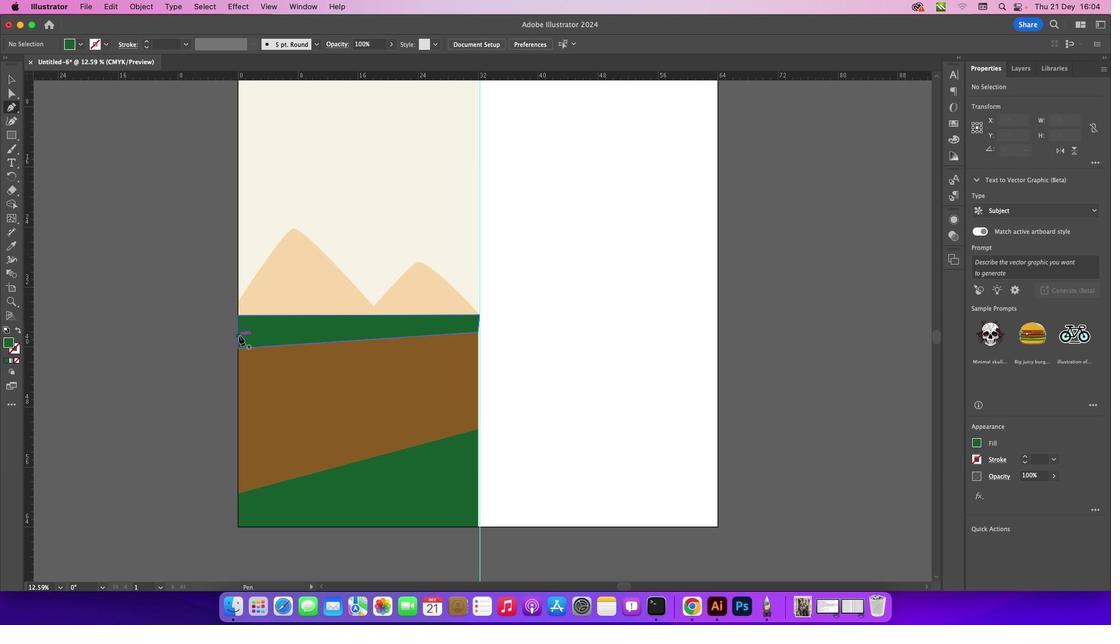 
Action: Mouse pressed left at (410, 273)
Screenshot: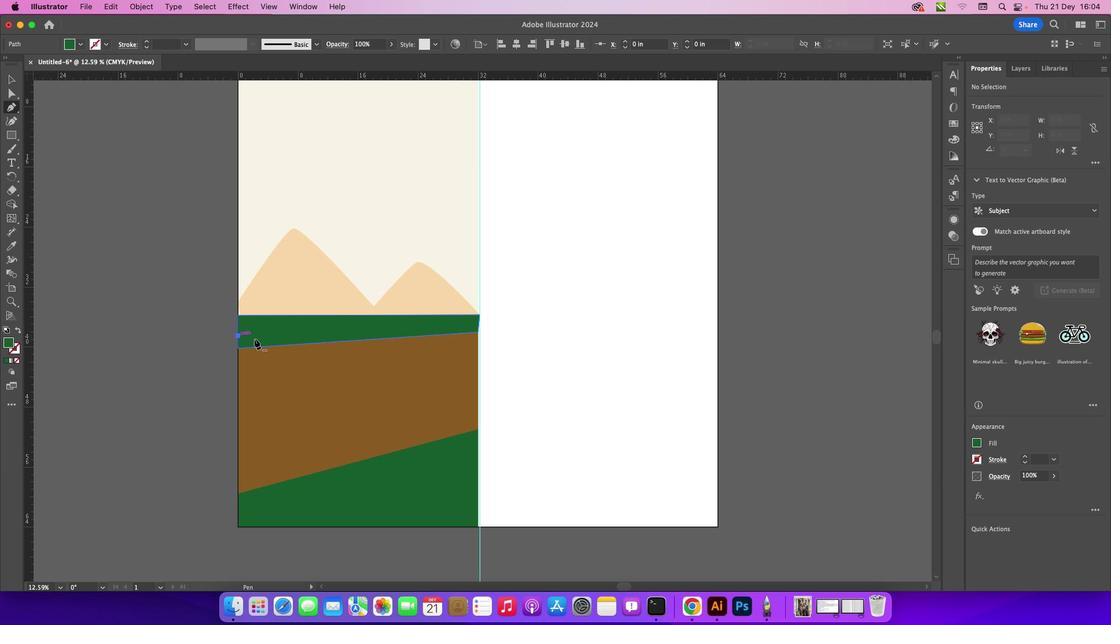 
Action: Mouse moved to (421, 273)
Screenshot: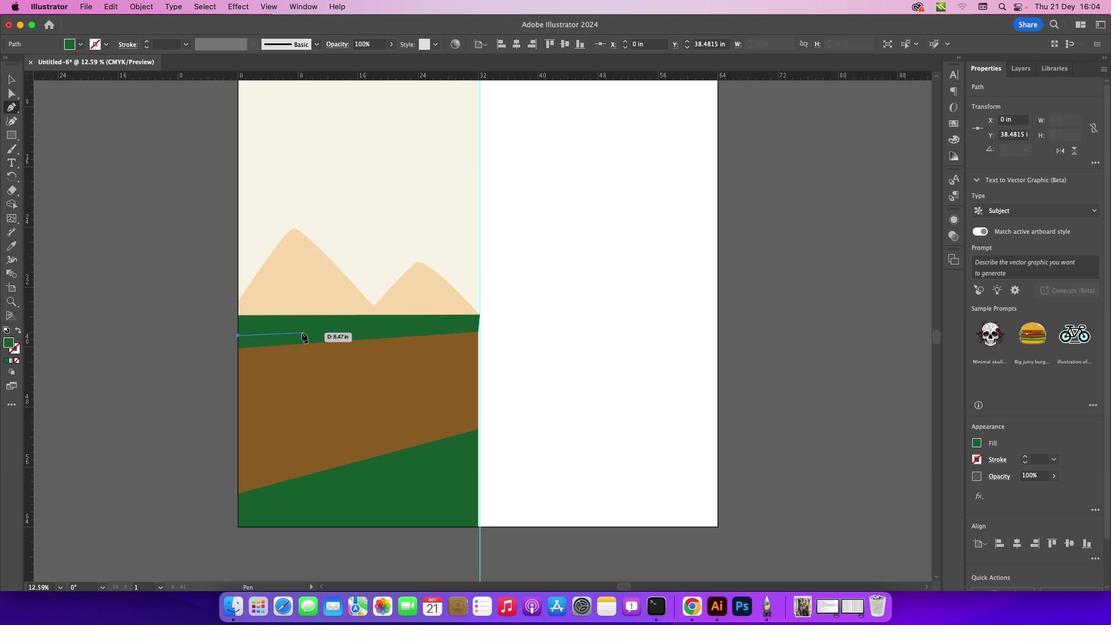 
Action: Mouse pressed left at (421, 273)
Screenshot: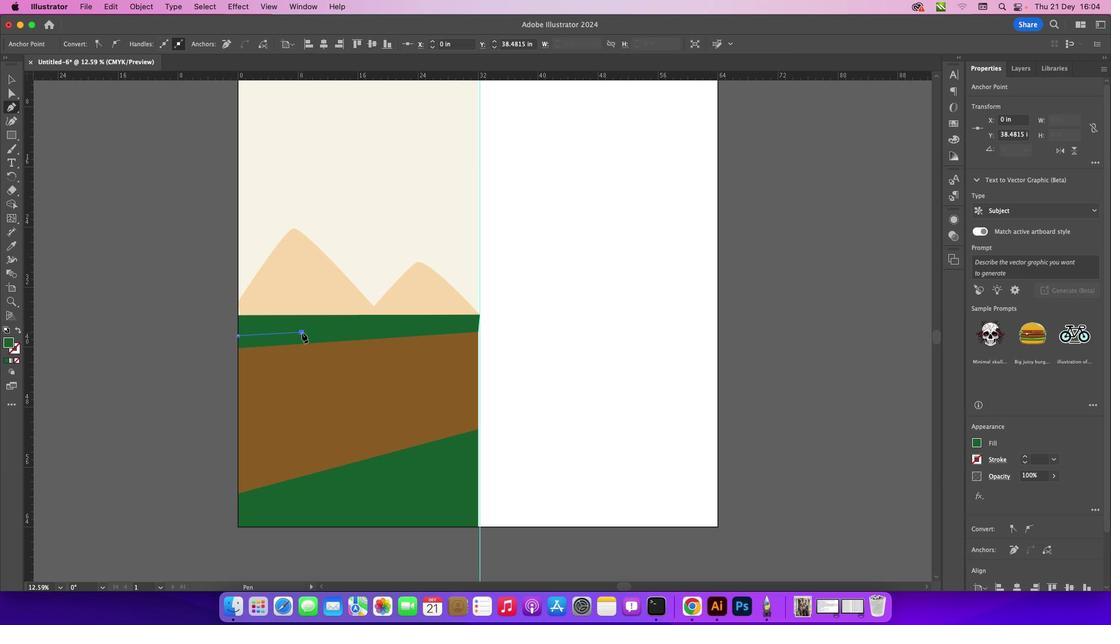 
Action: Mouse moved to (420, 273)
Screenshot: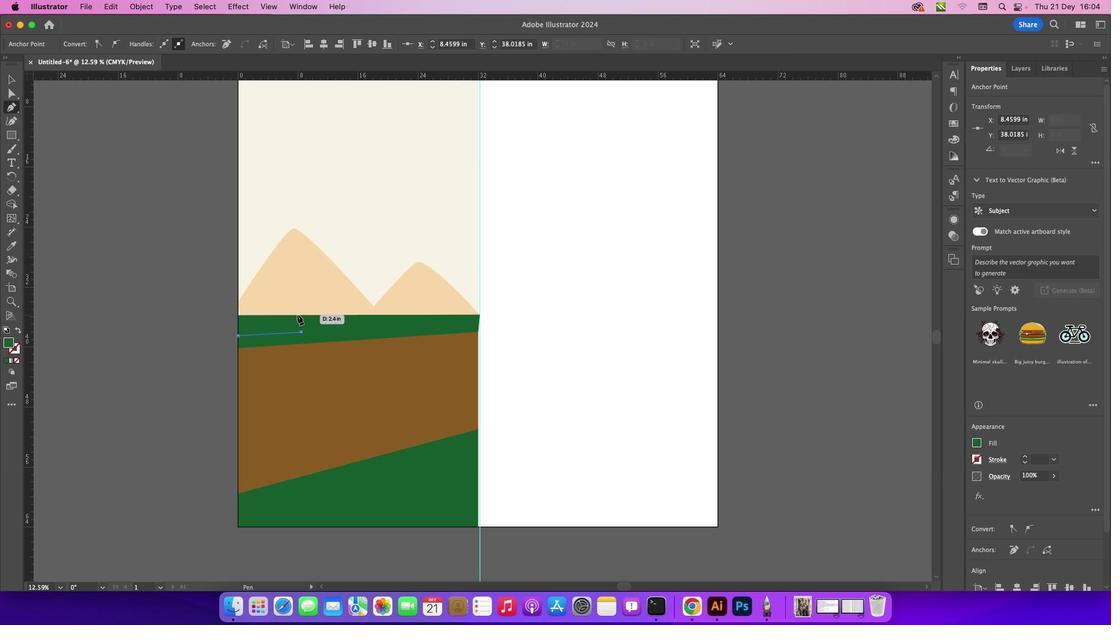 
Action: Mouse pressed left at (420, 273)
Screenshot: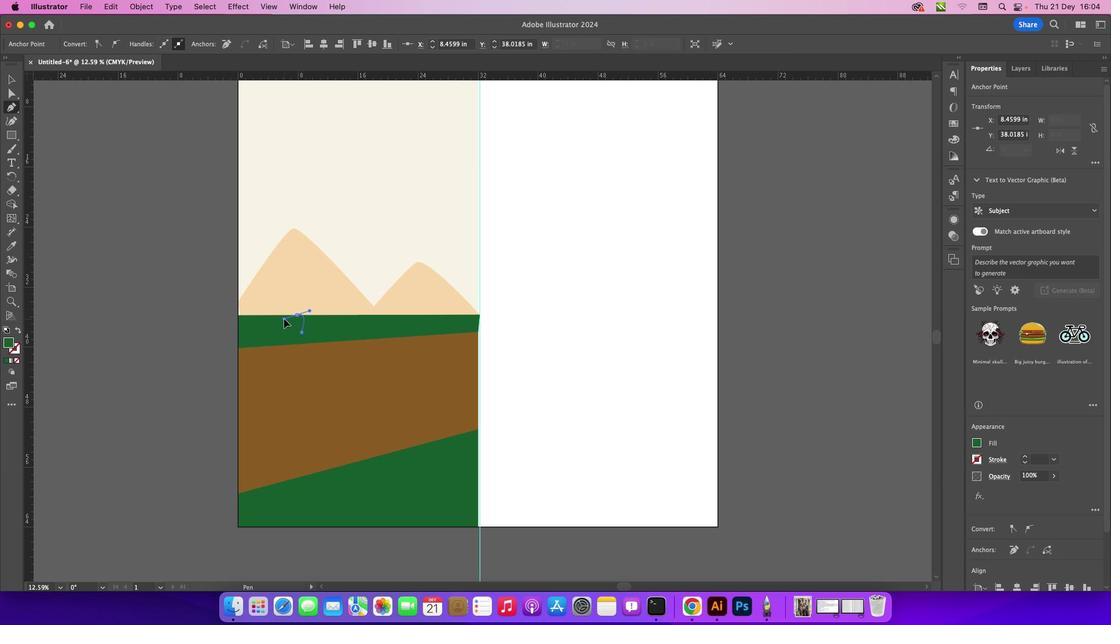 
Action: Mouse moved to (420, 273)
Screenshot: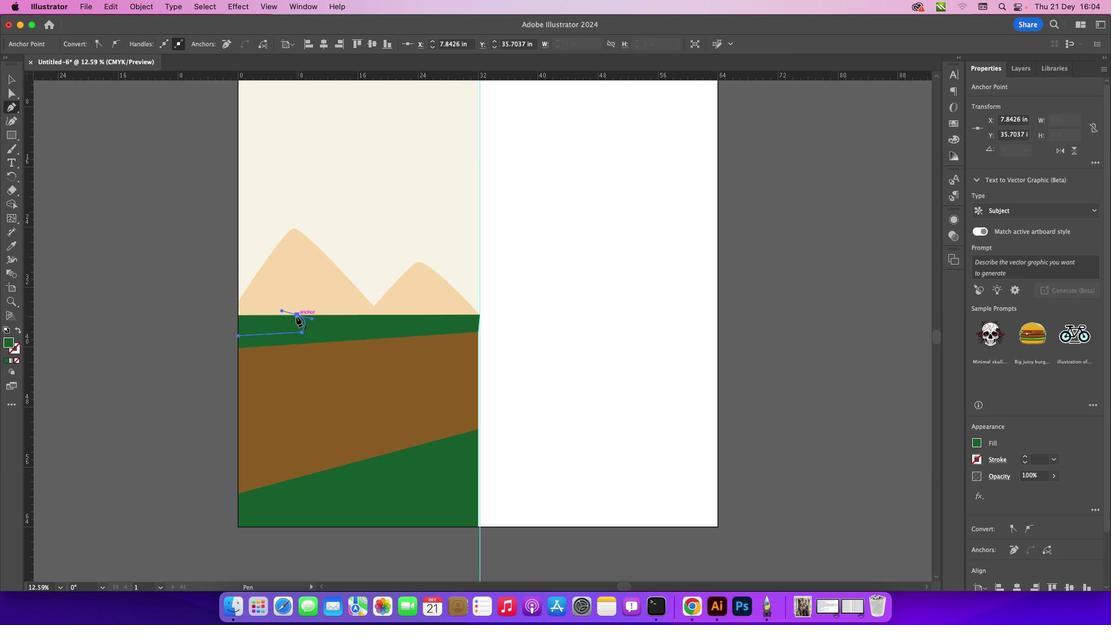 
Action: Mouse pressed left at (420, 273)
Screenshot: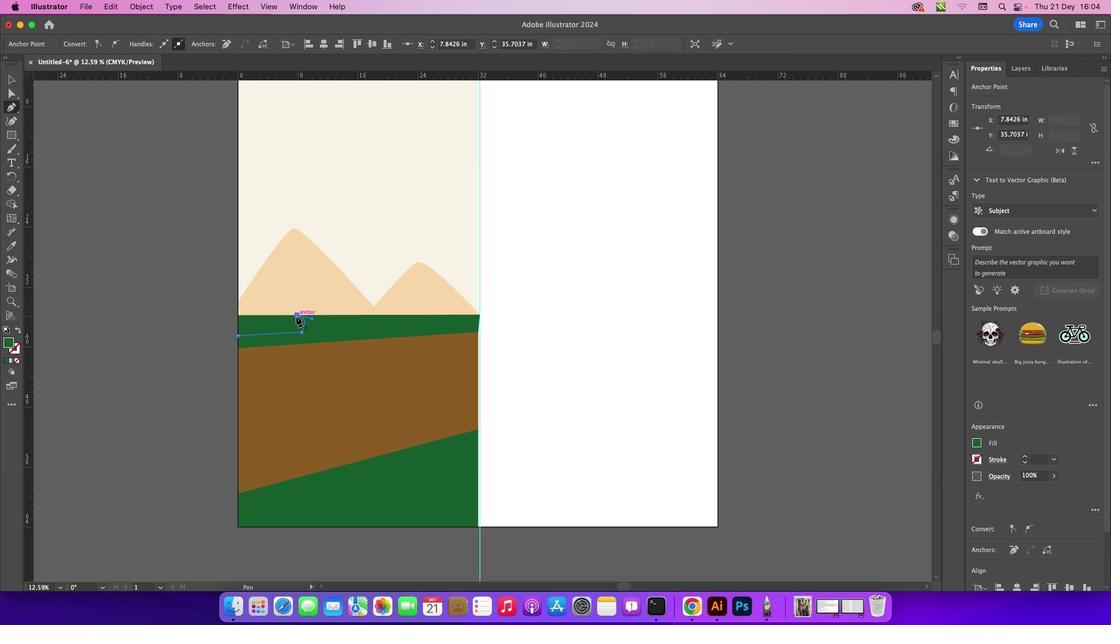
Action: Mouse moved to (415, 272)
Screenshot: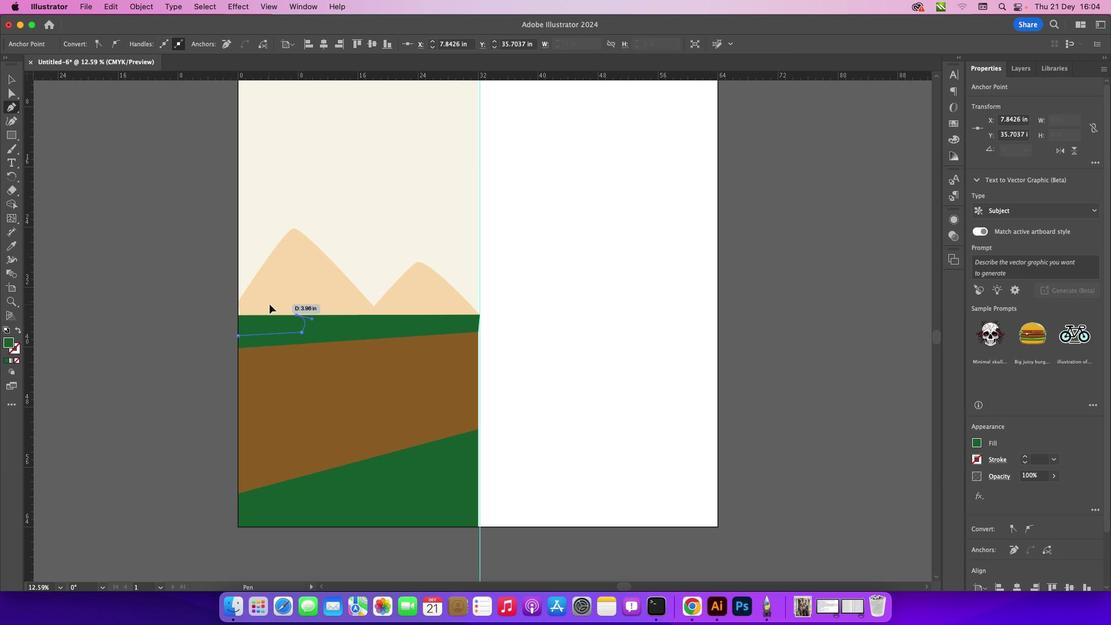
Action: Mouse pressed left at (415, 272)
Screenshot: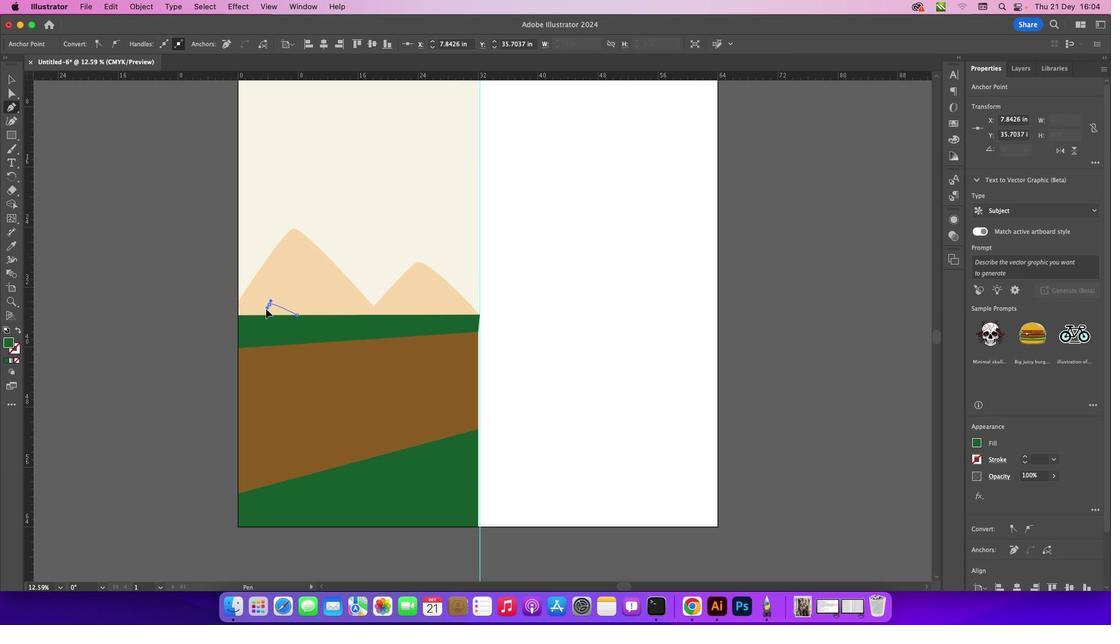 
Action: Mouse moved to (415, 272)
Screenshot: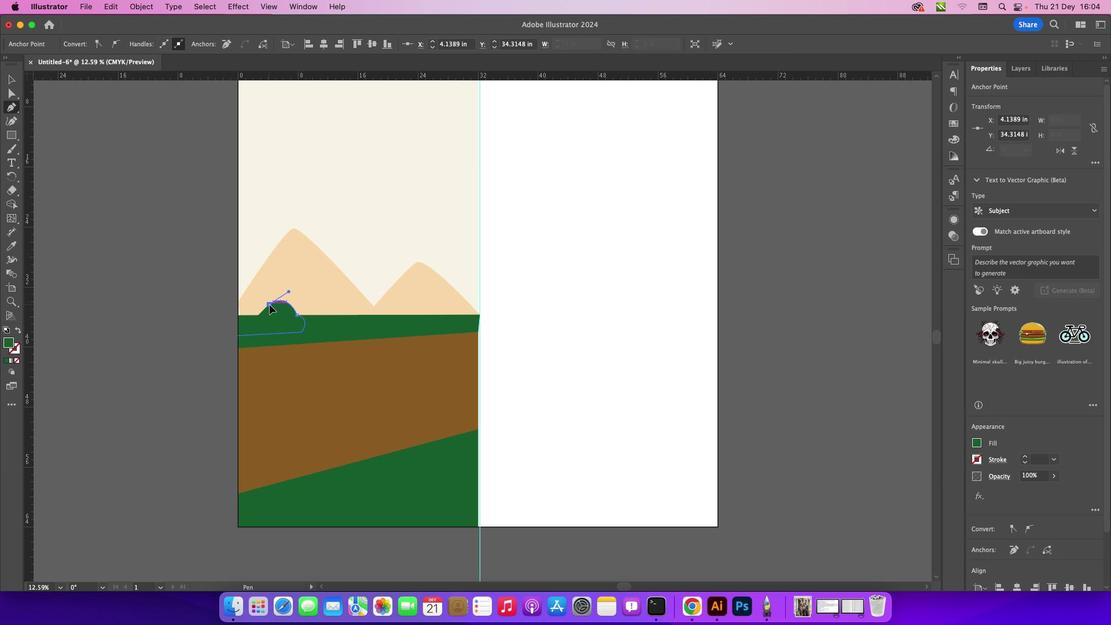 
Action: Mouse pressed left at (415, 272)
Screenshot: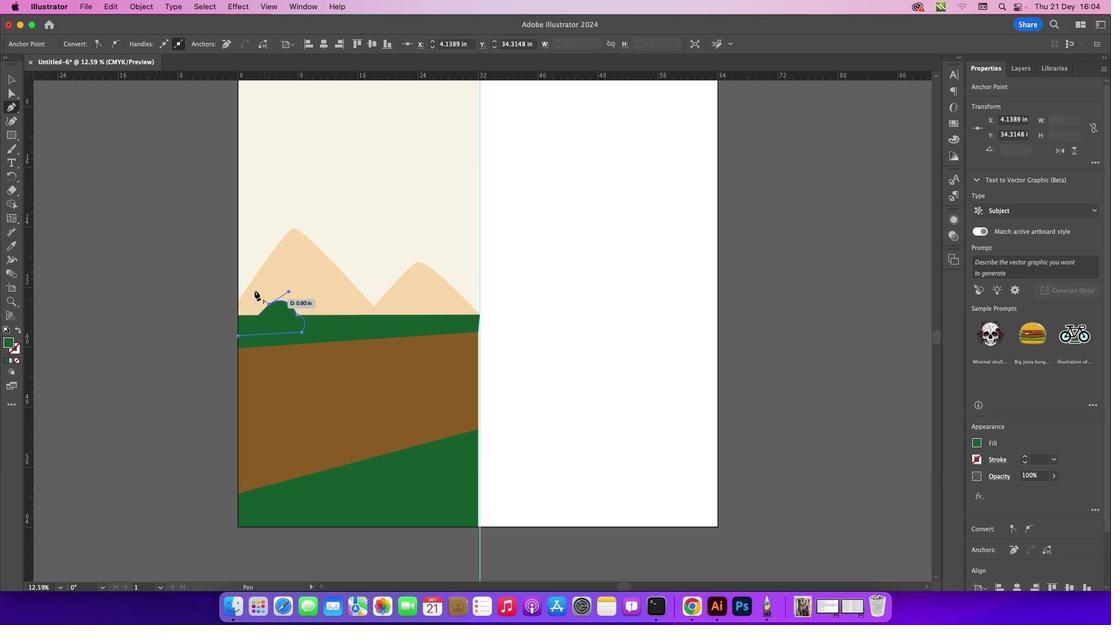 
Action: Mouse moved to (409, 271)
Screenshot: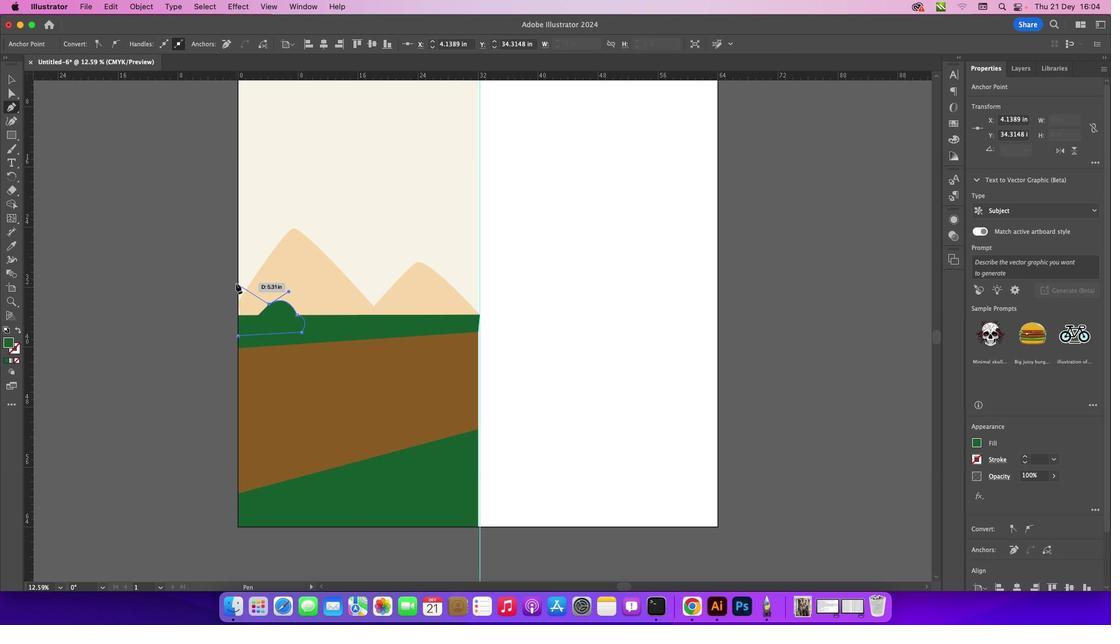 
Action: Mouse pressed left at (409, 271)
Screenshot: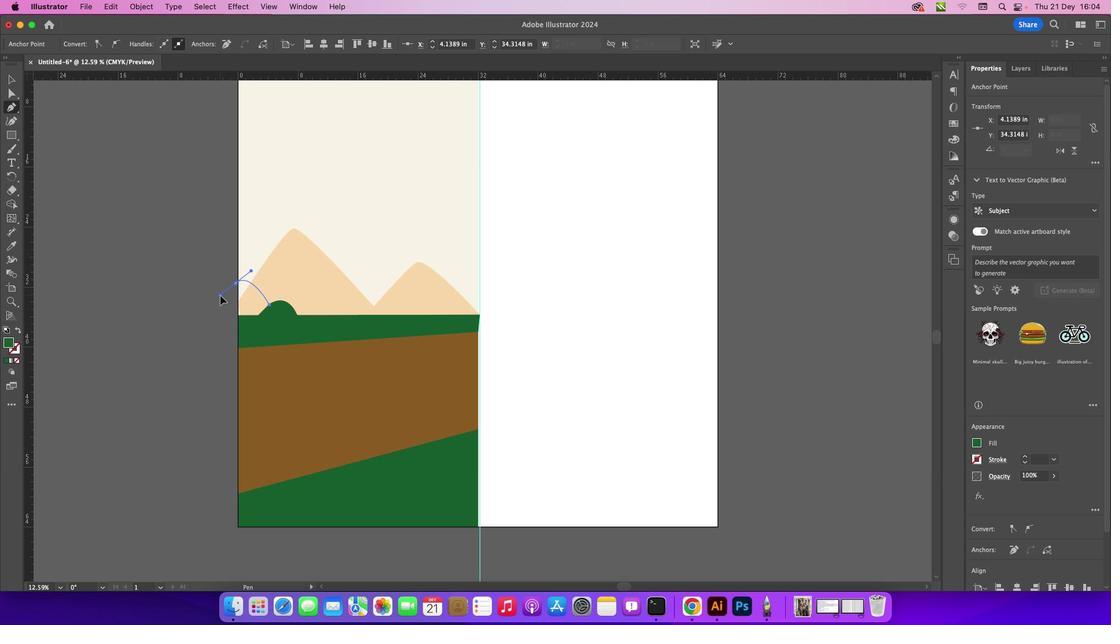 
Action: Mouse moved to (410, 271)
Screenshot: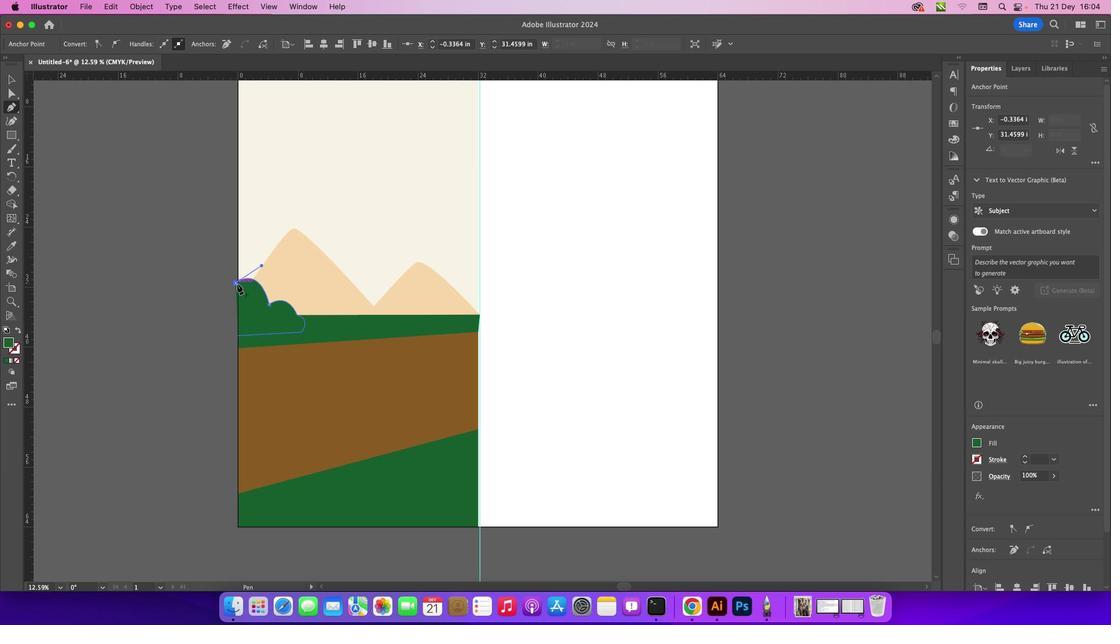 
Action: Mouse pressed left at (410, 271)
Screenshot: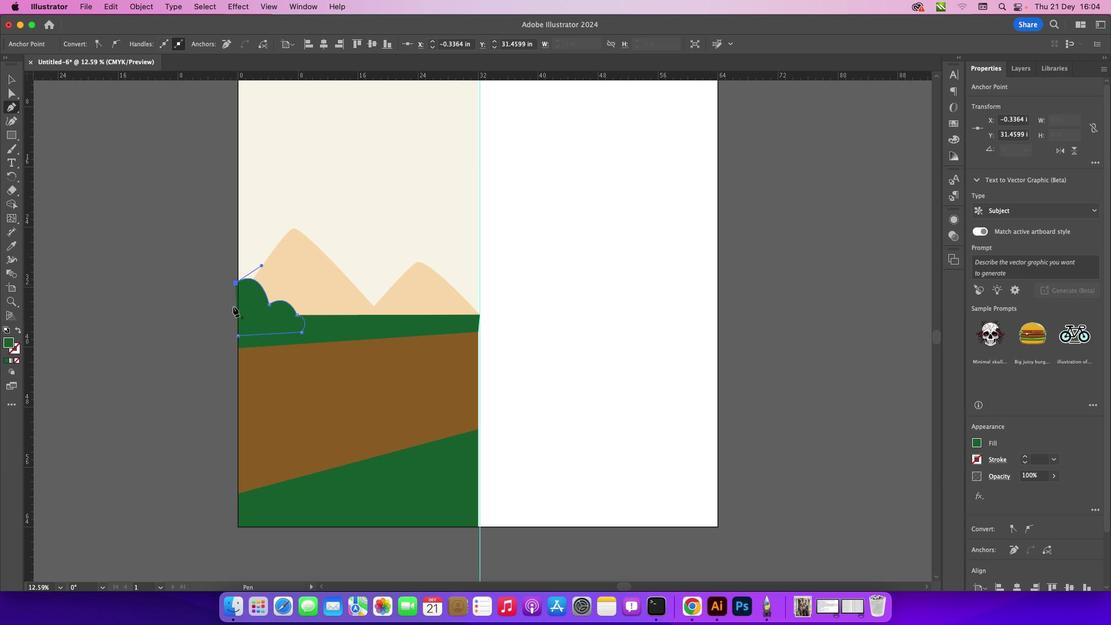 
Action: Mouse moved to (410, 273)
Screenshot: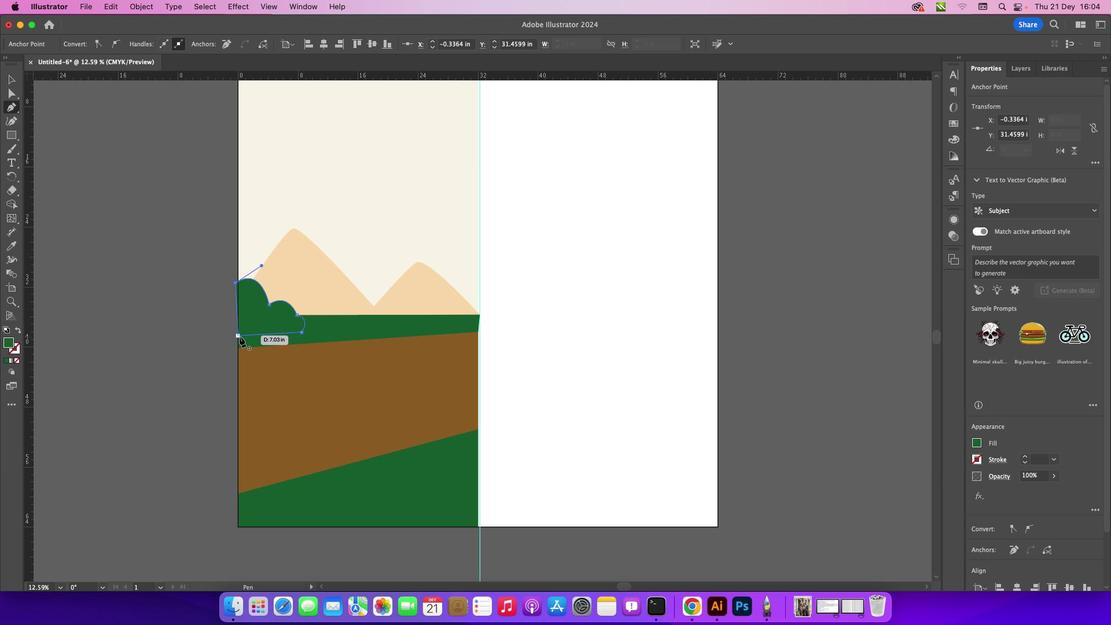 
Action: Mouse pressed left at (410, 273)
Screenshot: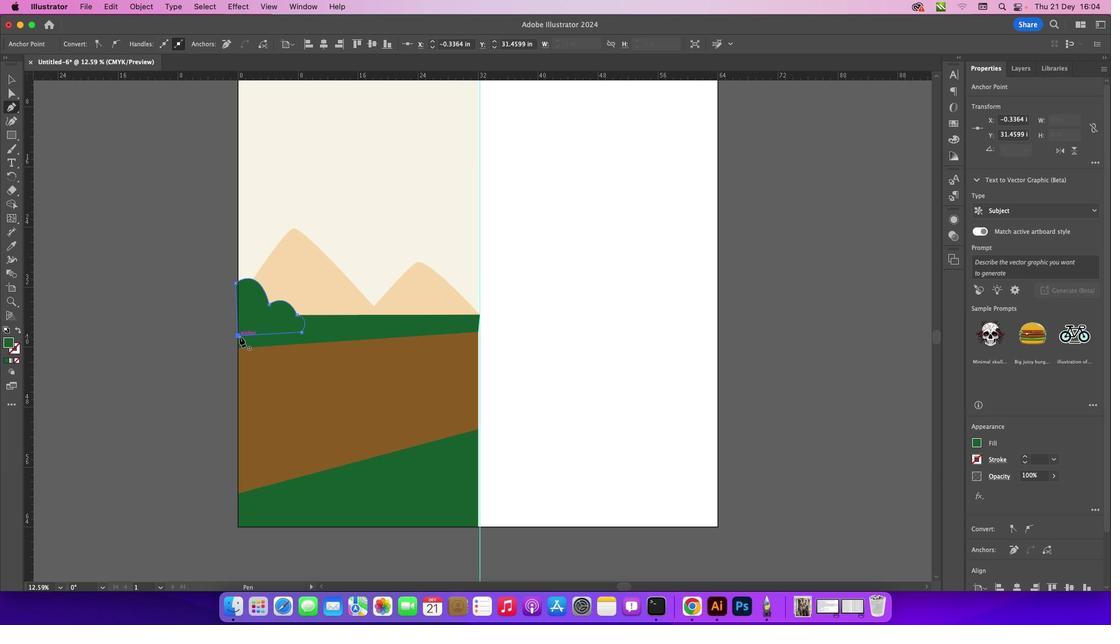
Action: Mouse moved to (369, 274)
Screenshot: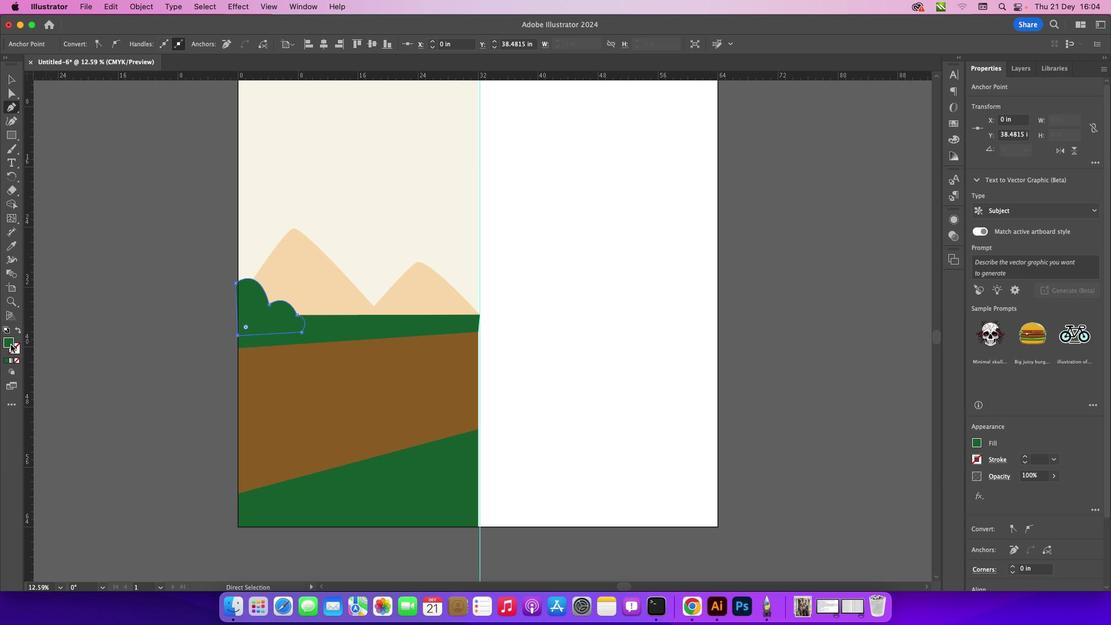 
Action: Mouse pressed left at (369, 274)
Screenshot: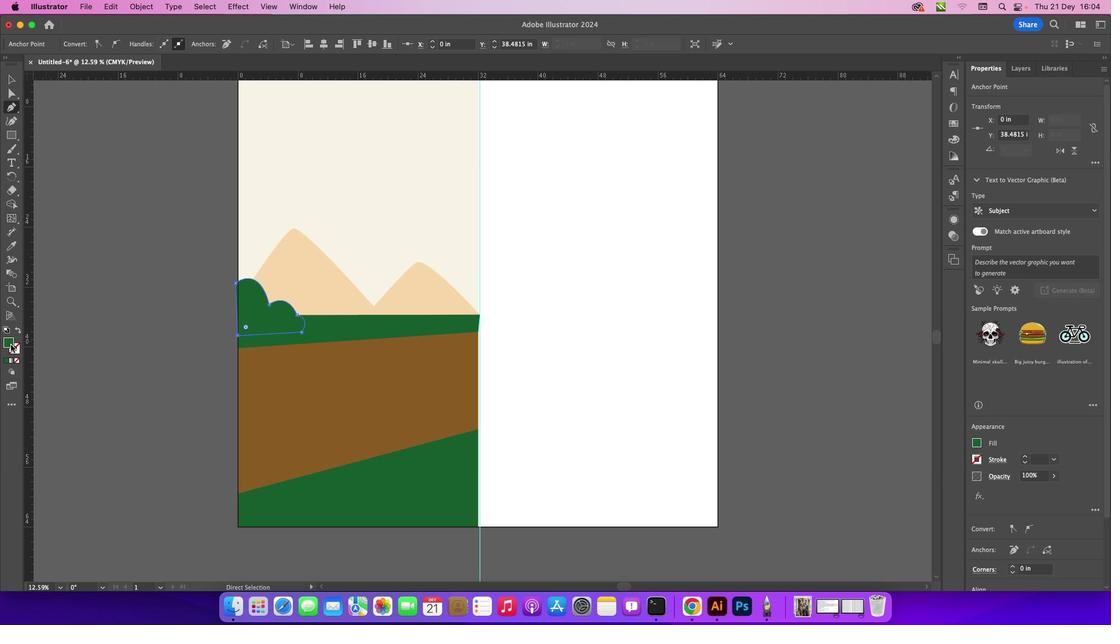 
Action: Mouse pressed left at (369, 274)
Screenshot: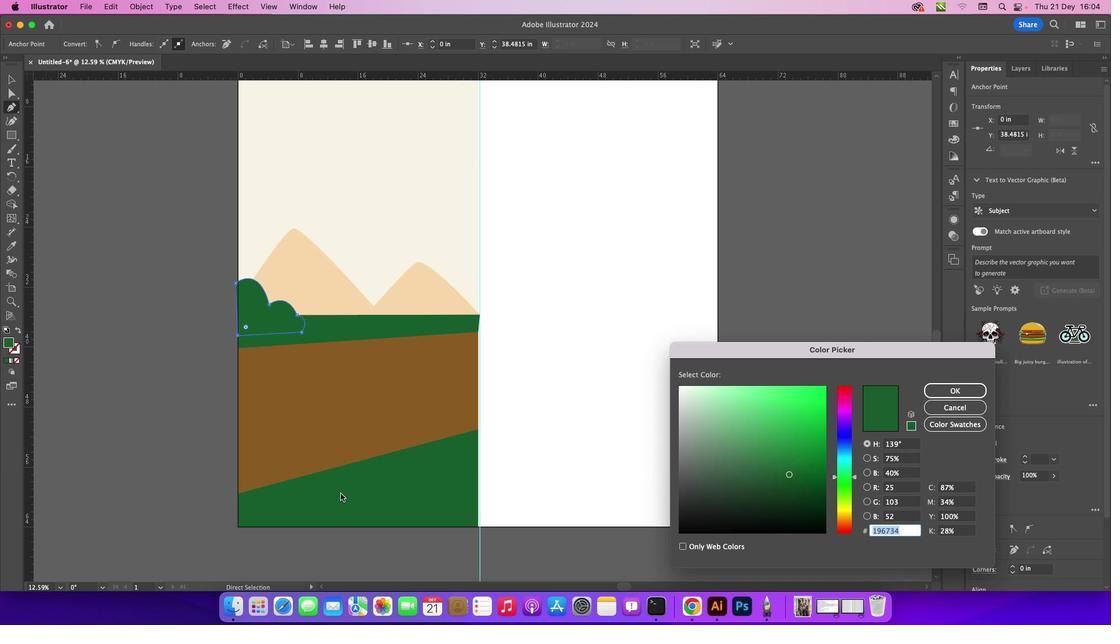 
Action: Mouse moved to (509, 282)
Screenshot: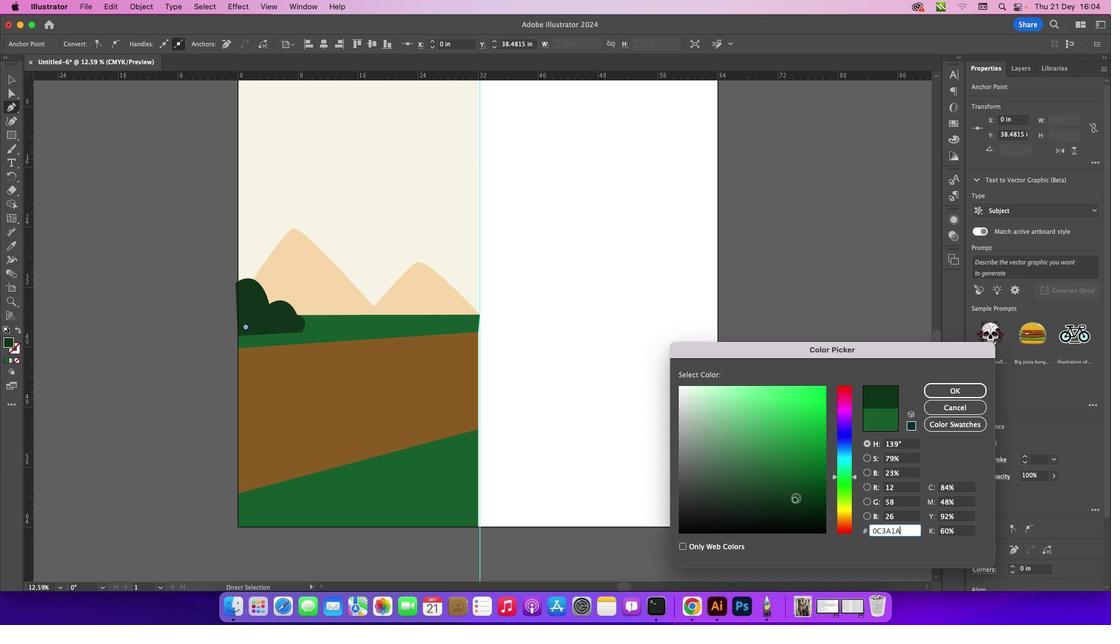 
Action: Mouse pressed left at (509, 282)
Screenshot: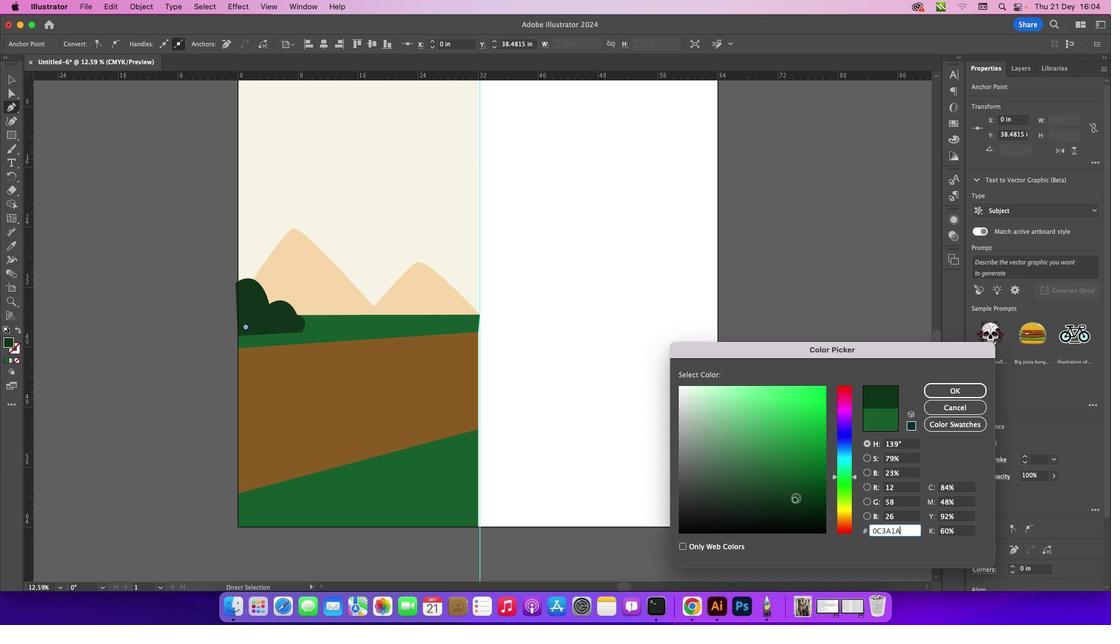 
Action: Mouse moved to (536, 277)
Screenshot: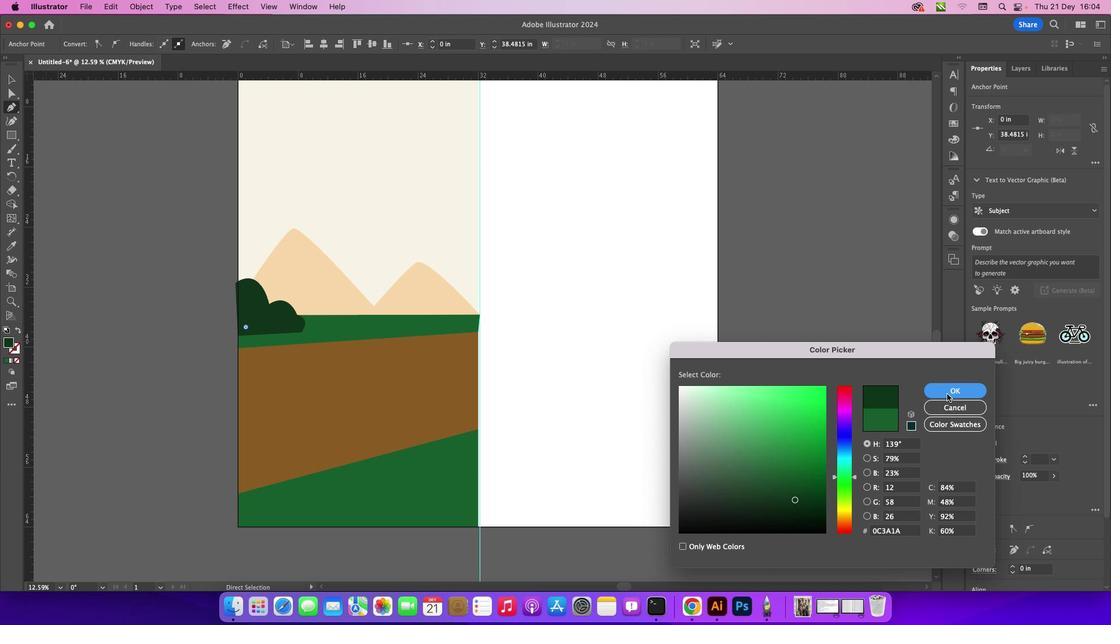 
Action: Mouse pressed left at (536, 277)
Screenshot: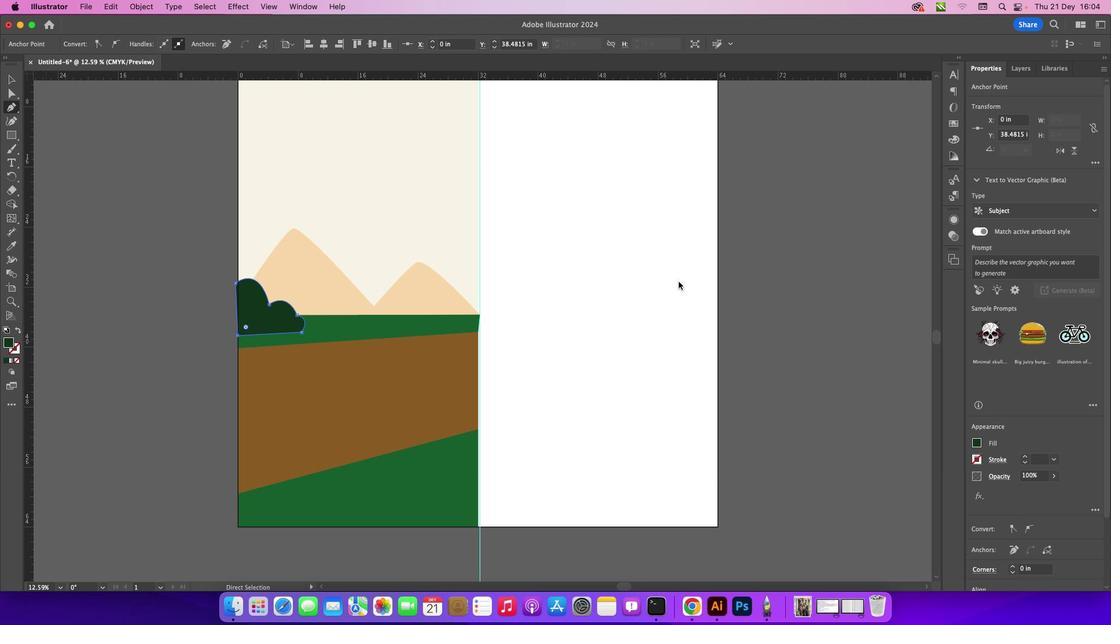 
Action: Mouse moved to (370, 260)
Screenshot: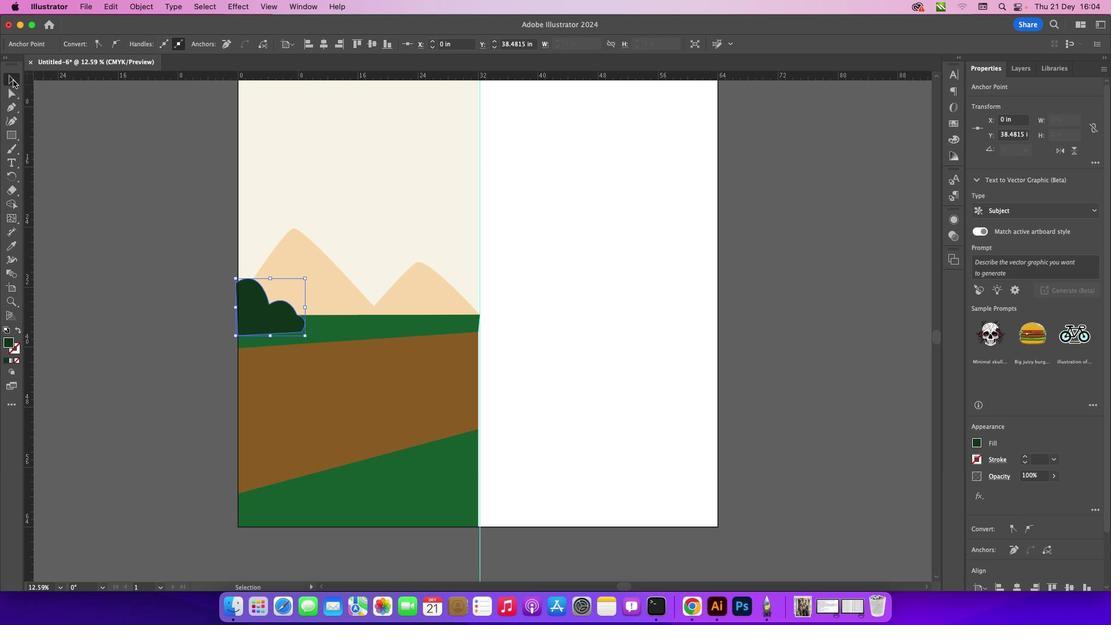
Action: Mouse pressed left at (370, 260)
Screenshot: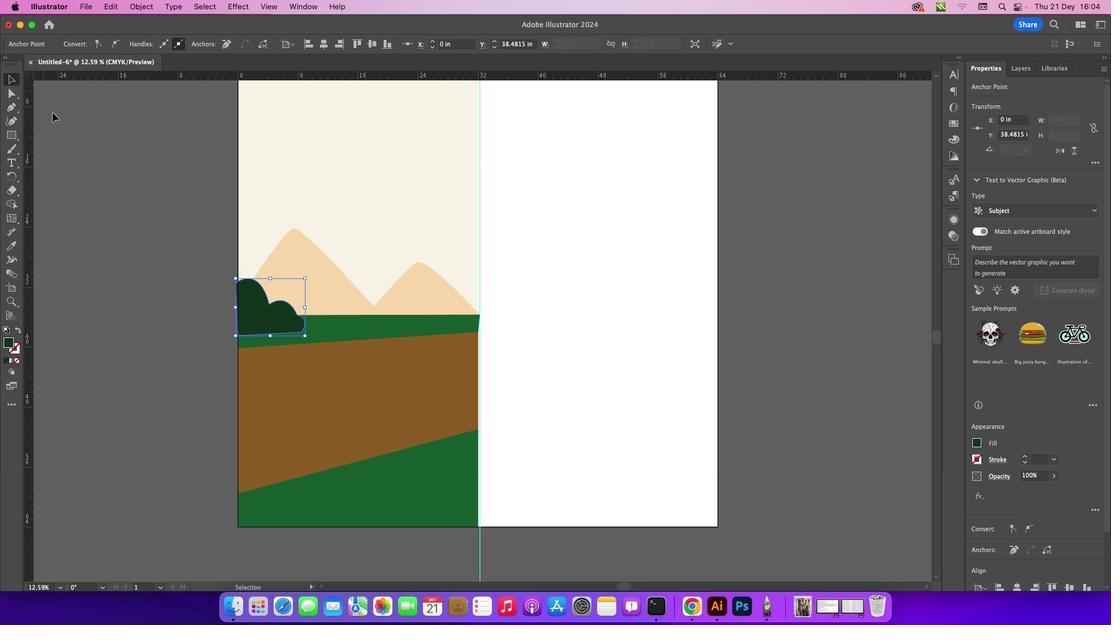 
Action: Mouse moved to (377, 262)
Screenshot: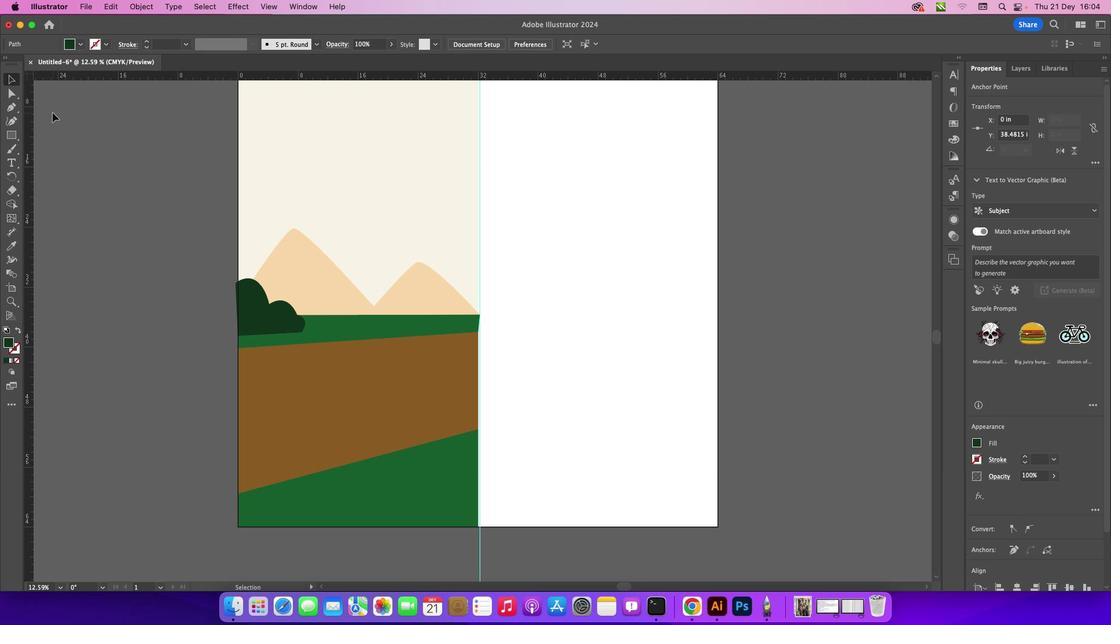 
Action: Mouse pressed left at (377, 262)
Screenshot: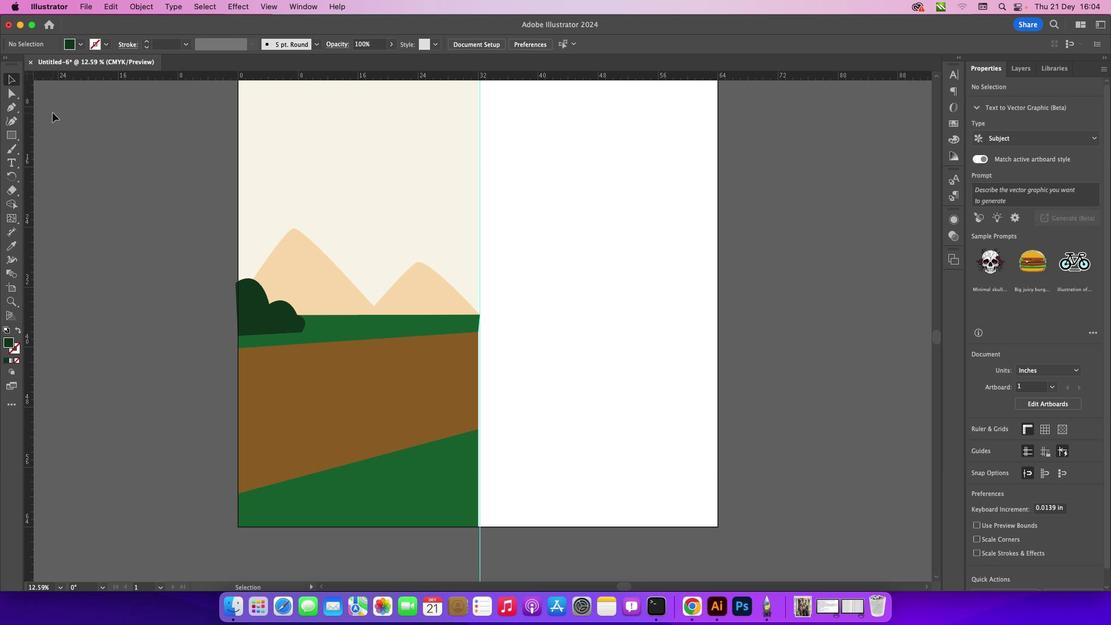 
Action: Mouse moved to (370, 262)
Screenshot: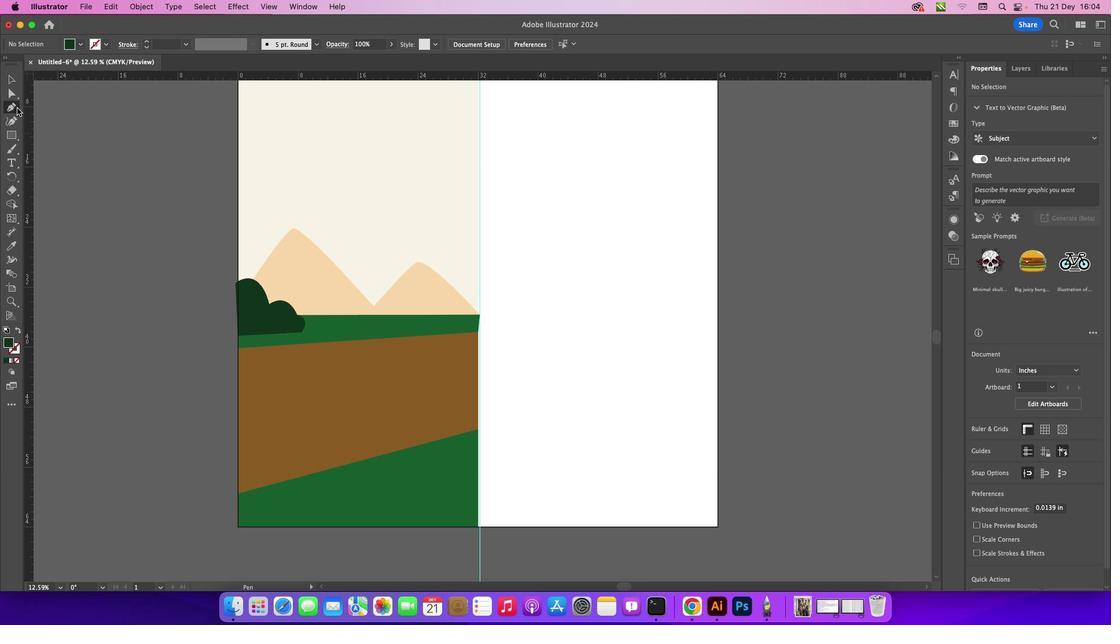 
Action: Mouse pressed left at (370, 262)
Screenshot: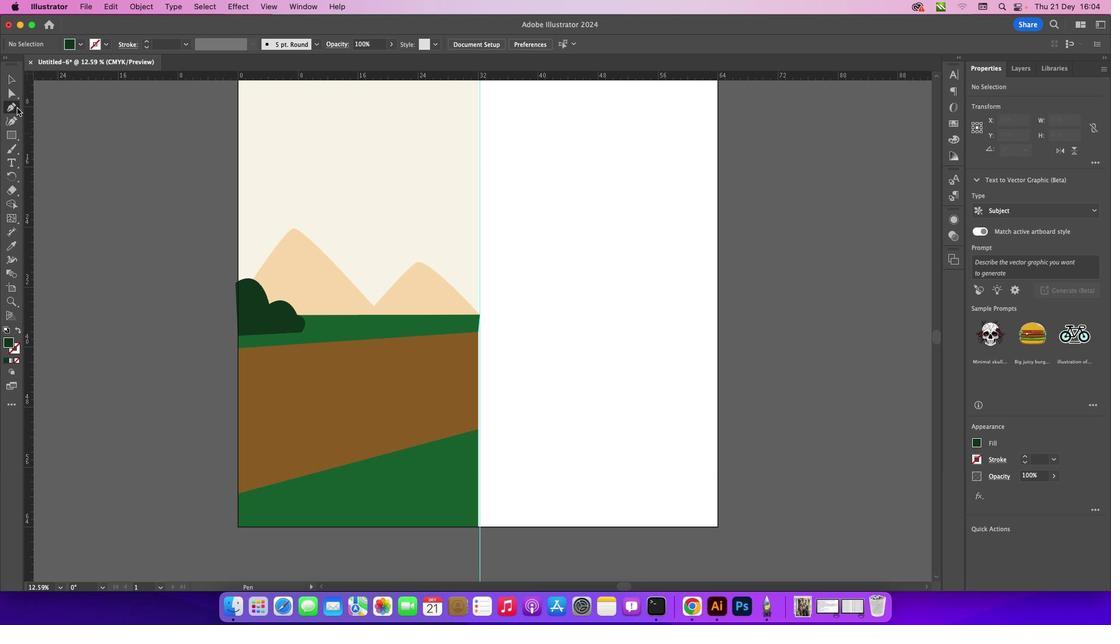 
Action: Mouse moved to (410, 281)
Screenshot: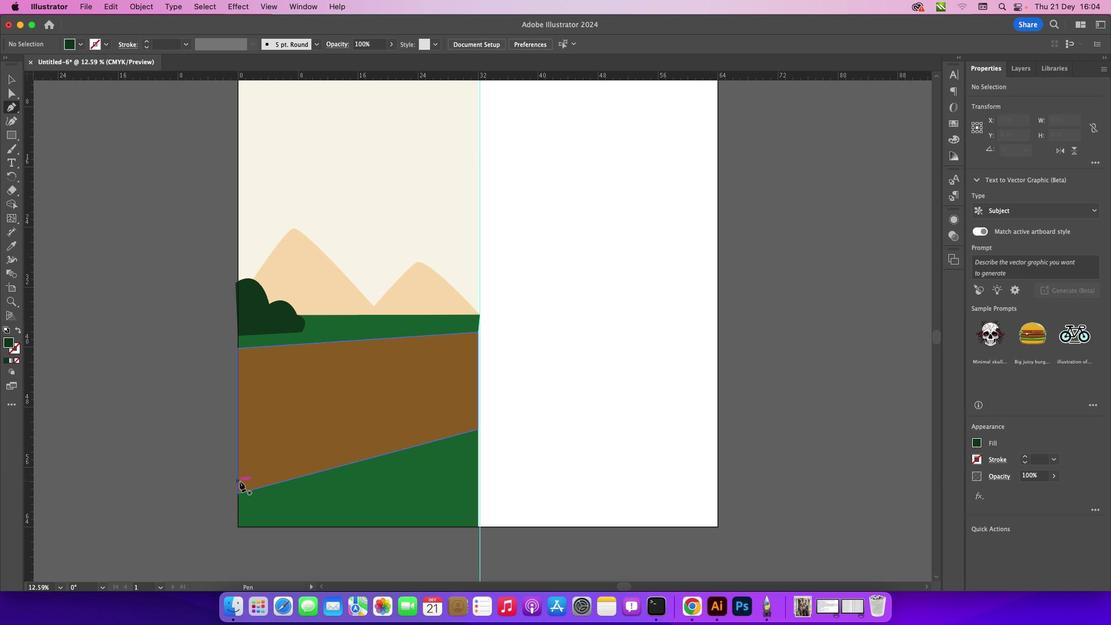 
Action: Mouse pressed left at (410, 281)
Screenshot: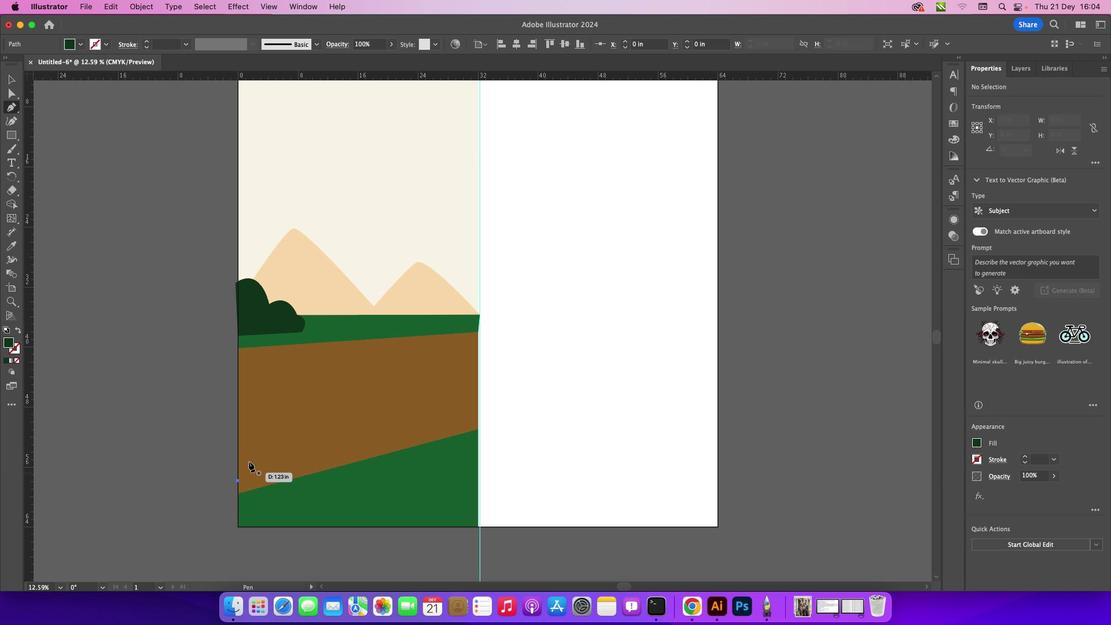 
Action: Mouse moved to (414, 279)
Screenshot: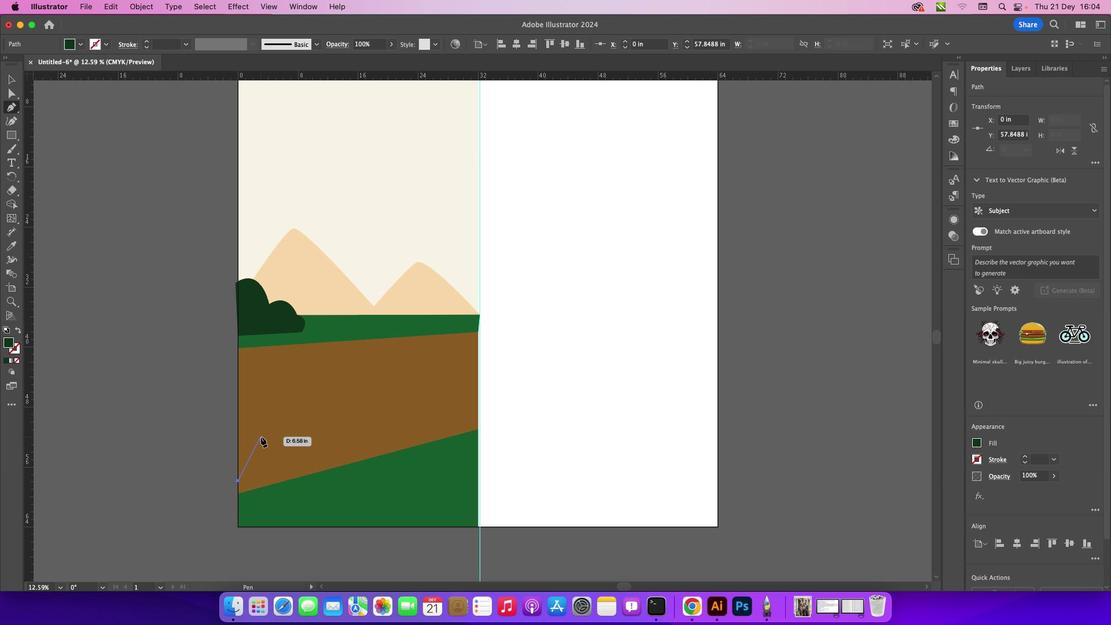 
Action: Mouse pressed left at (414, 279)
Screenshot: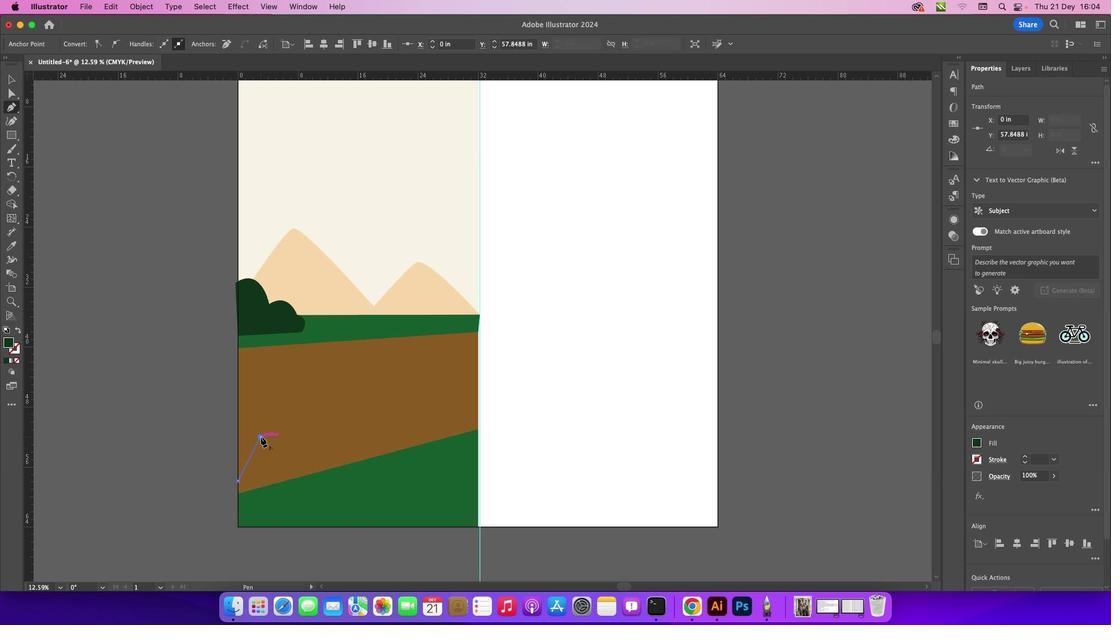 
Action: Mouse pressed left at (414, 279)
Screenshot: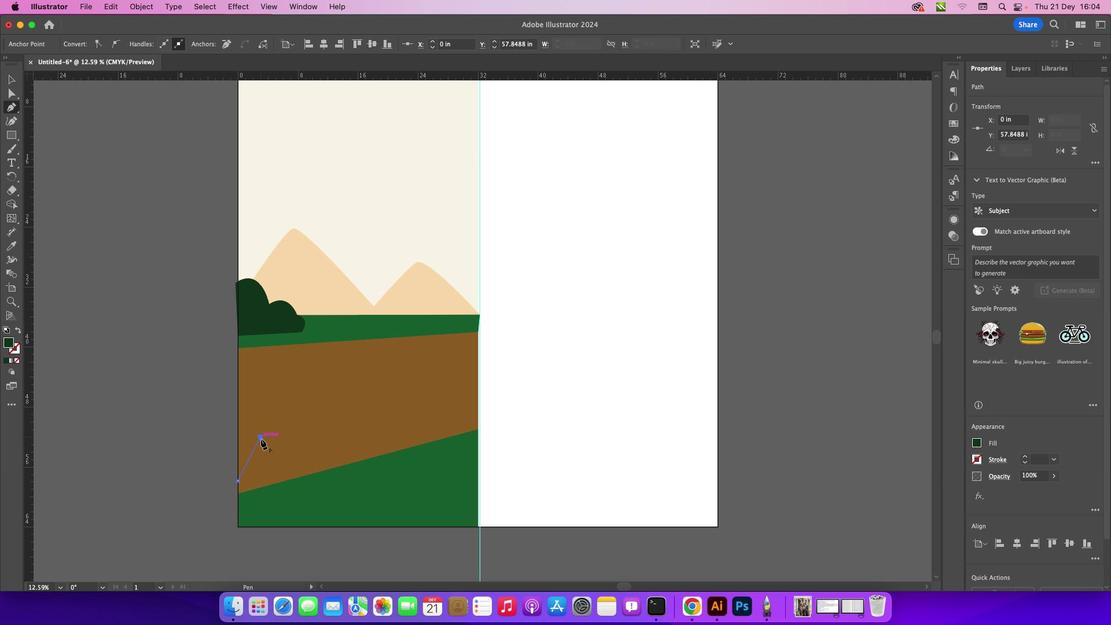 
Action: Mouse moved to (414, 280)
Screenshot: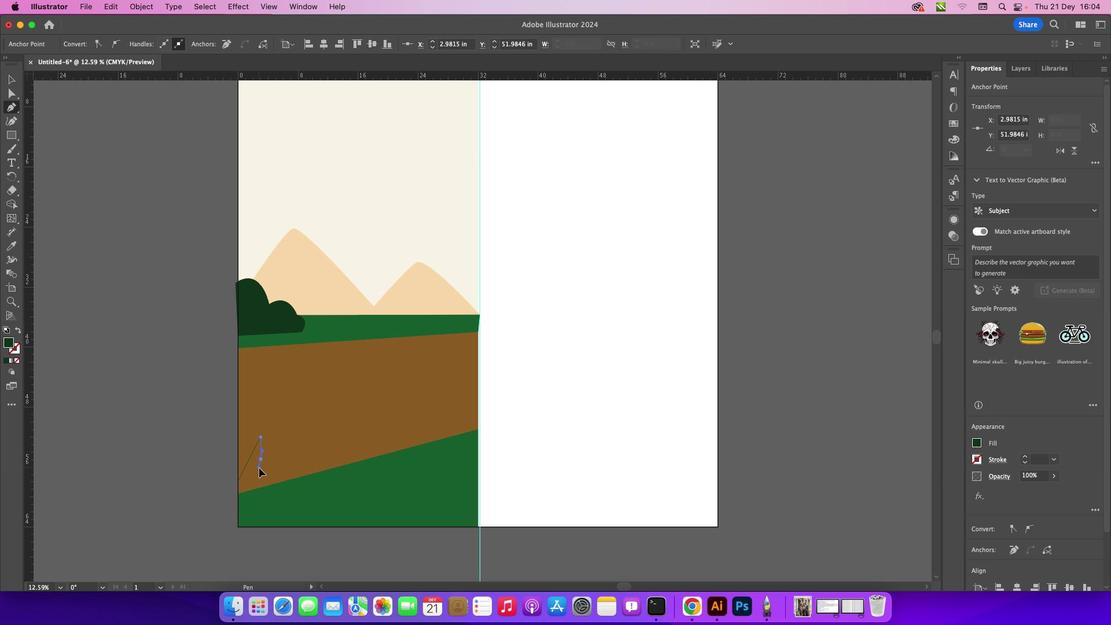 
Action: Mouse pressed left at (414, 280)
Screenshot: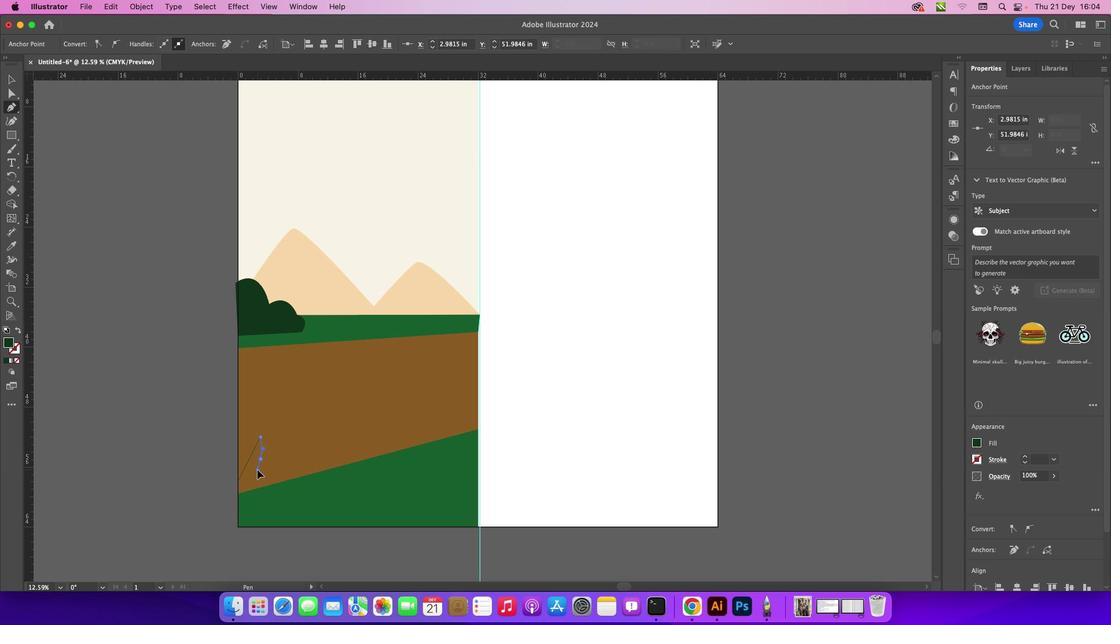 
Action: Mouse moved to (411, 282)
Screenshot: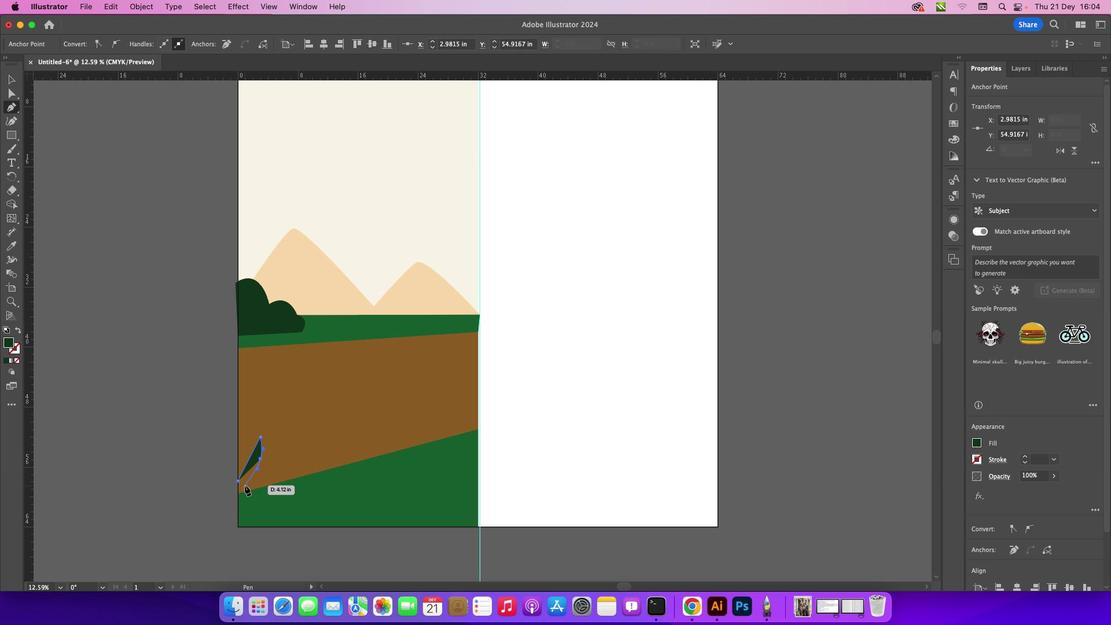 
Action: Mouse pressed left at (411, 282)
Screenshot: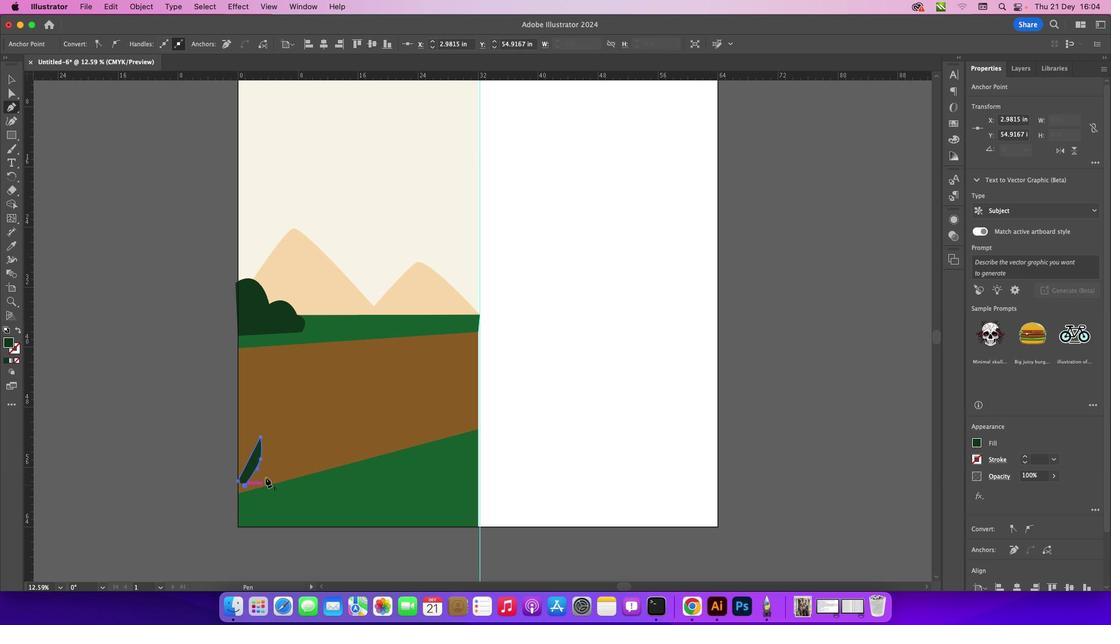
Action: Mouse moved to (417, 281)
Screenshot: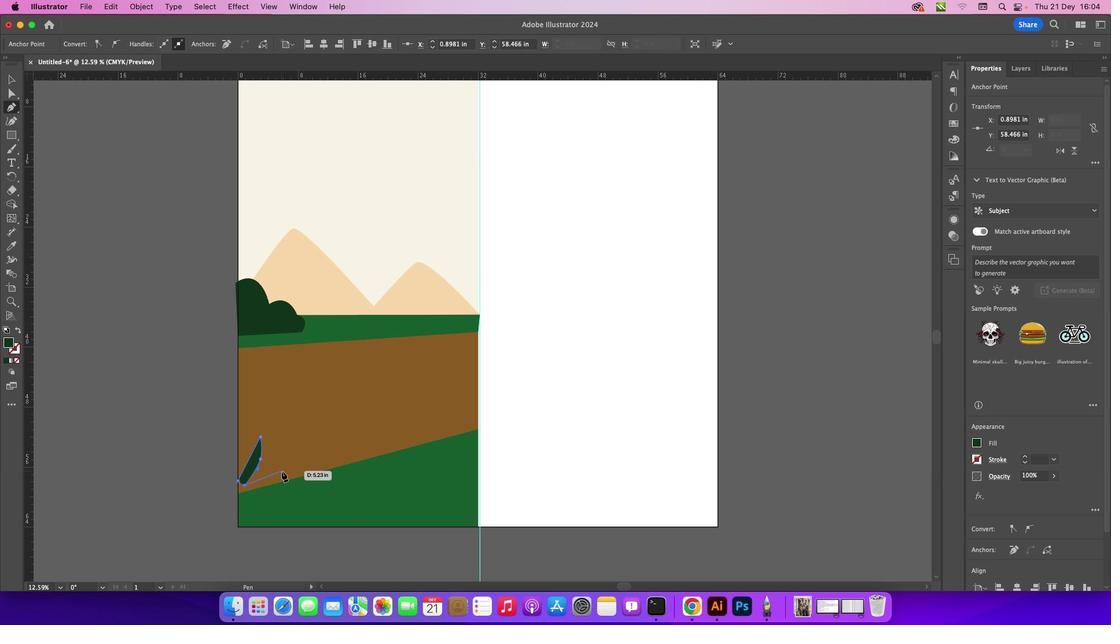 
Action: Mouse pressed left at (417, 281)
Screenshot: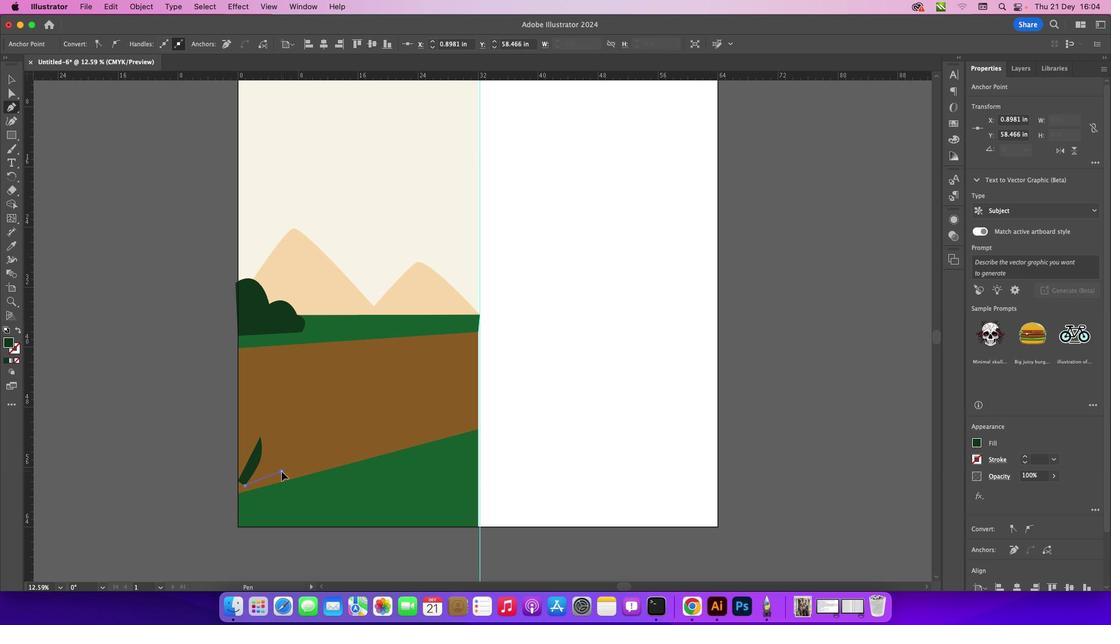 
Action: Mouse moved to (418, 281)
Screenshot: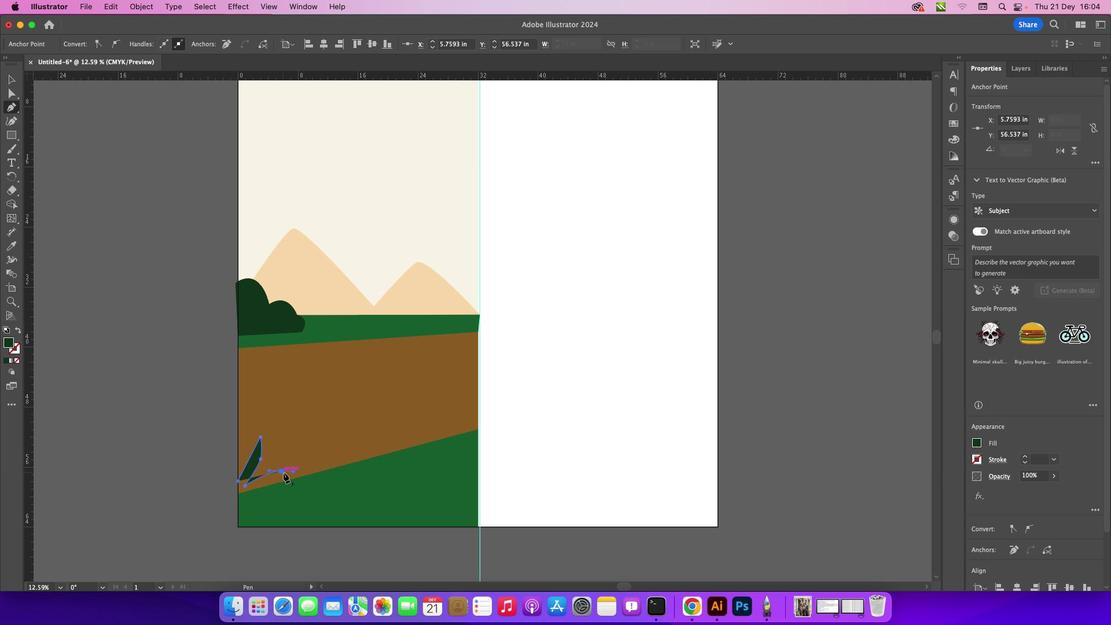 
Action: Mouse pressed left at (418, 281)
Screenshot: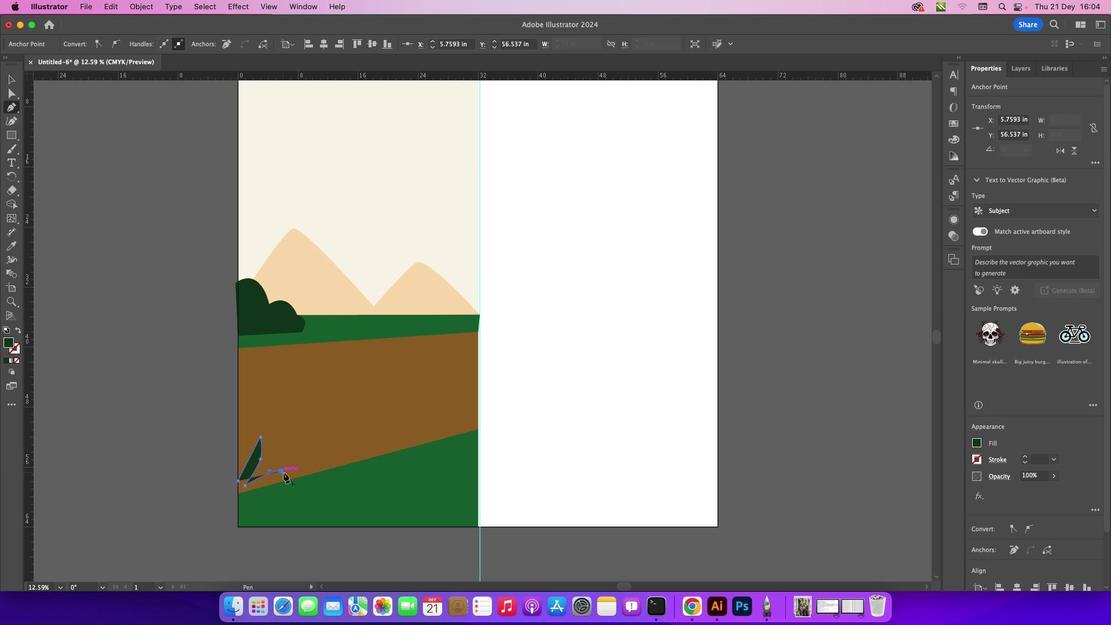 
Action: Mouse moved to (413, 282)
Screenshot: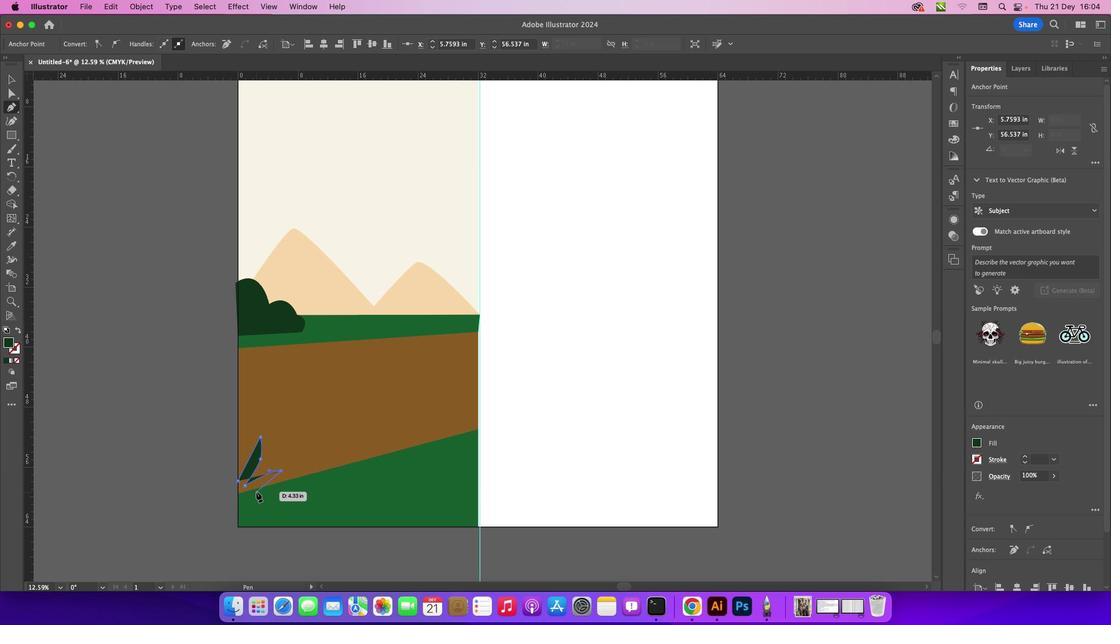 
Action: Mouse pressed left at (413, 282)
Screenshot: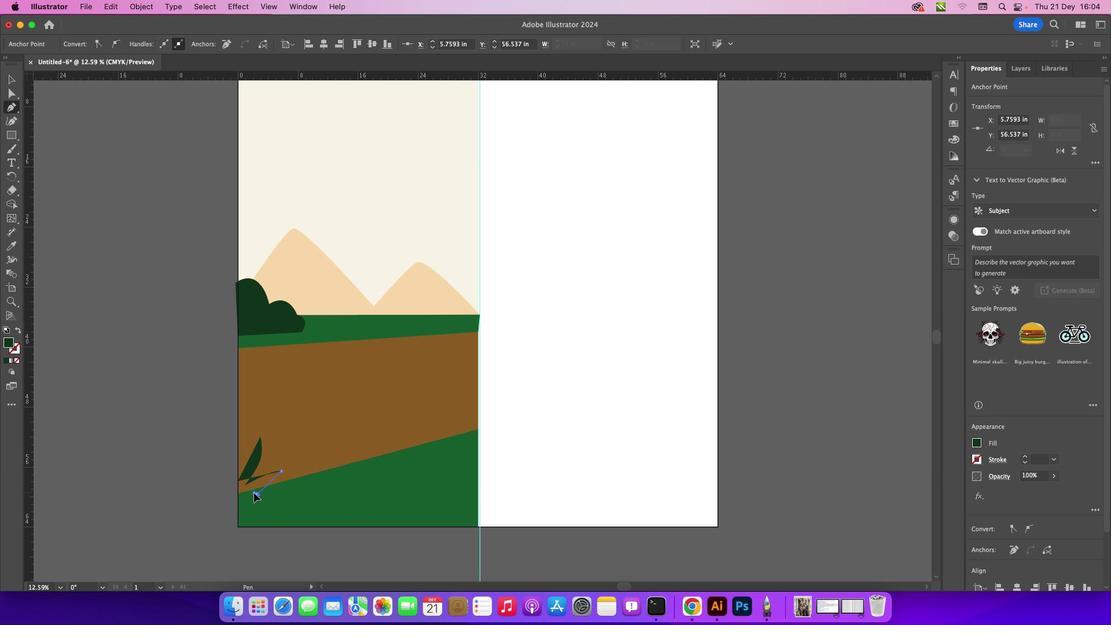 
Action: Mouse moved to (412, 282)
Screenshot: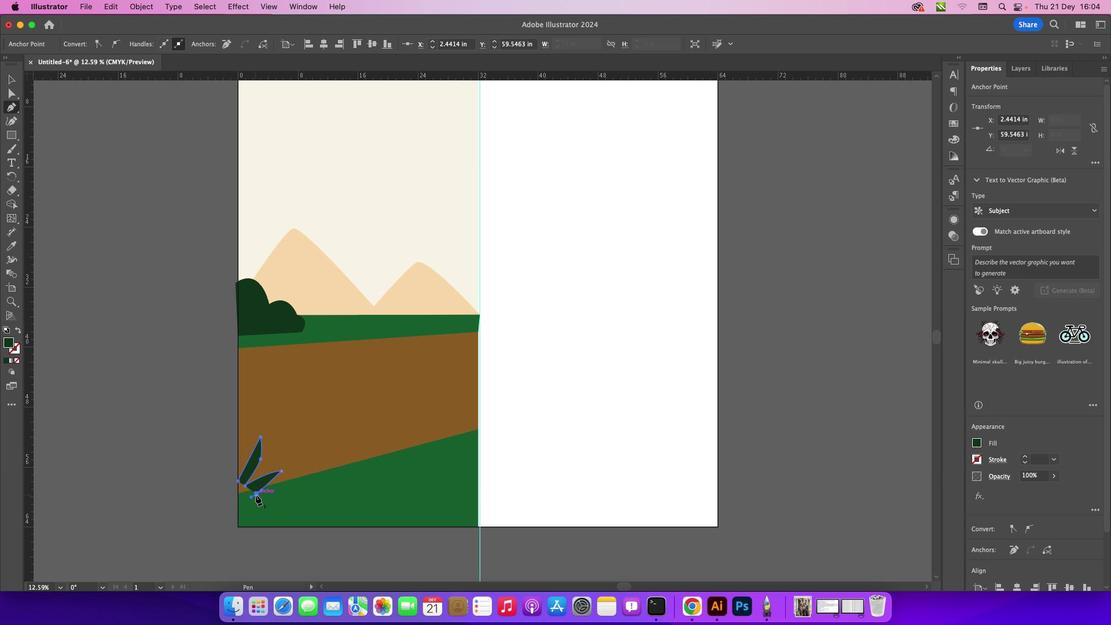 
Action: Mouse pressed left at (412, 282)
Screenshot: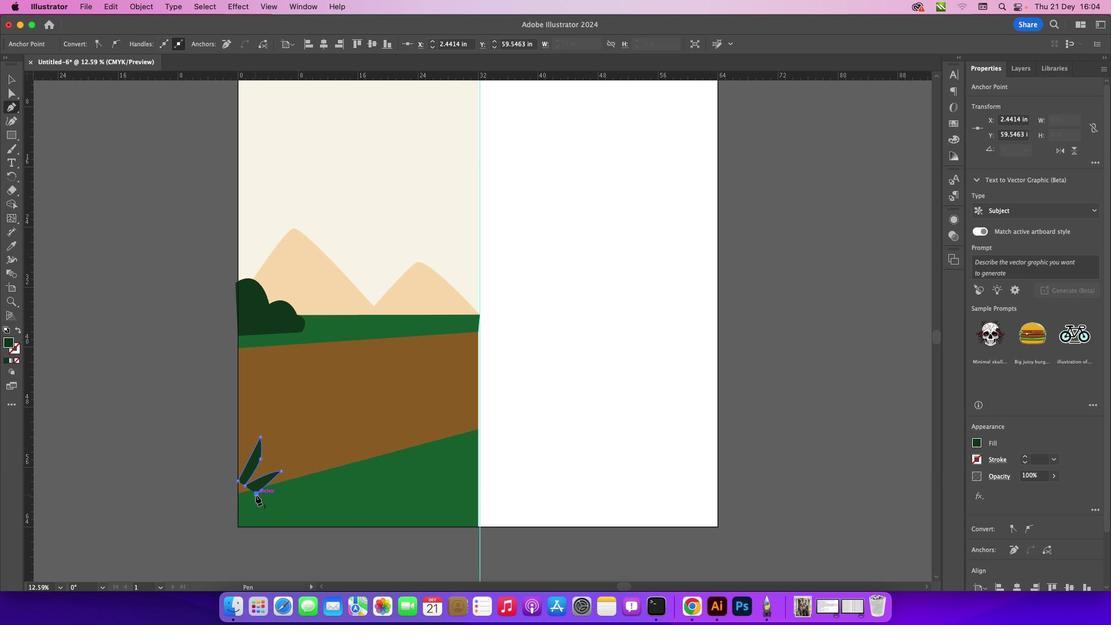 
Action: Mouse pressed left at (412, 282)
Screenshot: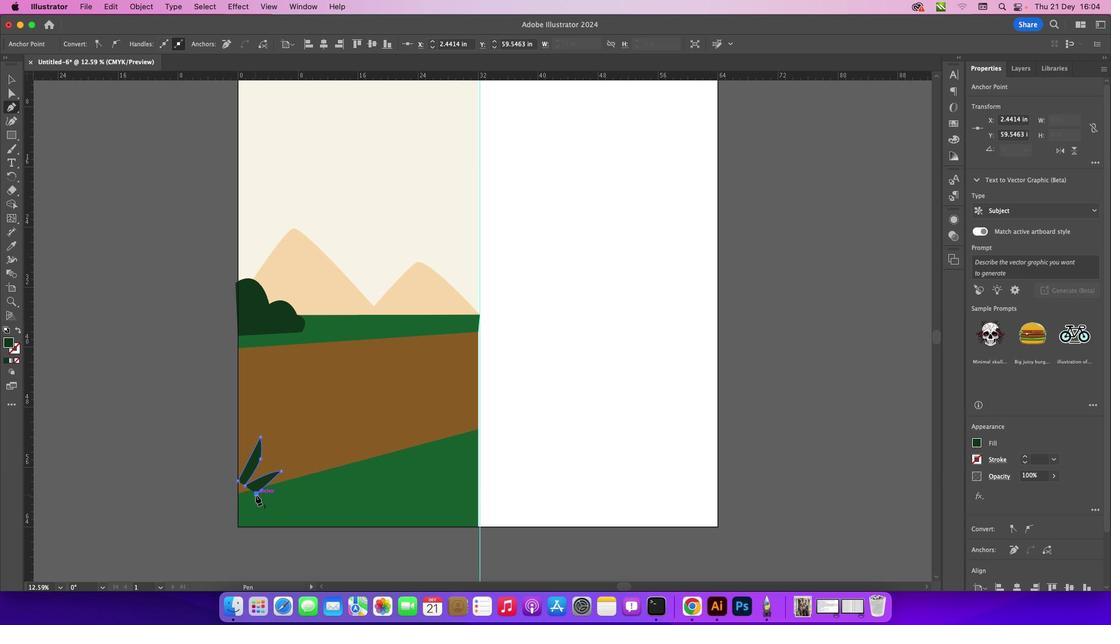 
Action: Mouse moved to (416, 282)
Screenshot: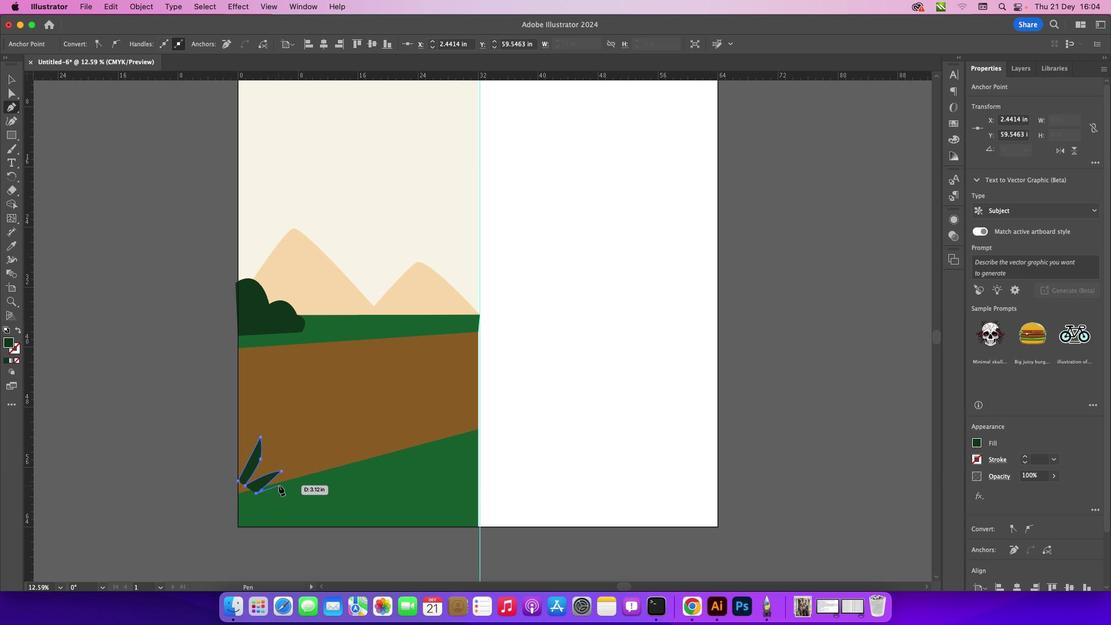 
Action: Mouse pressed left at (416, 282)
Screenshot: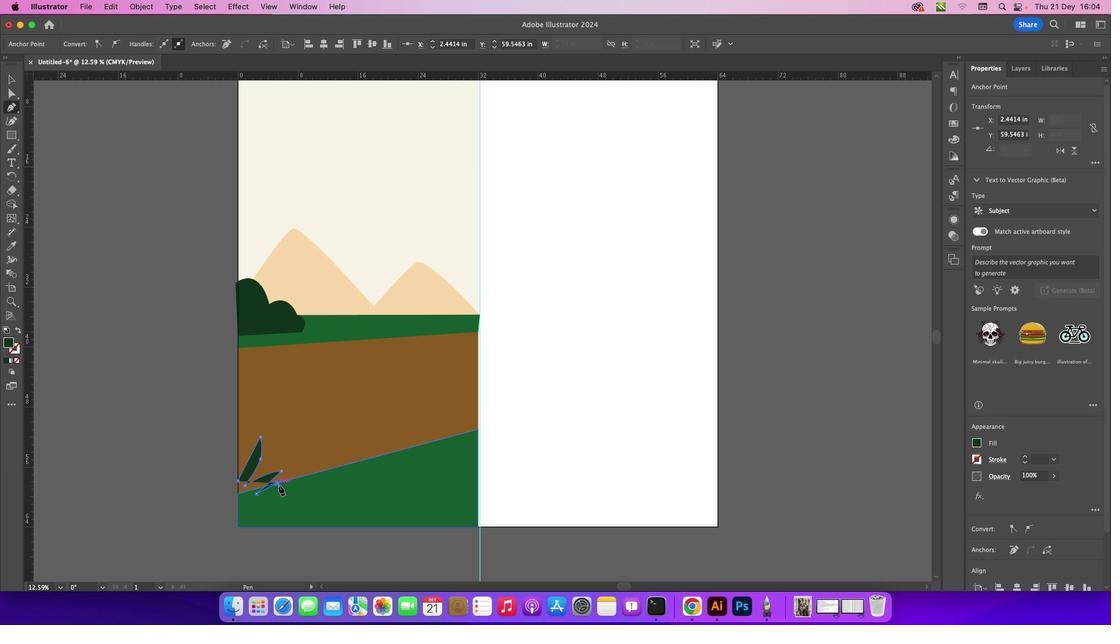
Action: Mouse moved to (413, 283)
Screenshot: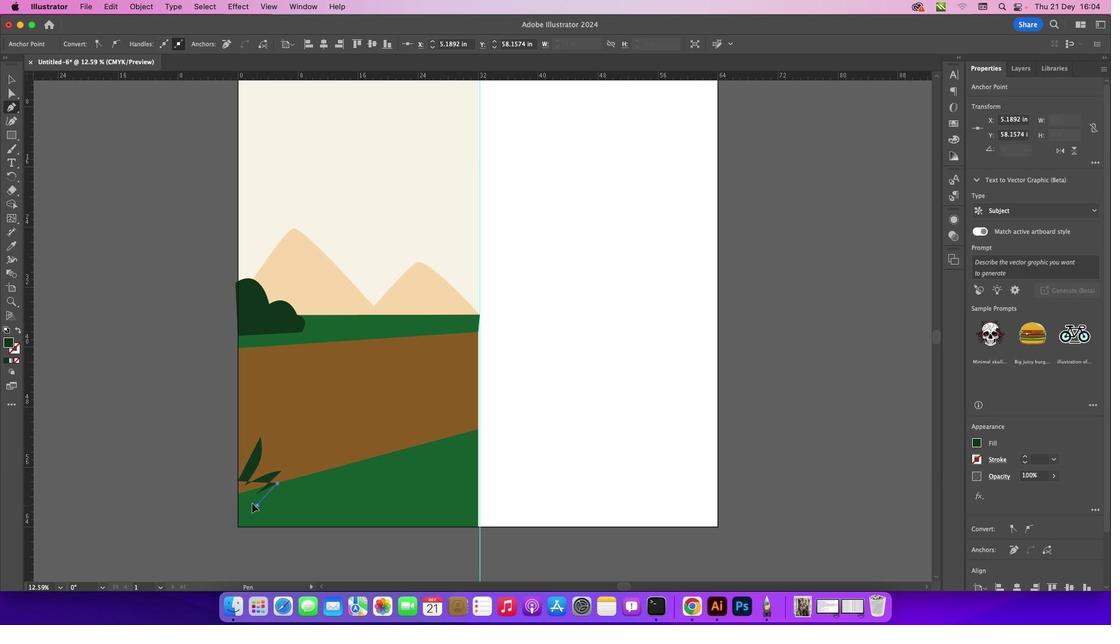 
Action: Mouse pressed left at (413, 283)
Screenshot: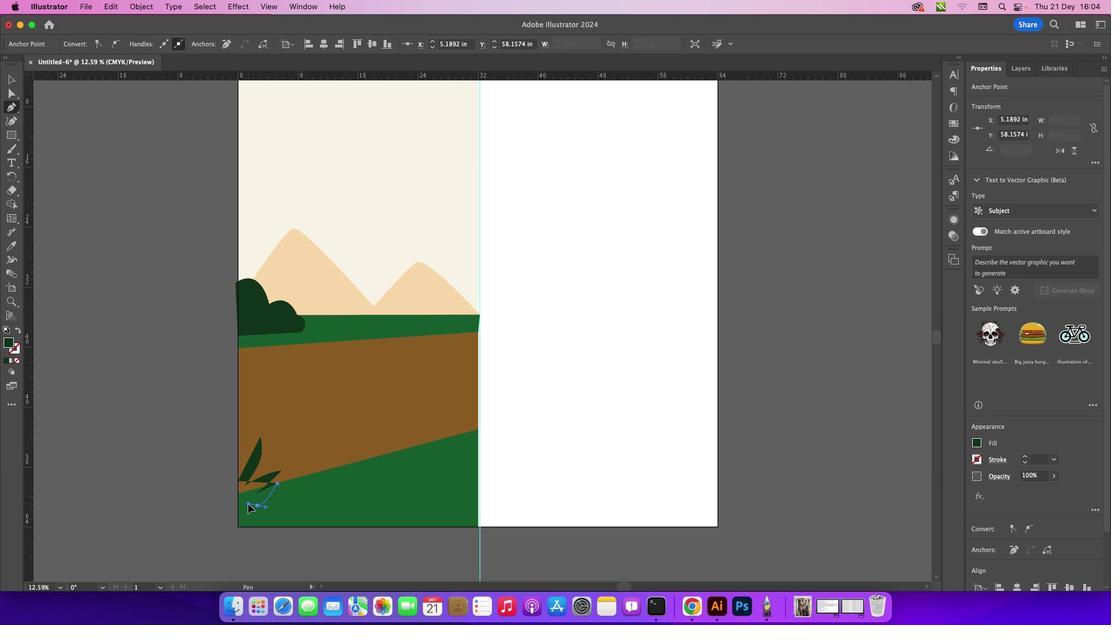 
Action: Mouse moved to (413, 283)
Screenshot: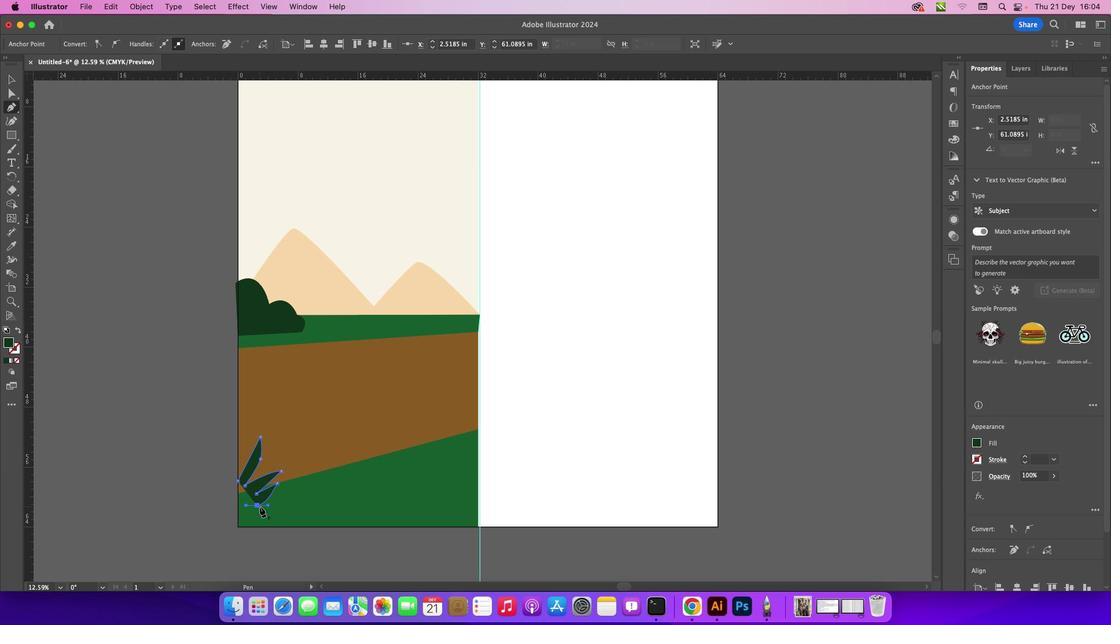 
Action: Mouse pressed left at (413, 283)
Screenshot: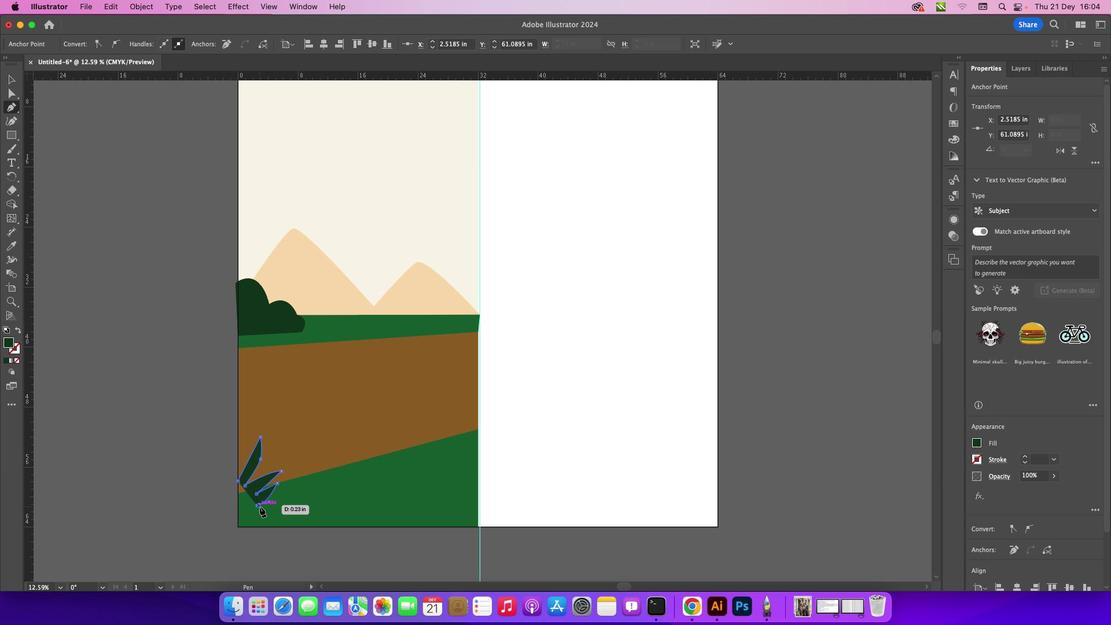 
Action: Mouse moved to (421, 282)
Screenshot: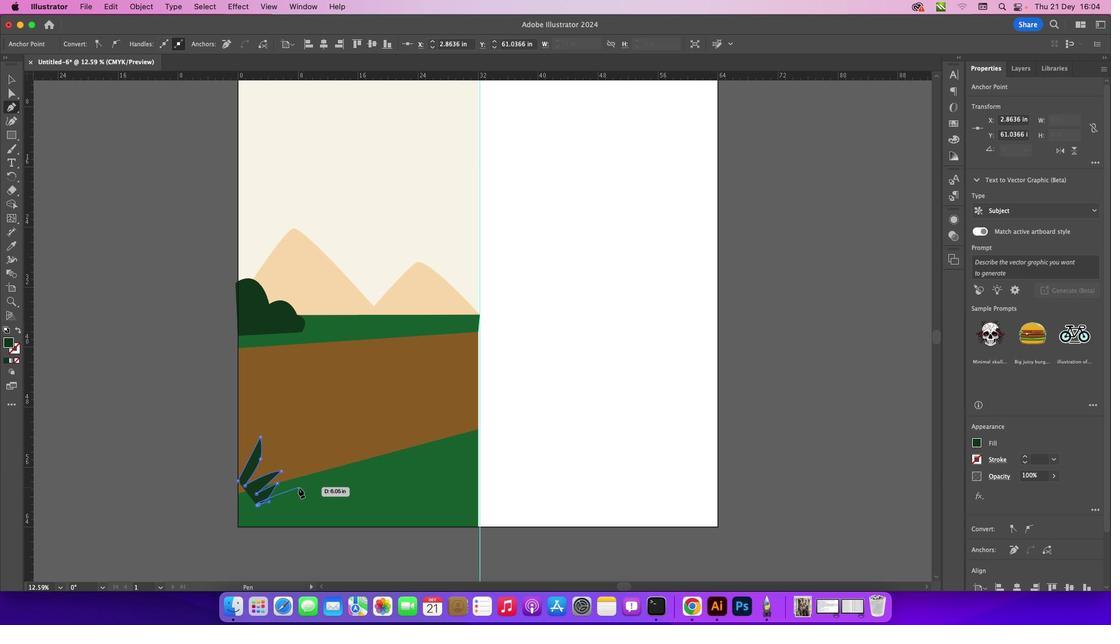 
Action: Mouse pressed left at (421, 282)
Screenshot: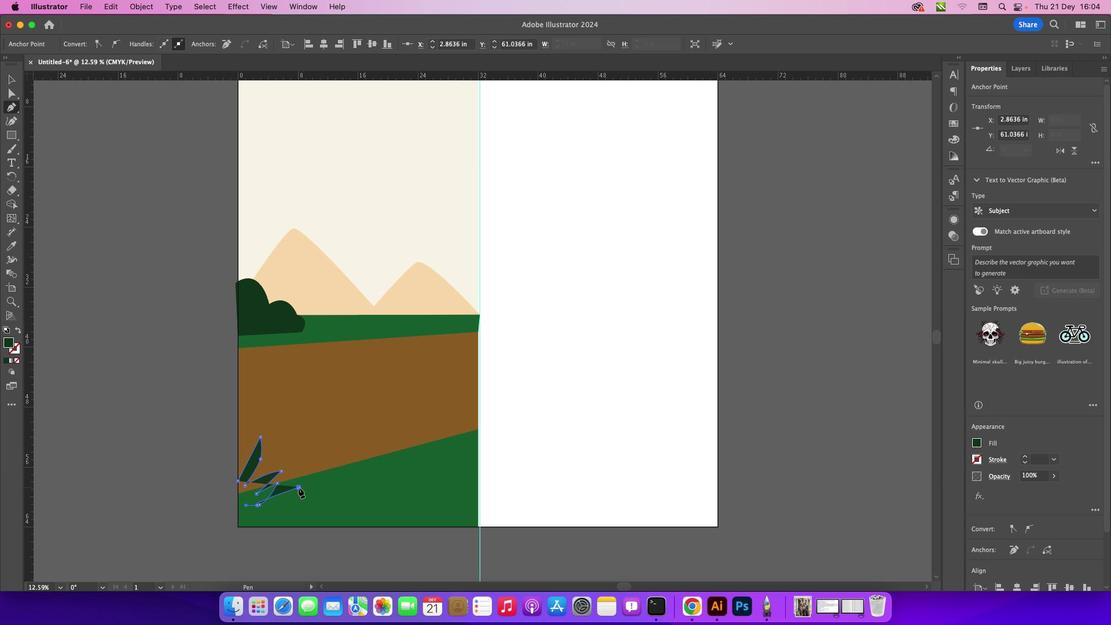 
Action: Mouse moved to (415, 283)
Screenshot: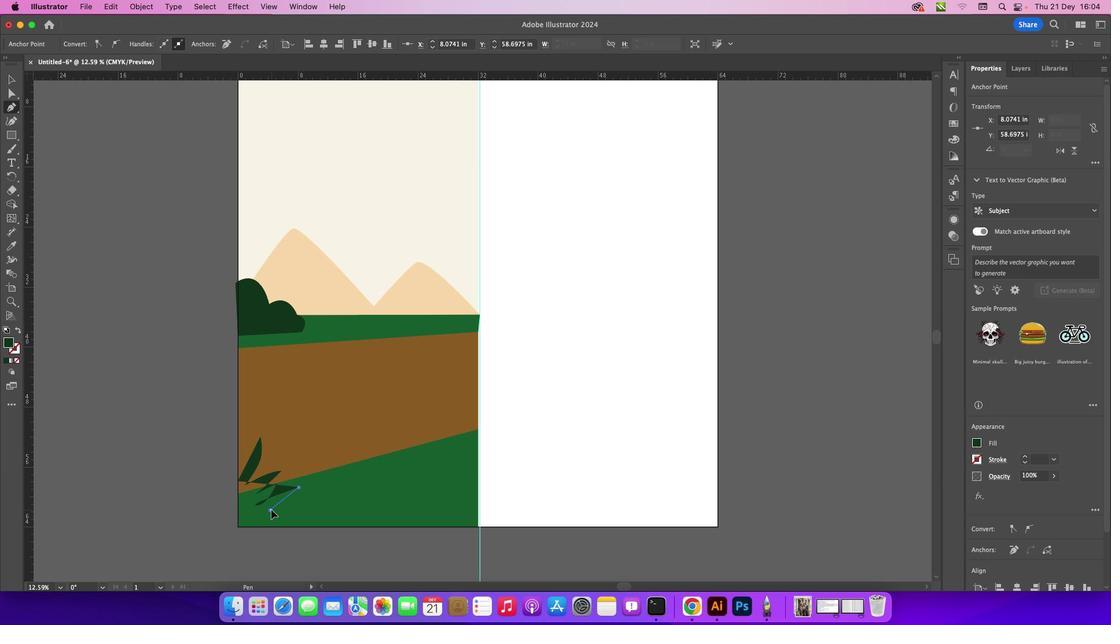 
Action: Mouse pressed left at (415, 283)
Screenshot: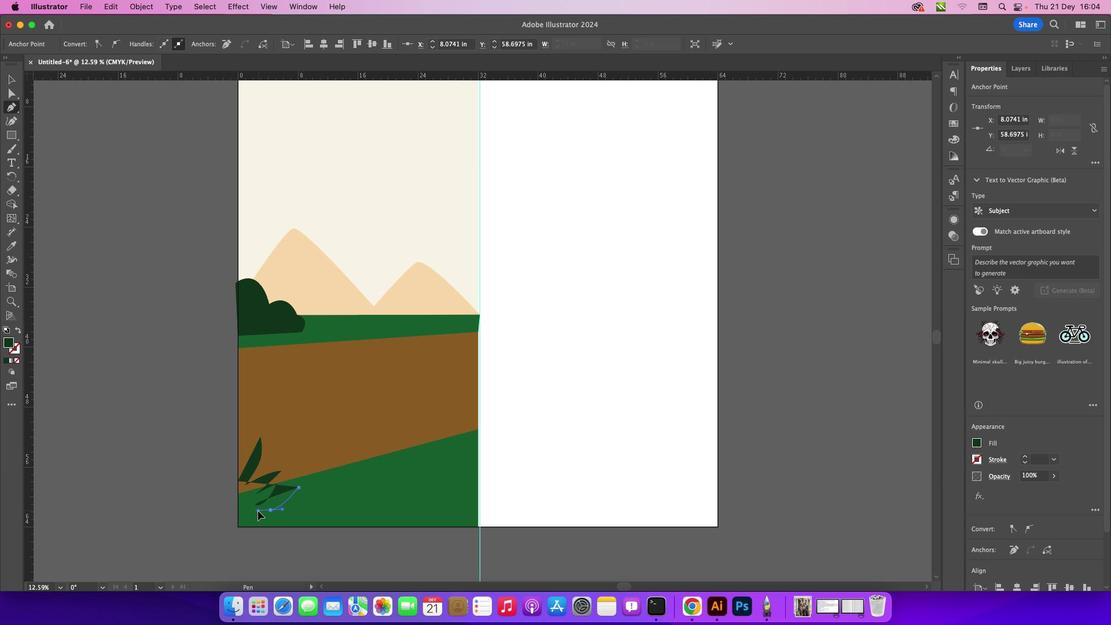 
Action: Mouse moved to (415, 283)
Screenshot: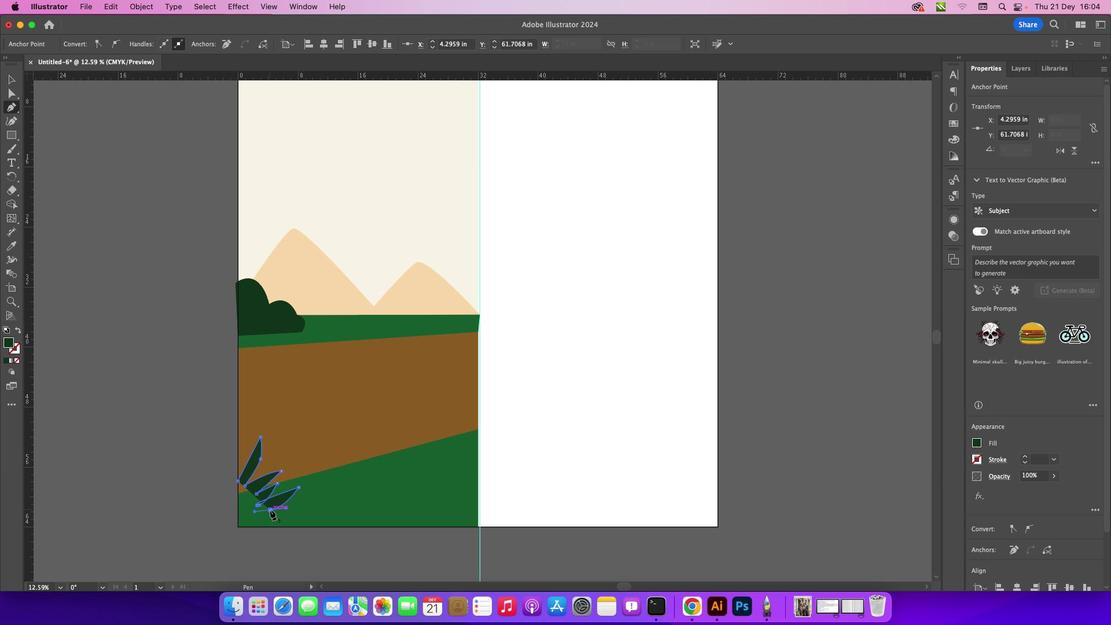 
Action: Mouse pressed left at (415, 283)
Screenshot: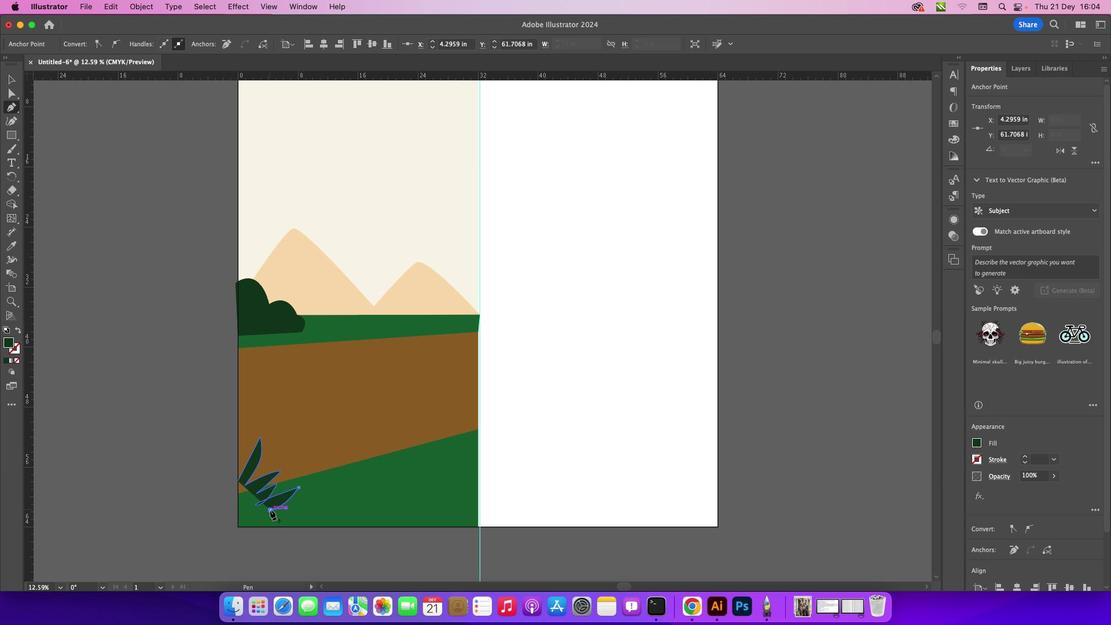 
Action: Mouse moved to (415, 283)
Screenshot: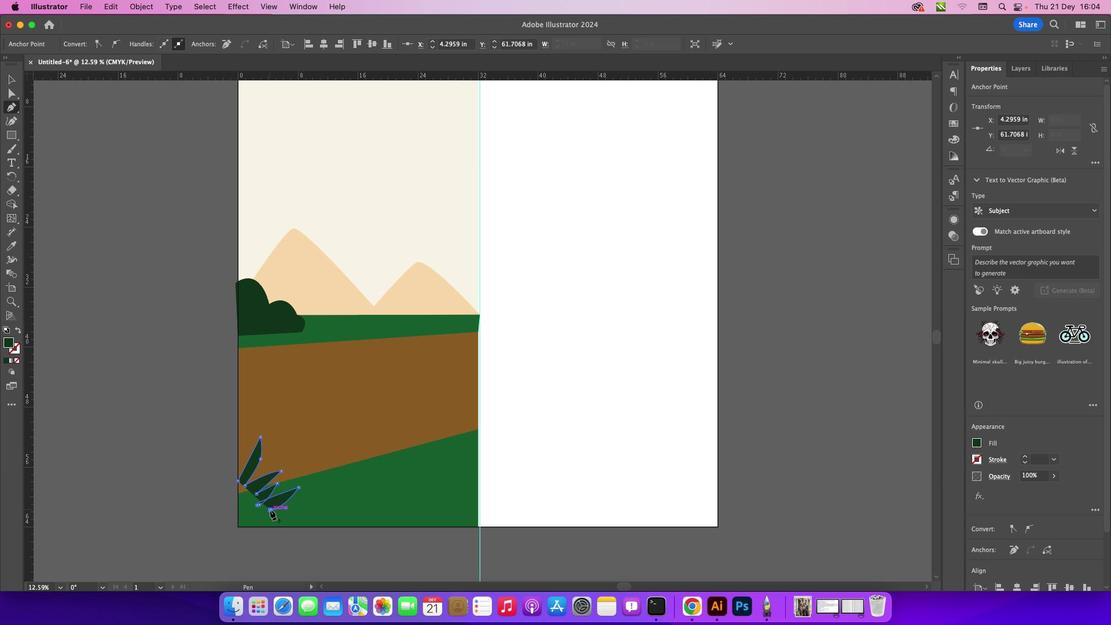 
Action: Mouse pressed left at (415, 283)
Screenshot: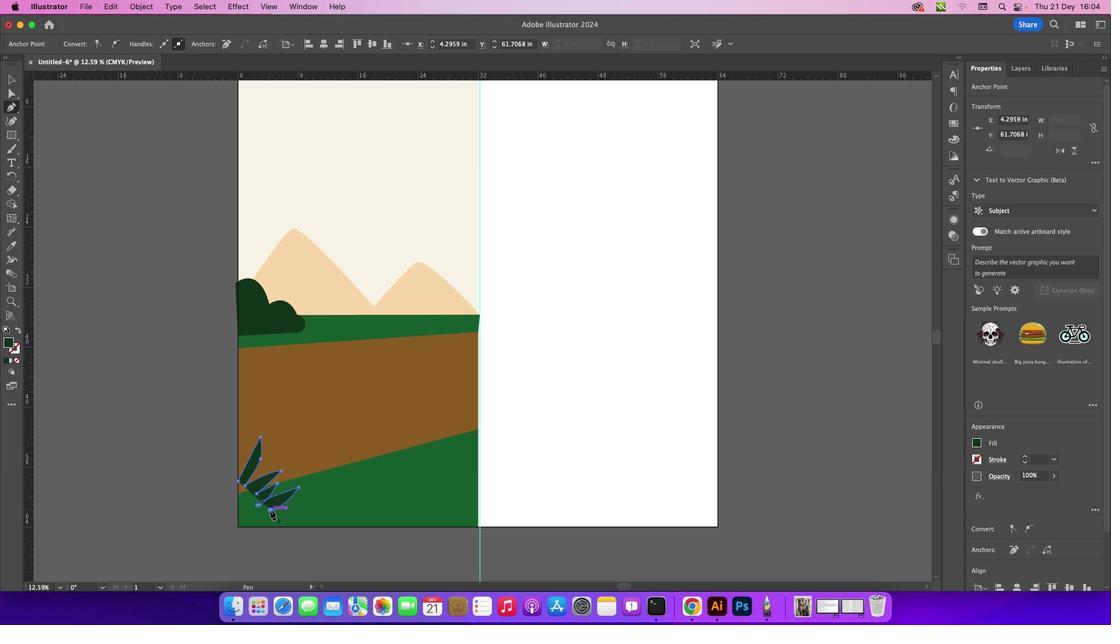 
Action: Mouse moved to (421, 282)
Screenshot: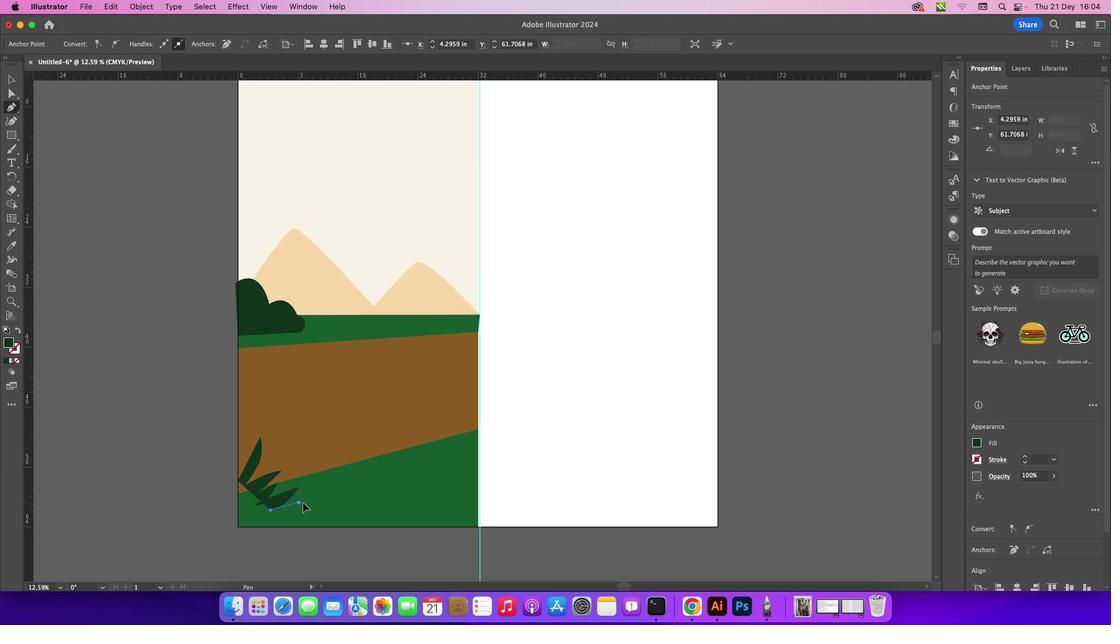 
Action: Mouse pressed left at (421, 282)
Screenshot: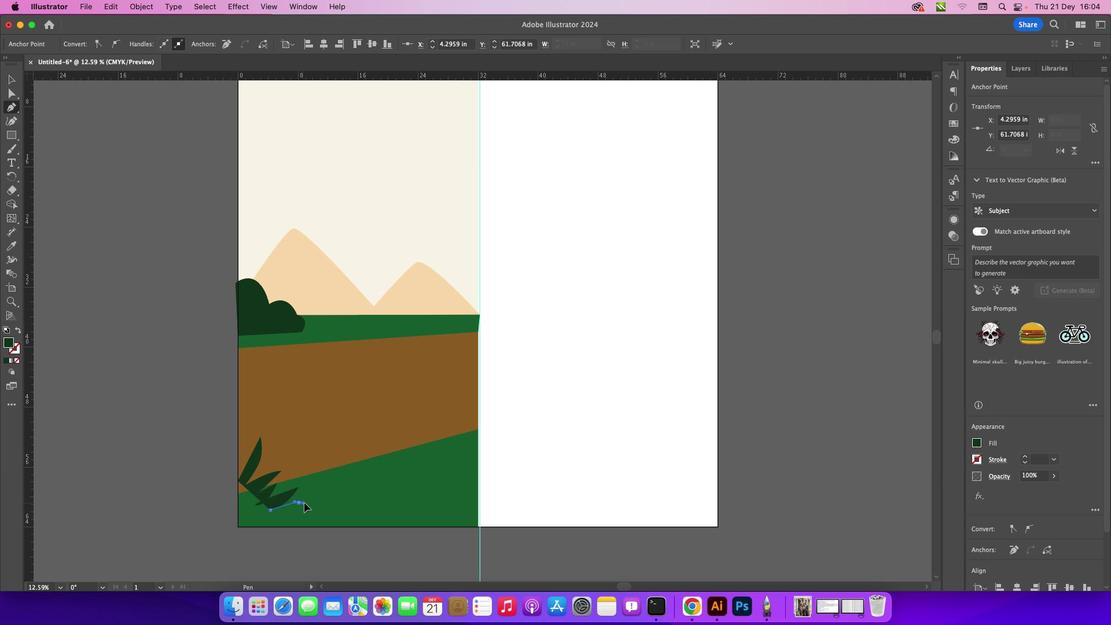 
Action: Mouse moved to (421, 282)
Screenshot: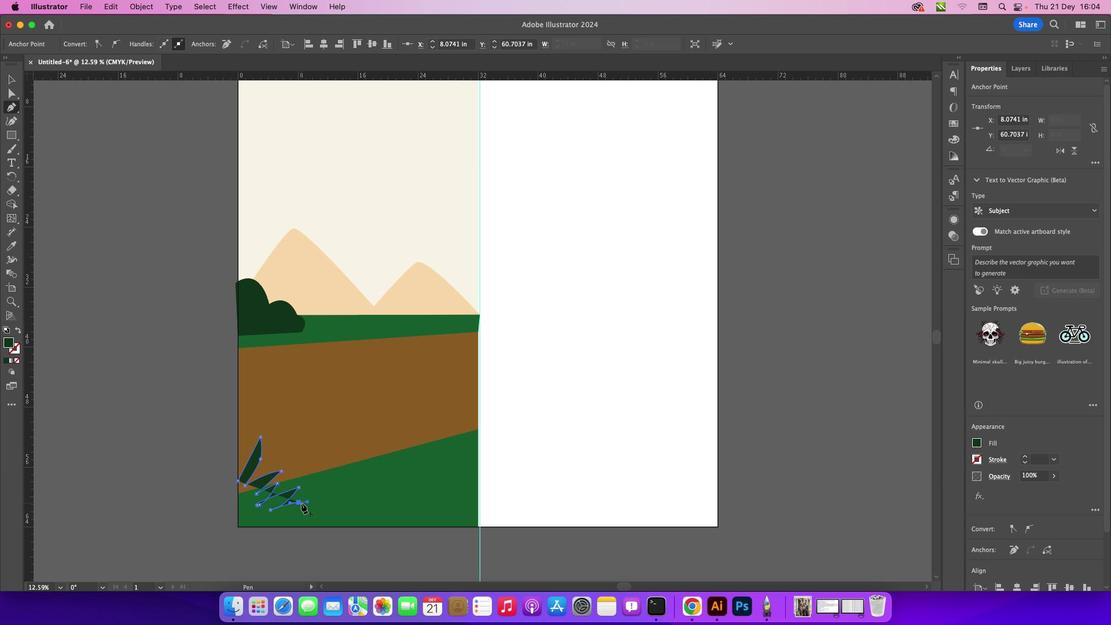 
Action: Mouse pressed left at (421, 282)
Screenshot: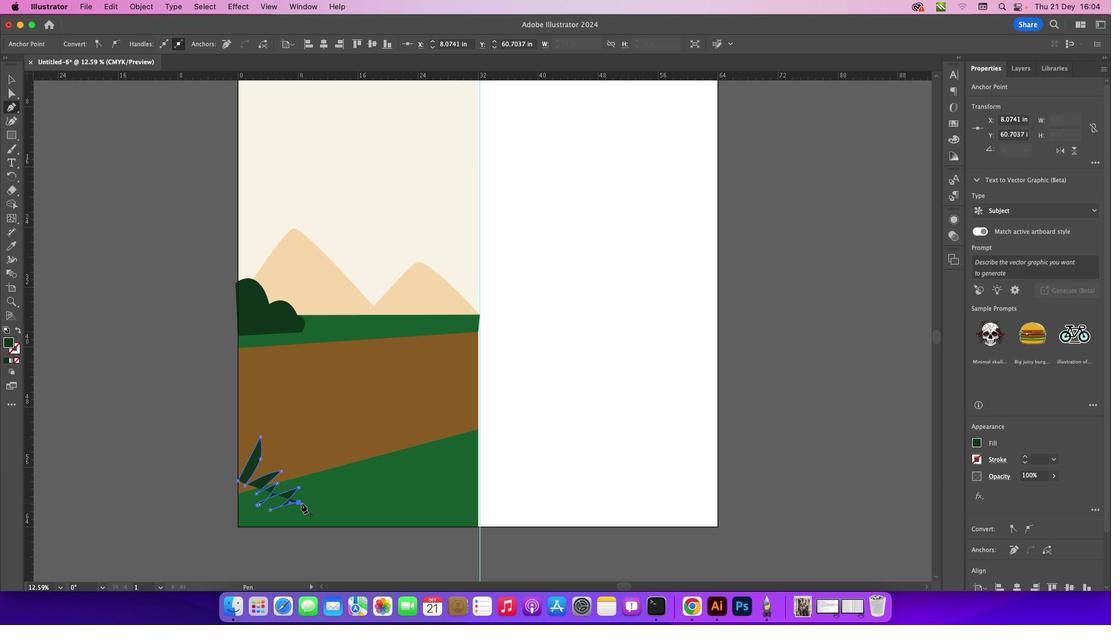 
Action: Mouse moved to (416, 283)
Screenshot: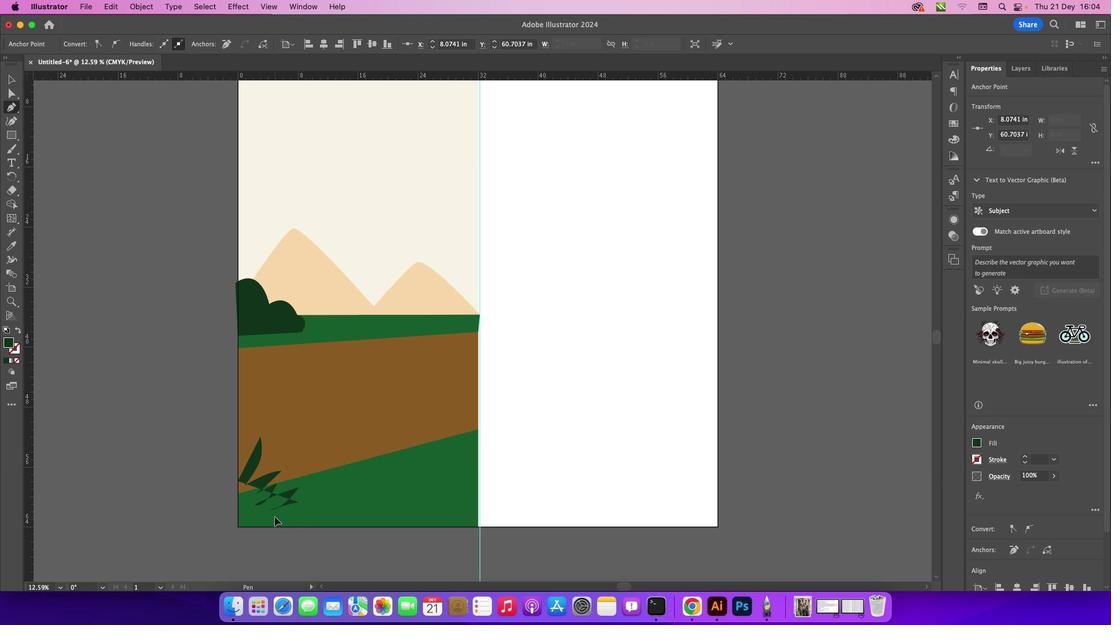 
Action: Mouse pressed left at (416, 283)
Screenshot: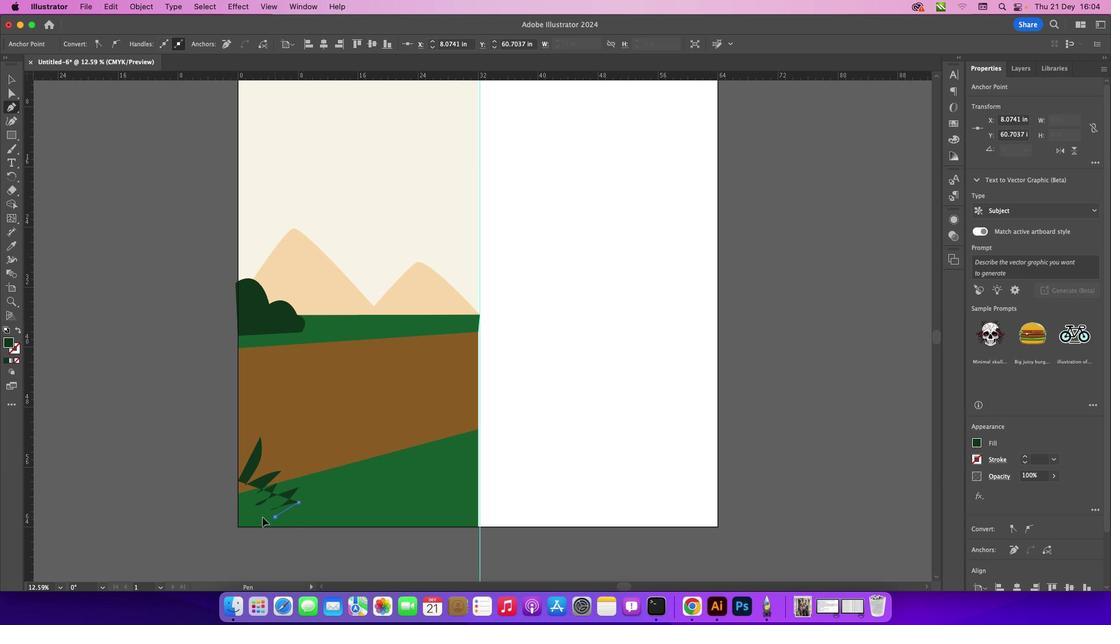 
Action: Mouse moved to (416, 283)
Screenshot: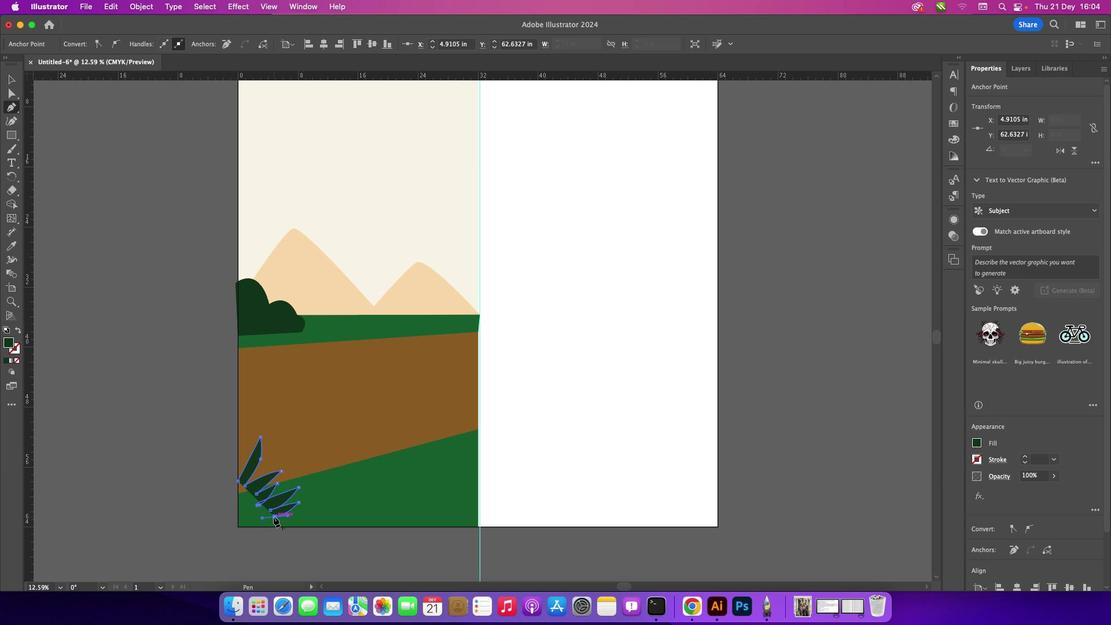 
Action: Mouse pressed left at (416, 283)
Screenshot: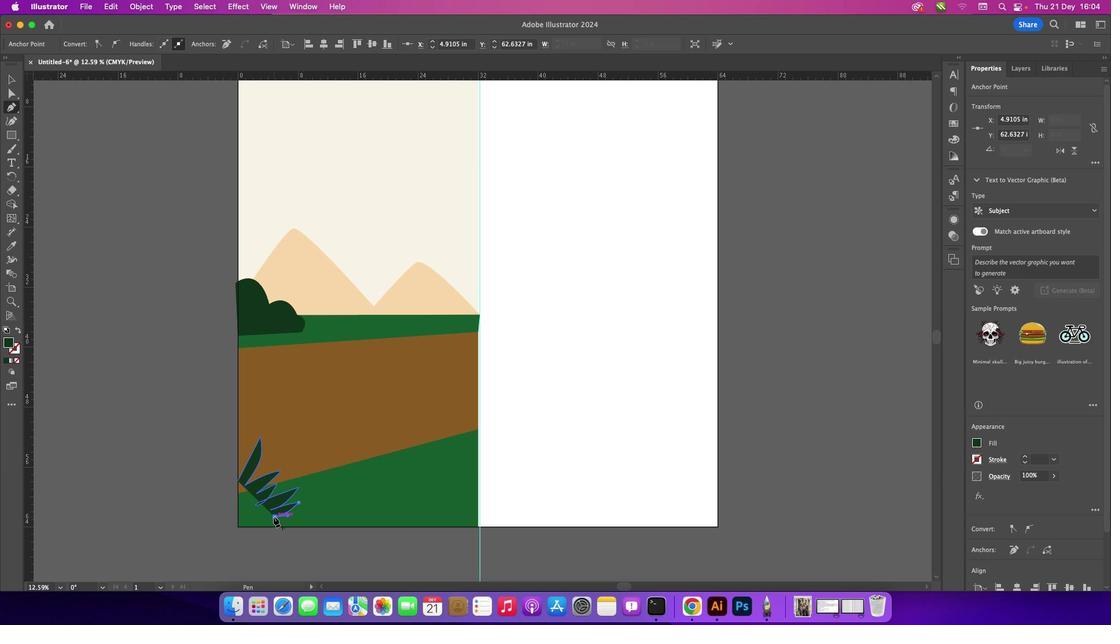 
Action: Mouse pressed left at (416, 283)
Screenshot: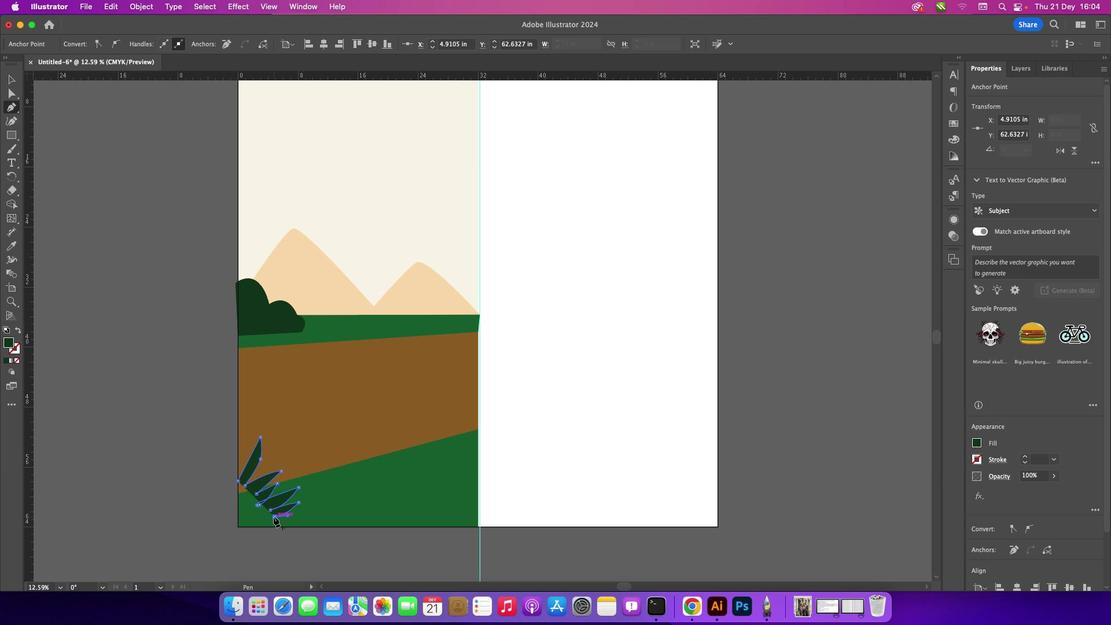 
Action: Mouse moved to (421, 283)
Screenshot: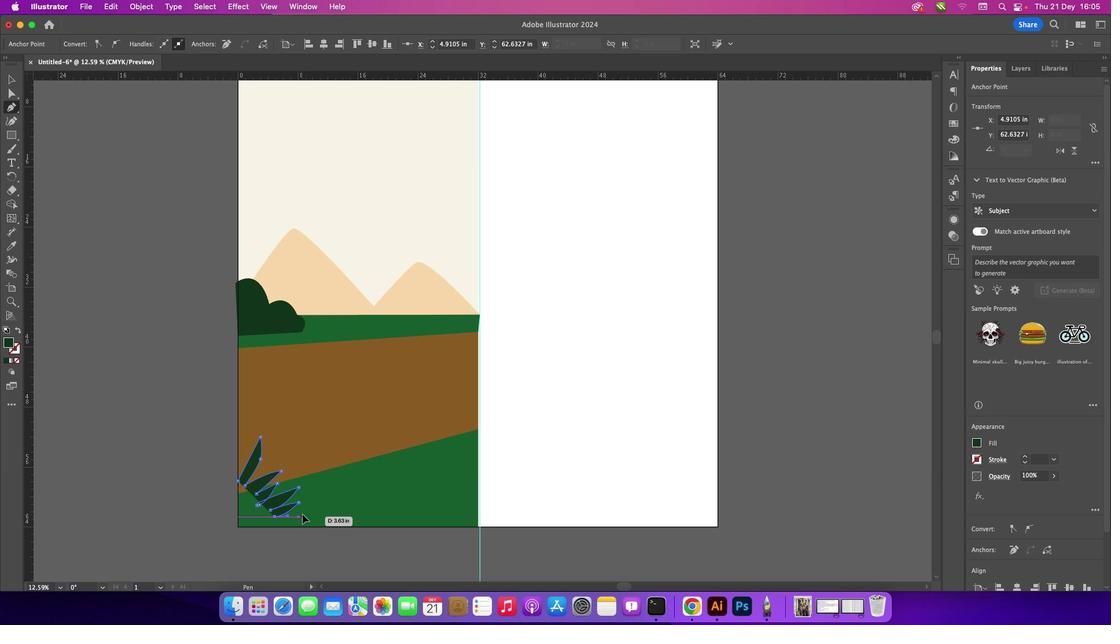 
Action: Mouse pressed left at (421, 283)
